 Task: Create Galaxies In Photoshop.
Action: Mouse moved to (1020, 95)
Screenshot: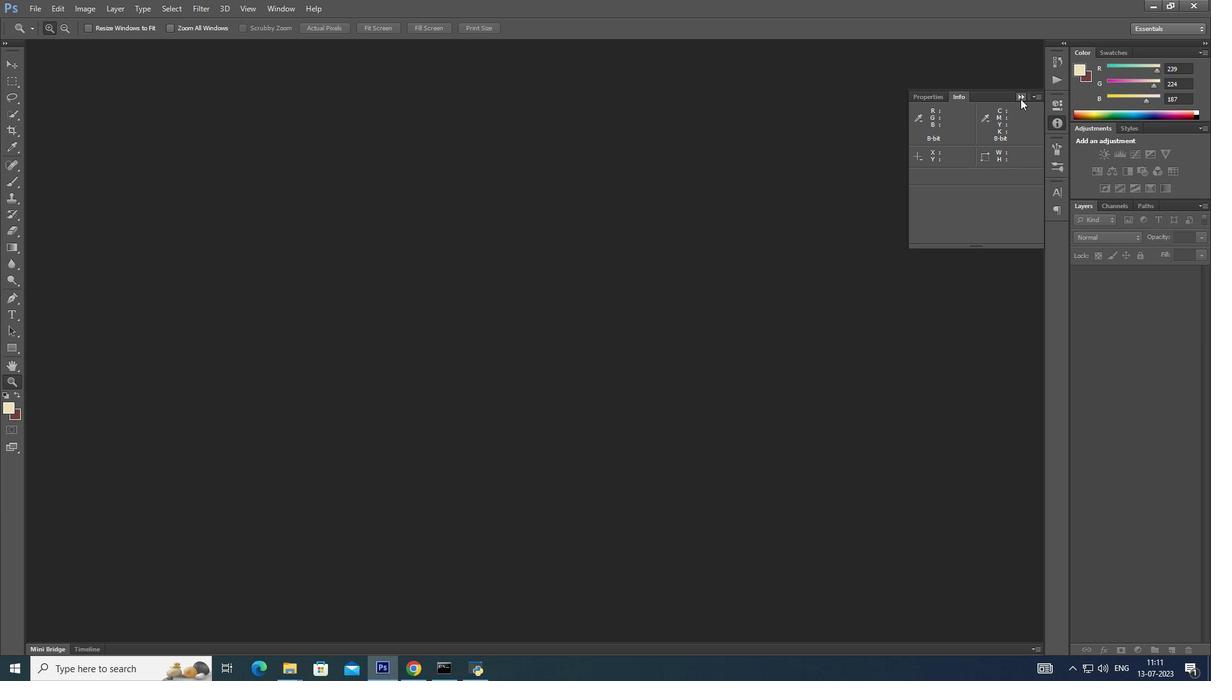 
Action: Mouse pressed left at (1020, 95)
Screenshot: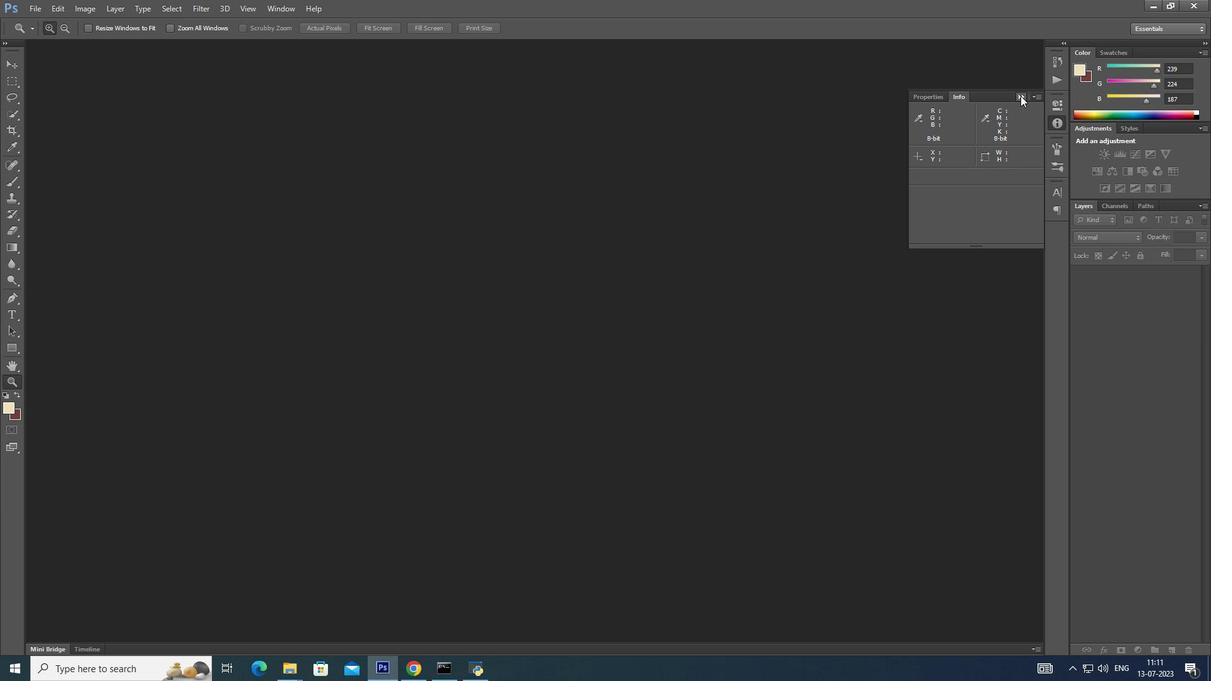 
Action: Mouse moved to (27, 5)
Screenshot: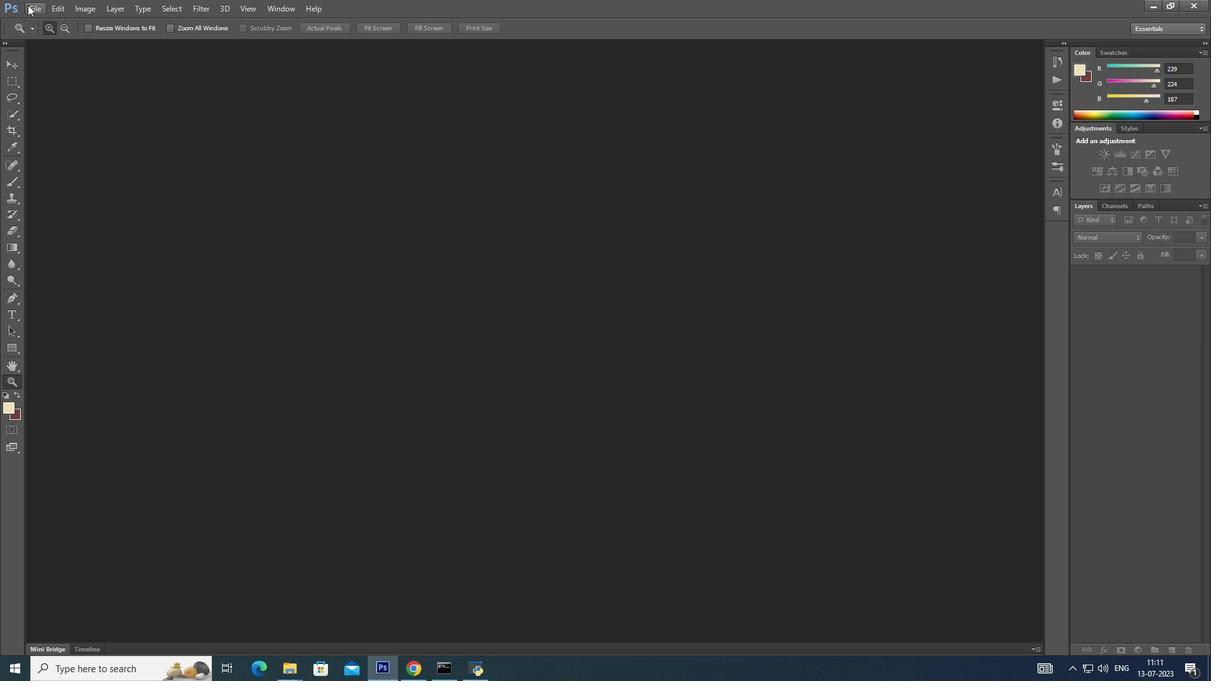 
Action: Mouse pressed left at (27, 5)
Screenshot: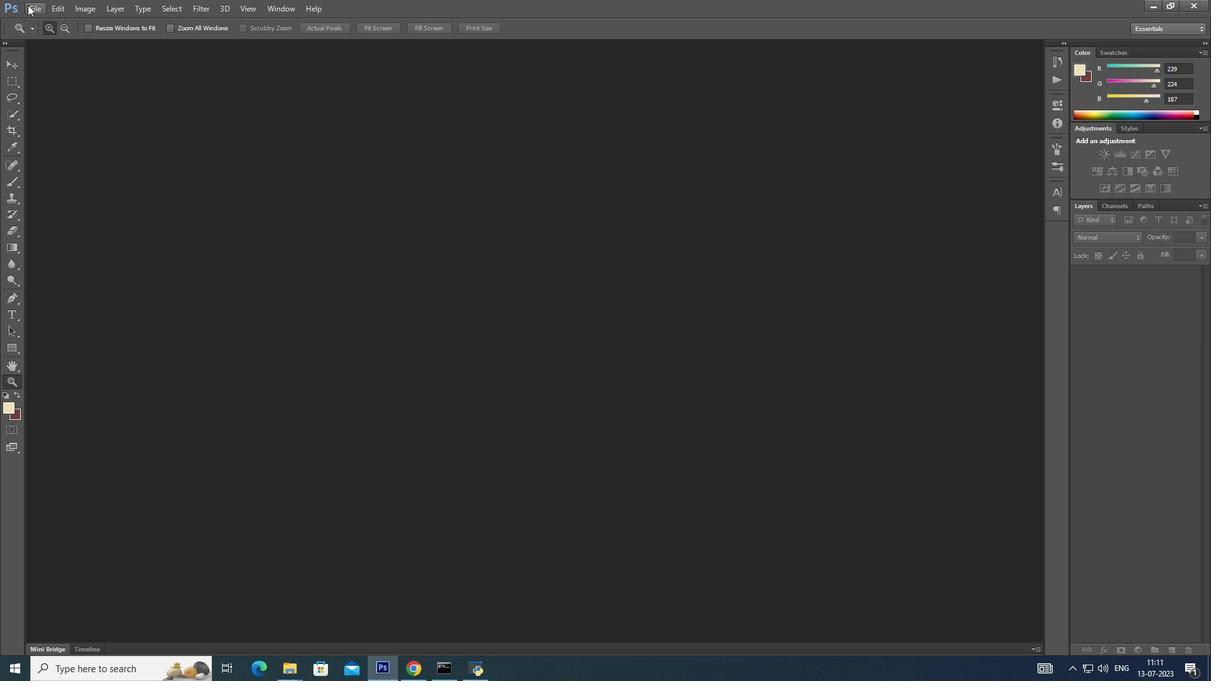 
Action: Mouse moved to (52, 21)
Screenshot: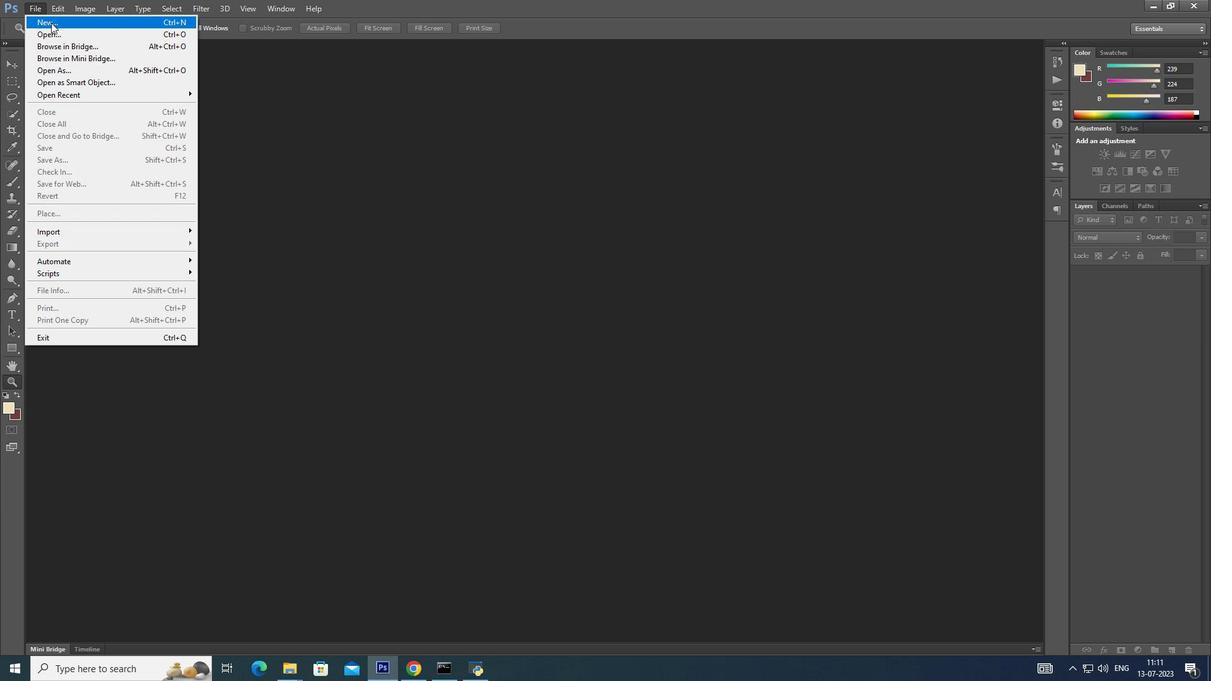 
Action: Mouse pressed left at (52, 21)
Screenshot: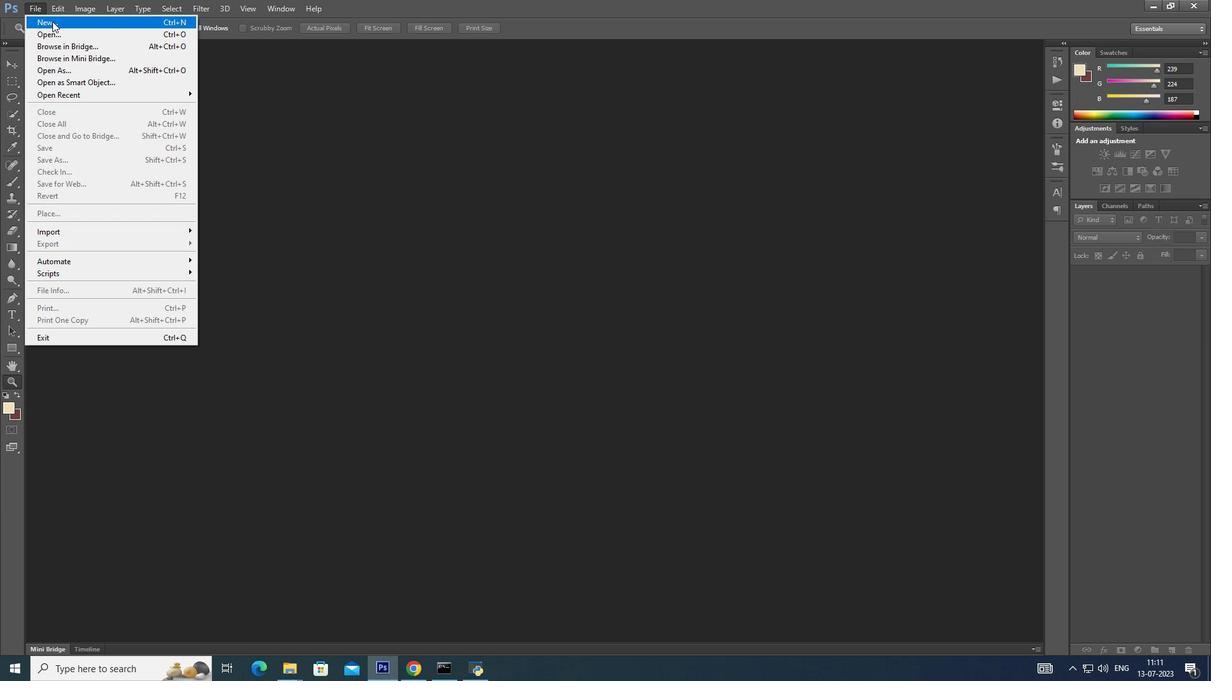 
Action: Mouse moved to (730, 161)
Screenshot: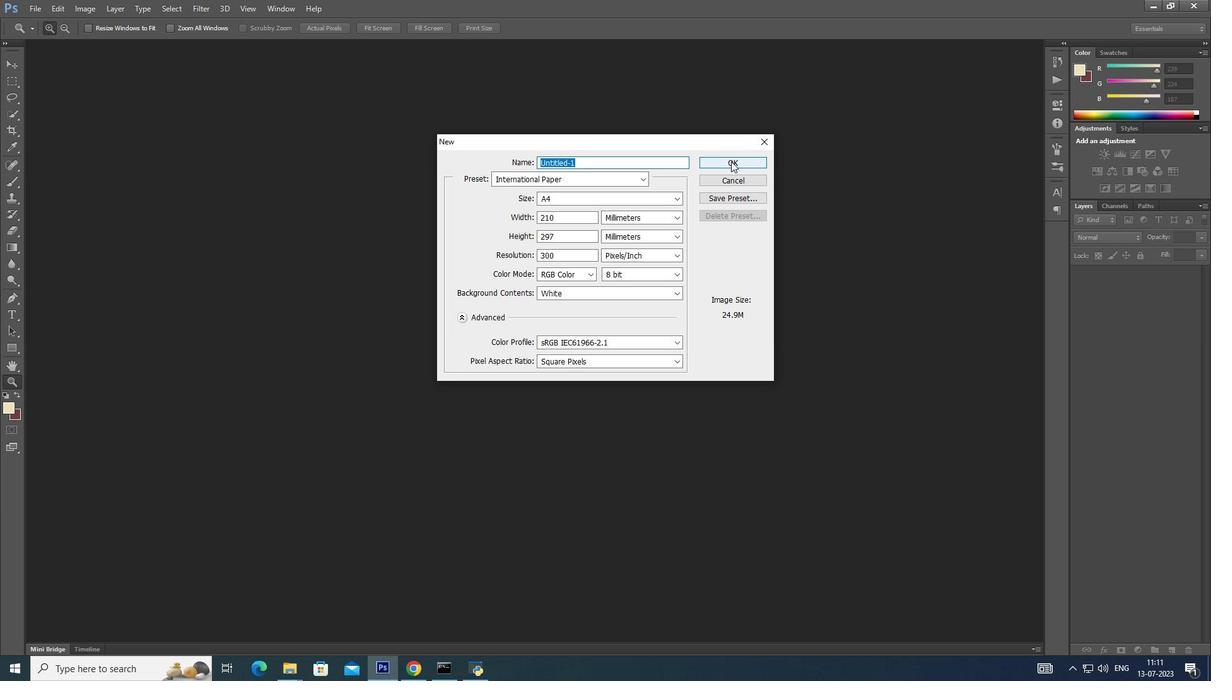 
Action: Mouse pressed left at (730, 161)
Screenshot: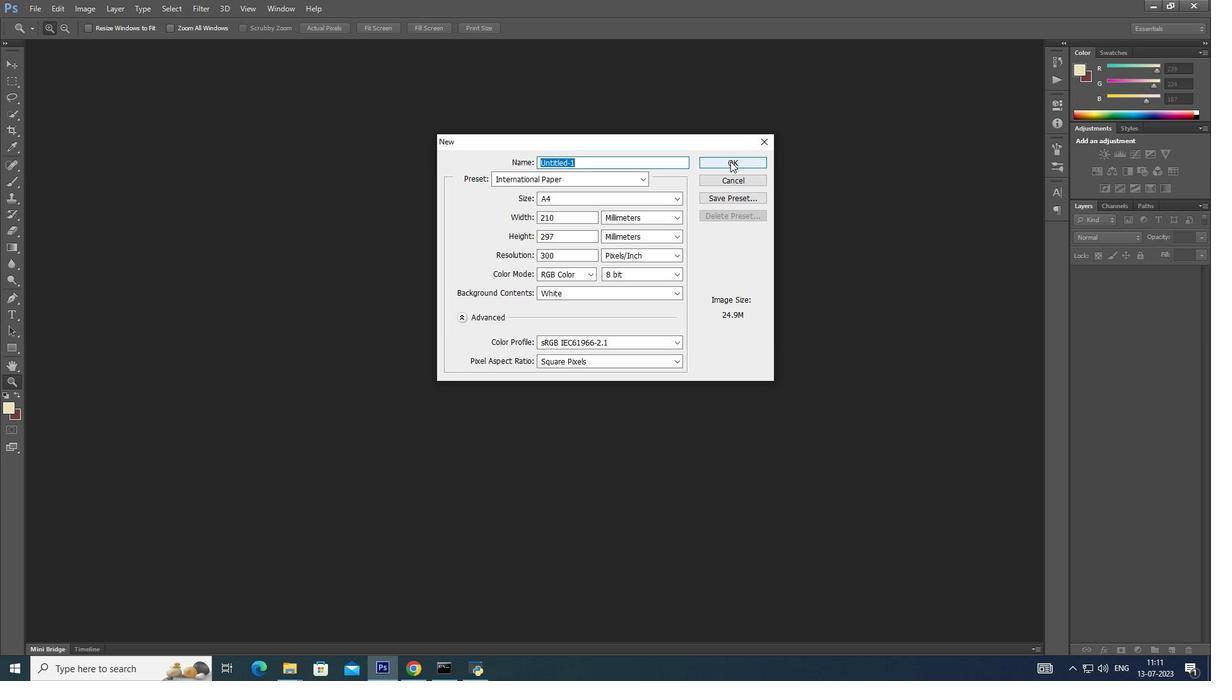 
Action: Mouse moved to (1124, 277)
Screenshot: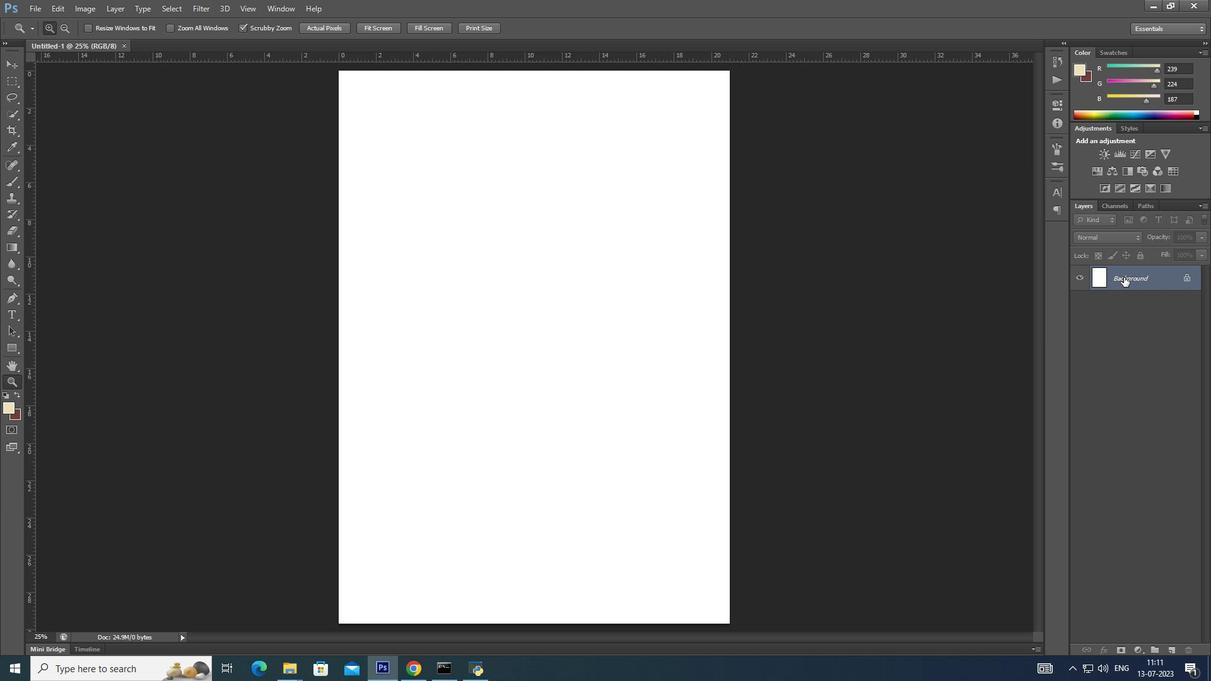 
Action: Mouse pressed left at (1124, 277)
Screenshot: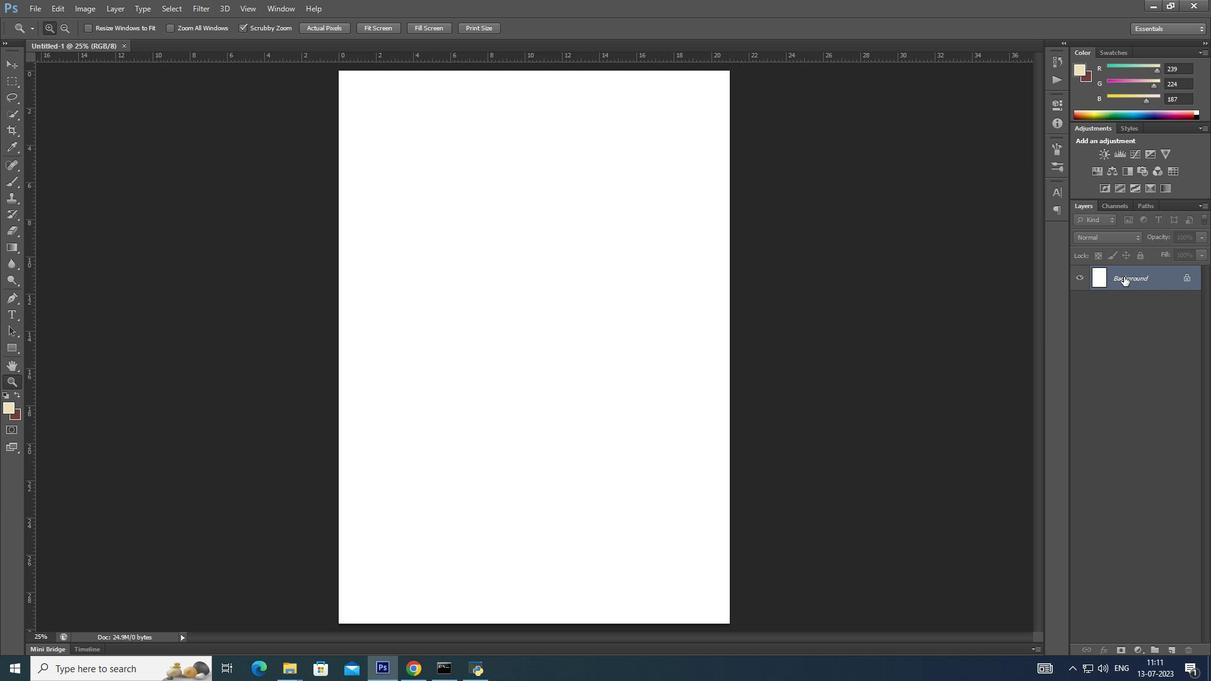 
Action: Mouse moved to (194, 6)
Screenshot: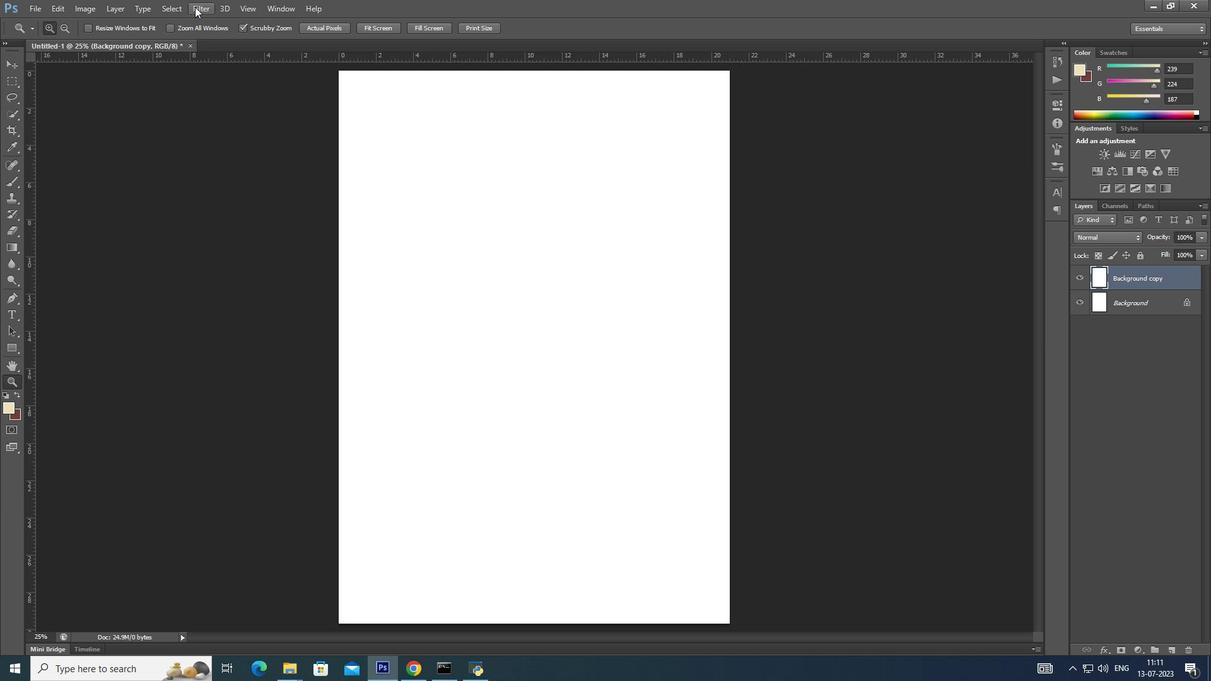
Action: Mouse pressed left at (194, 6)
Screenshot: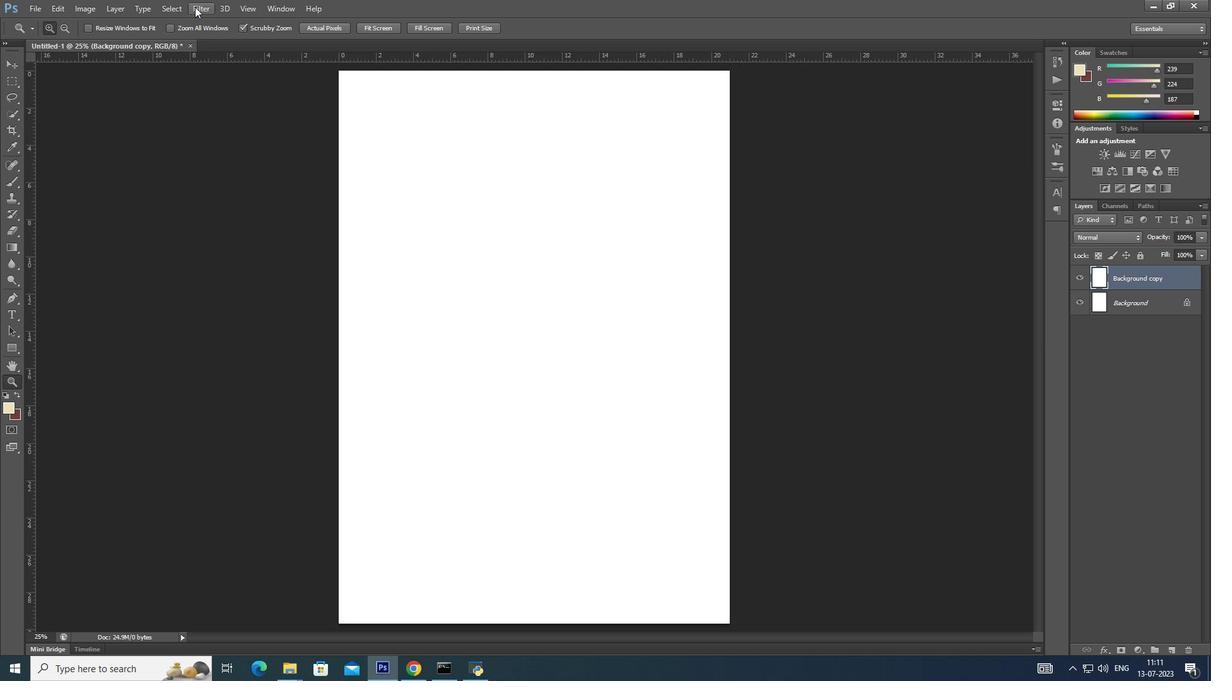 
Action: Mouse moved to (368, 182)
Screenshot: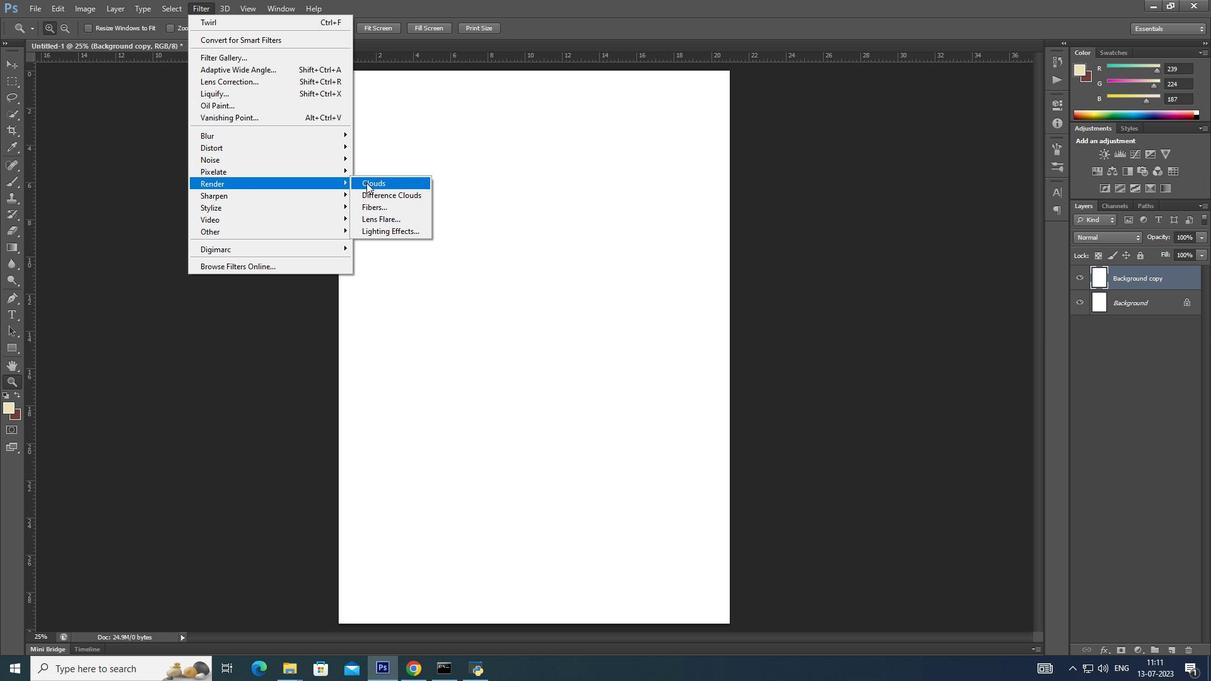 
Action: Mouse pressed left at (368, 182)
Screenshot: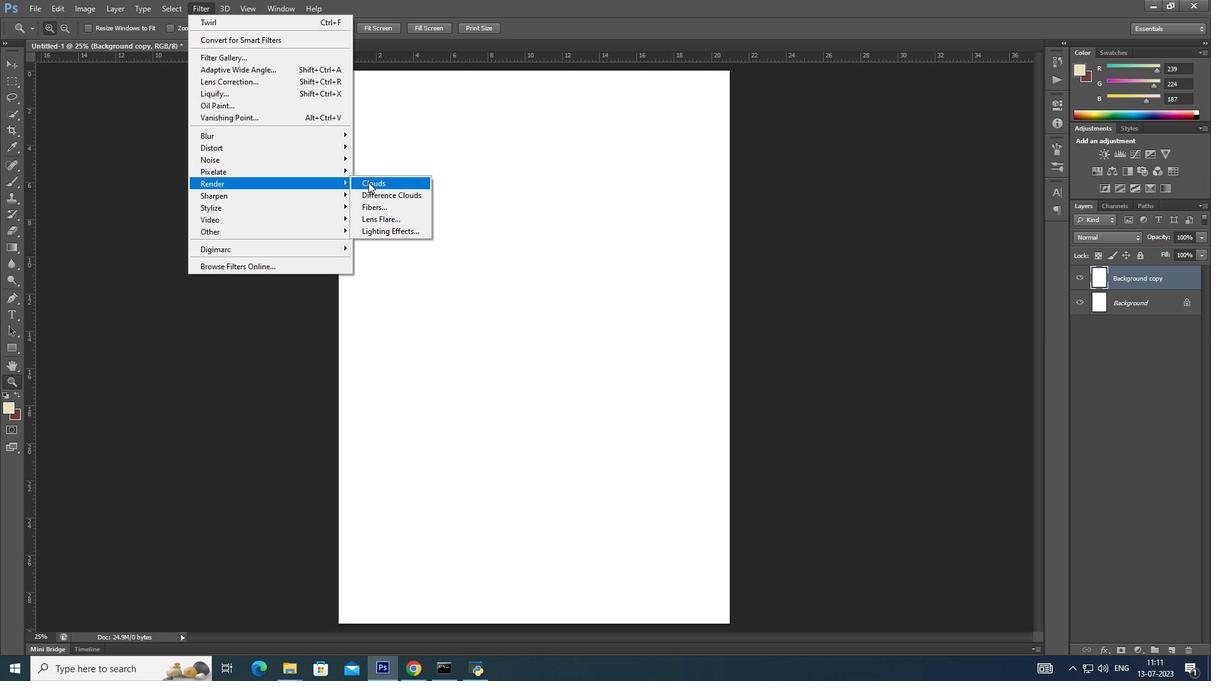 
Action: Mouse moved to (8, 407)
Screenshot: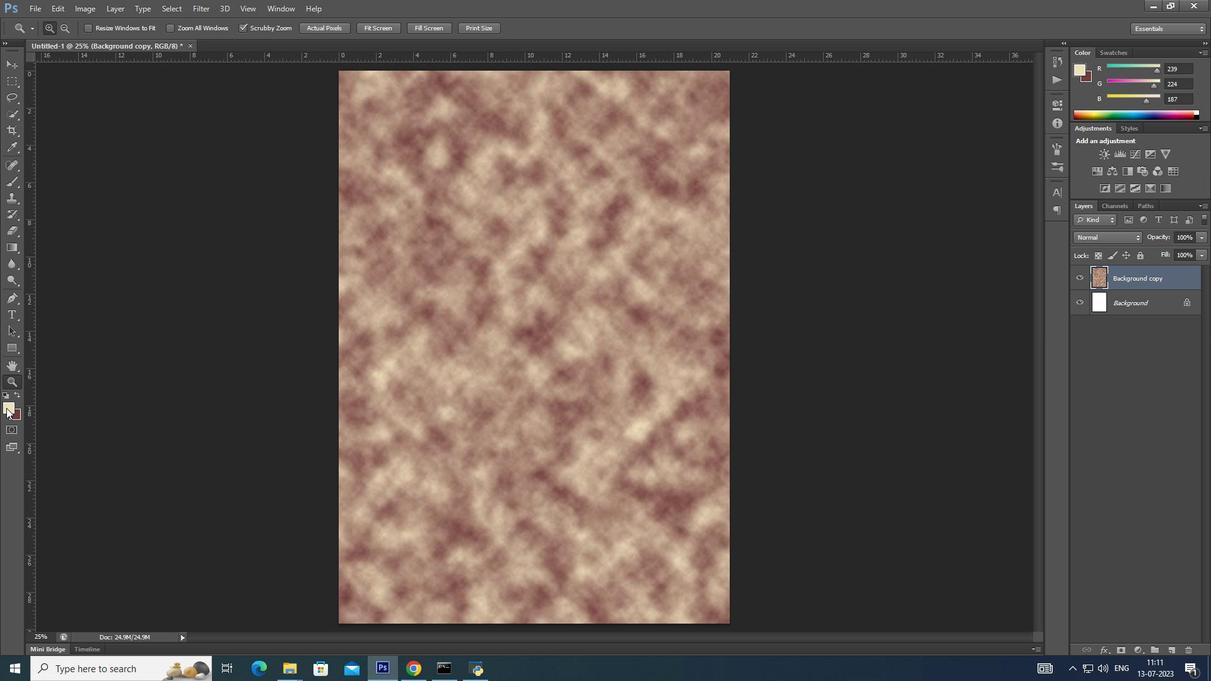 
Action: Mouse pressed left at (8, 407)
Screenshot: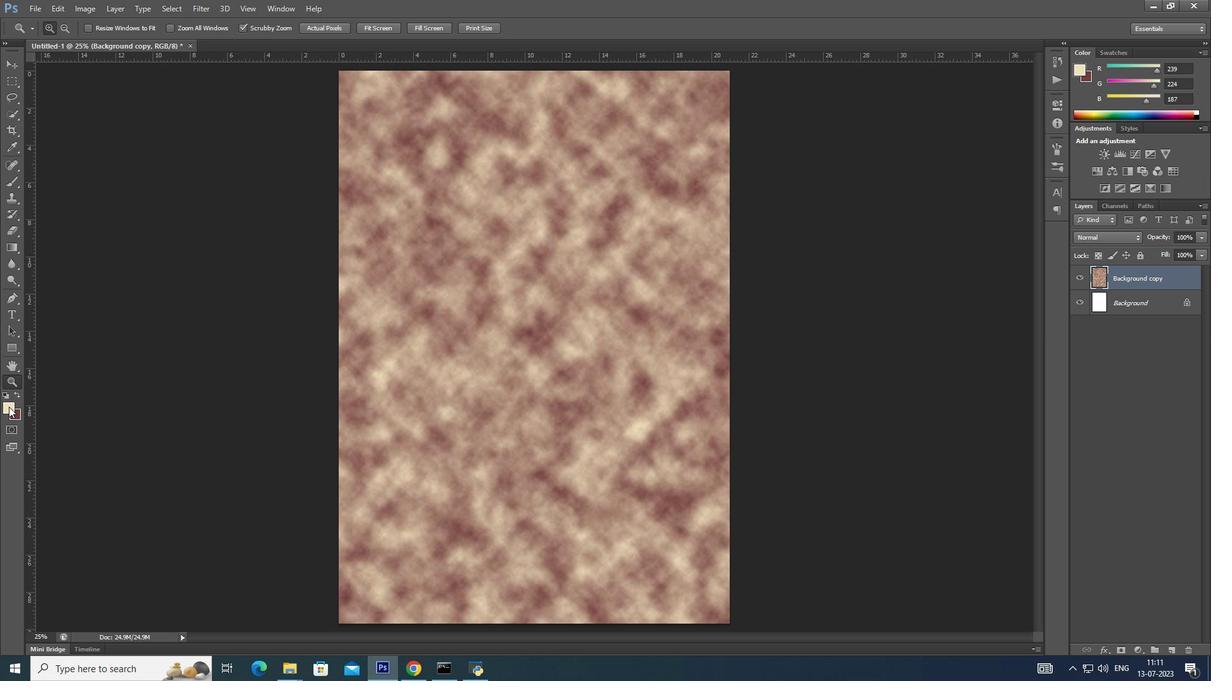
Action: Mouse moved to (557, 513)
Screenshot: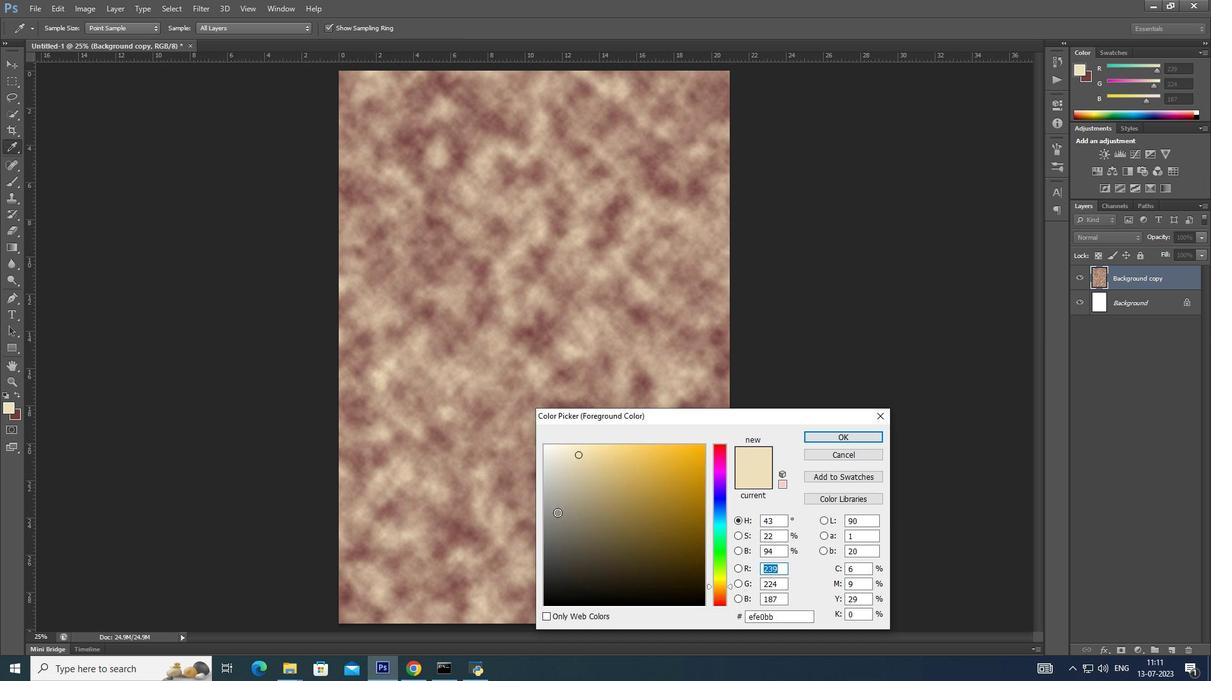 
Action: Mouse pressed left at (557, 513)
Screenshot: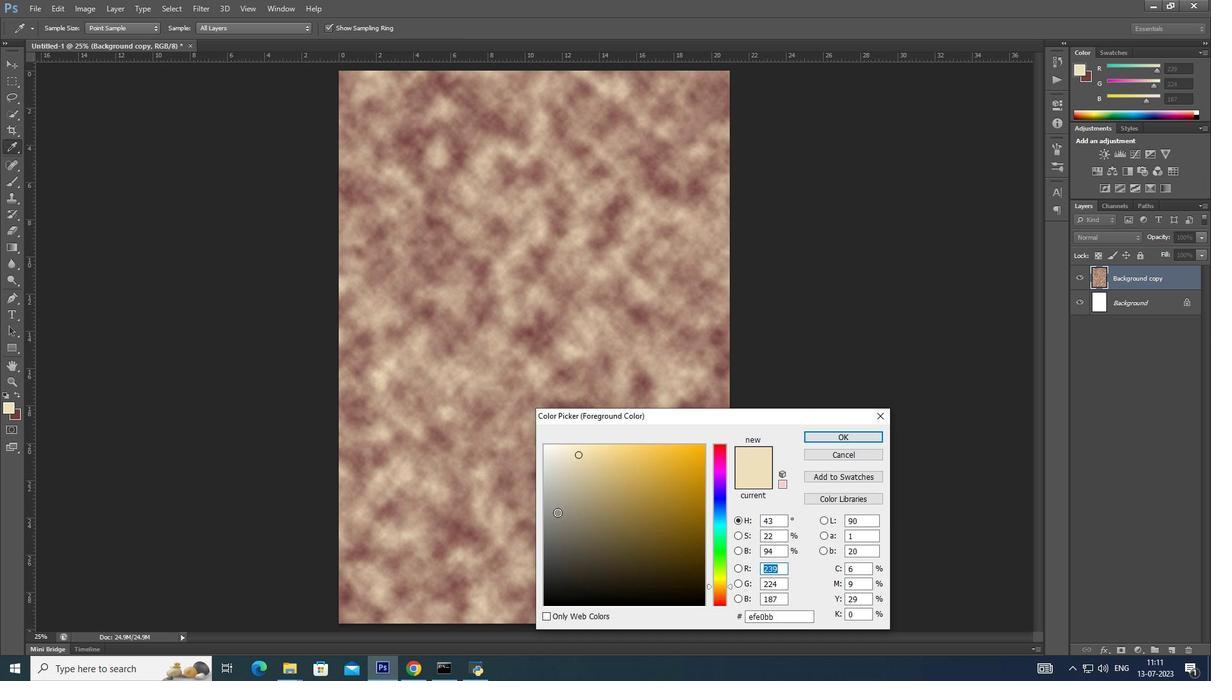 
Action: Mouse moved to (588, 552)
Screenshot: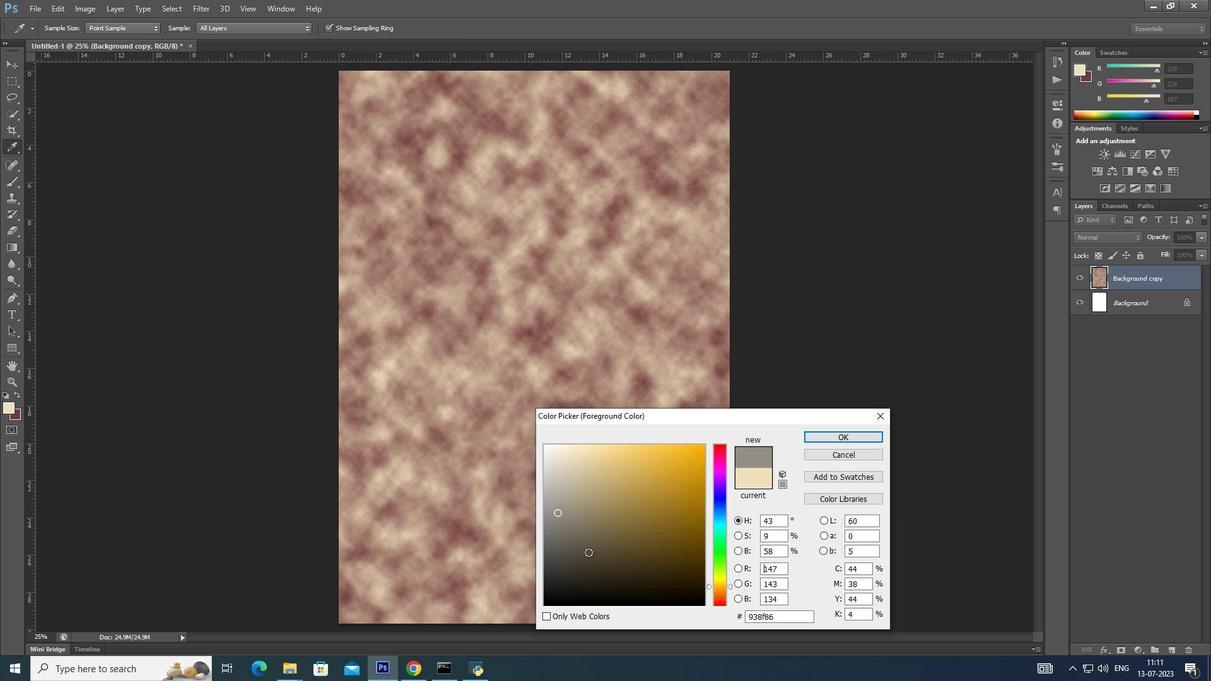 
Action: Mouse pressed left at (588, 552)
Screenshot: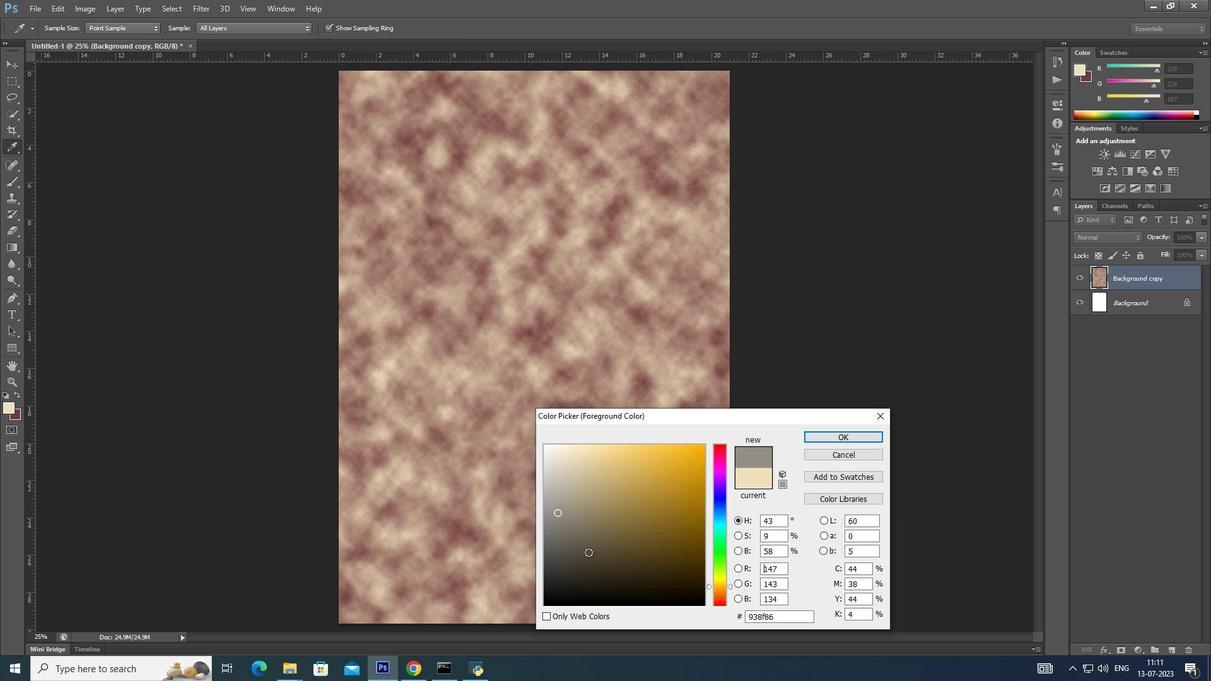 
Action: Mouse moved to (561, 523)
Screenshot: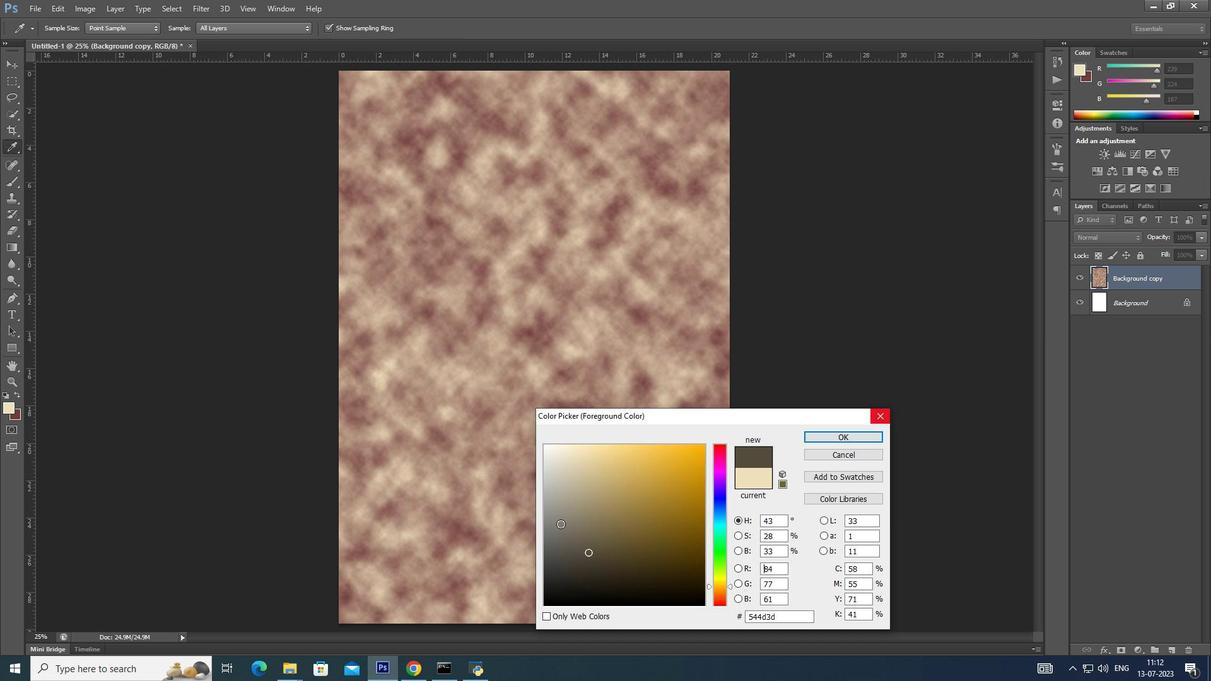 
Action: Mouse pressed left at (561, 523)
Screenshot: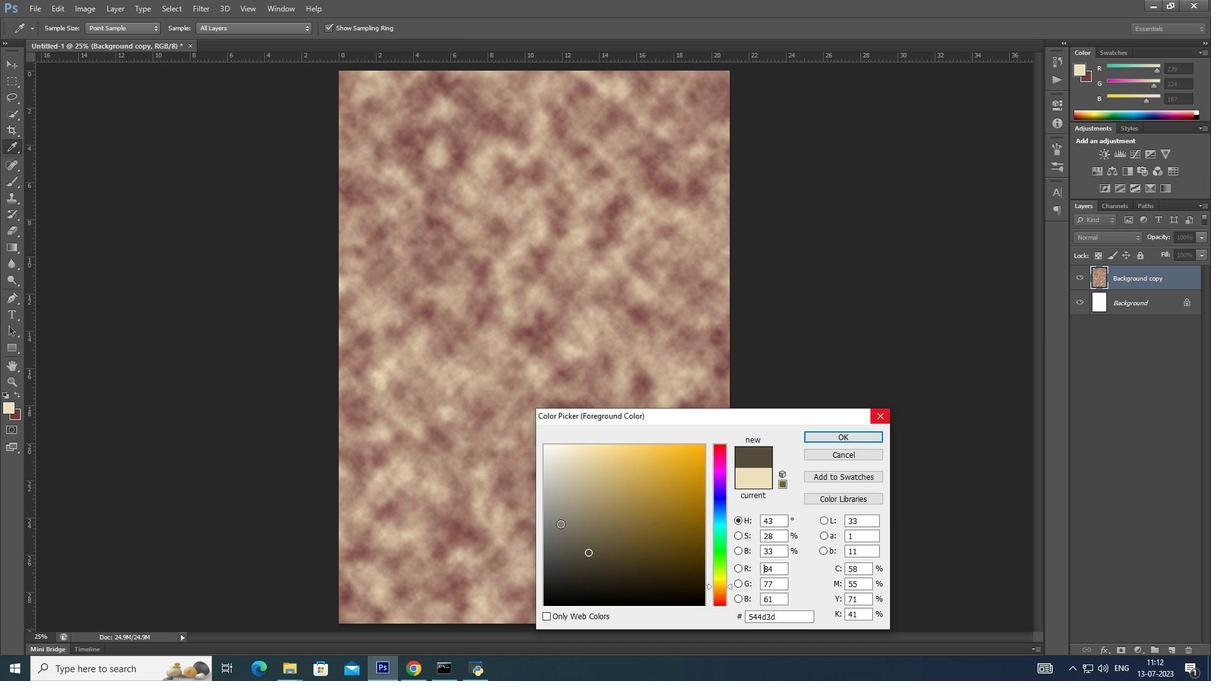 
Action: Mouse moved to (614, 568)
Screenshot: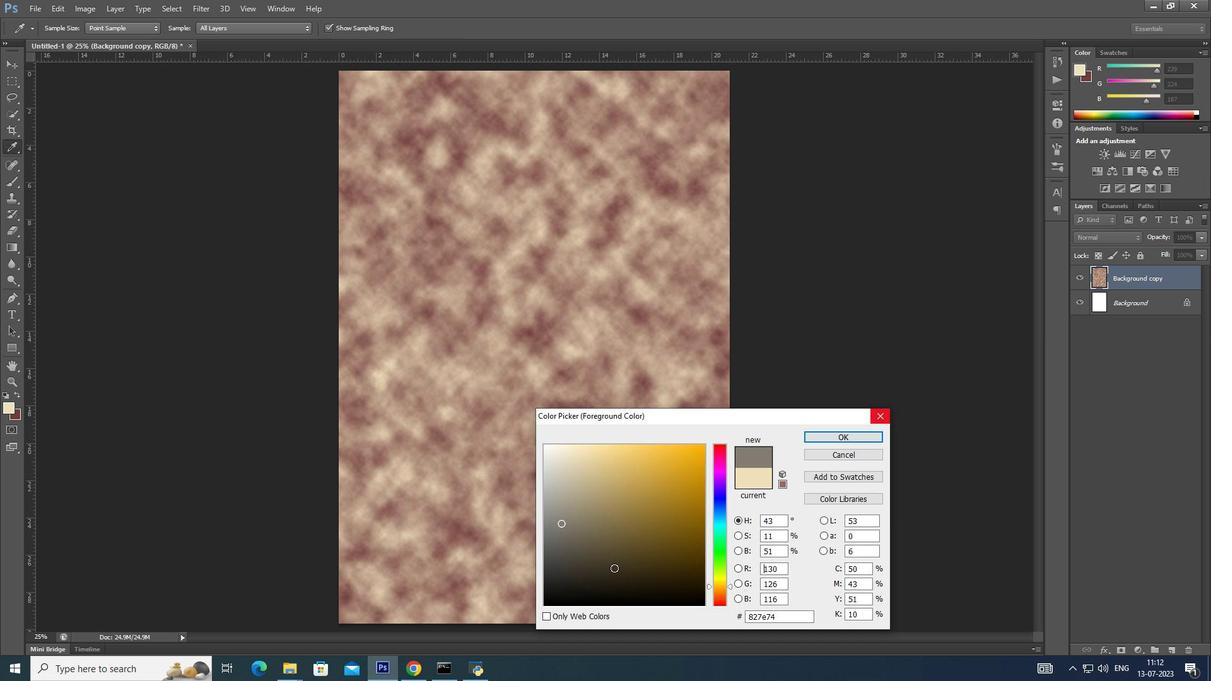 
Action: Mouse pressed left at (614, 568)
Screenshot: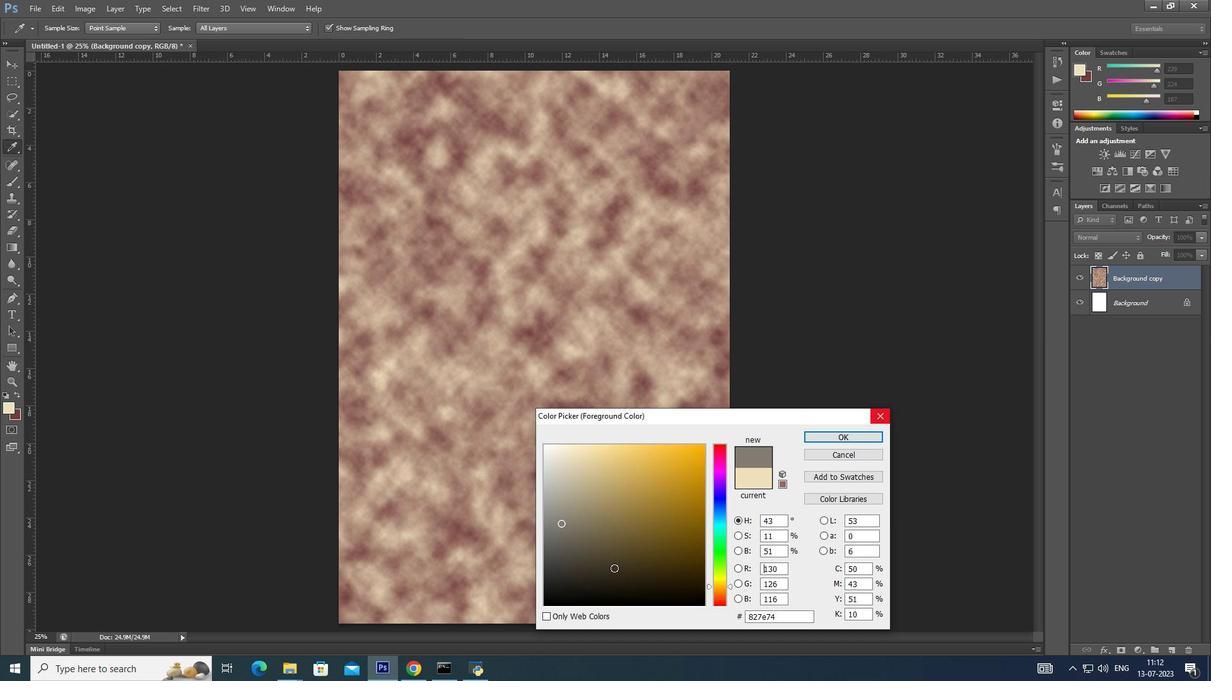 
Action: Mouse moved to (827, 435)
Screenshot: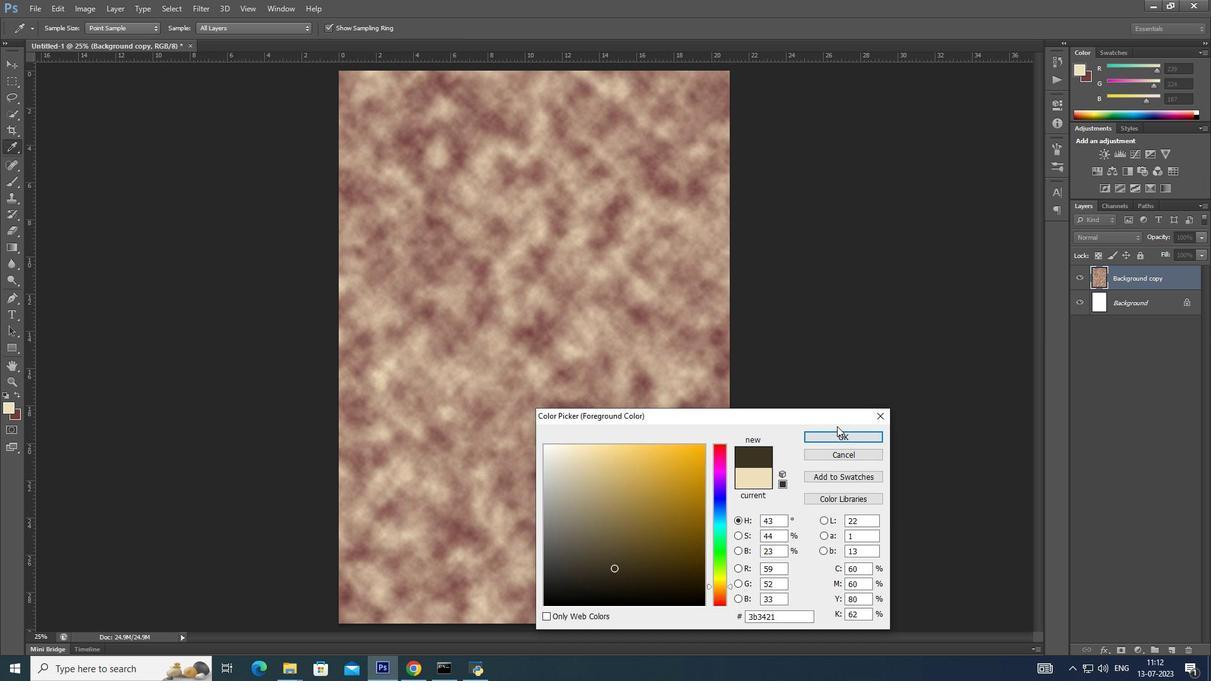 
Action: Mouse pressed left at (827, 435)
Screenshot: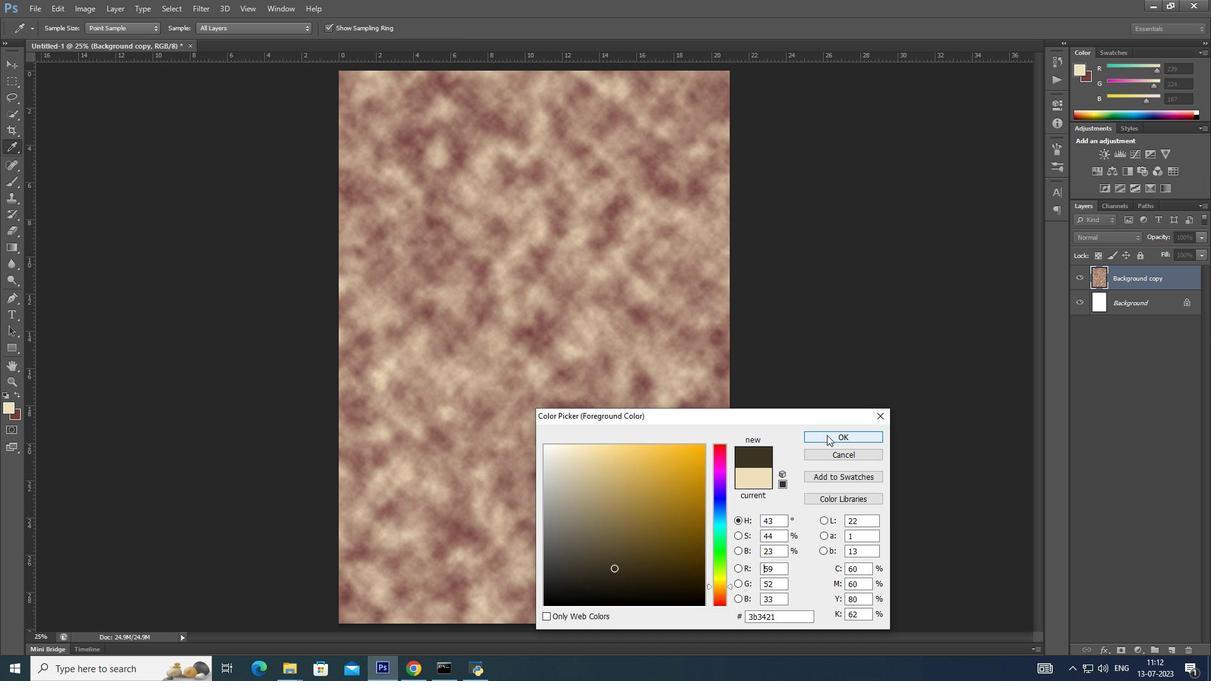 
Action: Mouse moved to (207, 7)
Screenshot: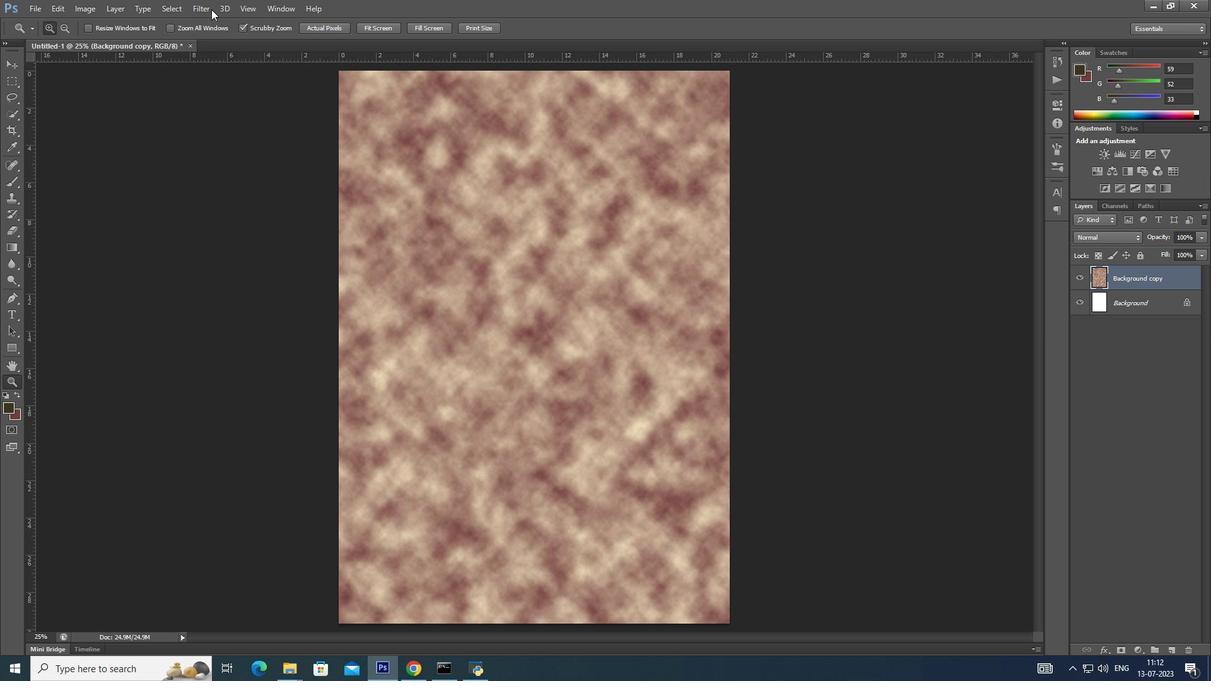 
Action: Mouse pressed left at (207, 7)
Screenshot: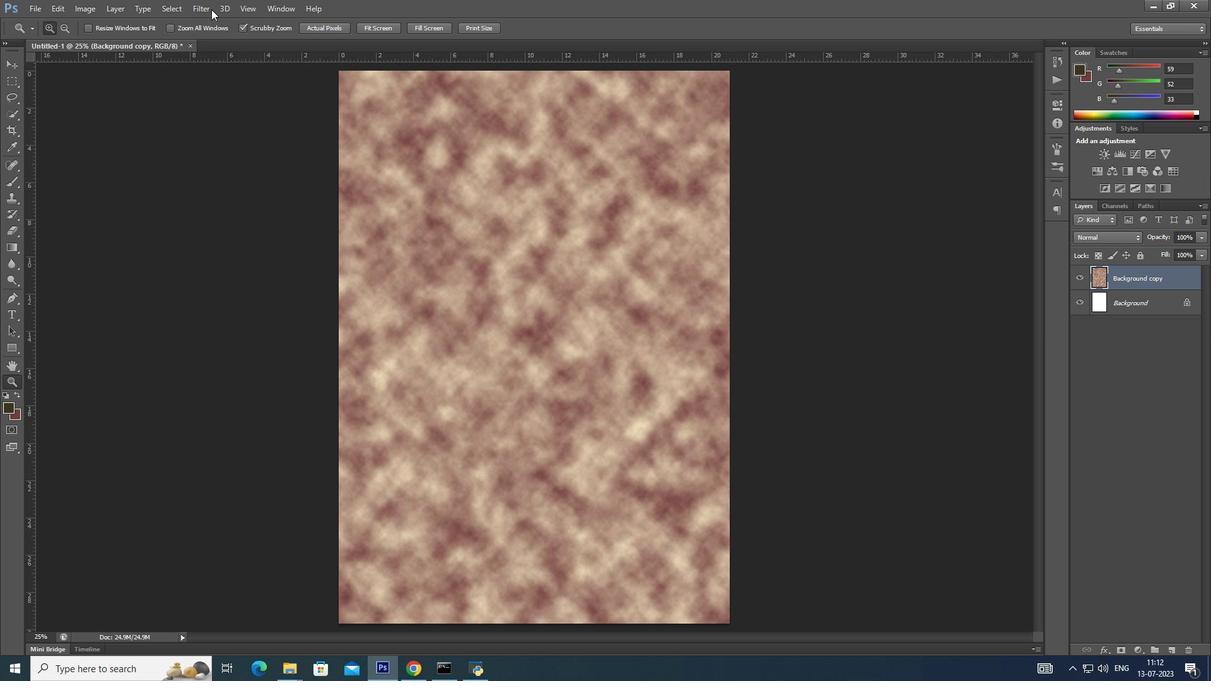 
Action: Mouse moved to (380, 181)
Screenshot: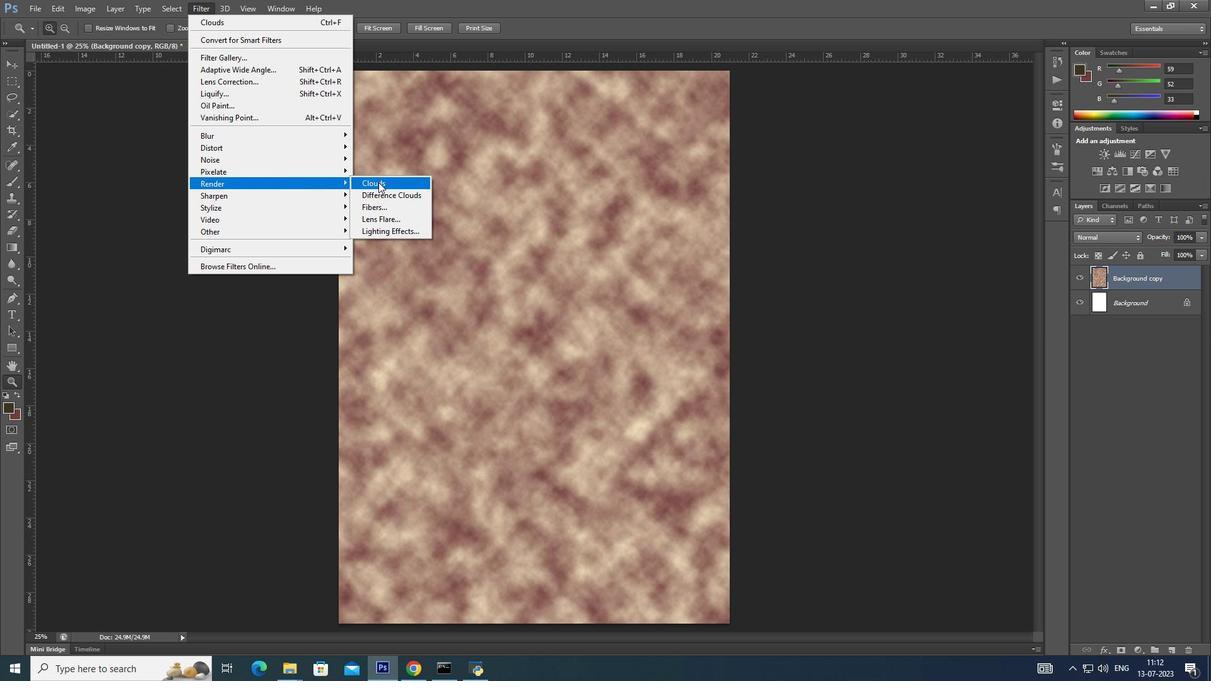 
Action: Mouse pressed left at (380, 181)
Screenshot: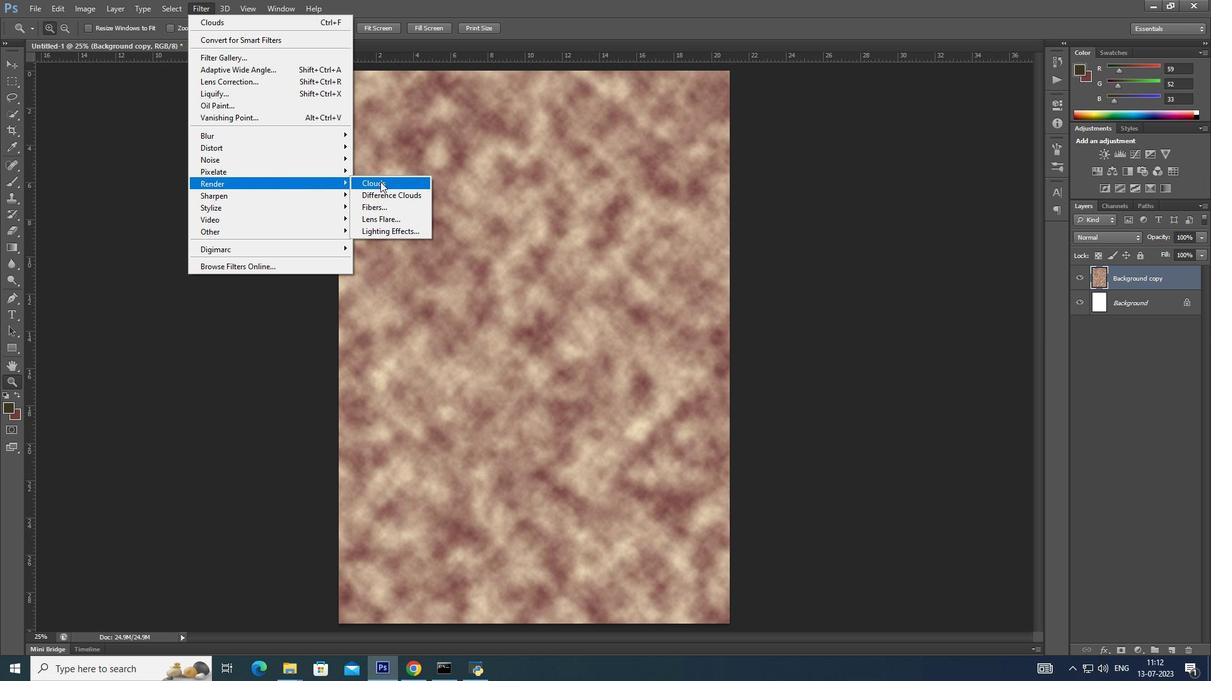 
Action: Mouse moved to (16, 415)
Screenshot: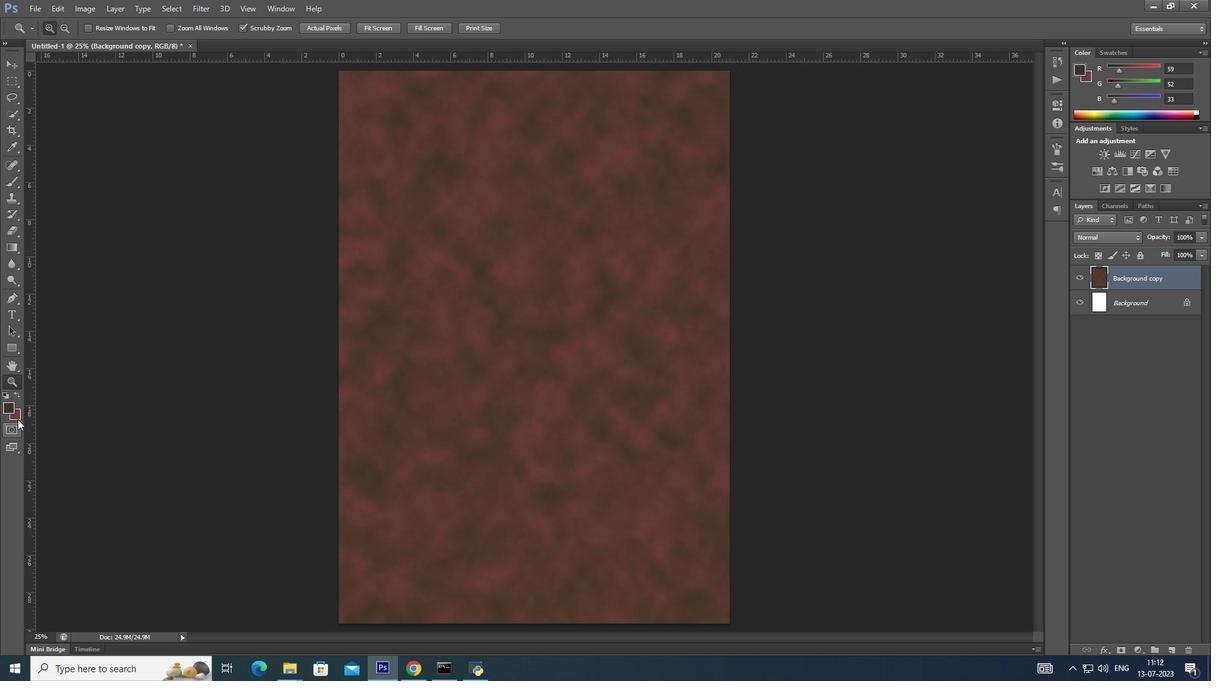 
Action: Mouse pressed left at (16, 415)
Screenshot: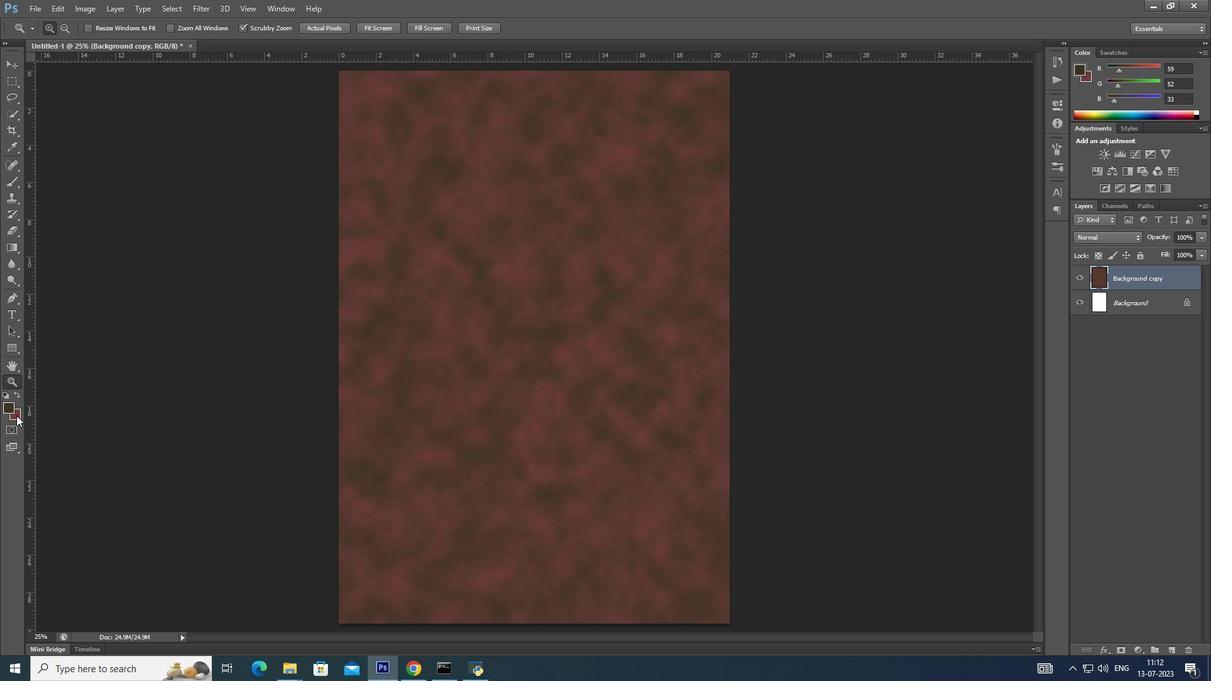 
Action: Mouse pressed left at (16, 415)
Screenshot: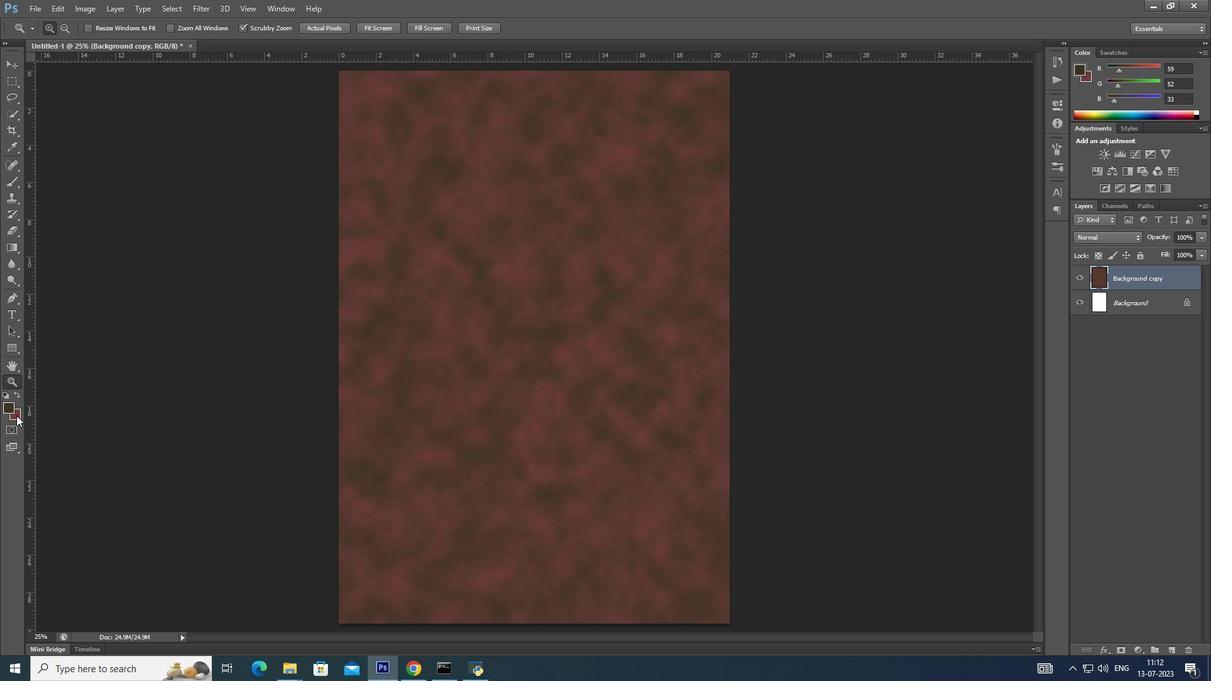 
Action: Mouse moved to (846, 431)
Screenshot: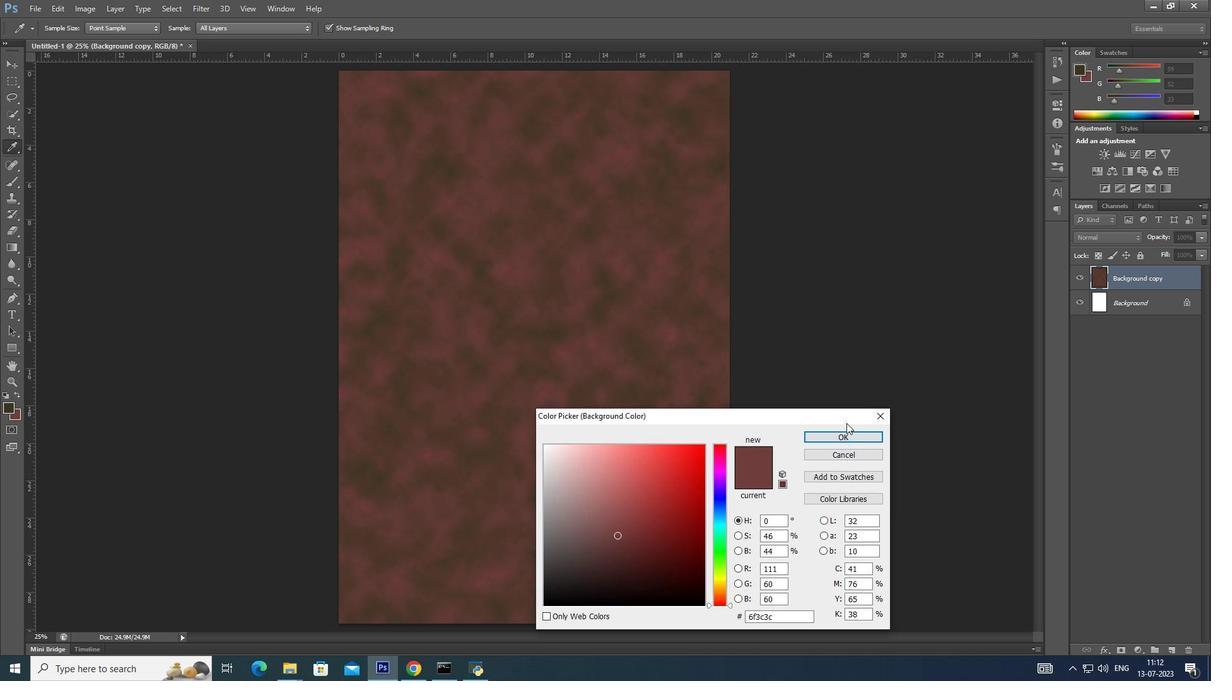 
Action: Mouse pressed left at (846, 431)
Screenshot: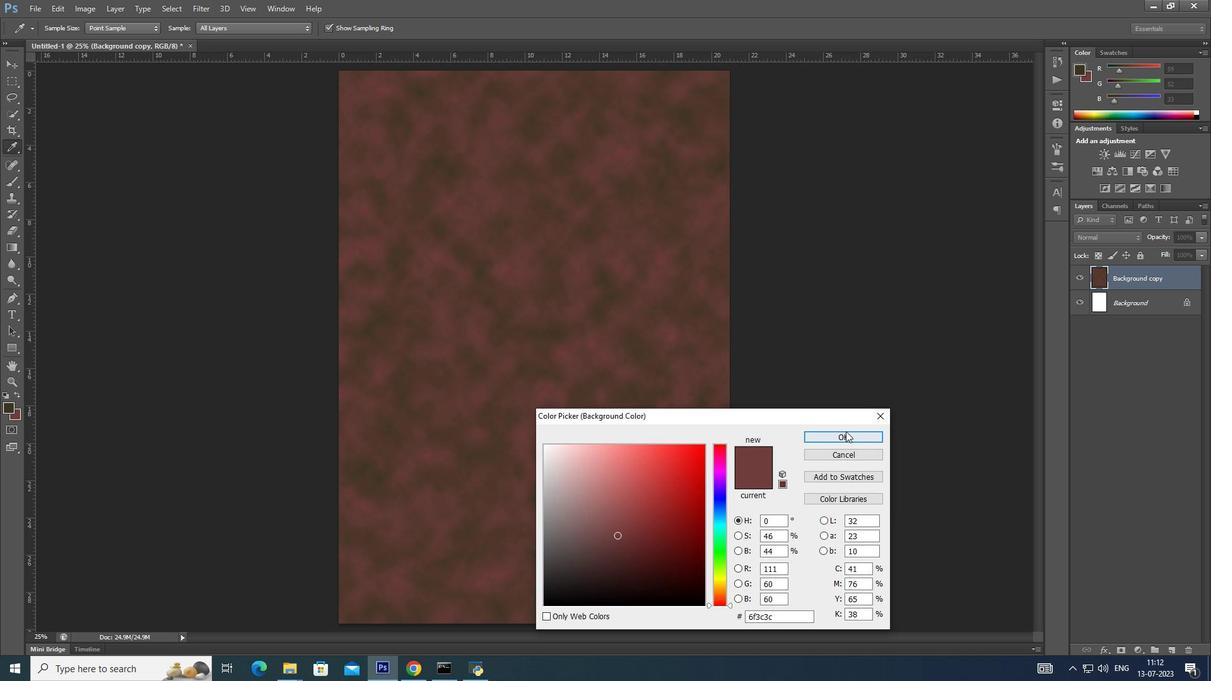 
Action: Mouse moved to (17, 391)
Screenshot: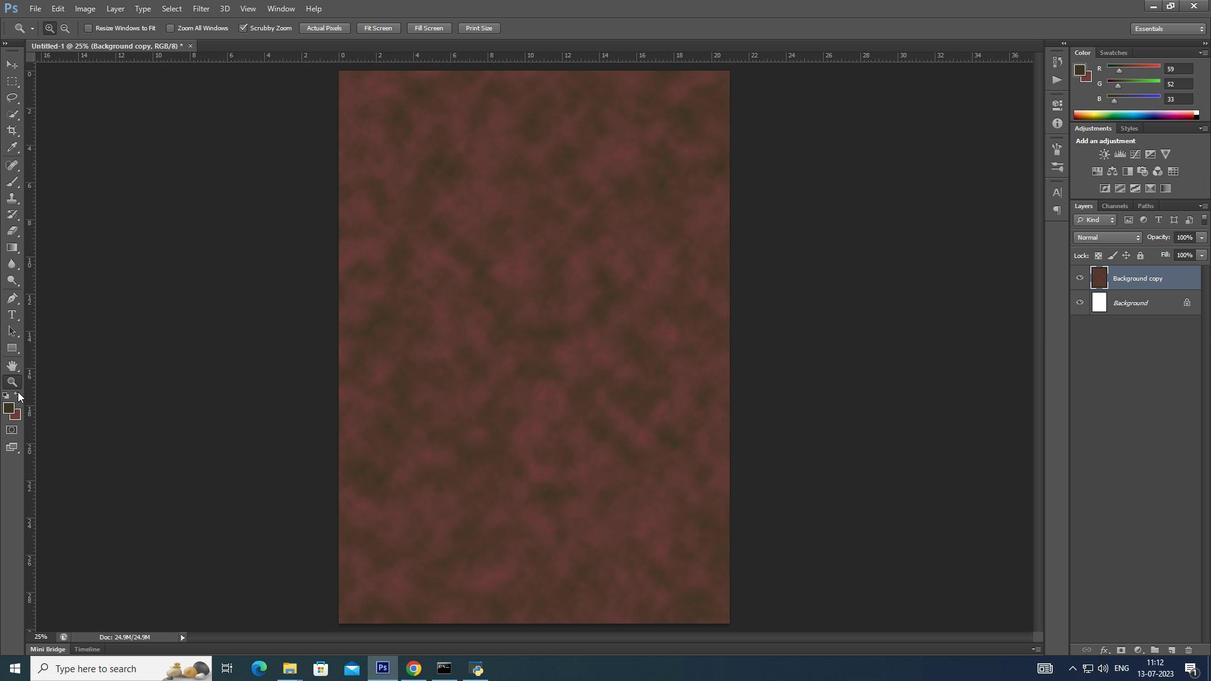 
Action: Mouse pressed left at (17, 391)
Screenshot: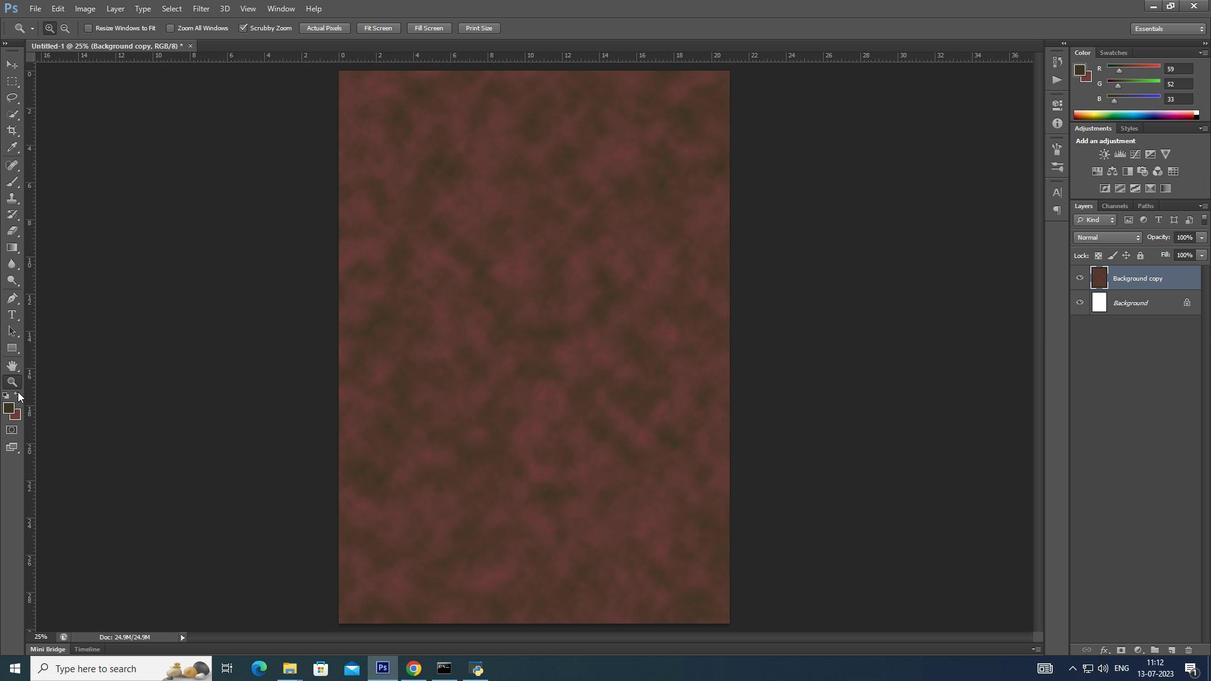 
Action: Mouse moved to (13, 407)
Screenshot: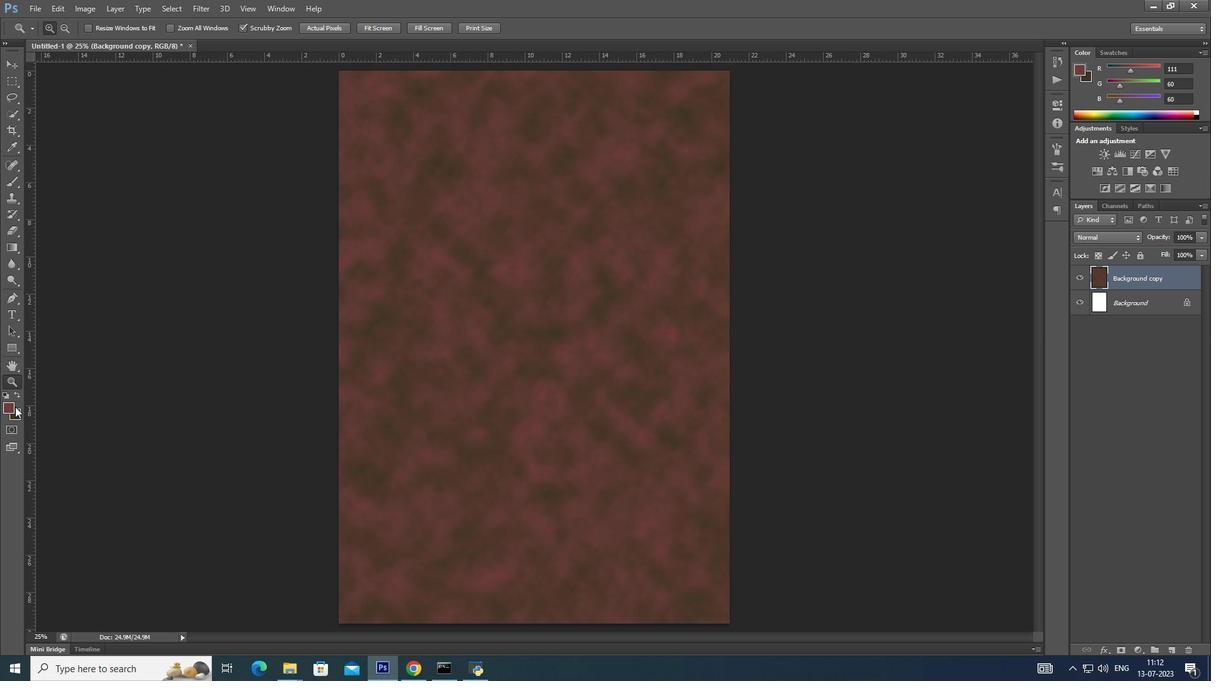 
Action: Mouse pressed left at (13, 407)
Screenshot: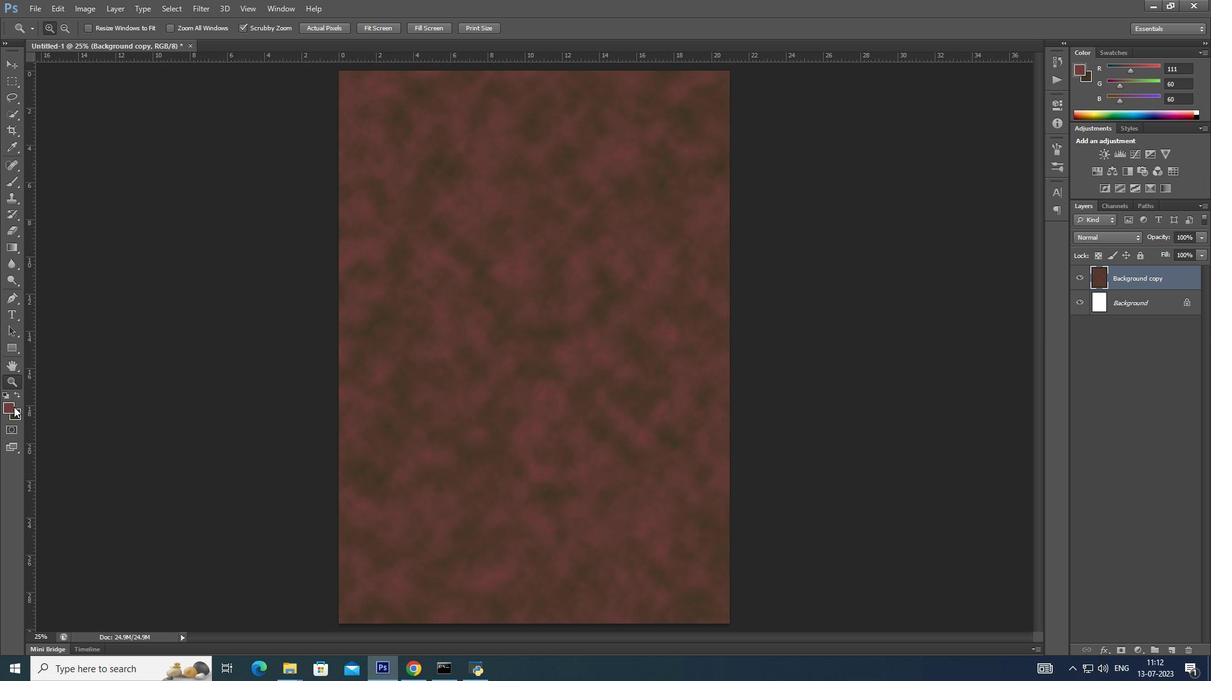 
Action: Mouse pressed left at (13, 407)
Screenshot: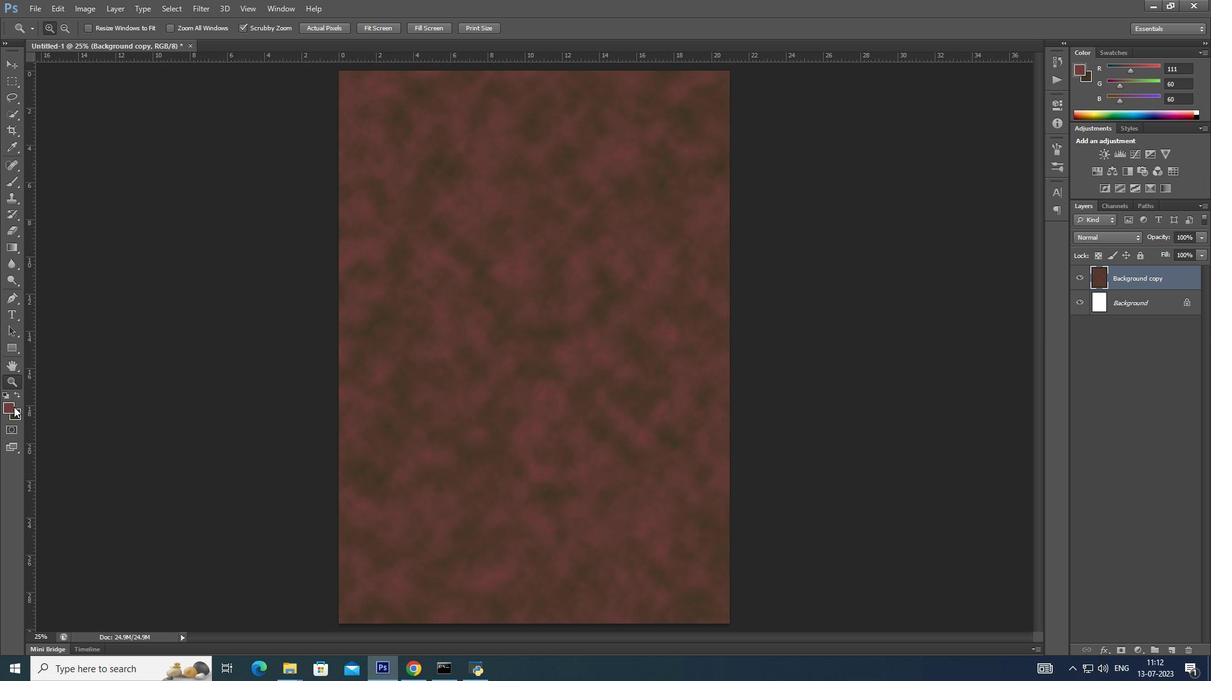 
Action: Mouse moved to (552, 493)
Screenshot: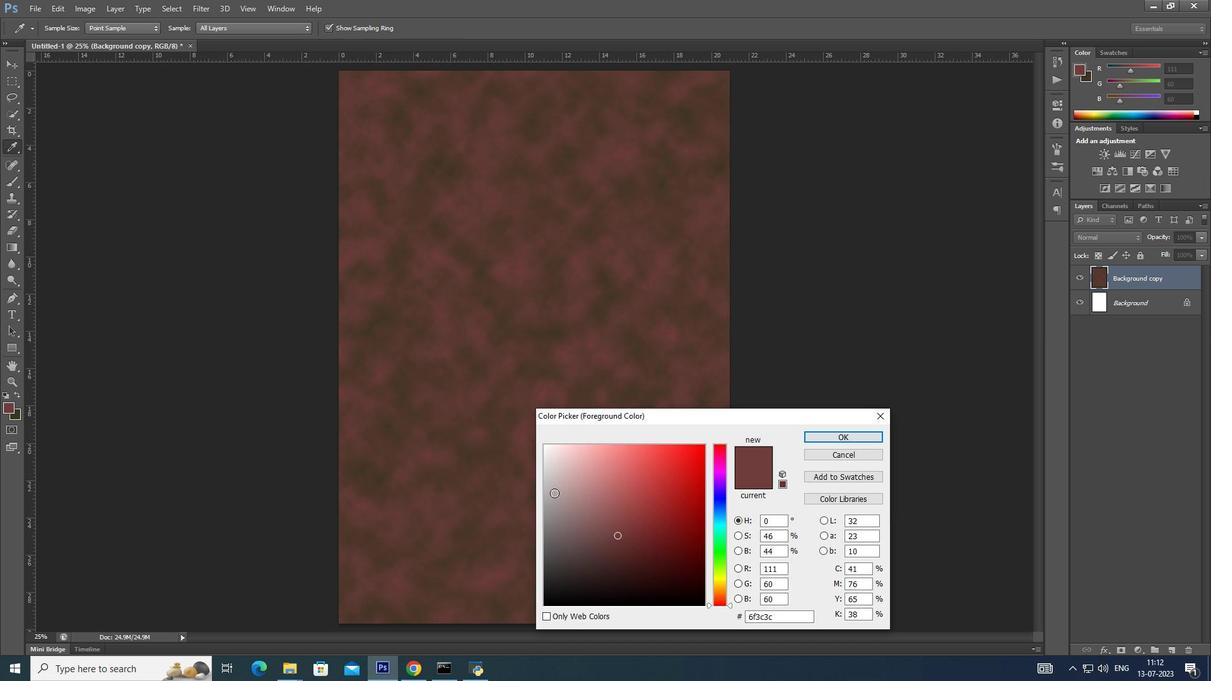 
Action: Mouse pressed left at (552, 493)
Screenshot: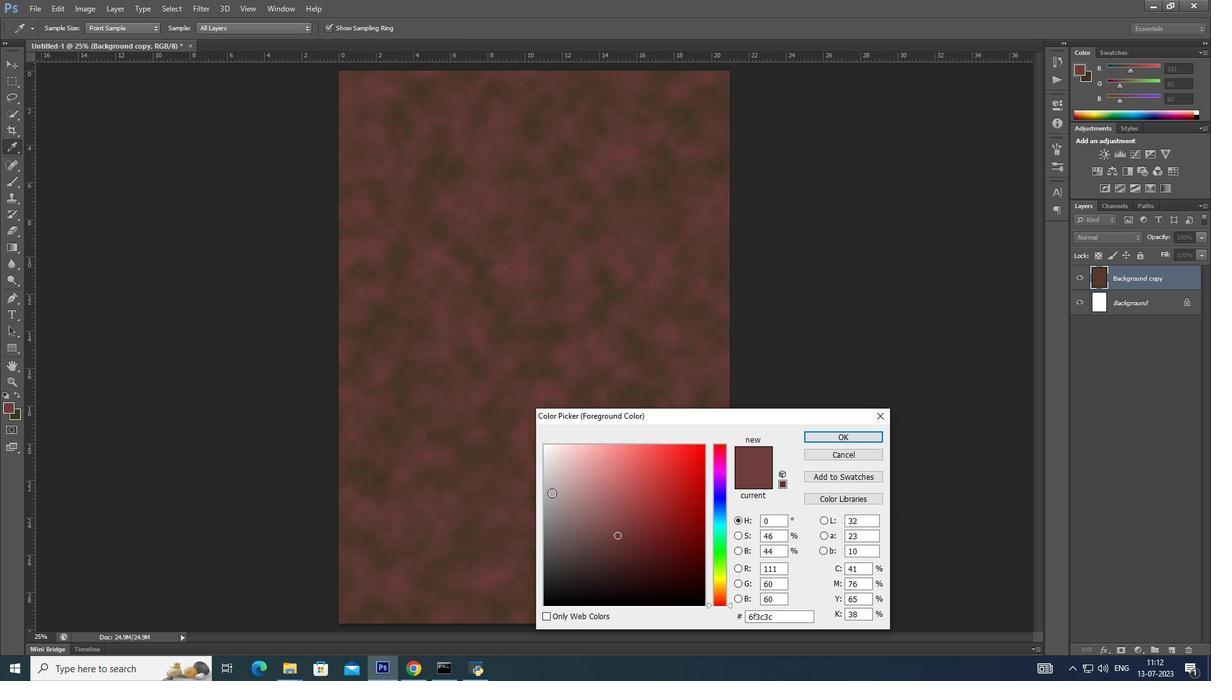 
Action: Mouse moved to (832, 439)
Screenshot: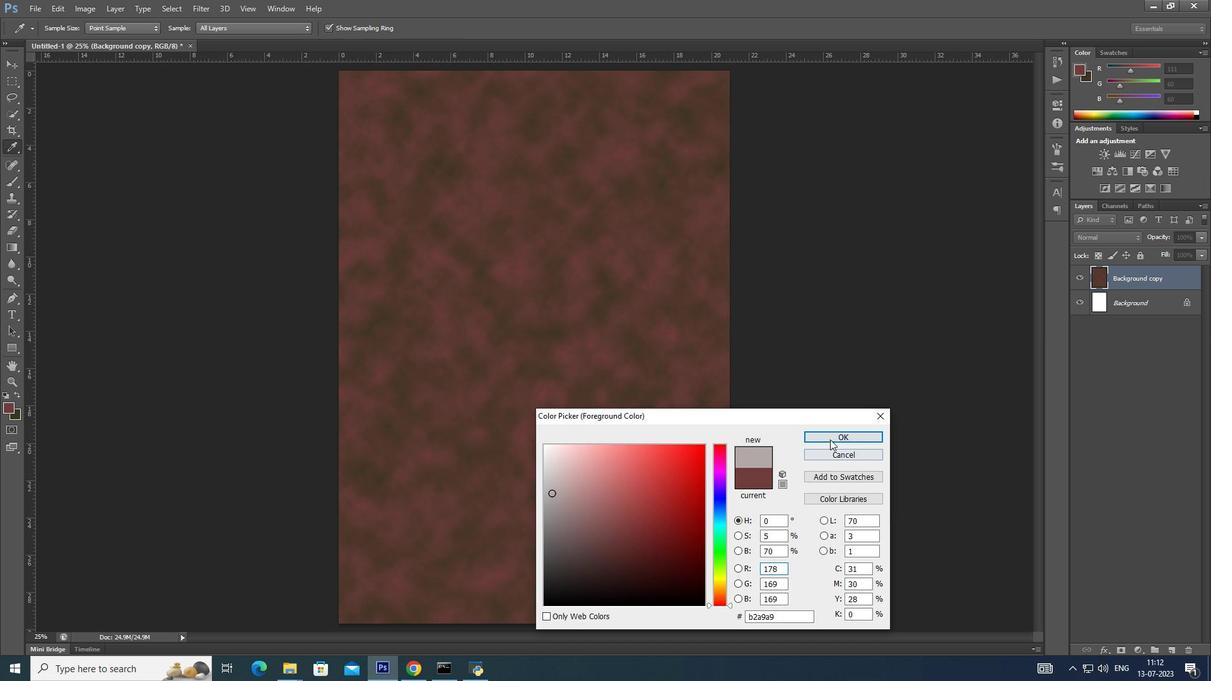 
Action: Mouse pressed left at (832, 439)
Screenshot: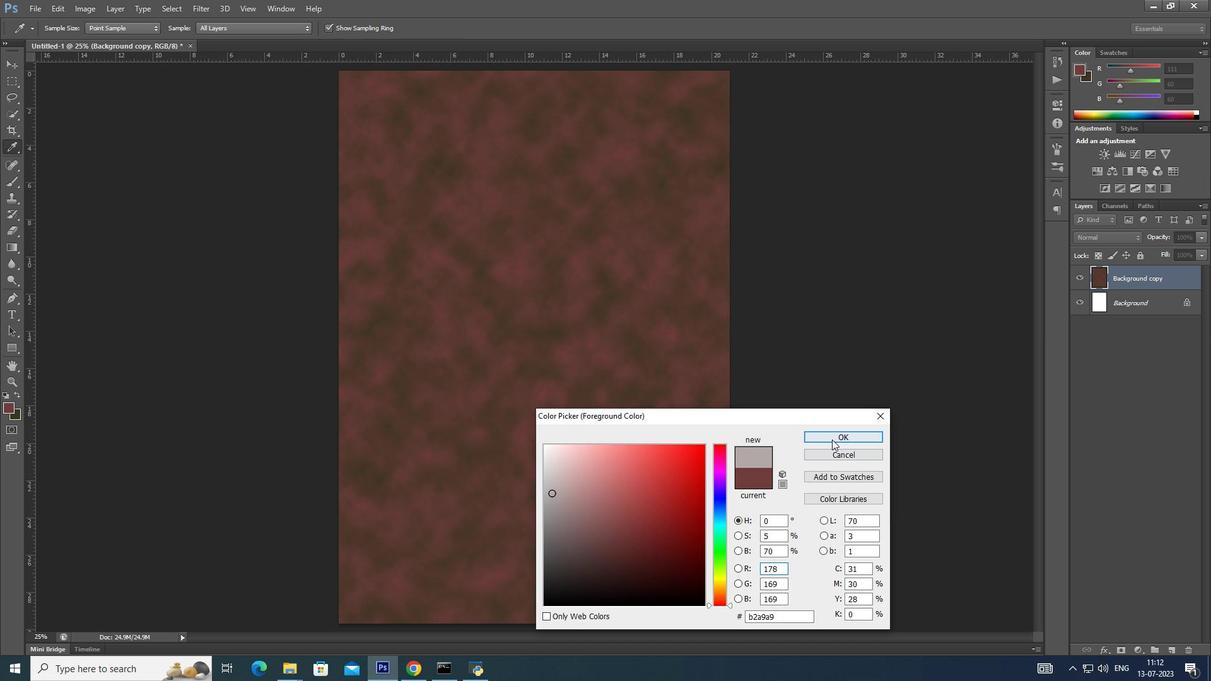 
Action: Mouse moved to (195, 5)
Screenshot: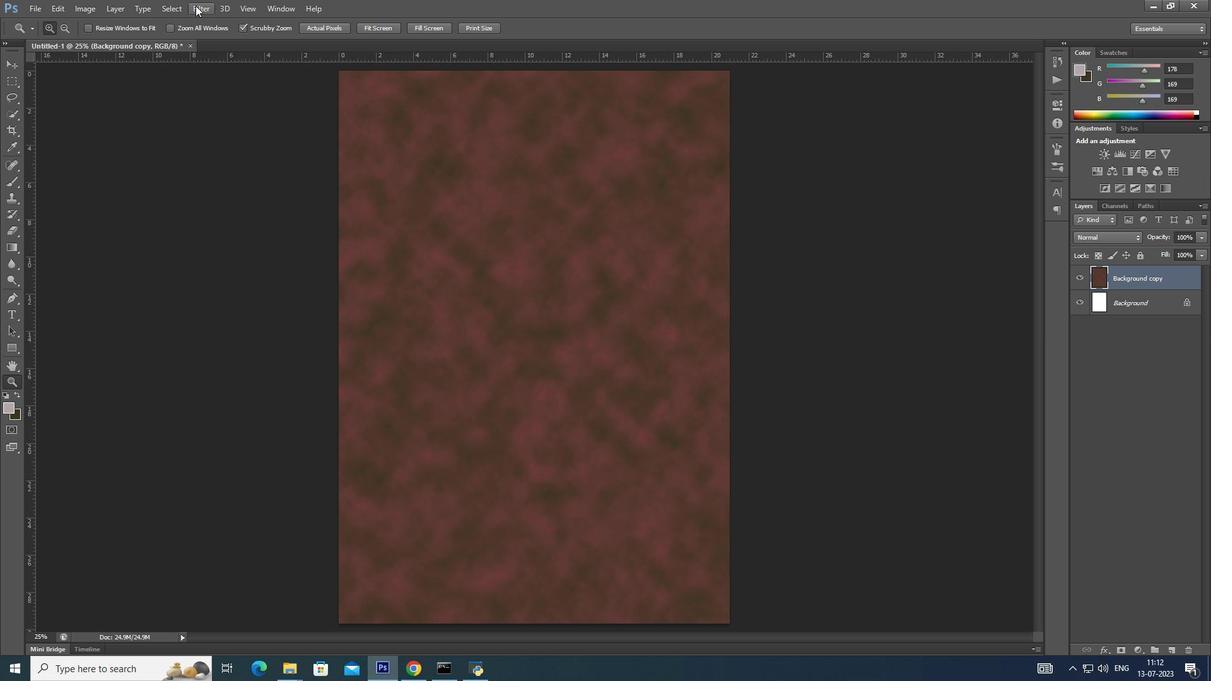 
Action: Mouse pressed left at (195, 5)
Screenshot: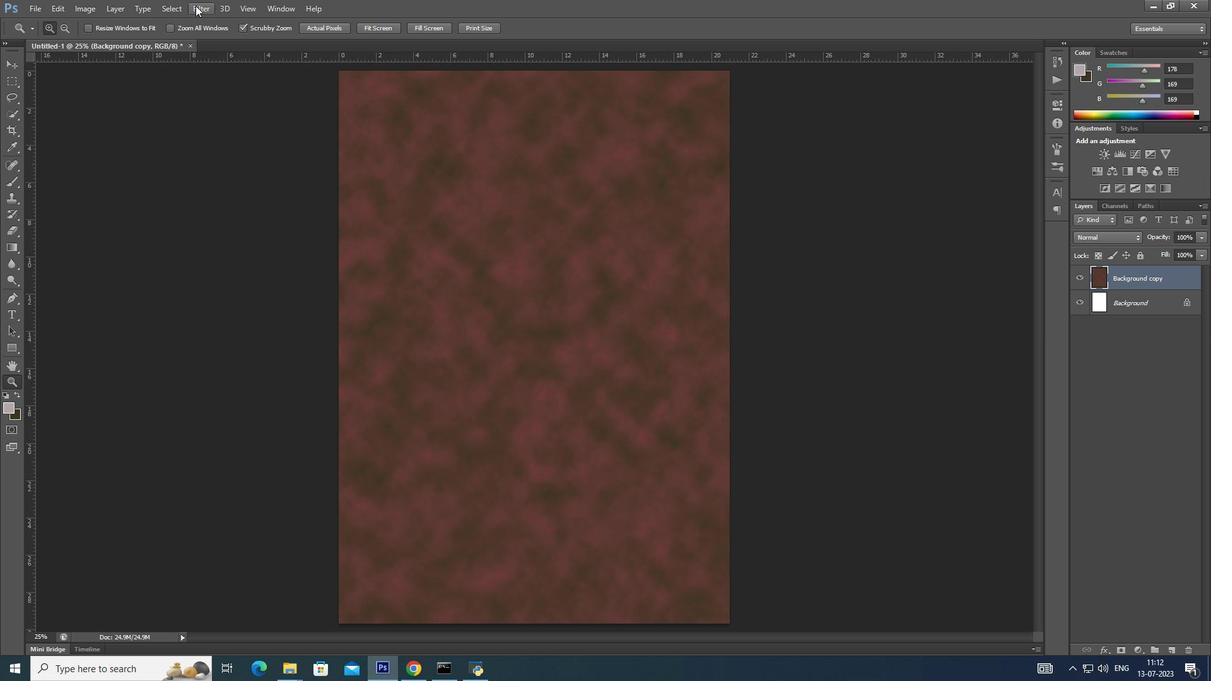 
Action: Mouse moved to (372, 180)
Screenshot: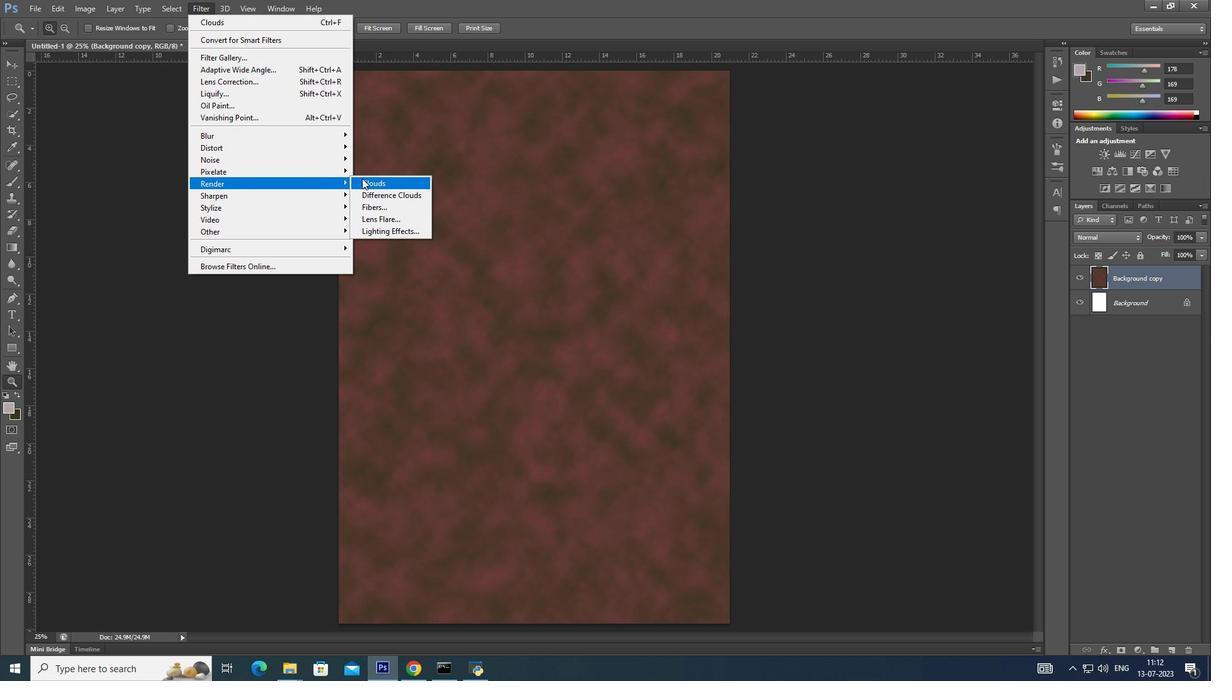 
Action: Mouse pressed left at (372, 180)
Screenshot: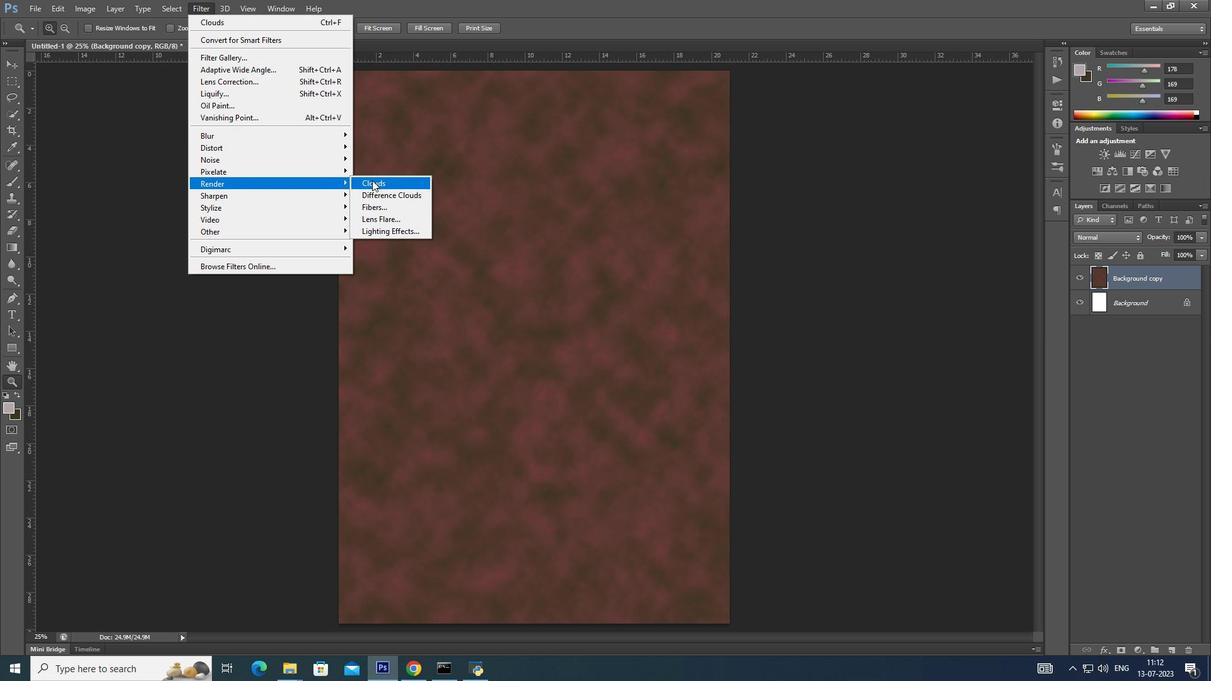 
Action: Mouse moved to (325, 29)
Screenshot: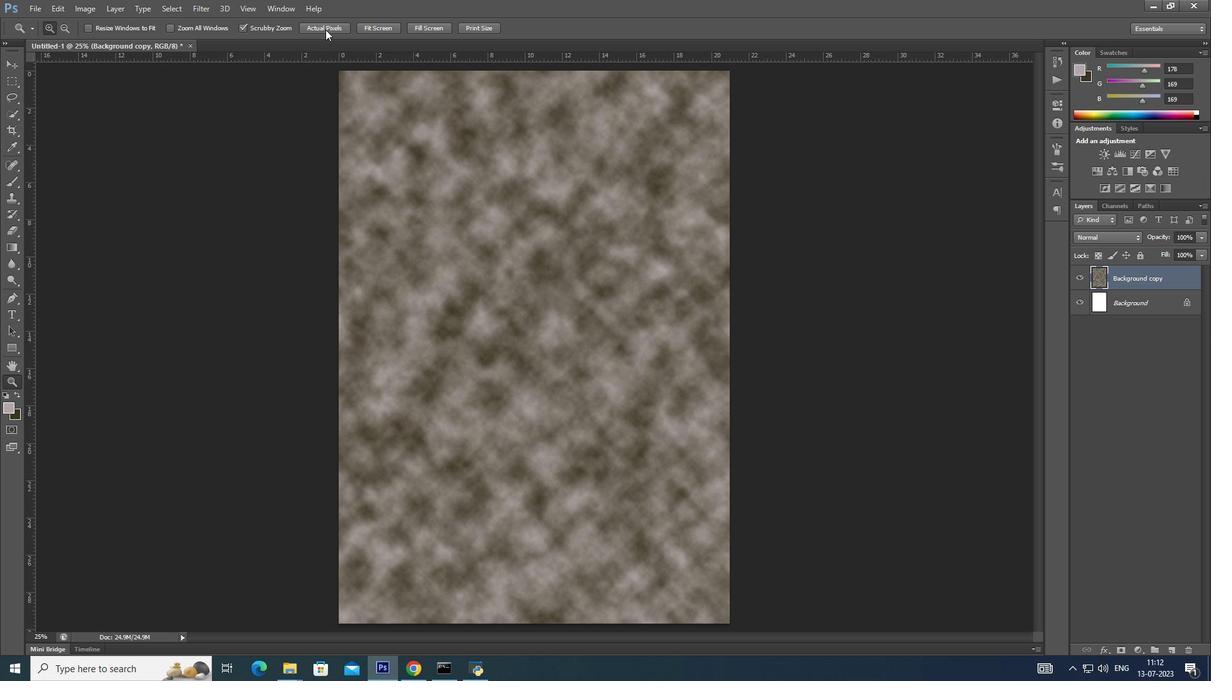 
Action: Mouse pressed left at (325, 29)
Screenshot: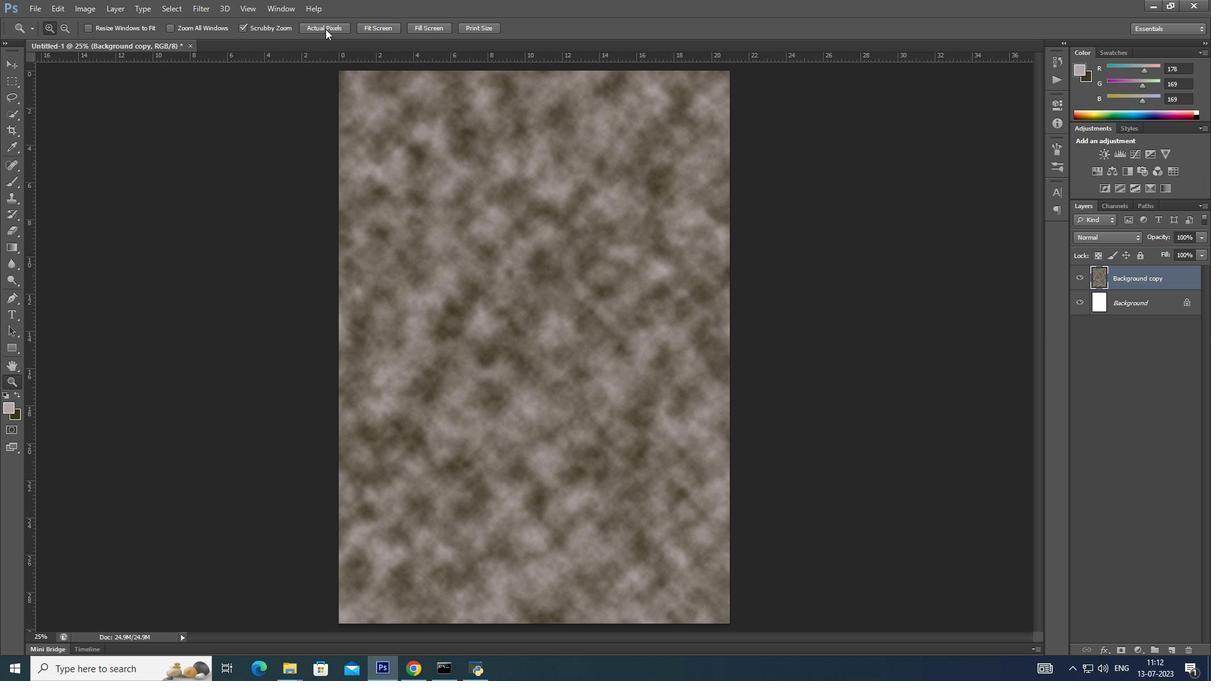 
Action: Mouse pressed left at (325, 29)
Screenshot: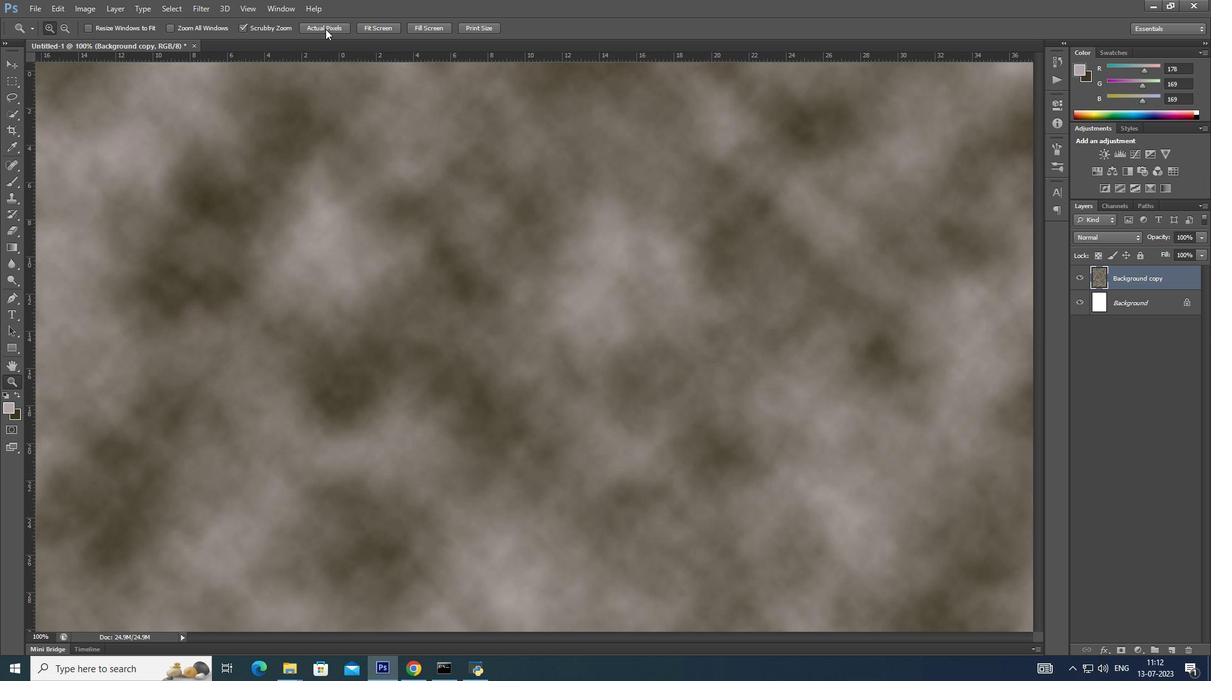 
Action: Mouse moved to (365, 24)
Screenshot: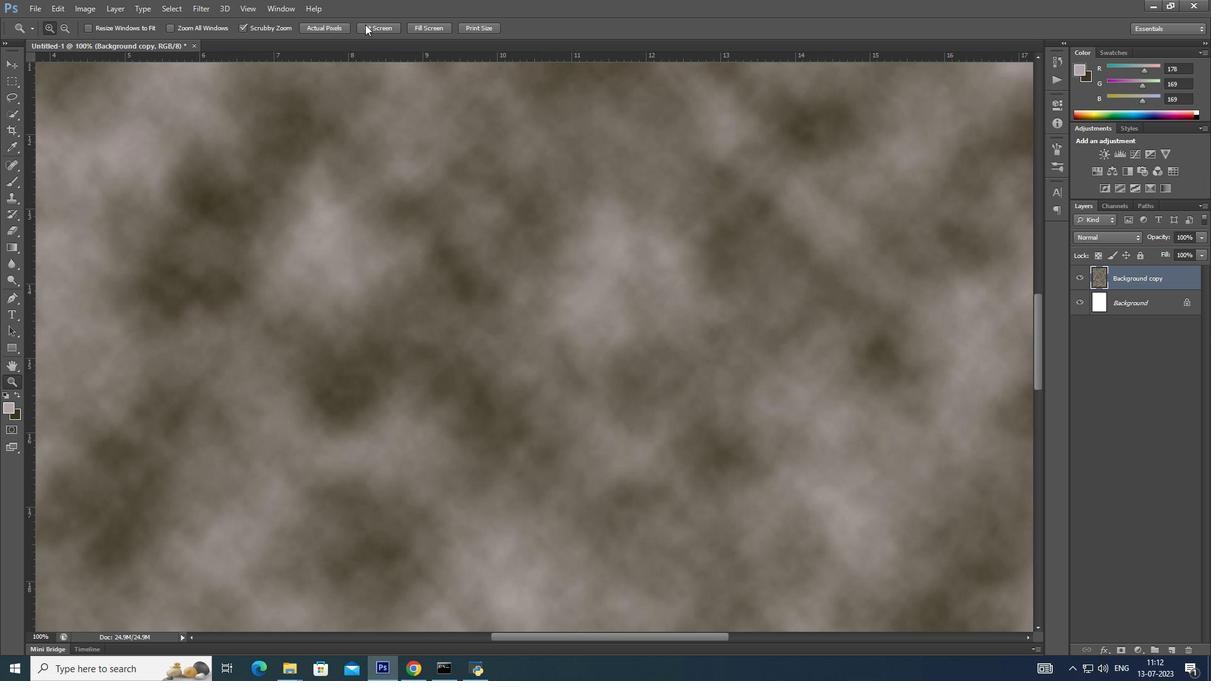 
Action: Mouse pressed left at (365, 24)
Screenshot: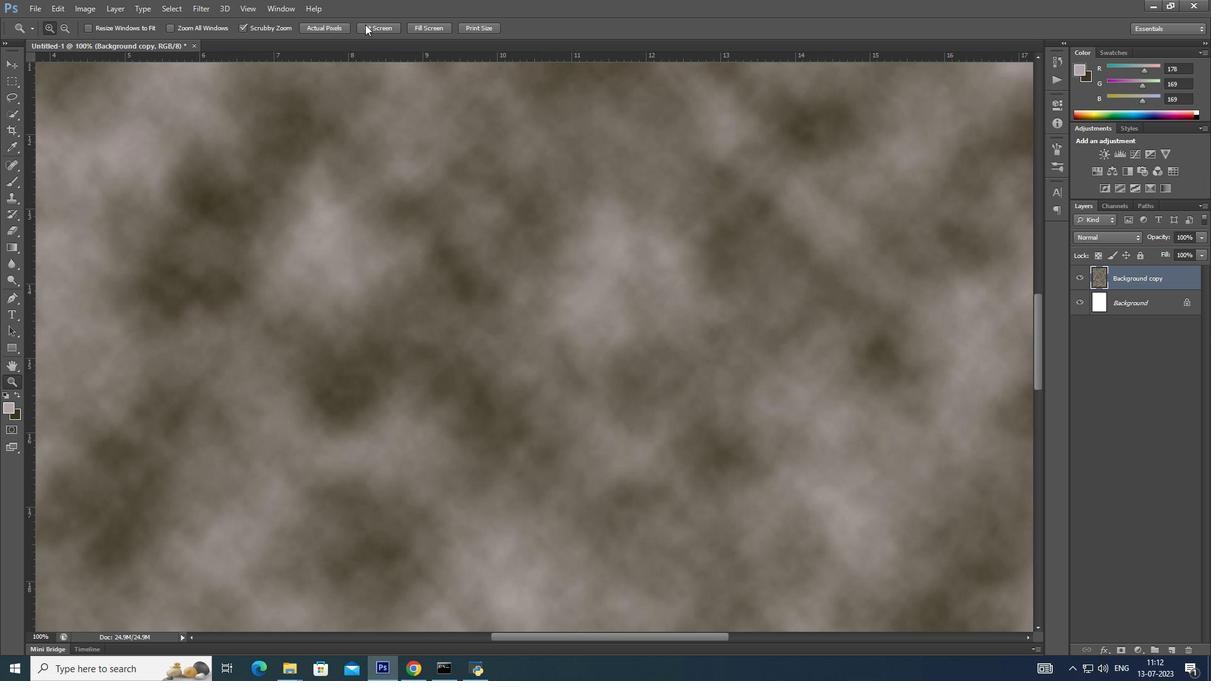 
Action: Mouse moved to (213, 10)
Screenshot: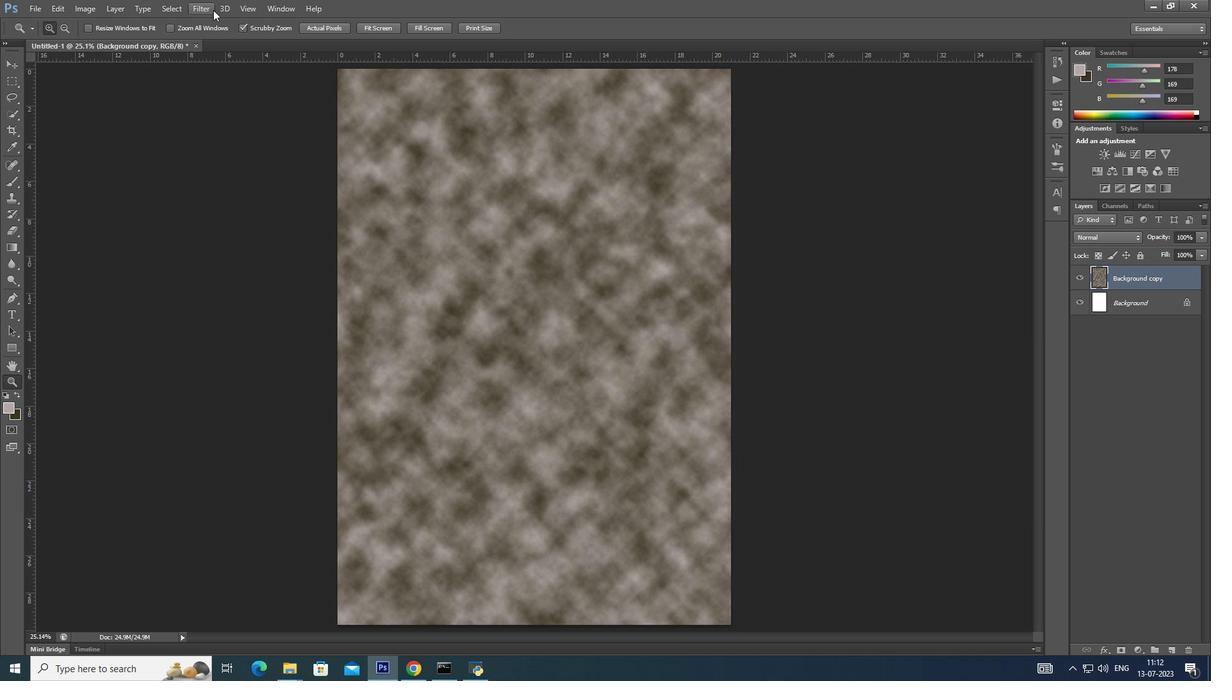
Action: Mouse pressed left at (213, 10)
Screenshot: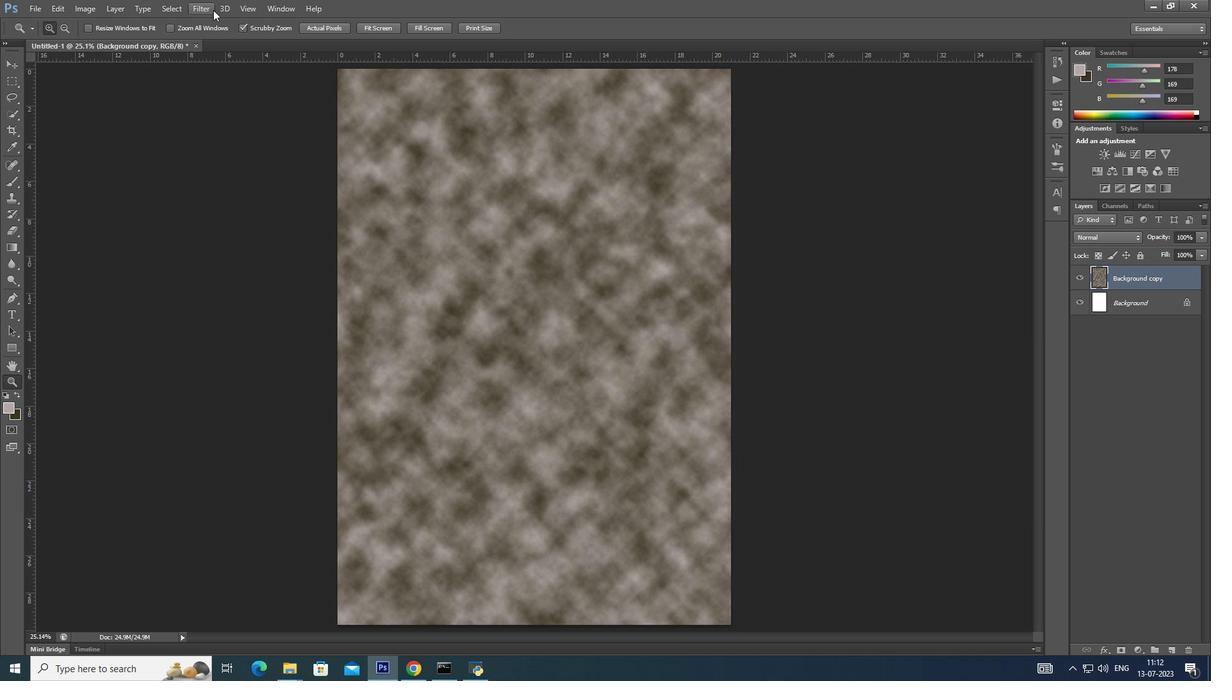 
Action: Mouse moved to (381, 216)
Screenshot: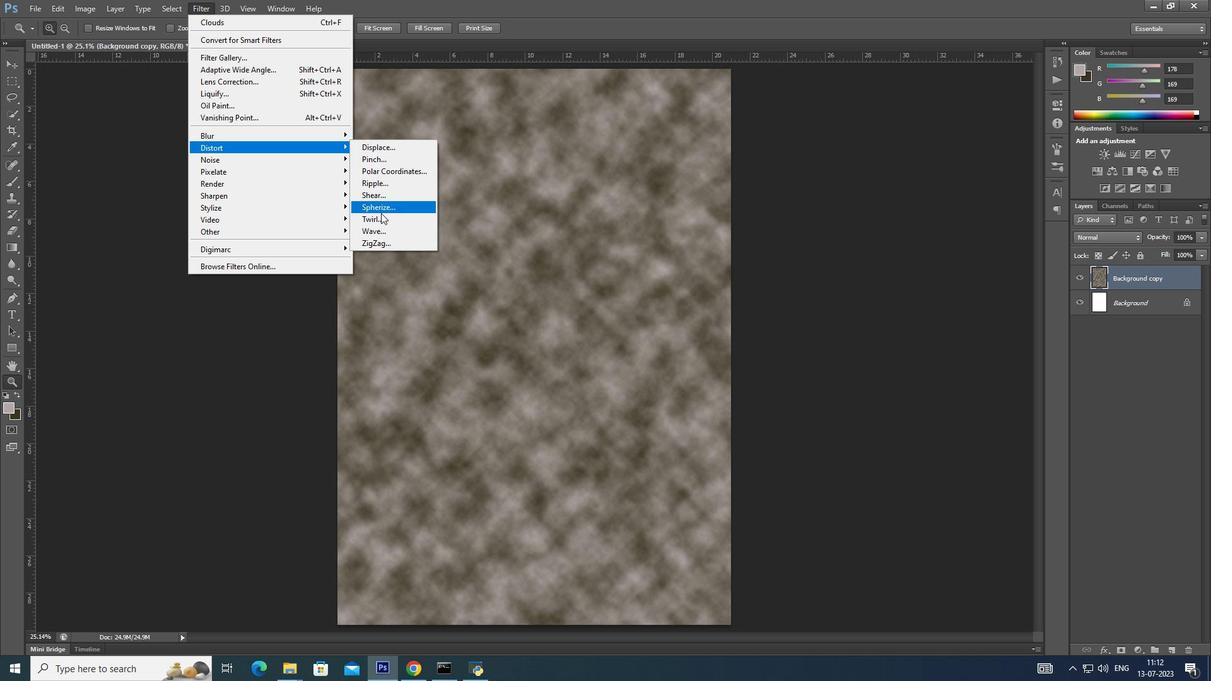 
Action: Mouse pressed left at (381, 216)
Screenshot: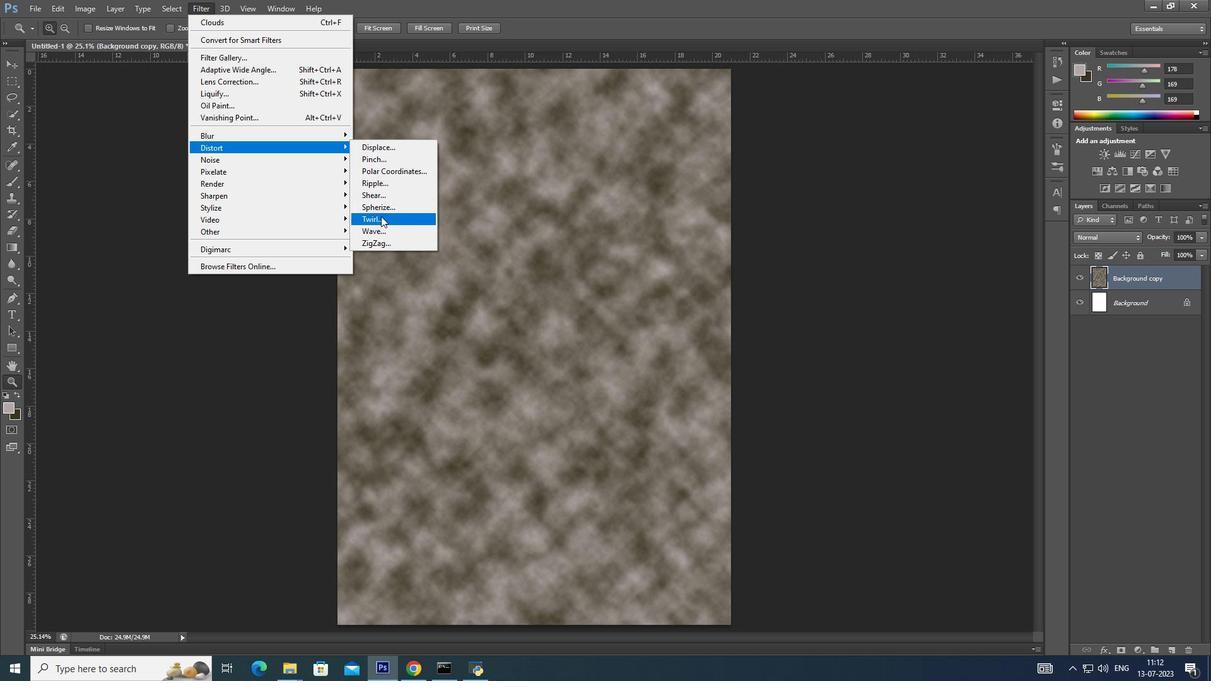 
Action: Mouse moved to (629, 360)
Screenshot: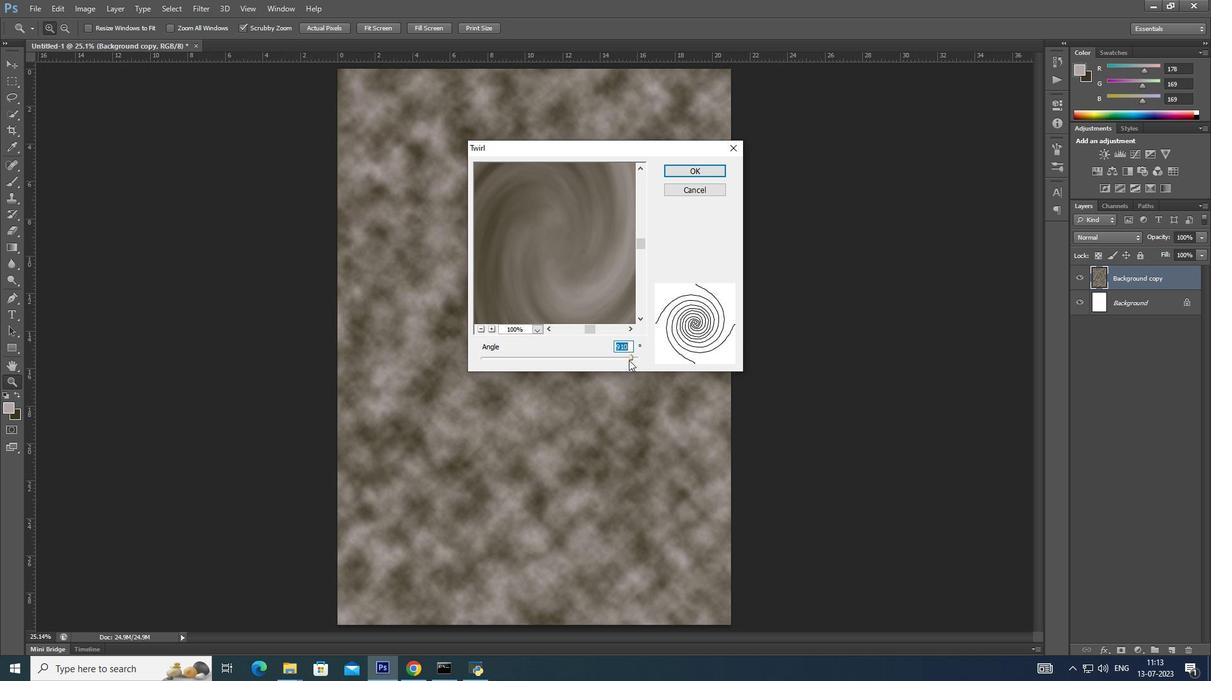 
Action: Mouse pressed left at (629, 360)
Screenshot: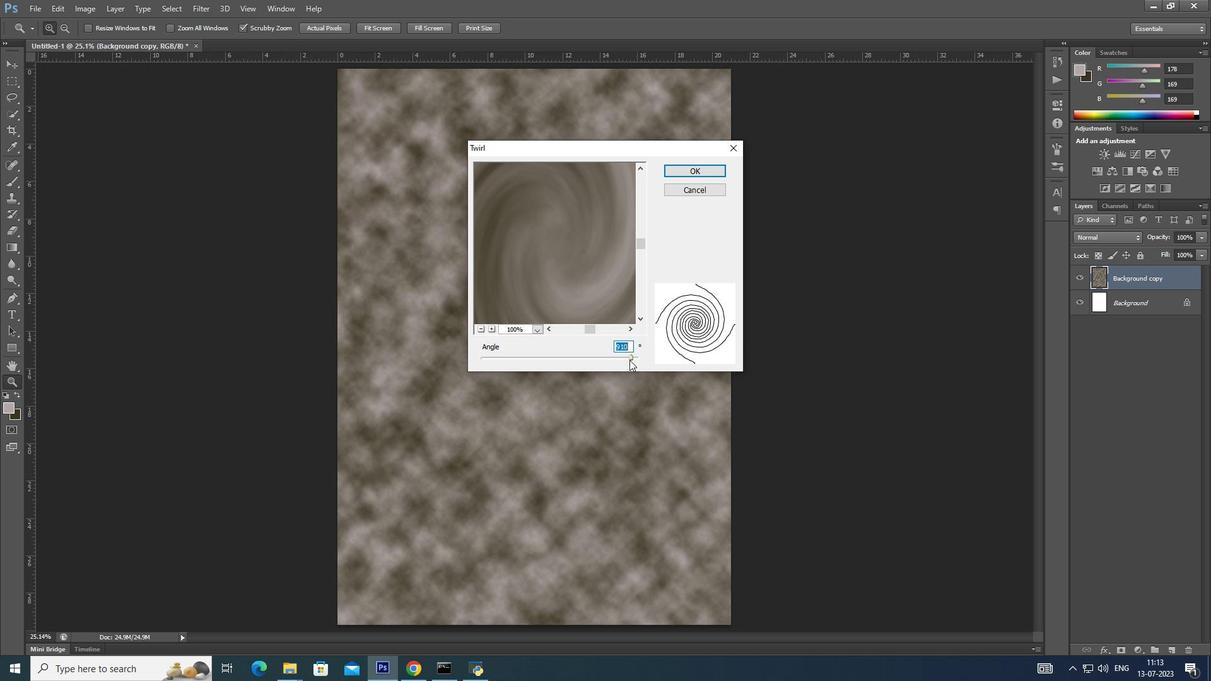 
Action: Mouse moved to (698, 167)
Screenshot: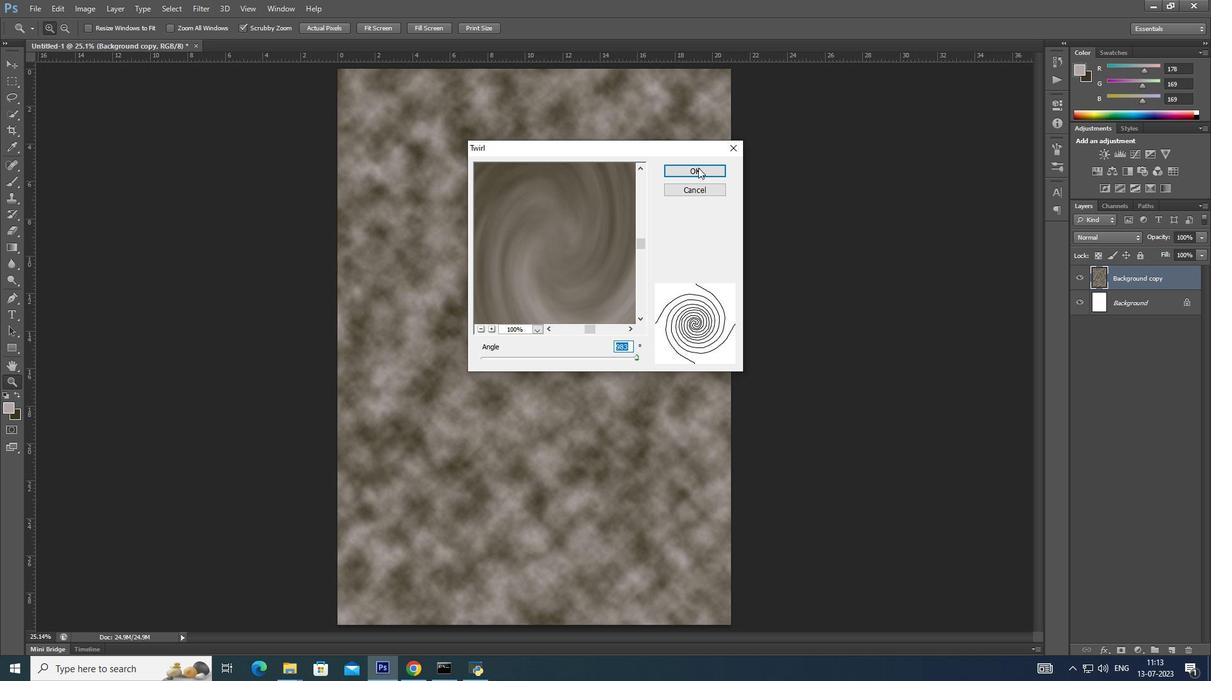 
Action: Mouse pressed left at (698, 167)
Screenshot: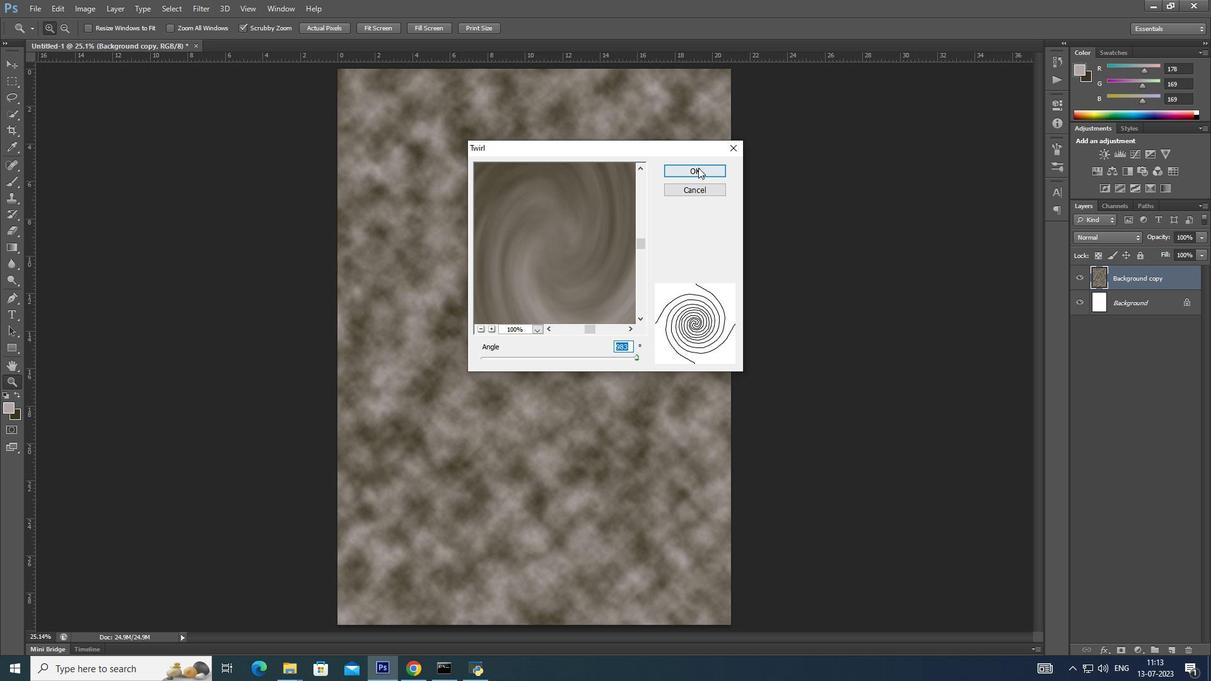 
Action: Mouse moved to (203, 9)
Screenshot: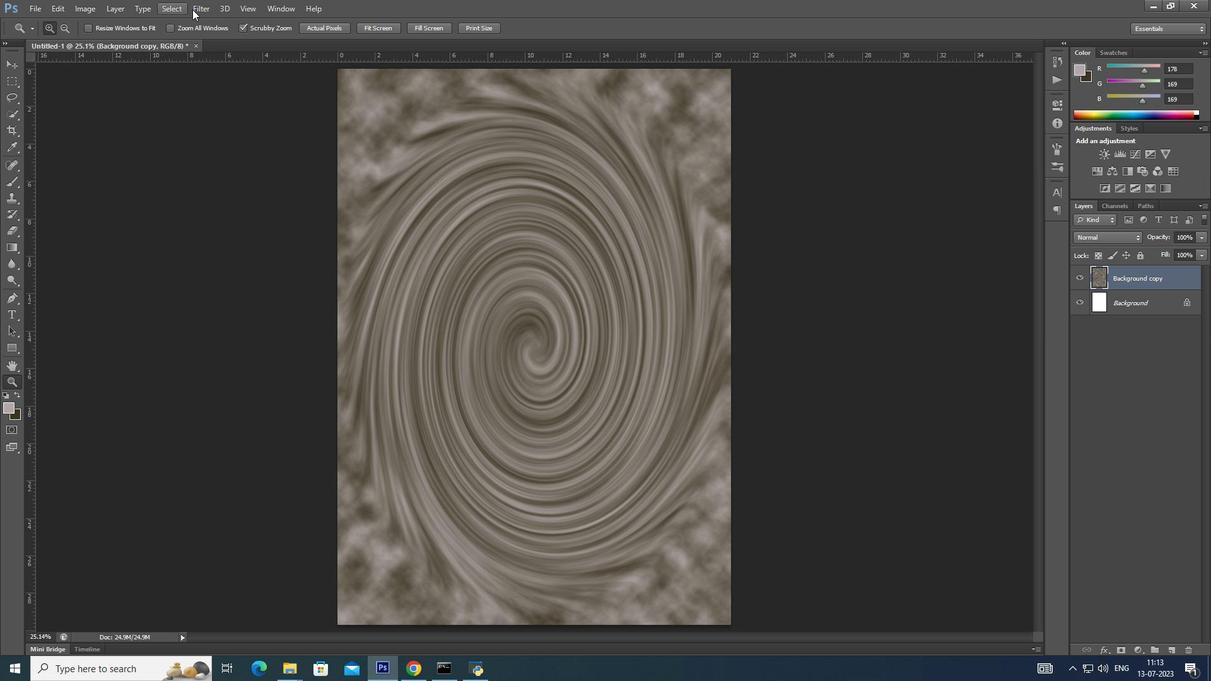 
Action: Mouse pressed left at (203, 9)
Screenshot: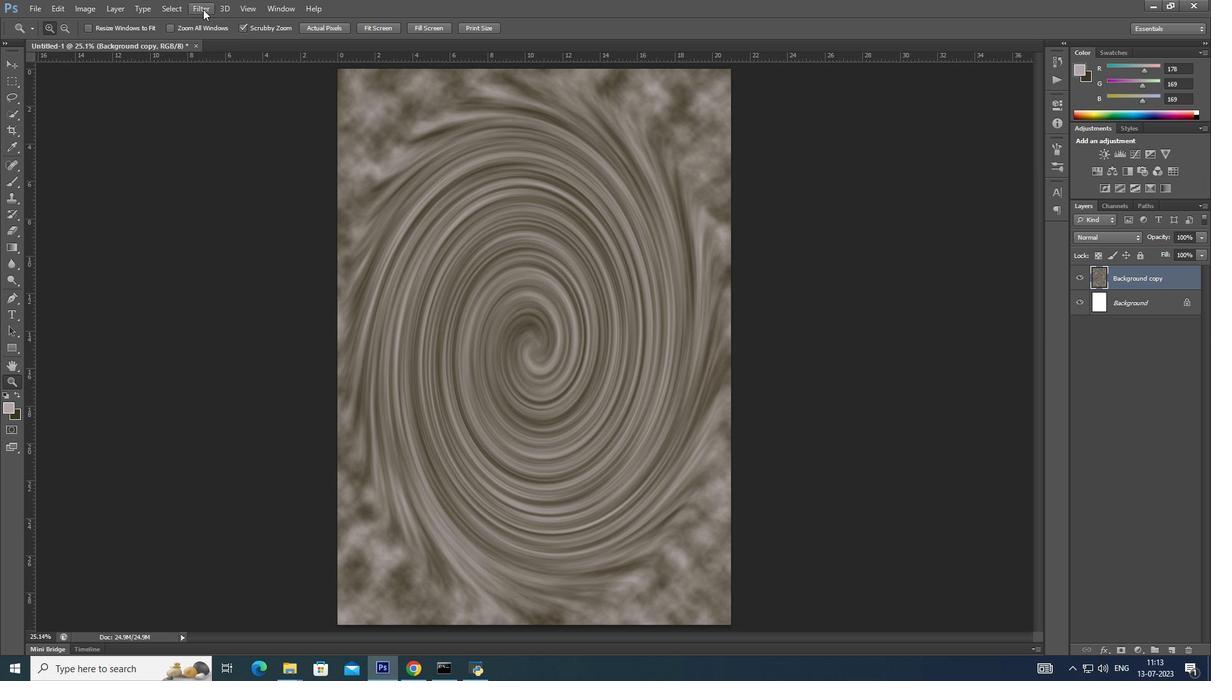 
Action: Mouse moved to (396, 222)
Screenshot: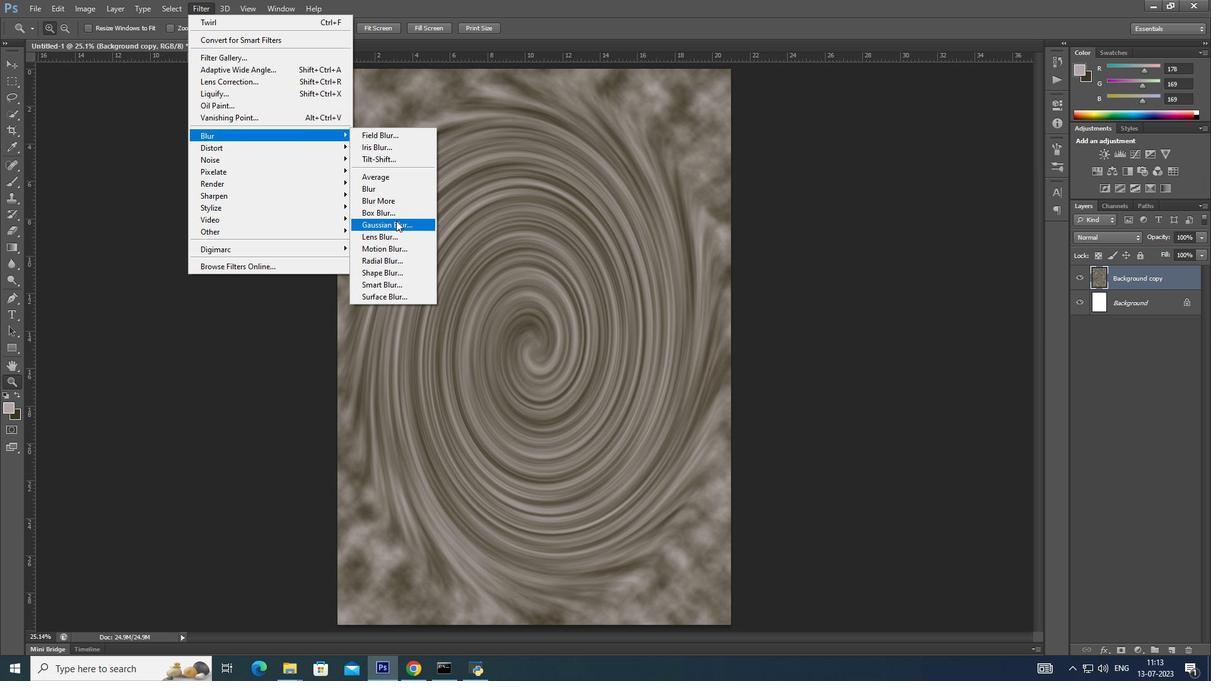
Action: Mouse pressed left at (396, 222)
Screenshot: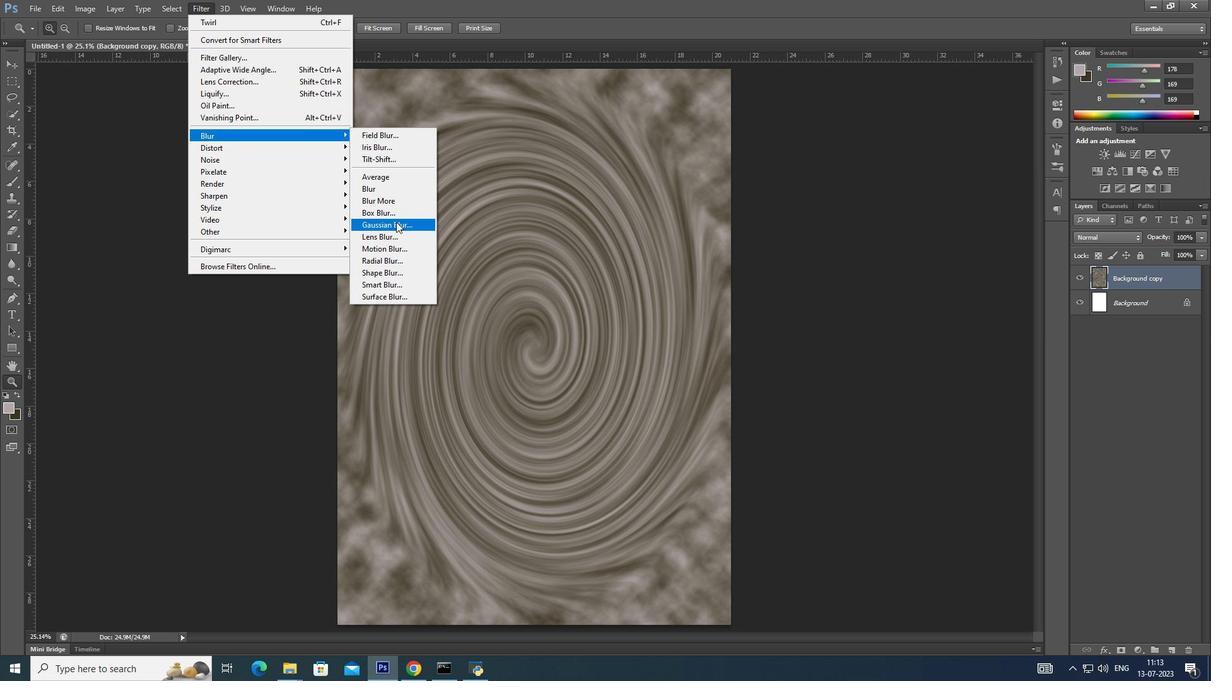 
Action: Mouse moved to (519, 342)
Screenshot: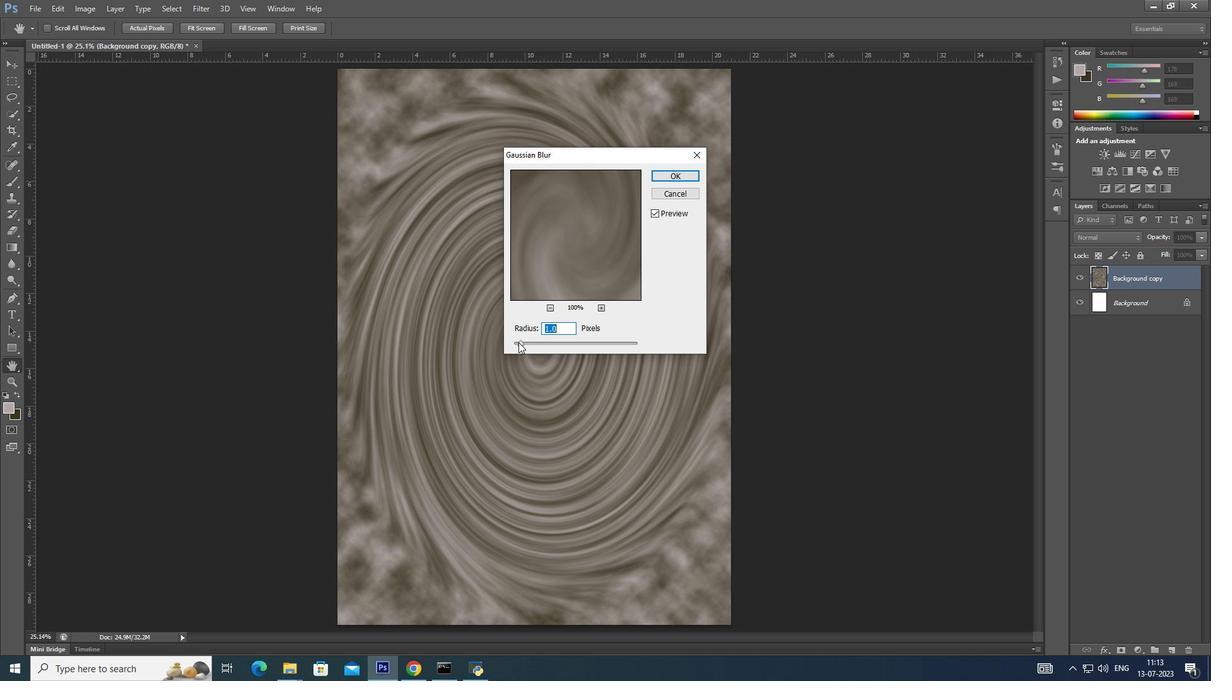 
Action: Mouse pressed left at (519, 342)
Screenshot: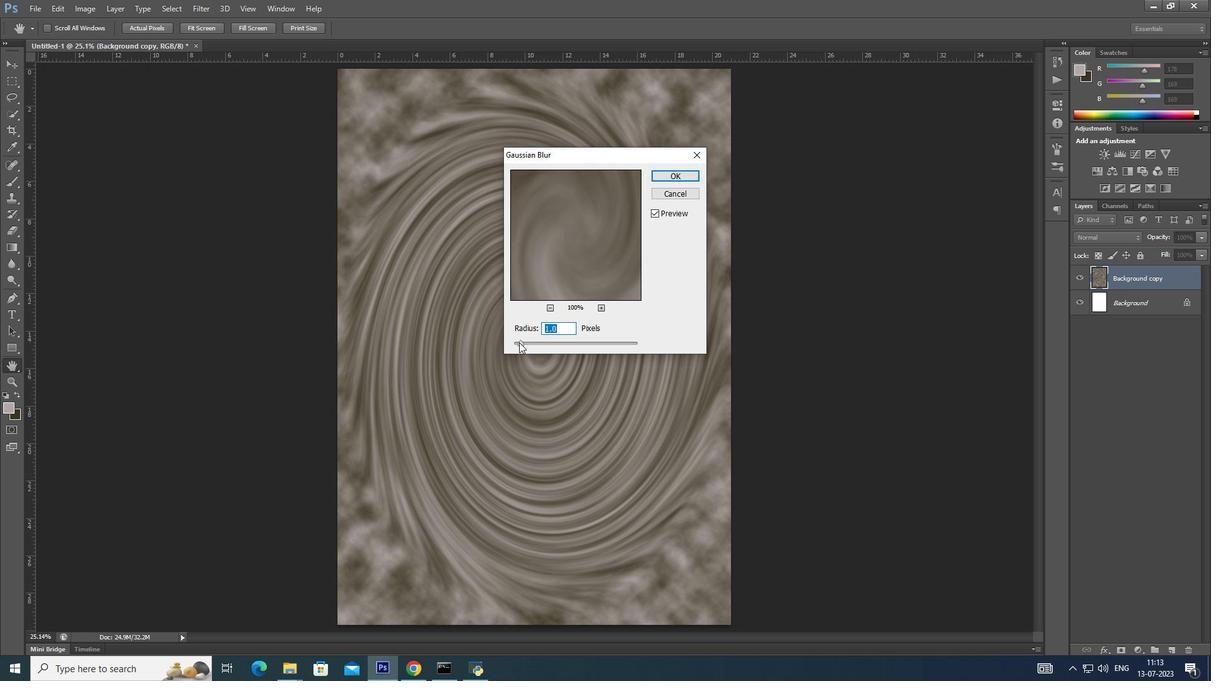 
Action: Mouse moved to (677, 175)
Screenshot: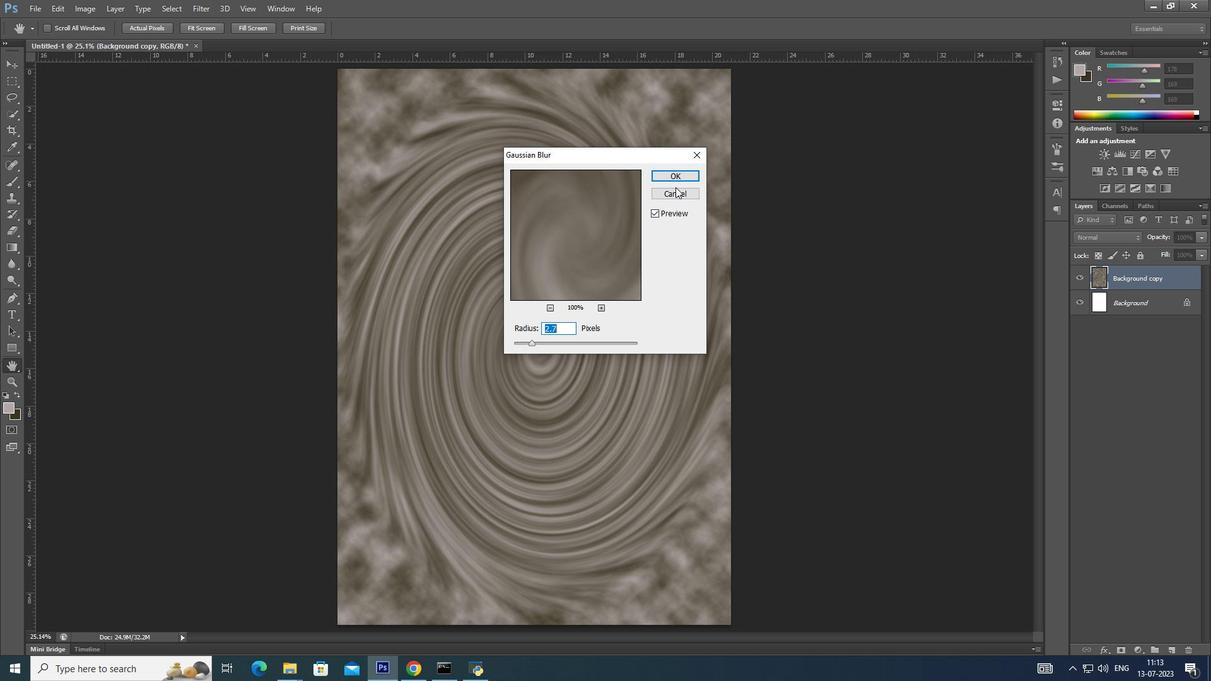
Action: Mouse pressed left at (677, 175)
Screenshot: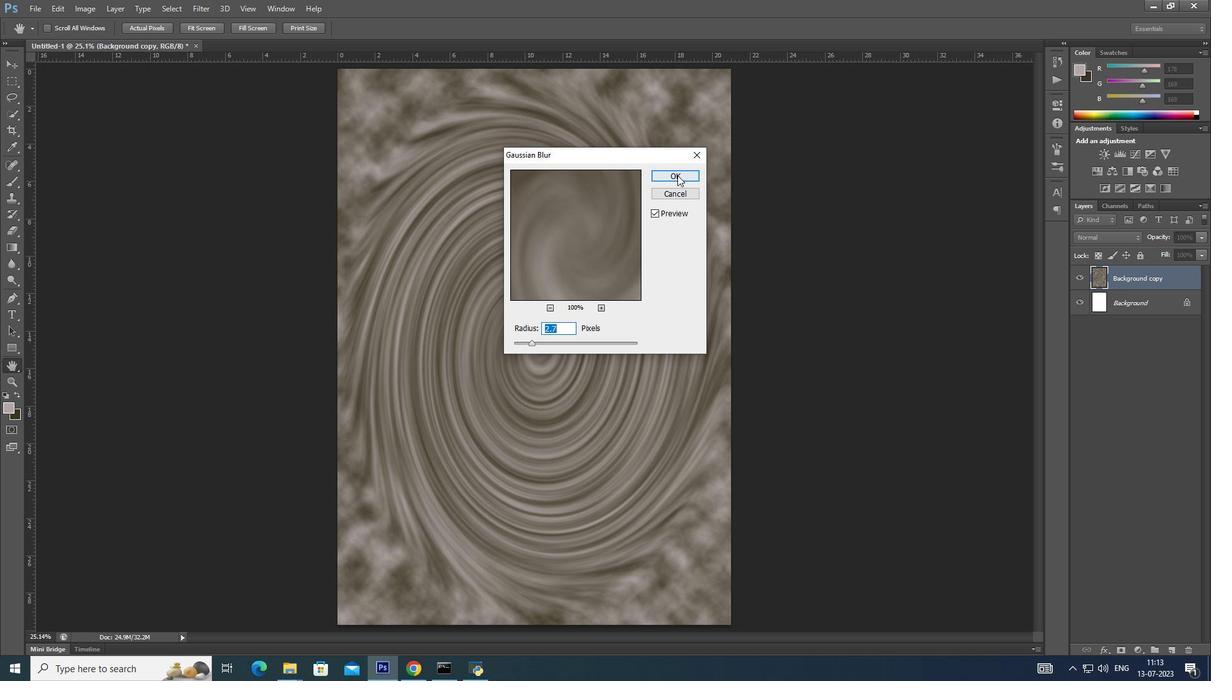 
Action: Mouse moved to (1178, 647)
Screenshot: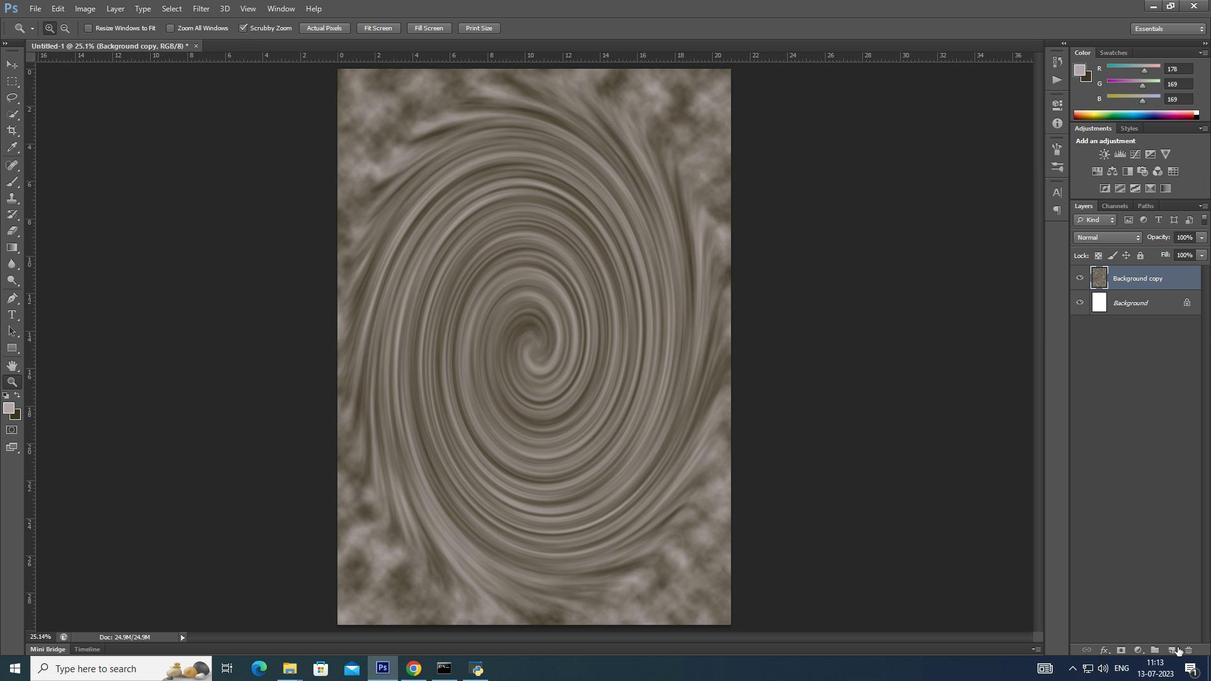 
Action: Mouse pressed left at (1178, 647)
Screenshot: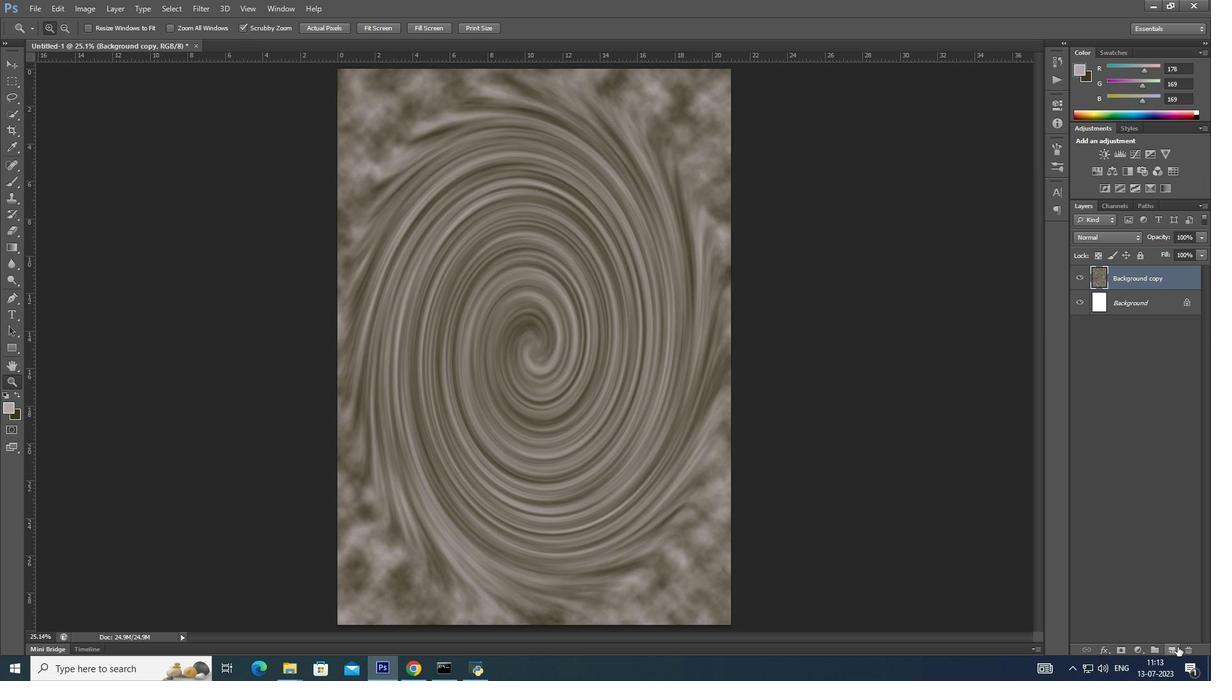 
Action: Mouse moved to (1144, 277)
Screenshot: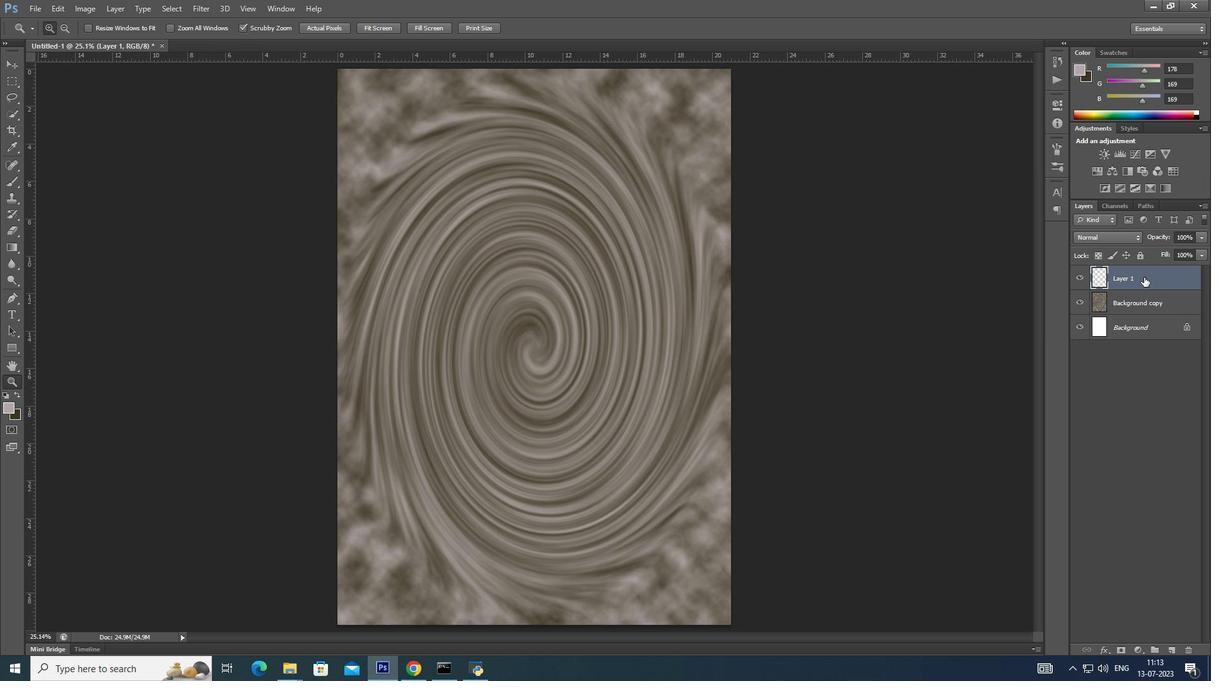 
Action: Mouse pressed left at (1144, 277)
Screenshot: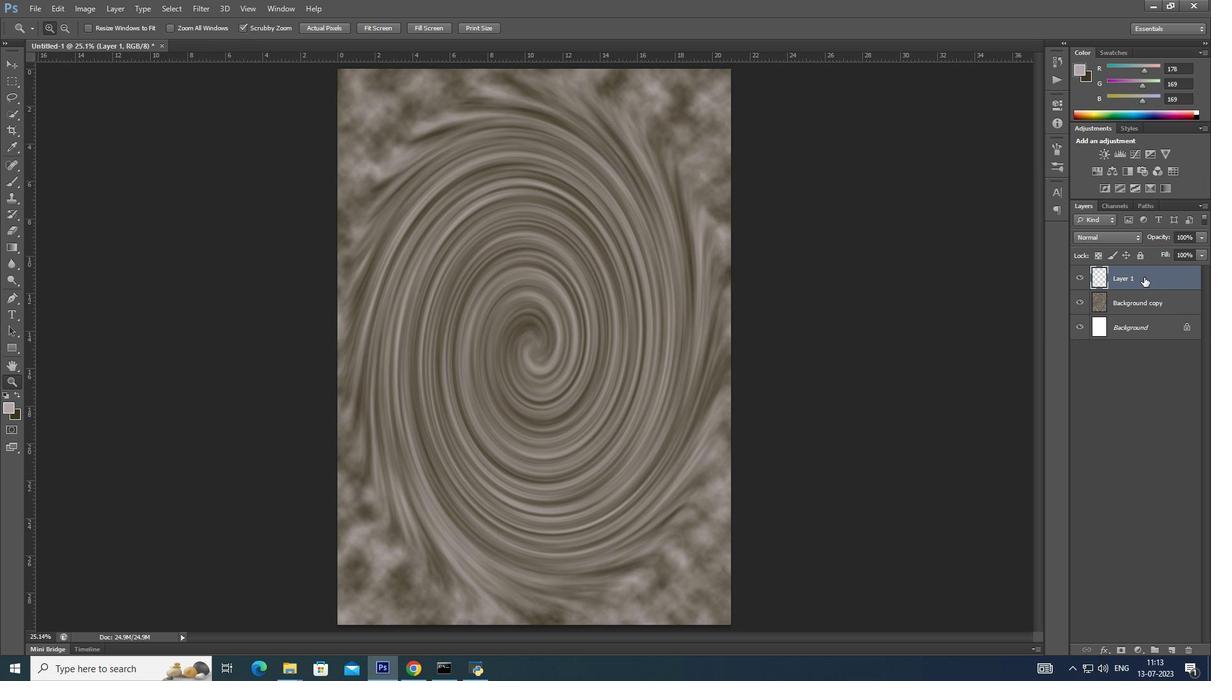 
Action: Mouse moved to (1147, 302)
Screenshot: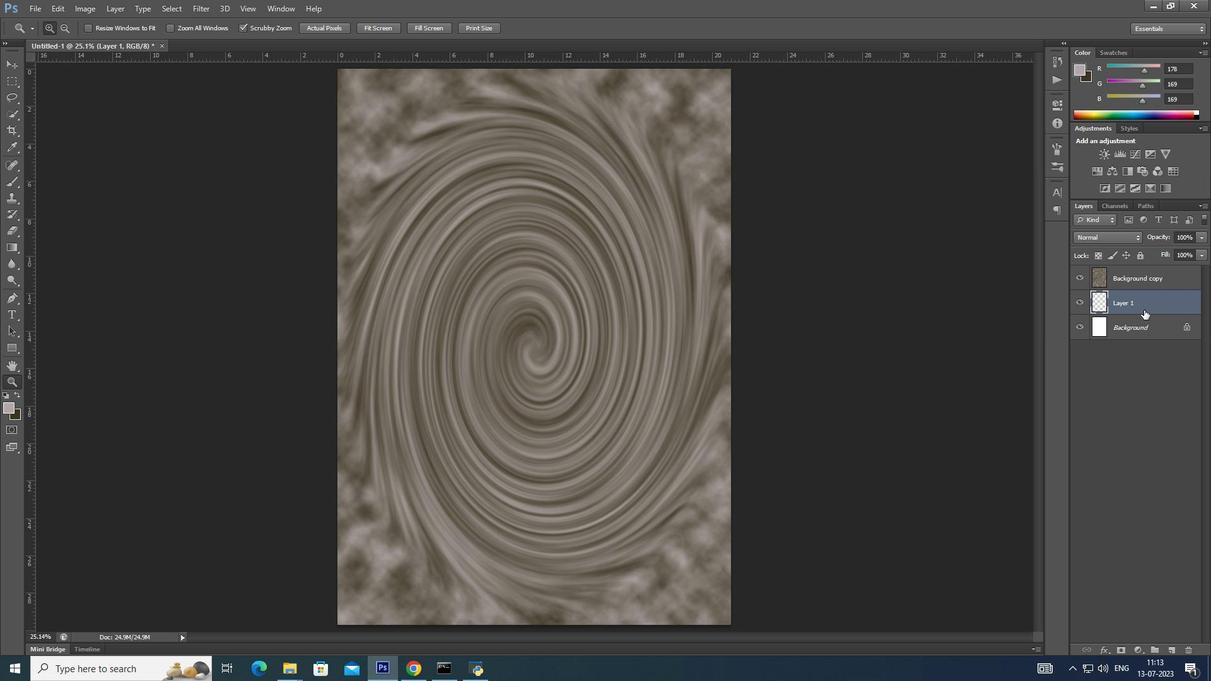 
Action: Mouse pressed left at (1147, 302)
Screenshot: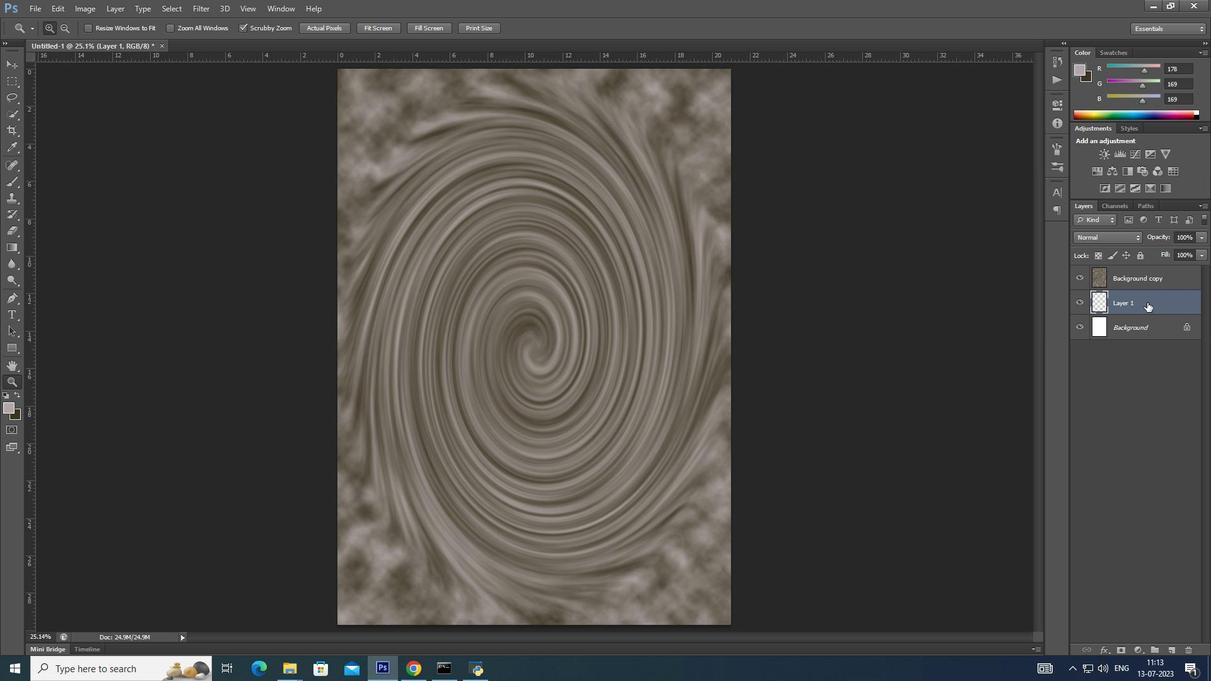 
Action: Mouse moved to (10, 404)
Screenshot: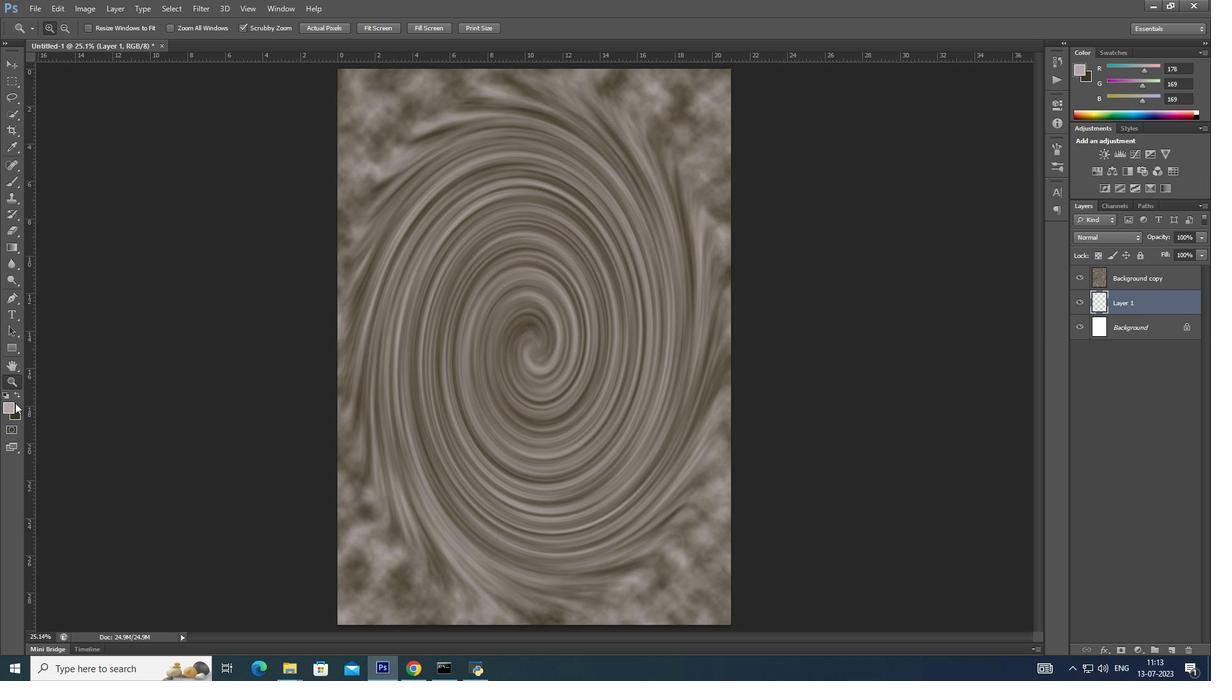 
Action: Mouse pressed left at (10, 404)
Screenshot: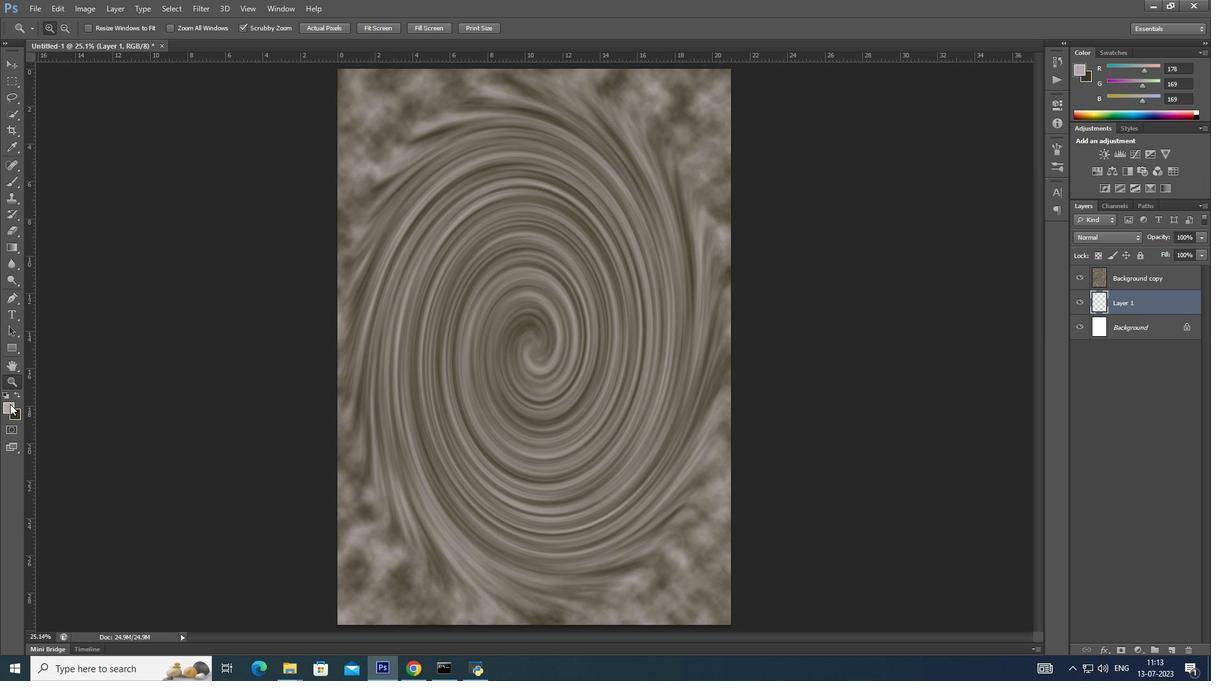 
Action: Mouse moved to (569, 581)
Screenshot: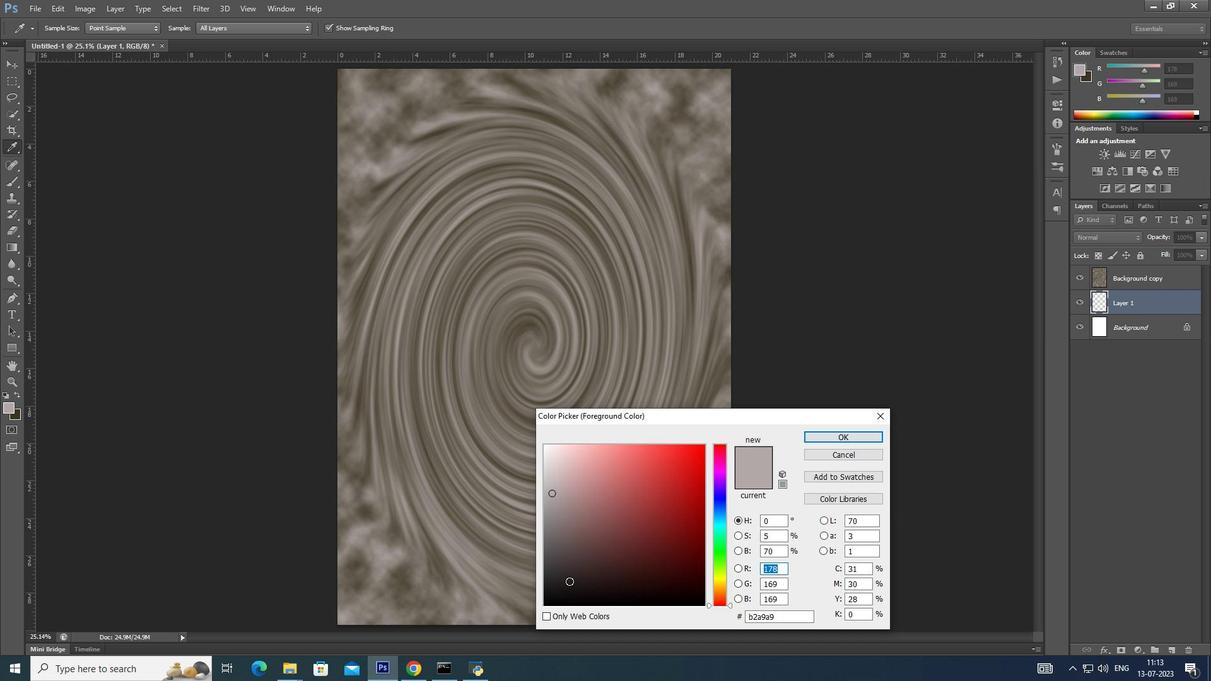 
Action: Mouse pressed left at (569, 581)
Screenshot: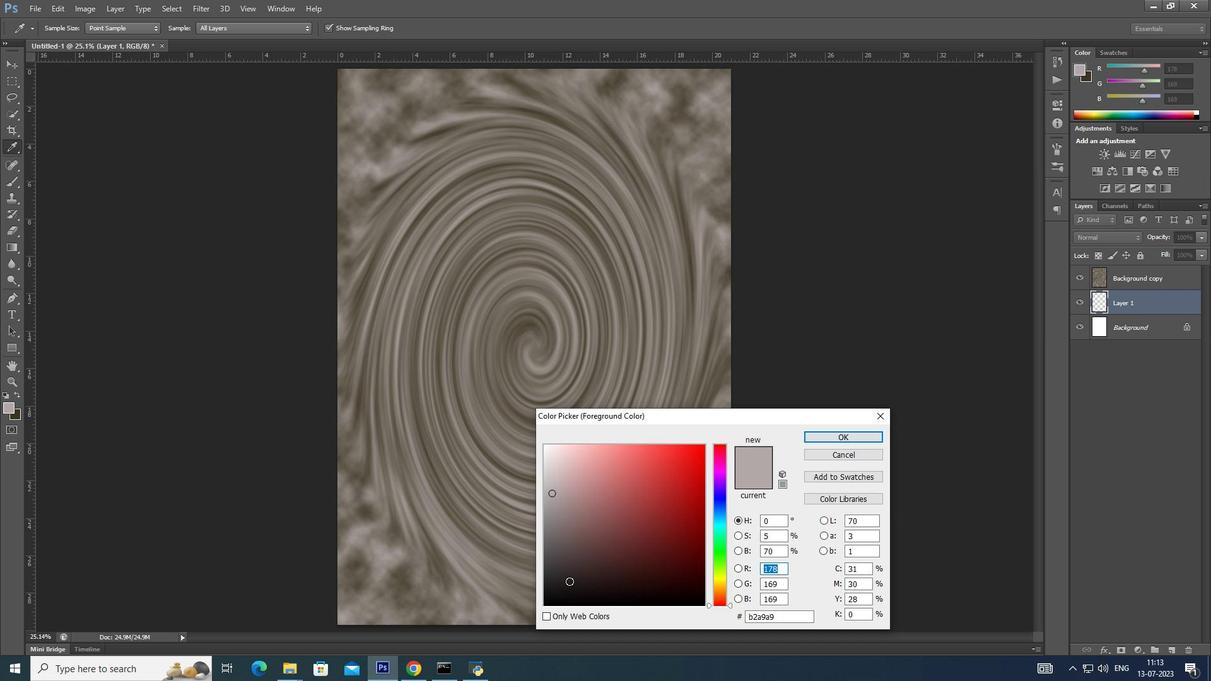 
Action: Mouse moved to (560, 588)
Screenshot: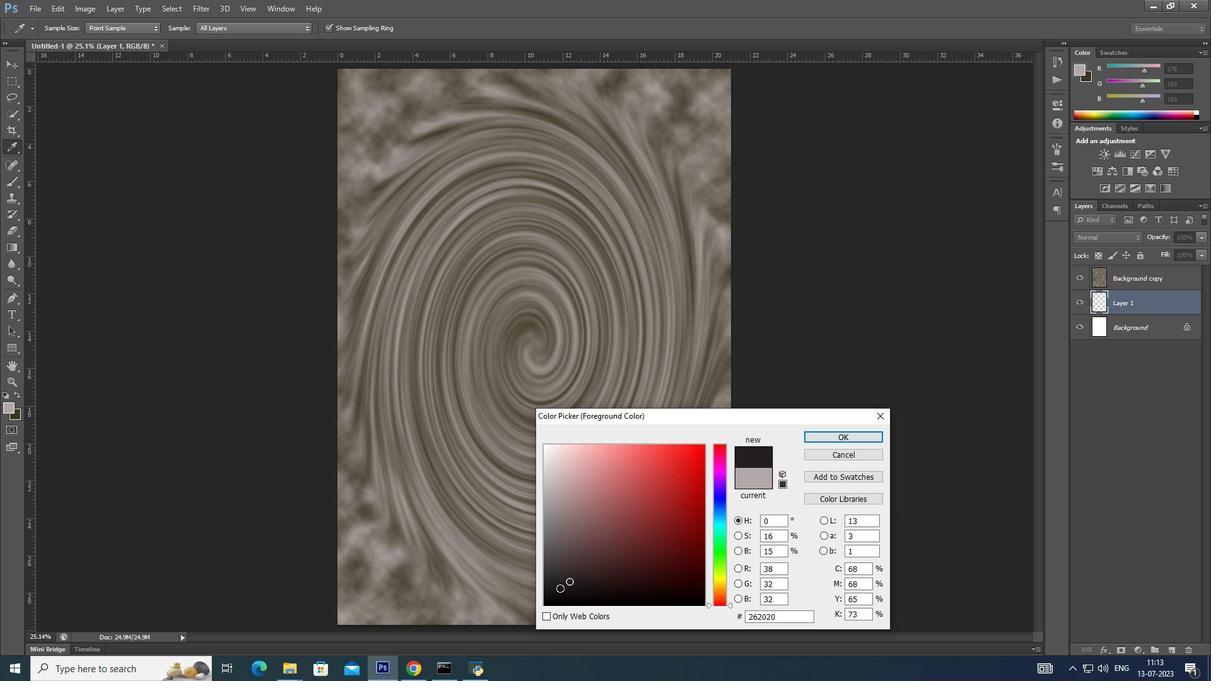 
Action: Mouse pressed left at (560, 588)
Screenshot: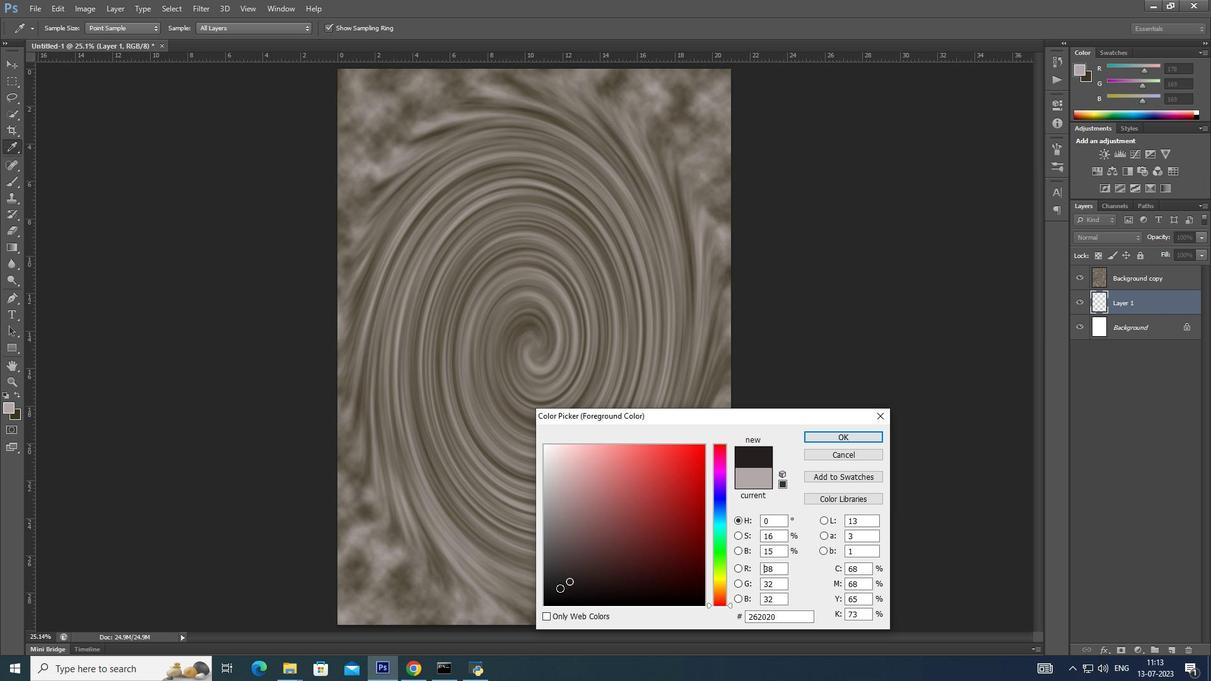 
Action: Mouse moved to (853, 436)
Screenshot: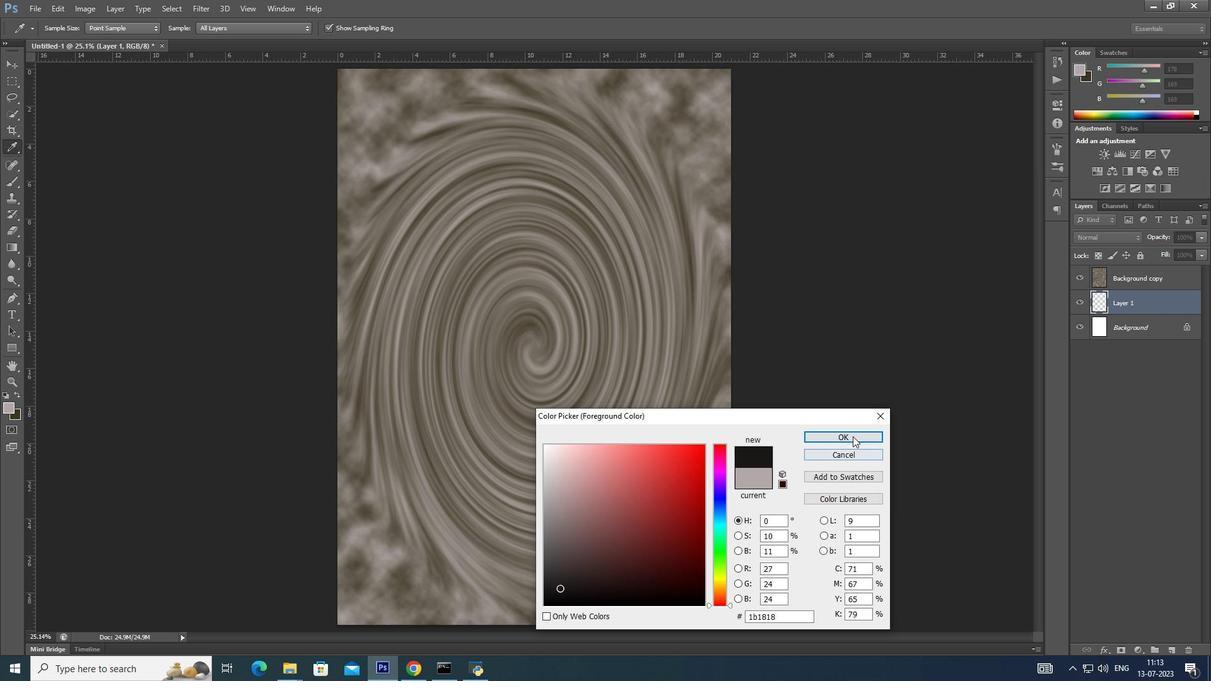 
Action: Mouse pressed left at (853, 436)
Screenshot: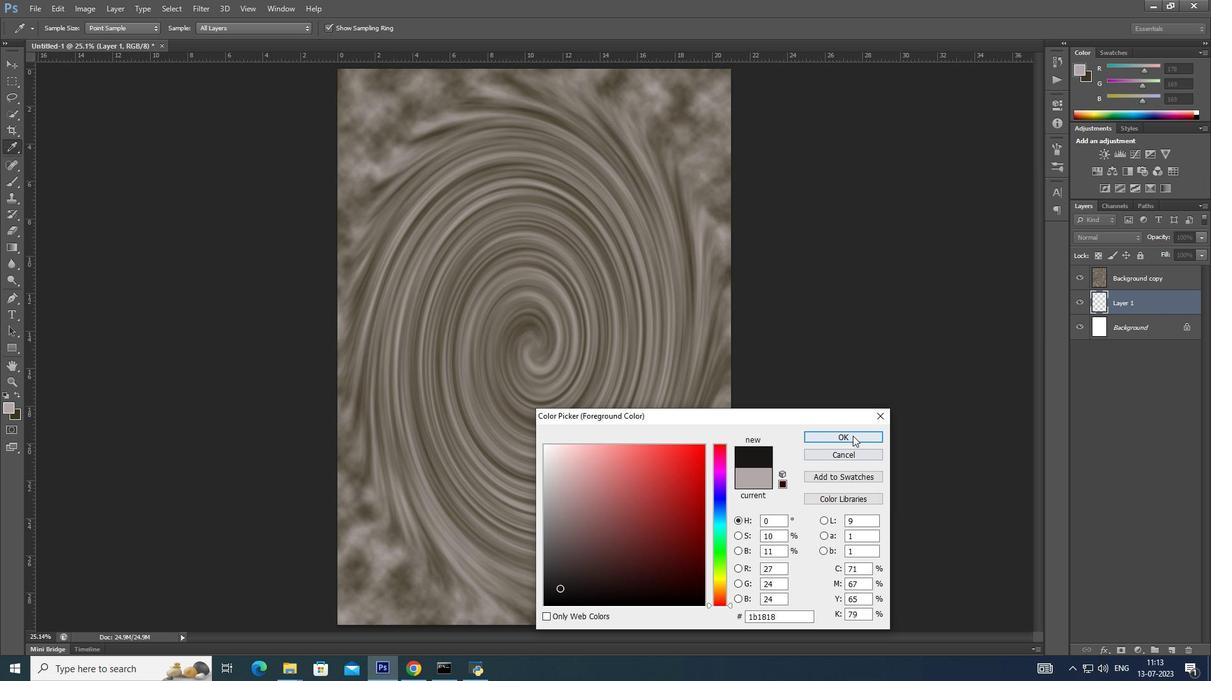 
Action: Mouse moved to (860, 388)
Screenshot: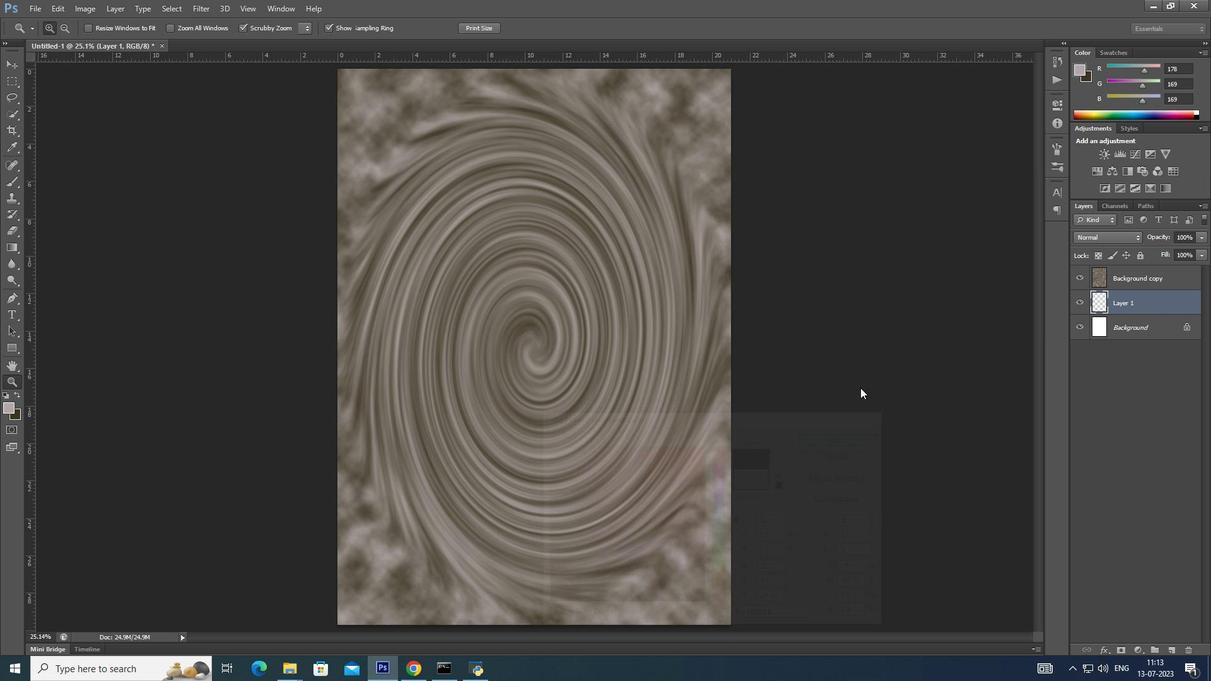 
Action: Key pressed <Key.alt_l><Key.backspace>
Screenshot: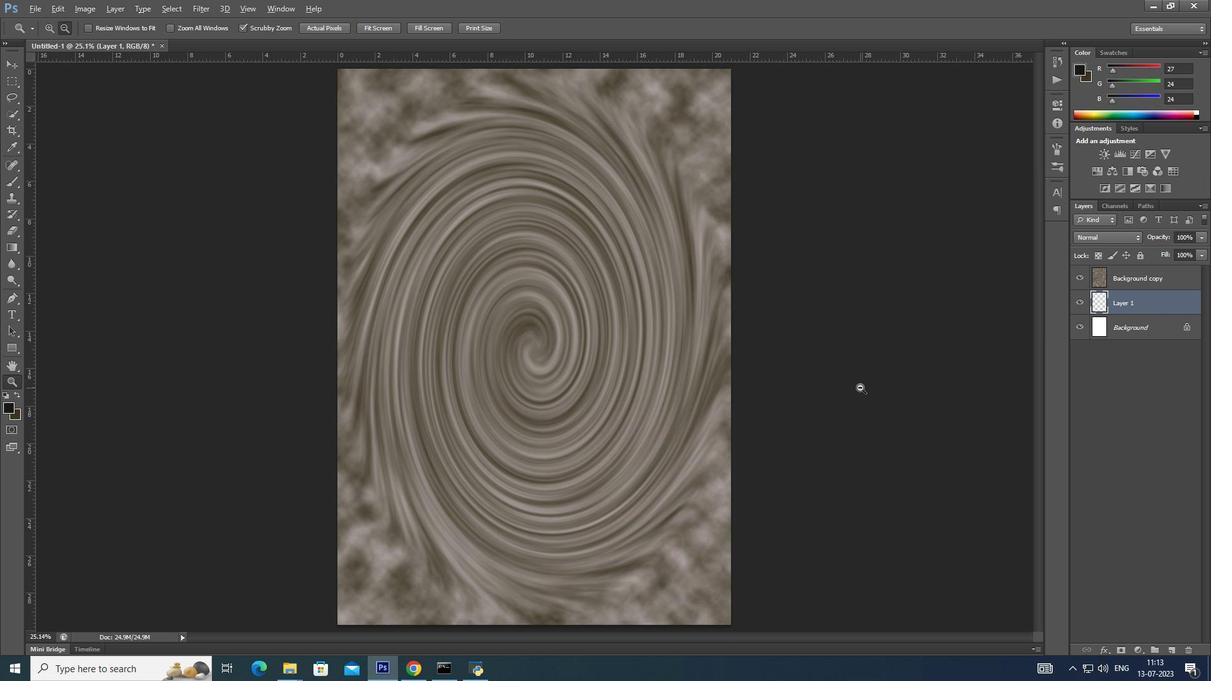 
Action: Mouse moved to (1147, 278)
Screenshot: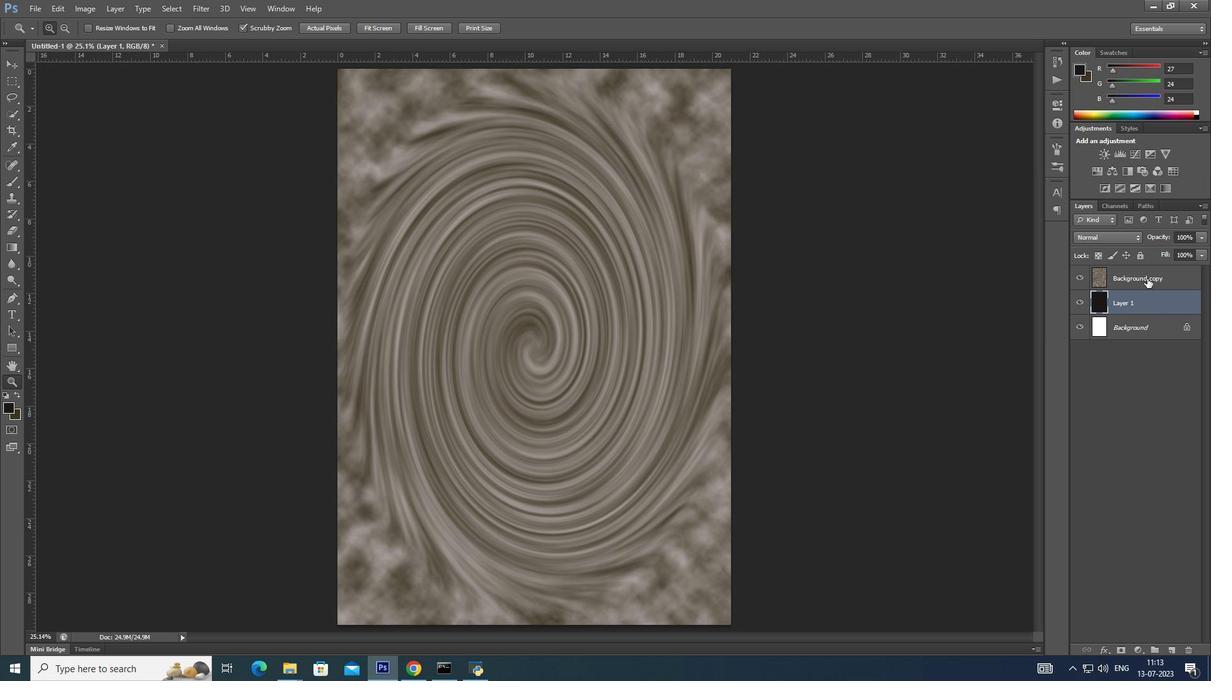 
Action: Mouse pressed left at (1147, 278)
Screenshot: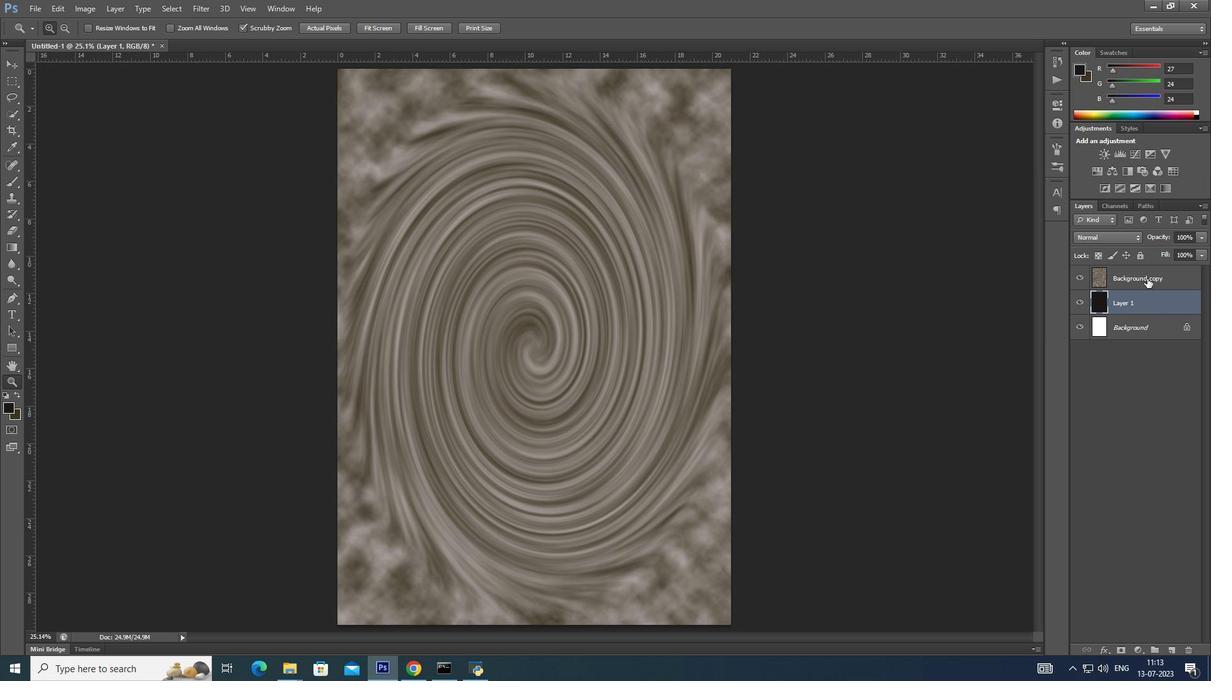 
Action: Mouse moved to (1203, 234)
Screenshot: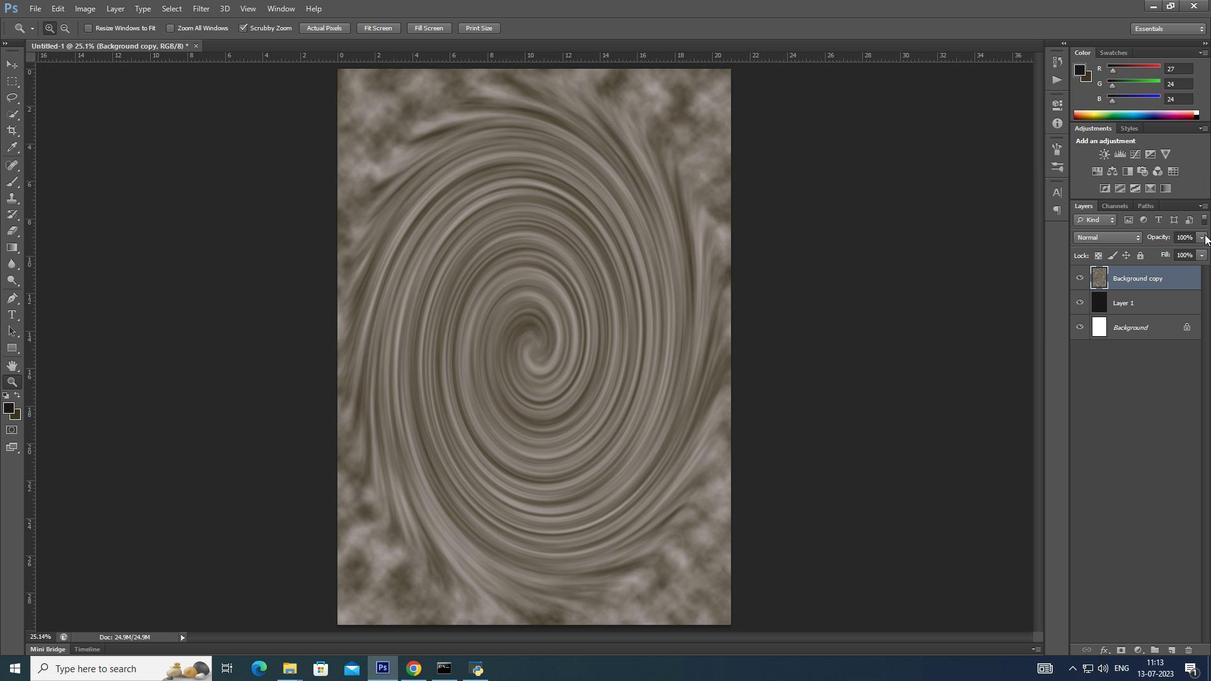 
Action: Mouse pressed left at (1203, 234)
Screenshot: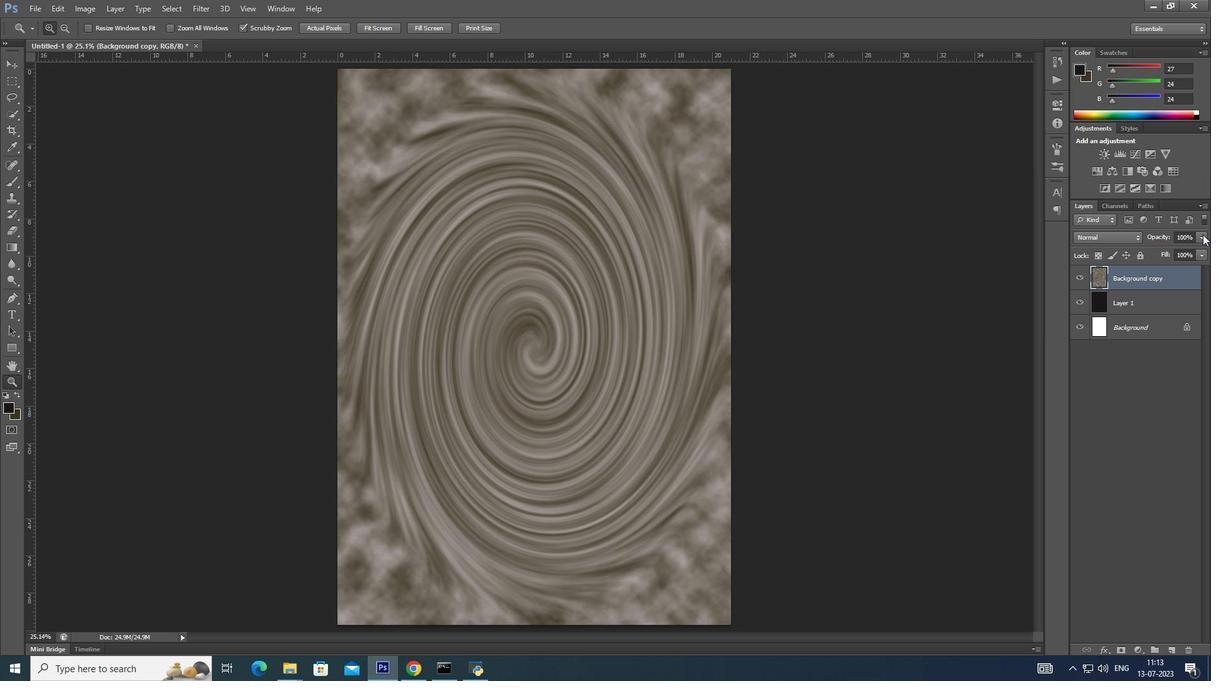 
Action: Mouse moved to (1204, 249)
Screenshot: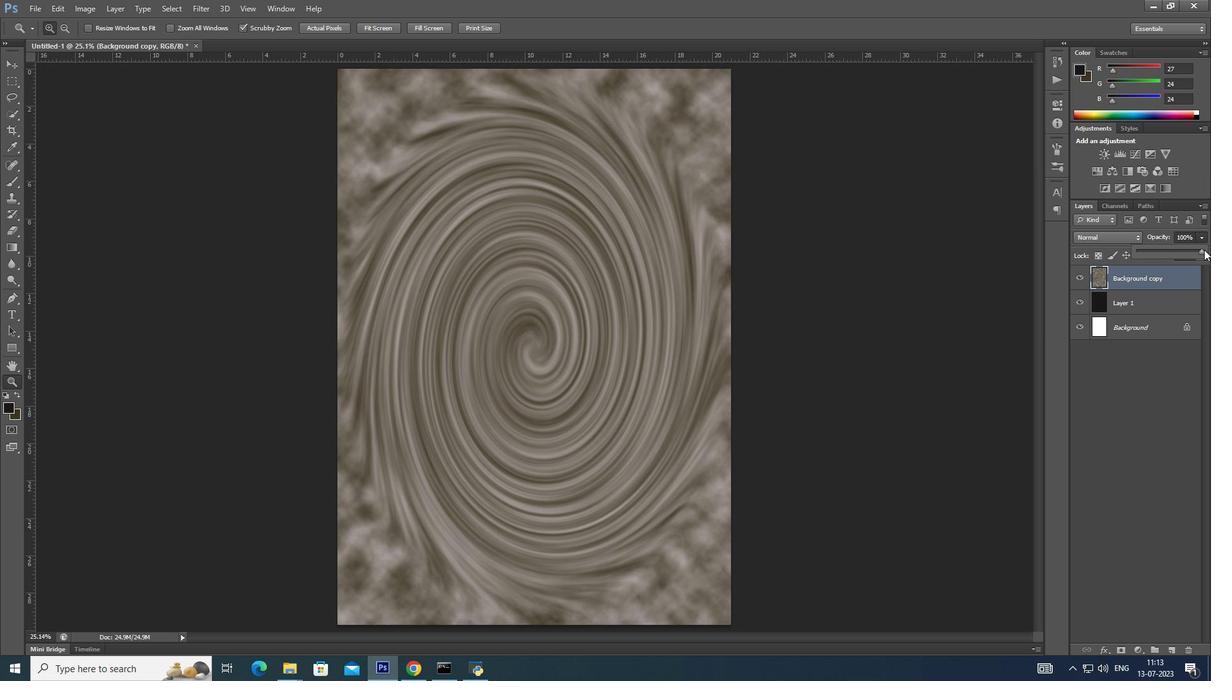 
Action: Mouse pressed left at (1204, 249)
Screenshot: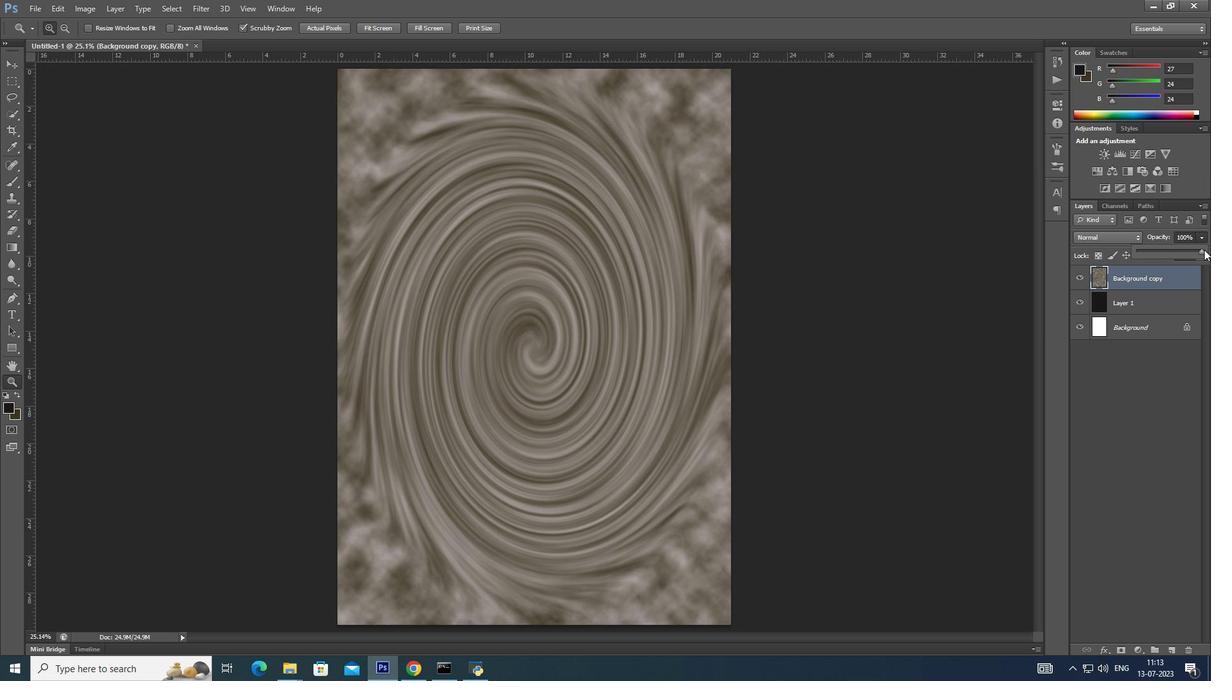 
Action: Mouse moved to (1205, 235)
Screenshot: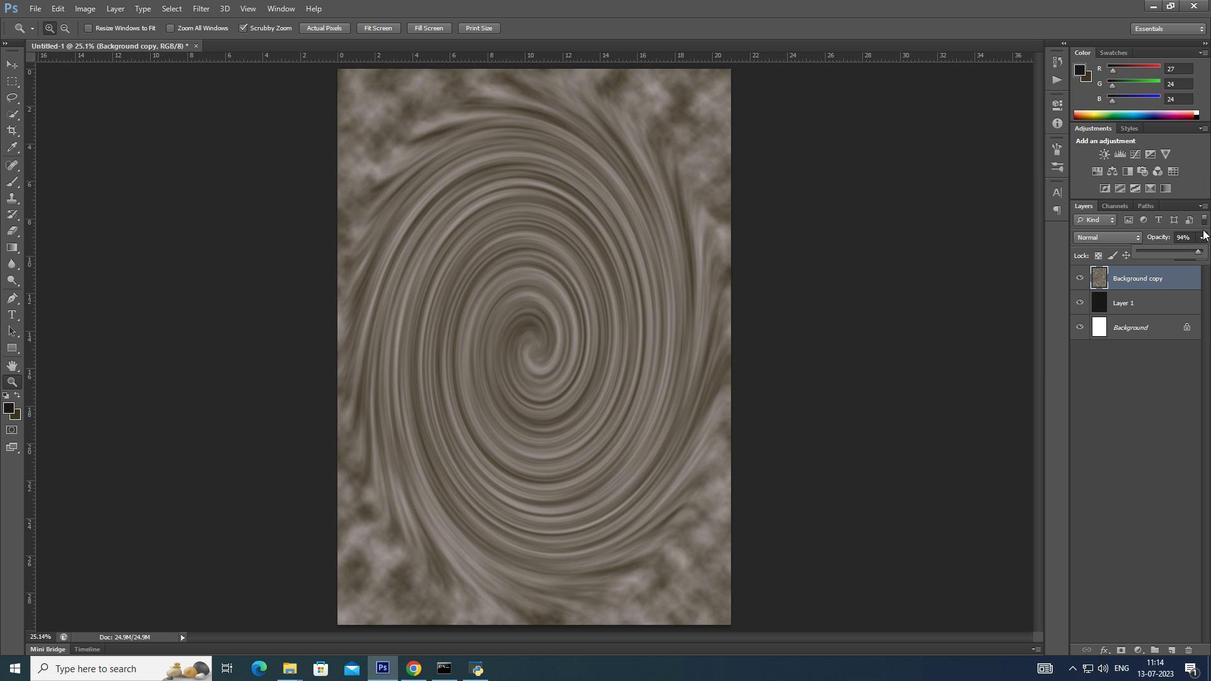 
Action: Mouse pressed left at (1205, 235)
Screenshot: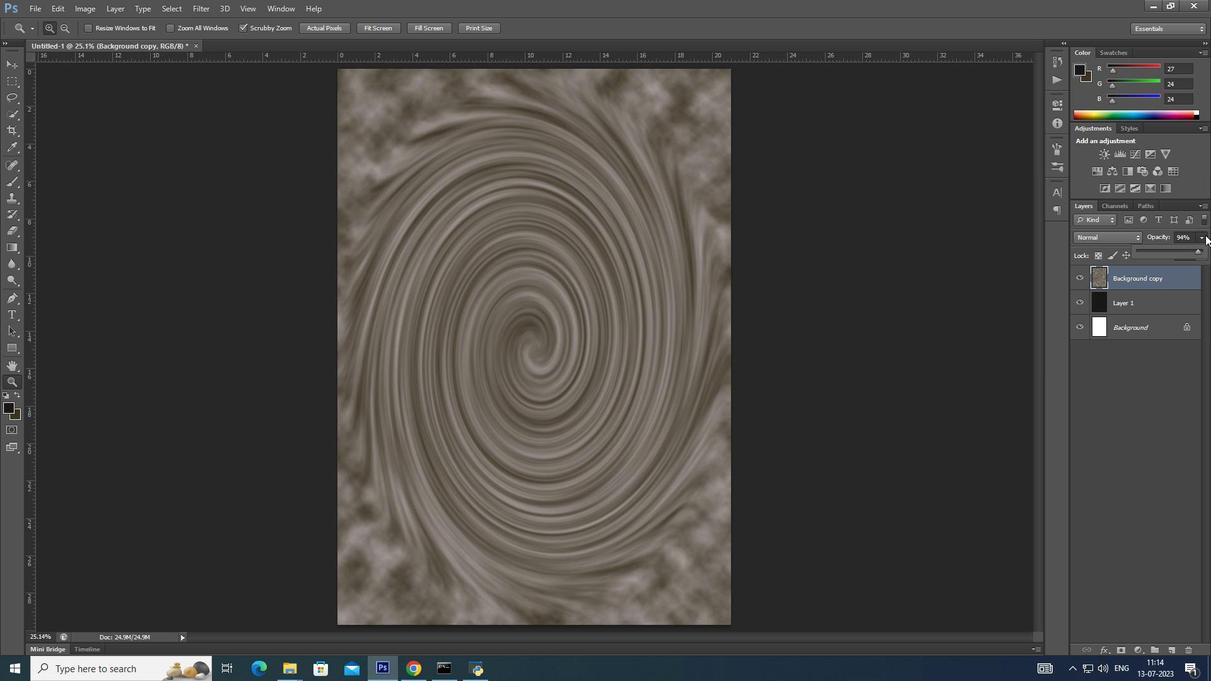 
Action: Mouse moved to (1173, 644)
Screenshot: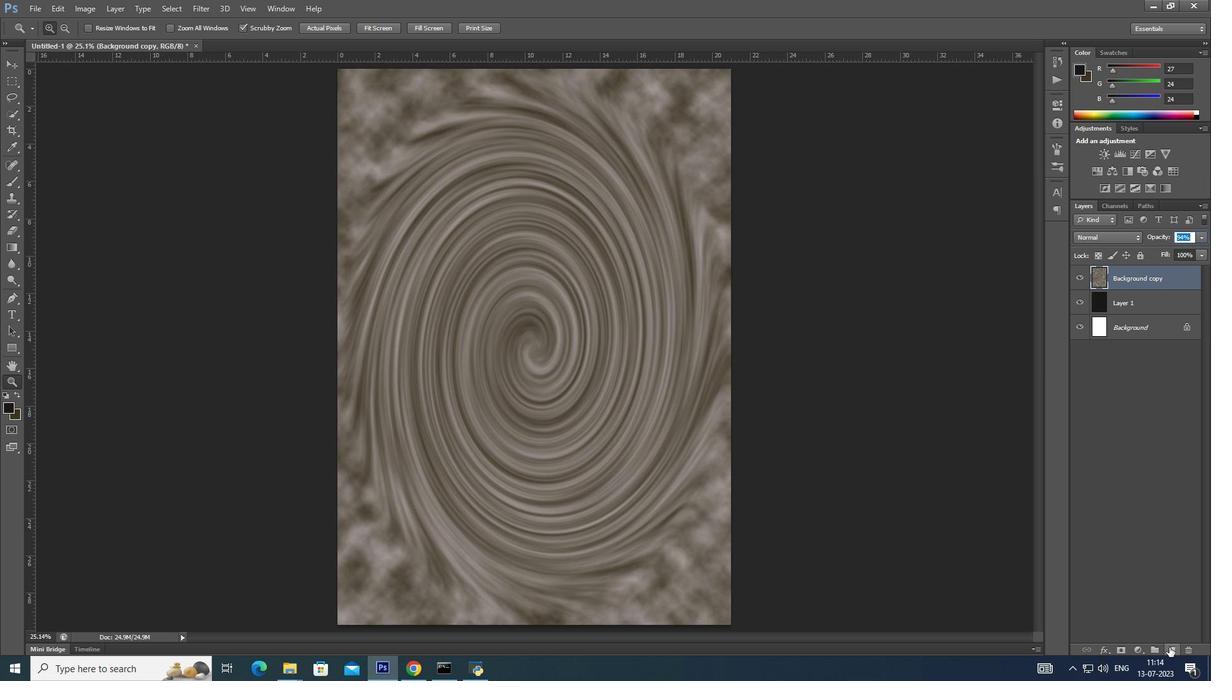 
Action: Mouse pressed left at (1173, 644)
Screenshot: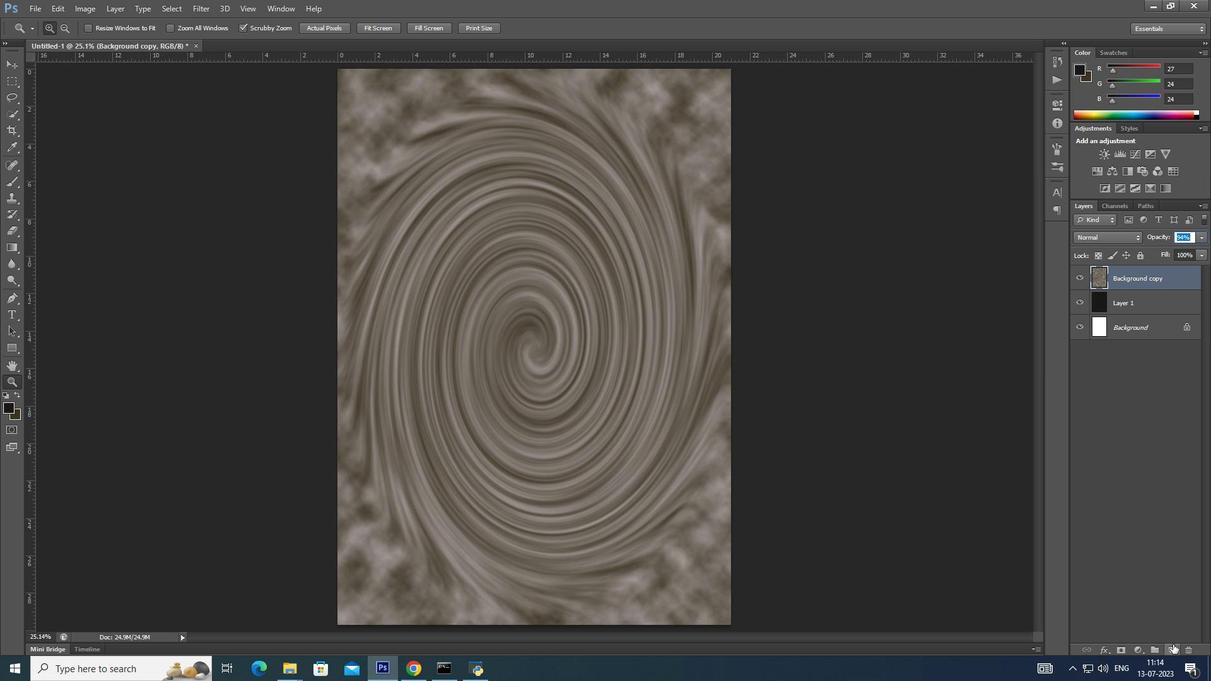 
Action: Mouse moved to (1128, 278)
Screenshot: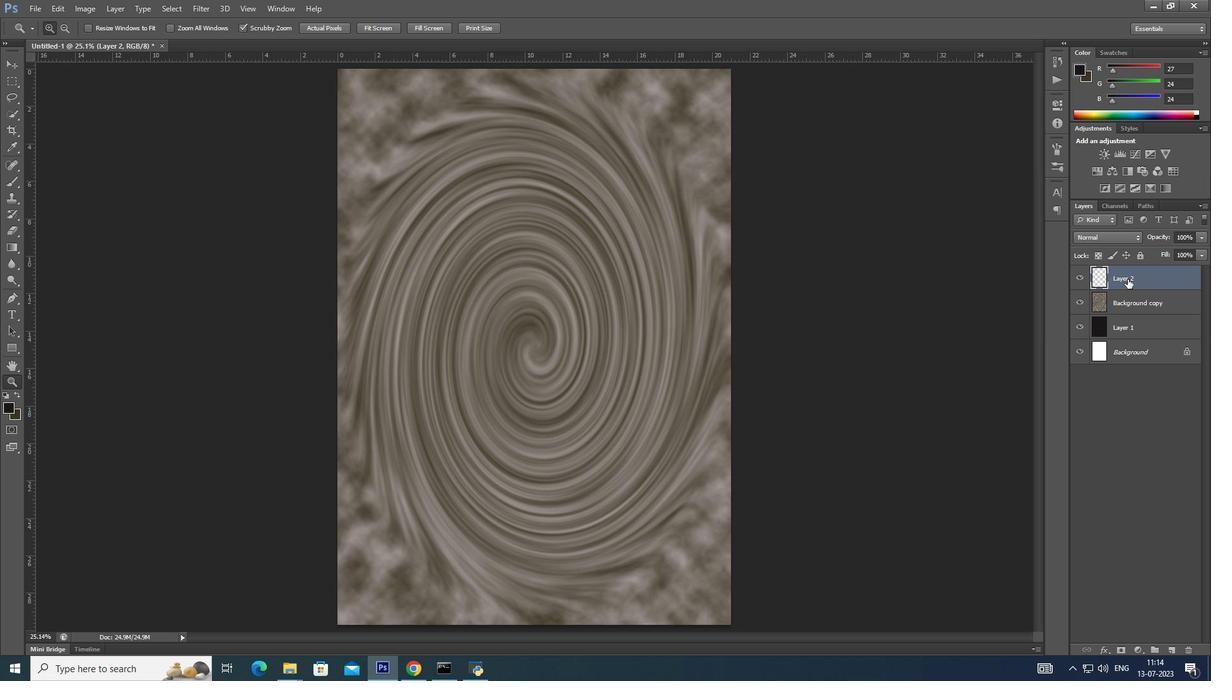 
Action: Mouse pressed right at (1128, 278)
Screenshot: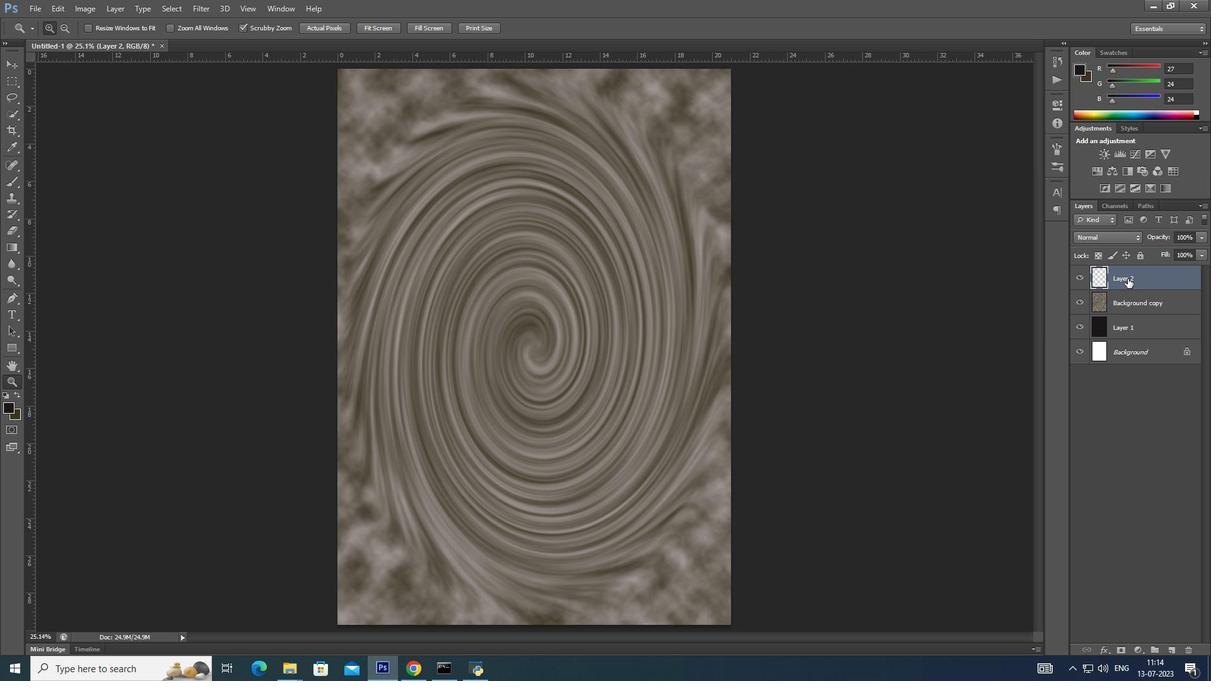 
Action: Mouse moved to (1141, 455)
Screenshot: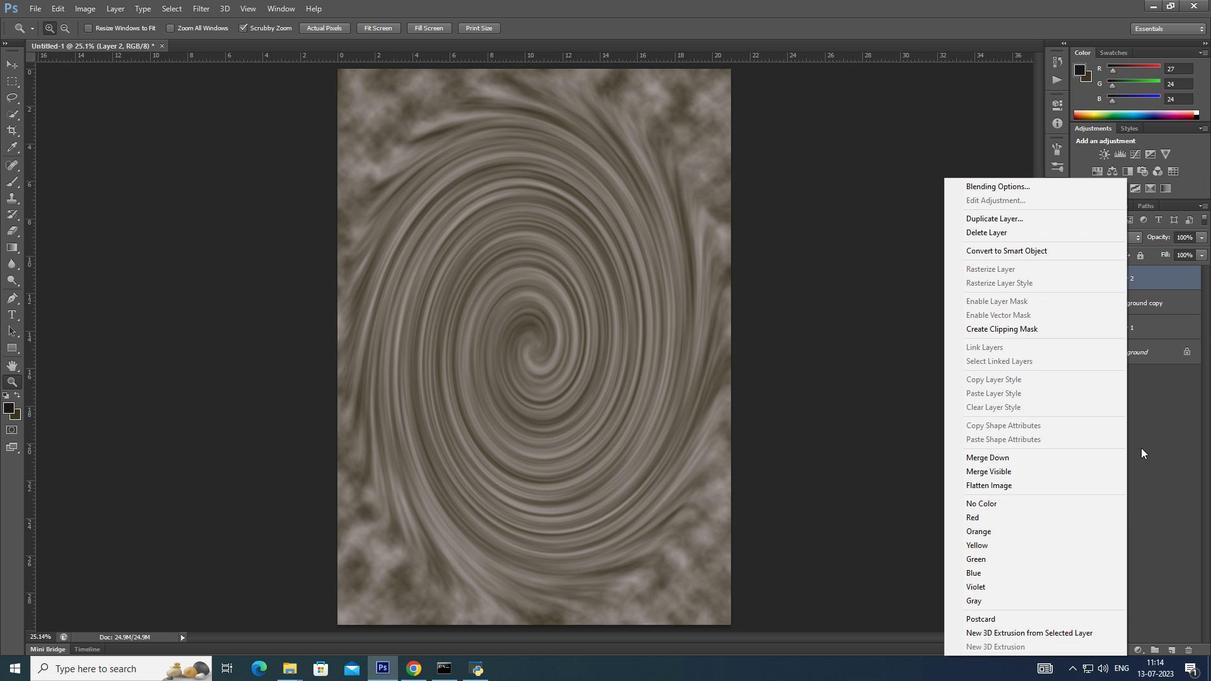 
Action: Mouse pressed left at (1141, 455)
Screenshot: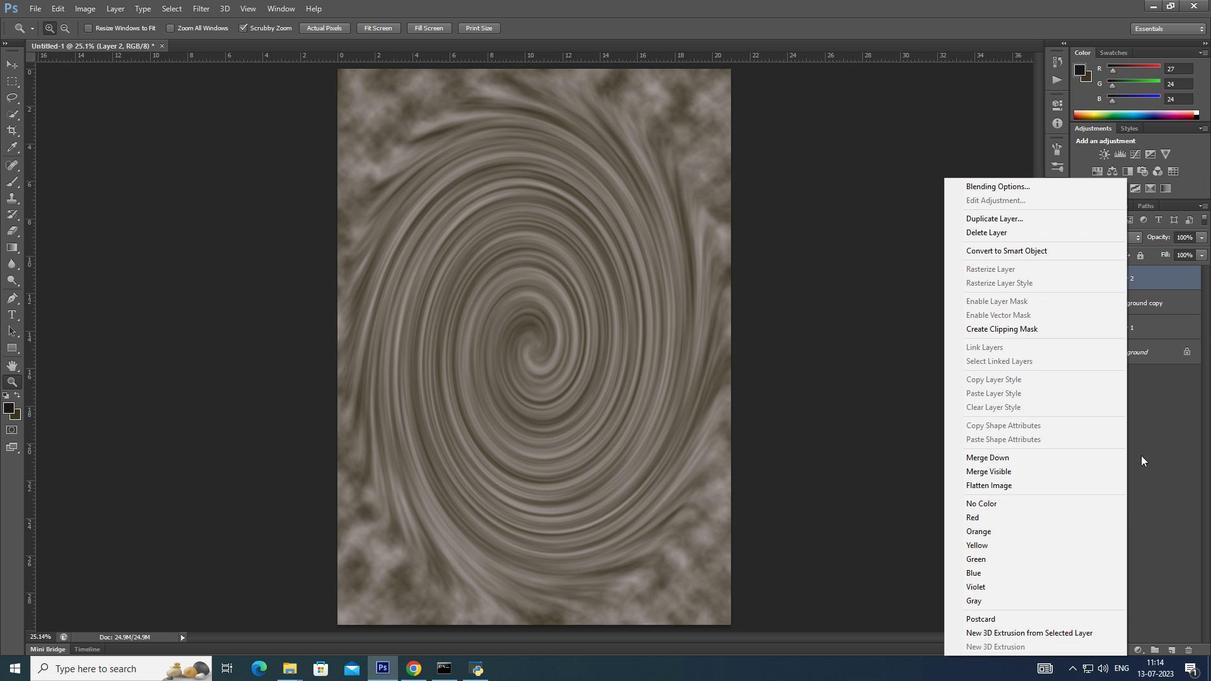 
Action: Mouse moved to (1137, 650)
Screenshot: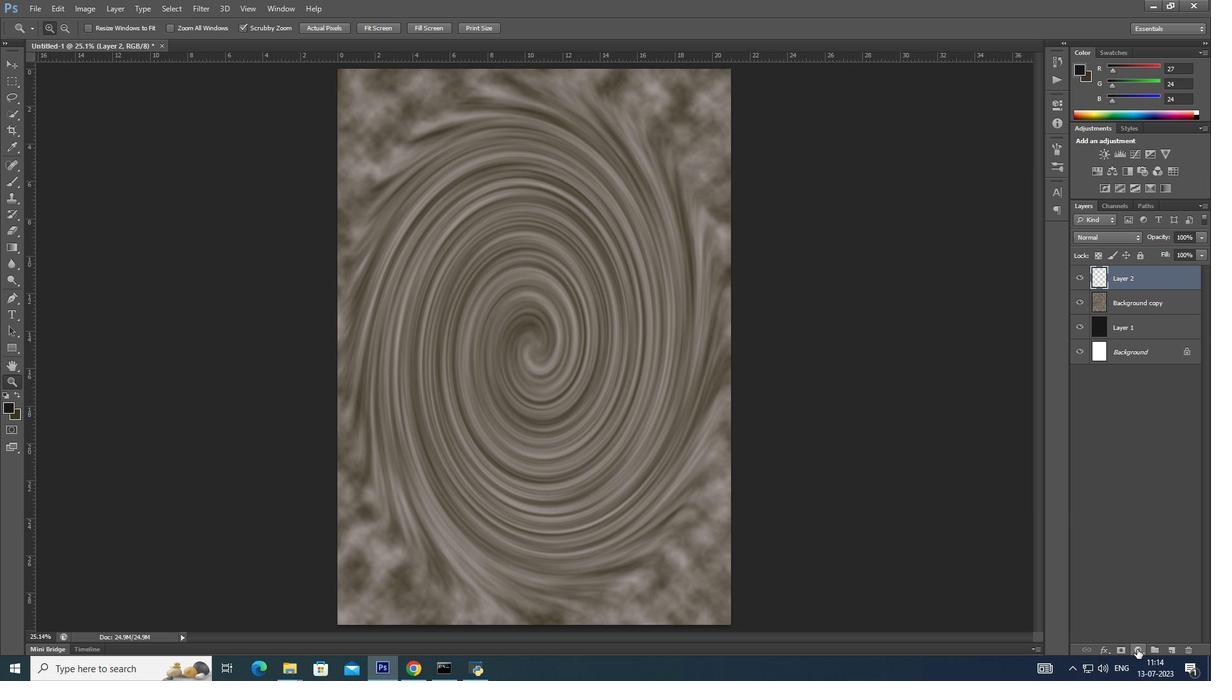 
Action: Mouse pressed left at (1137, 650)
Screenshot: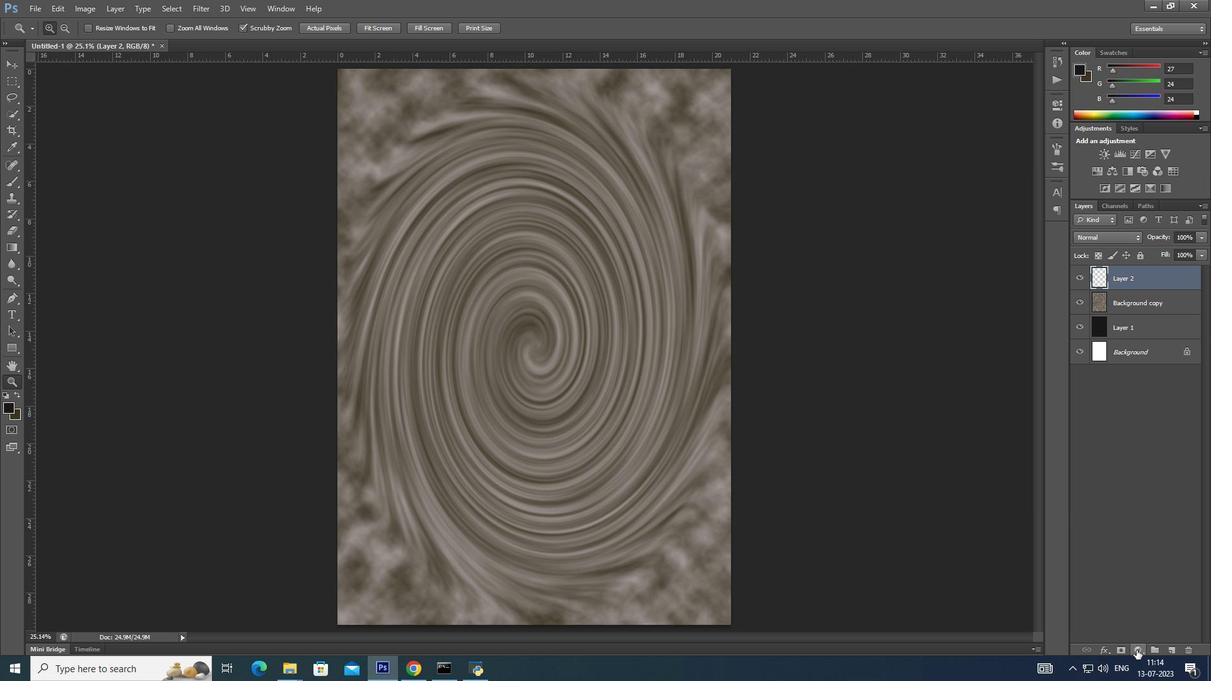 
Action: Mouse moved to (967, 393)
Screenshot: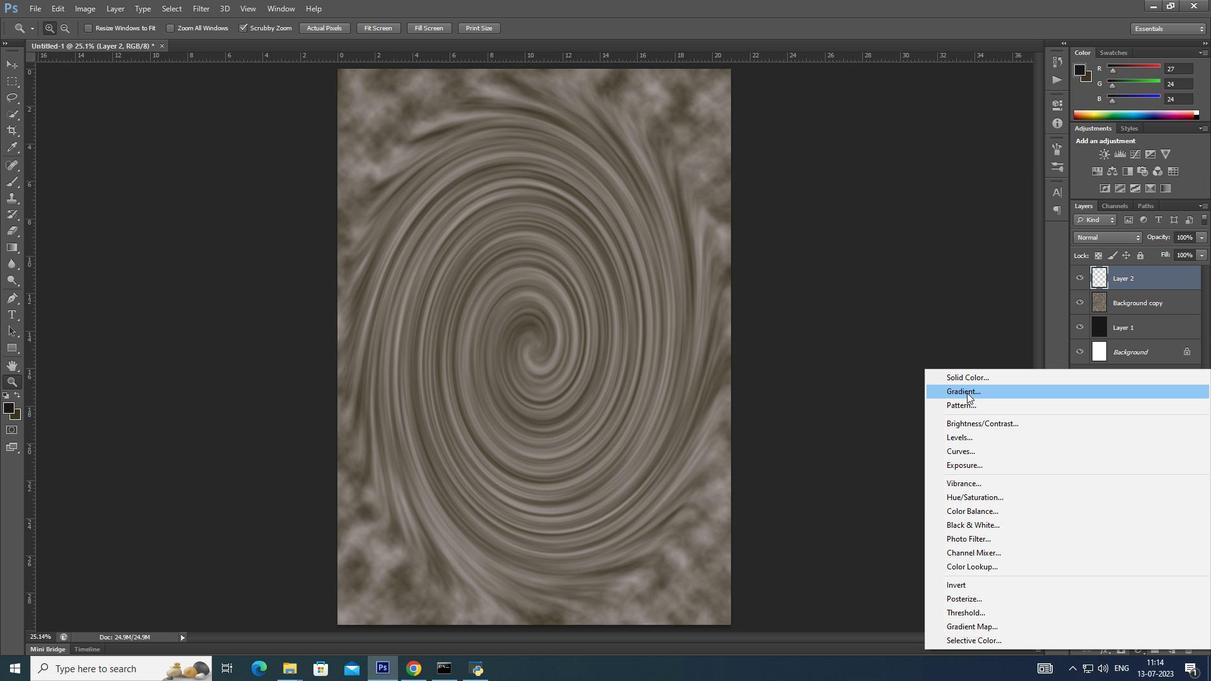 
Action: Mouse pressed left at (967, 393)
Screenshot: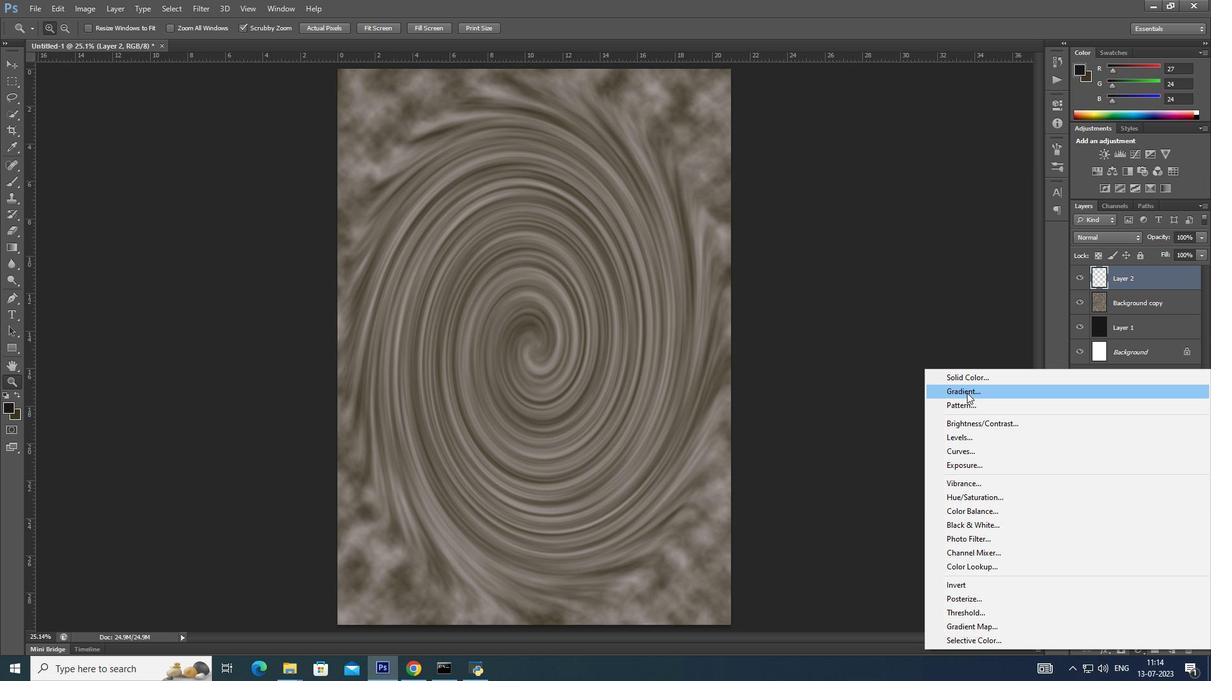 
Action: Mouse moved to (555, 193)
Screenshot: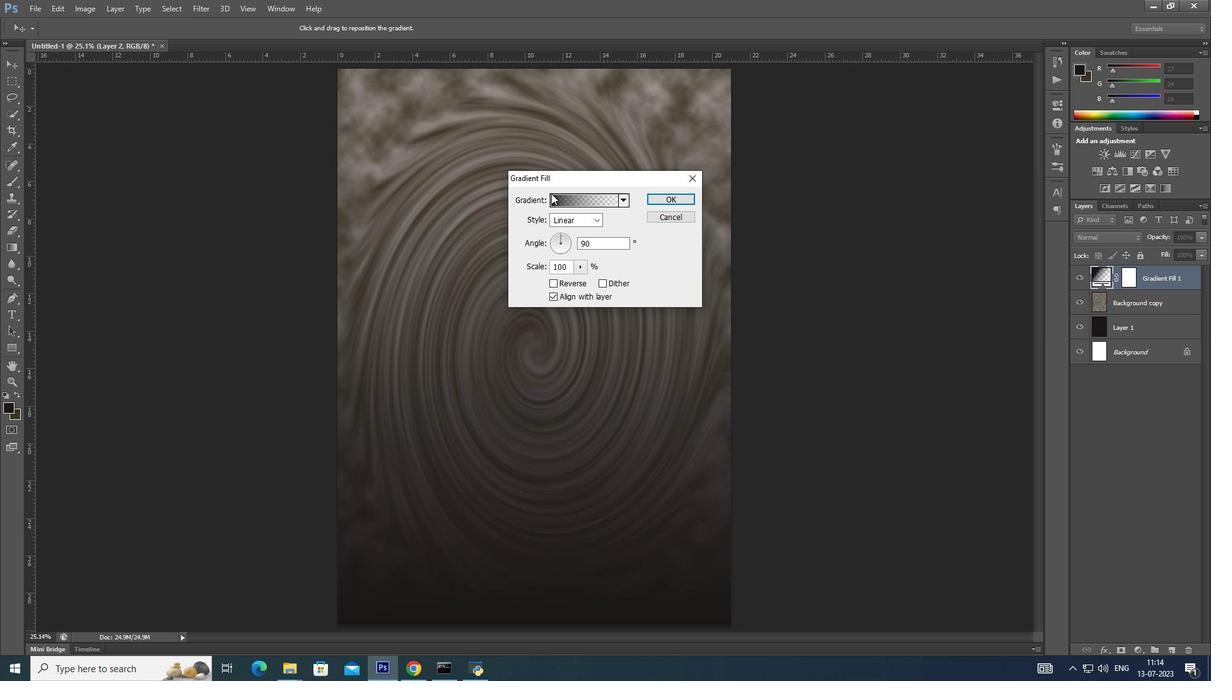 
Action: Mouse pressed left at (555, 193)
Screenshot: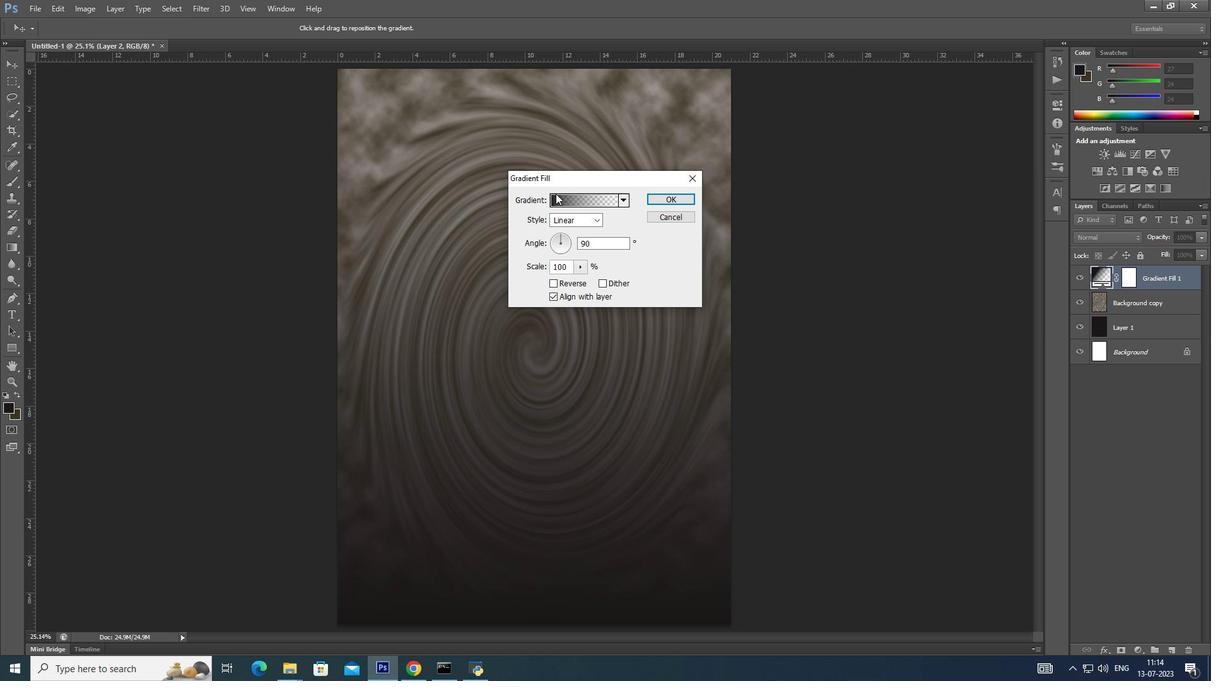 
Action: Mouse pressed left at (555, 193)
Screenshot: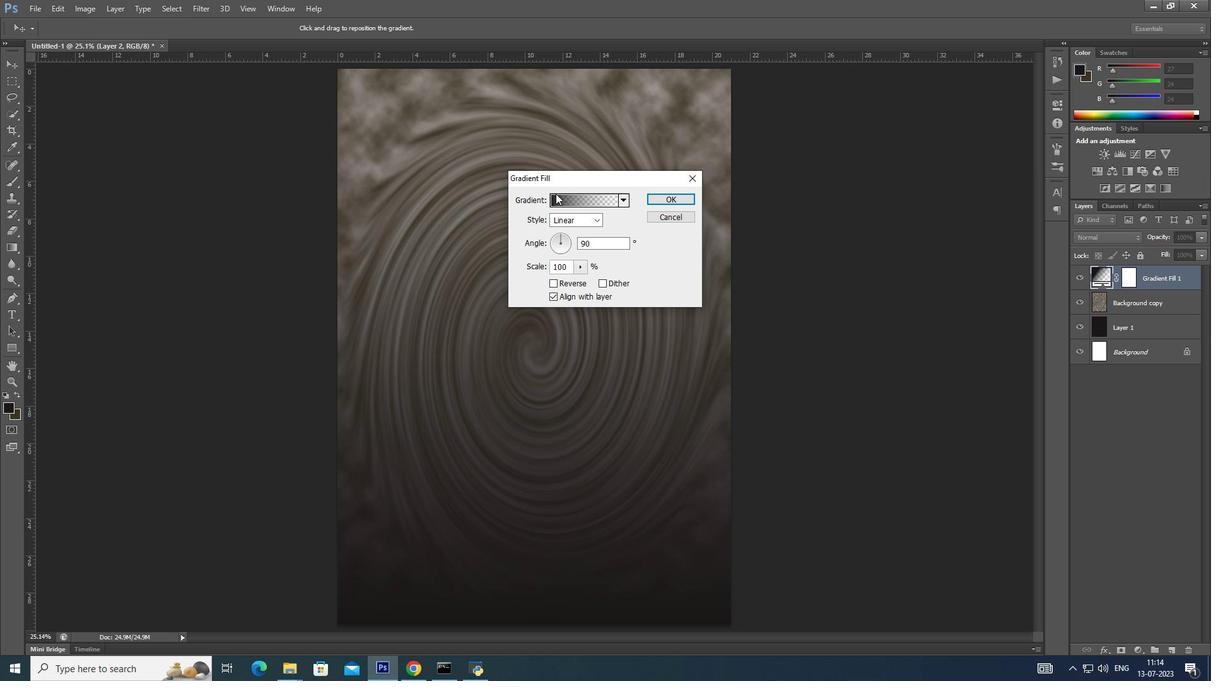 
Action: Mouse moved to (757, 446)
Screenshot: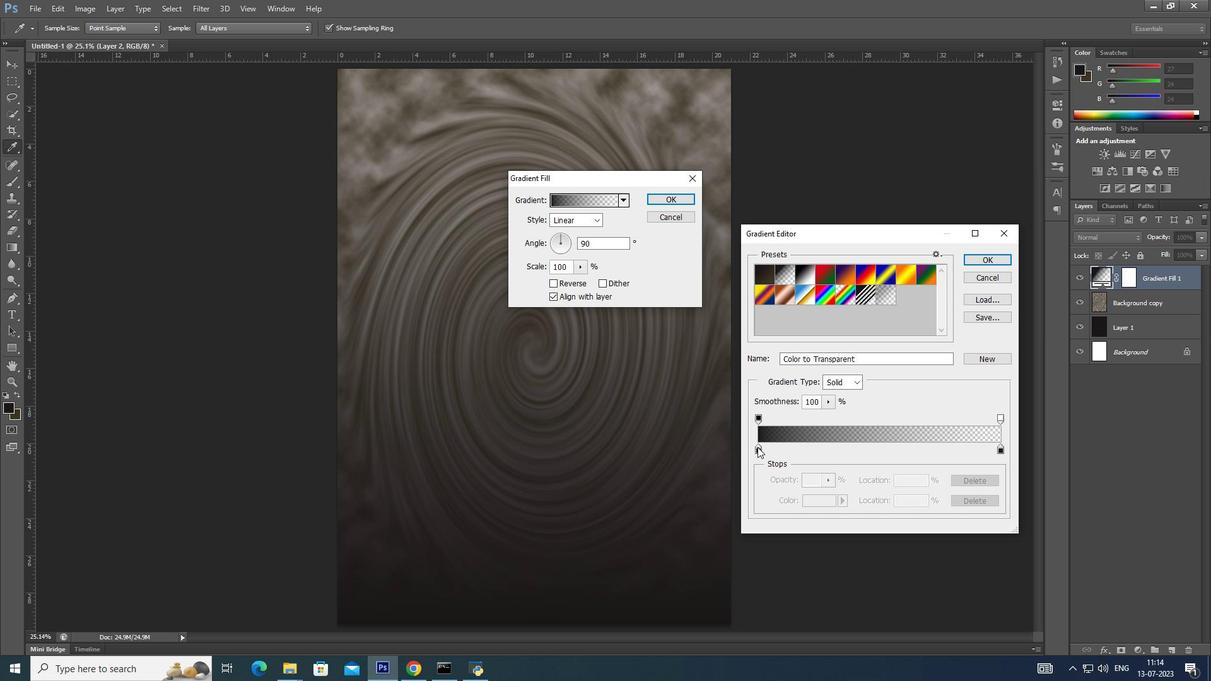 
Action: Mouse pressed left at (757, 446)
Screenshot: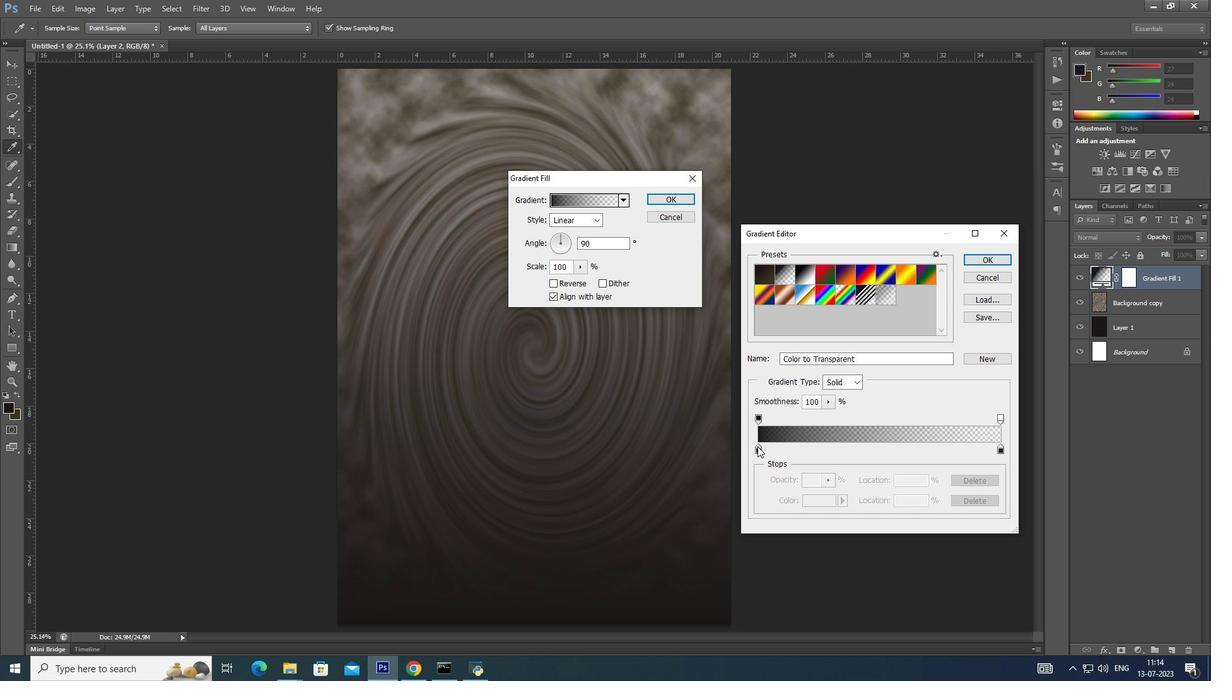 
Action: Mouse pressed left at (757, 446)
Screenshot: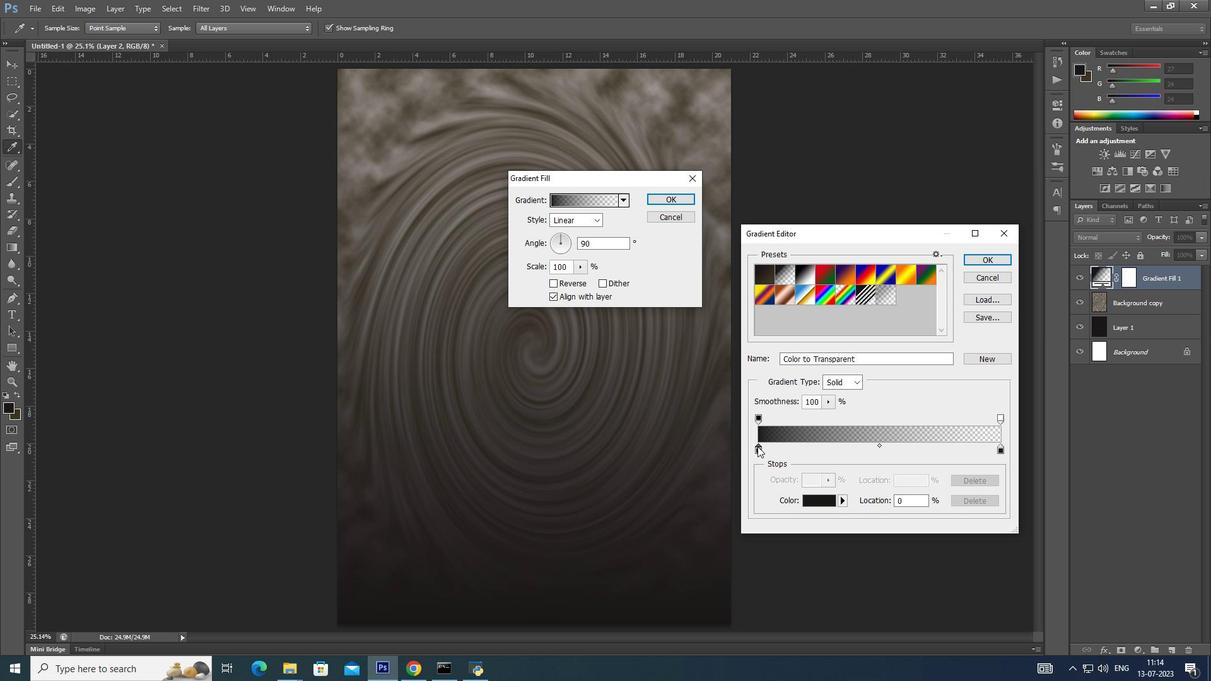 
Action: Mouse moved to (560, 530)
Screenshot: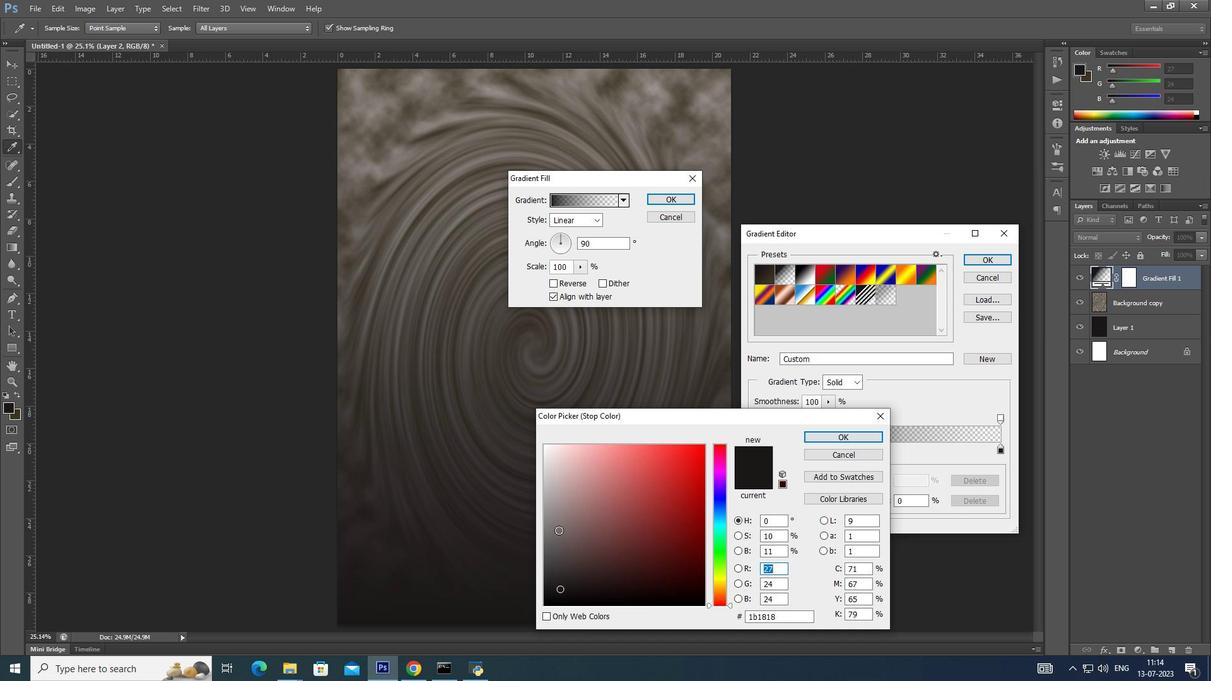 
Action: Mouse pressed left at (560, 530)
Screenshot: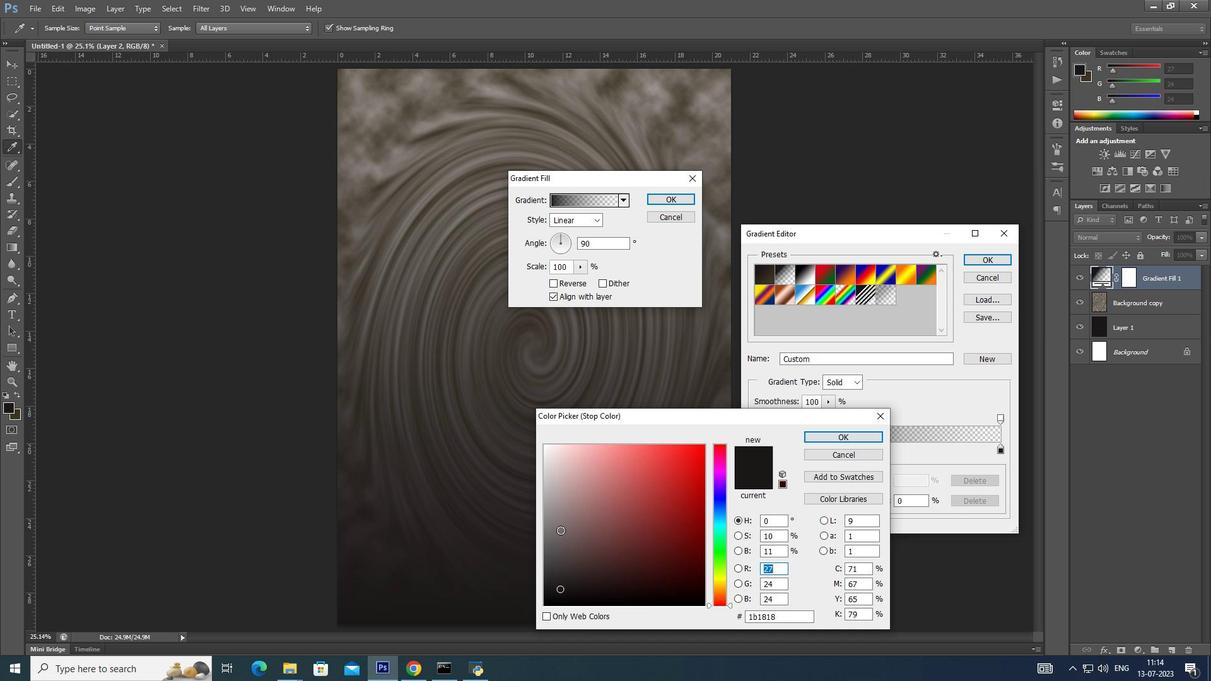 
Action: Mouse moved to (547, 511)
Screenshot: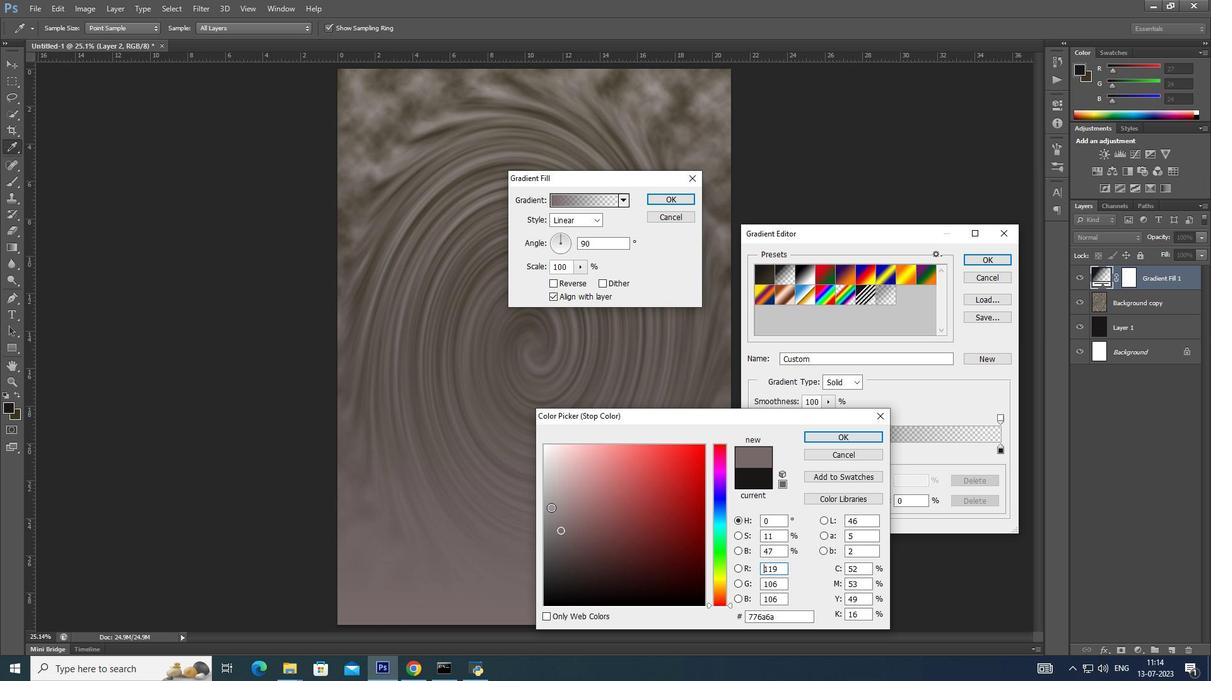 
Action: Mouse pressed left at (547, 511)
Screenshot: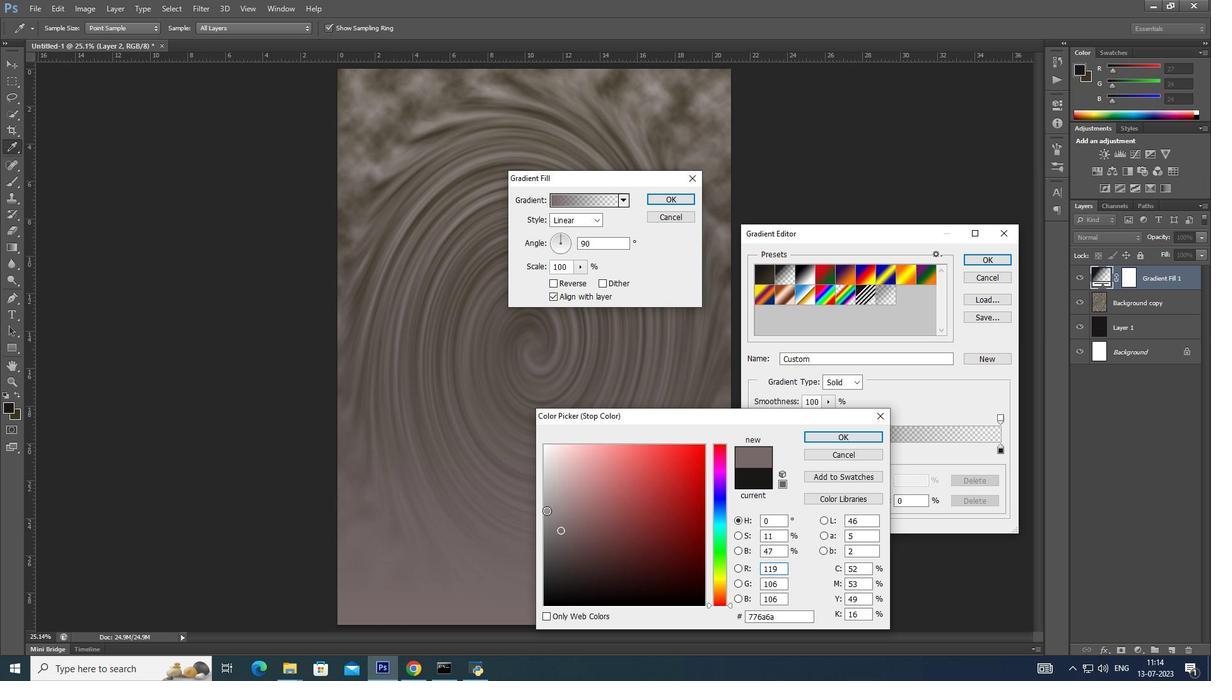
Action: Mouse moved to (556, 505)
Screenshot: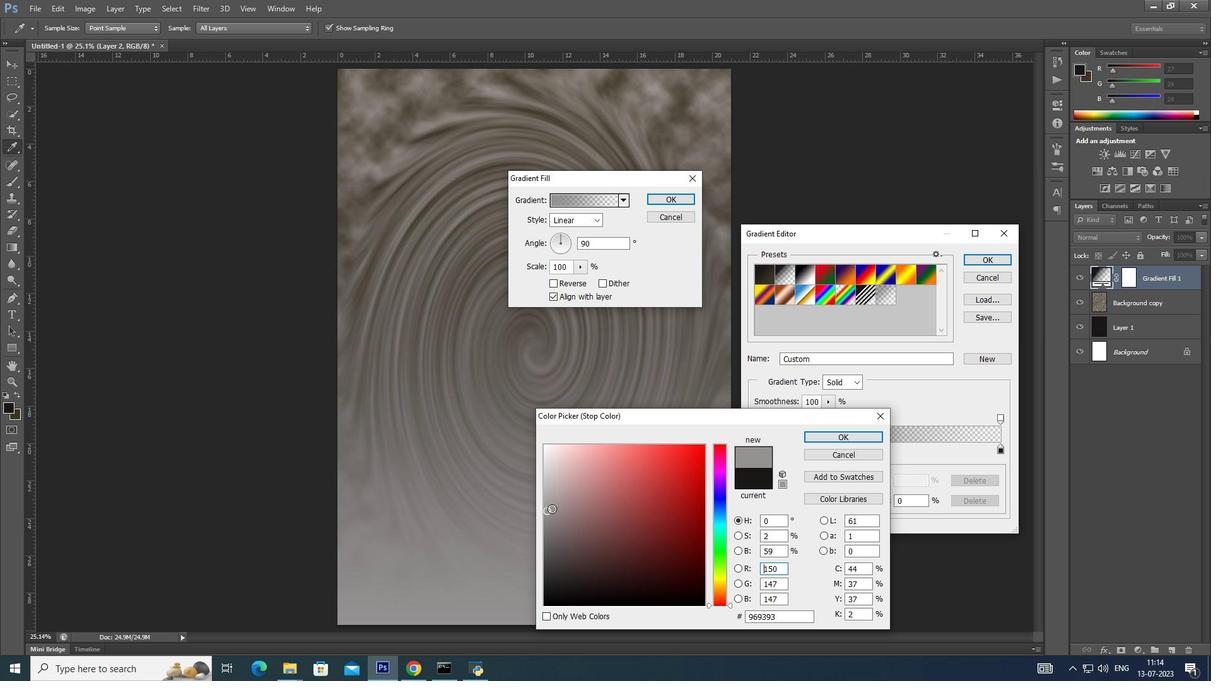
Action: Mouse pressed left at (556, 505)
Screenshot: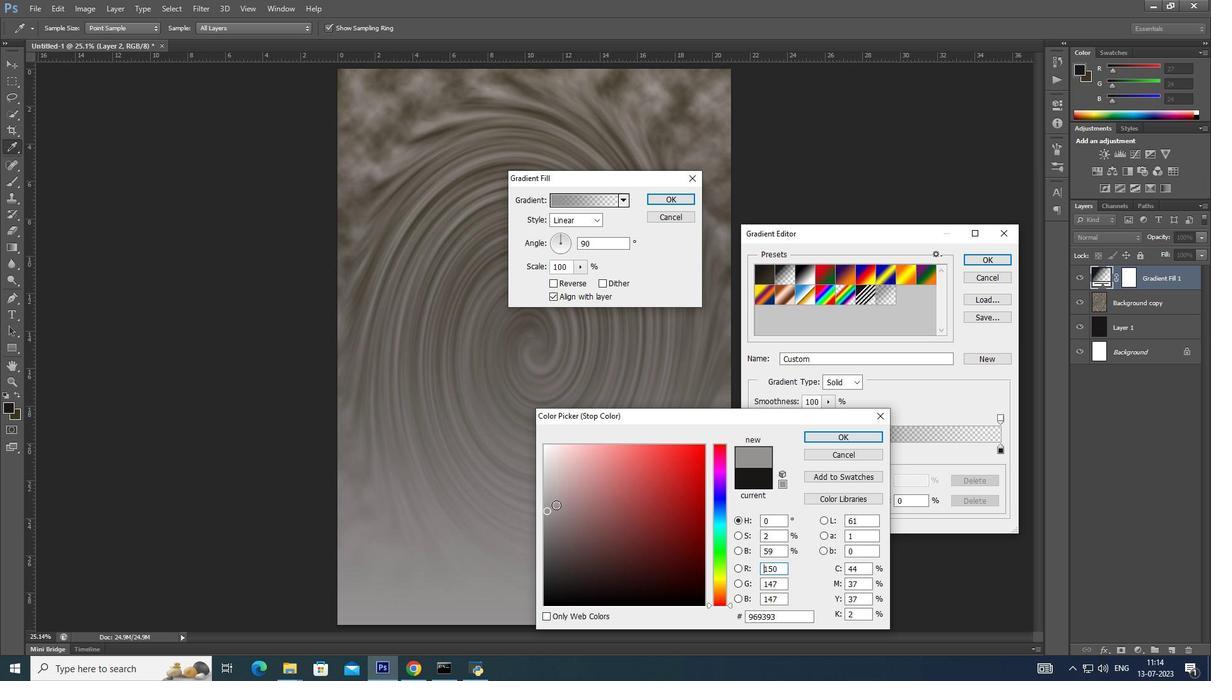 
Action: Mouse moved to (549, 513)
Screenshot: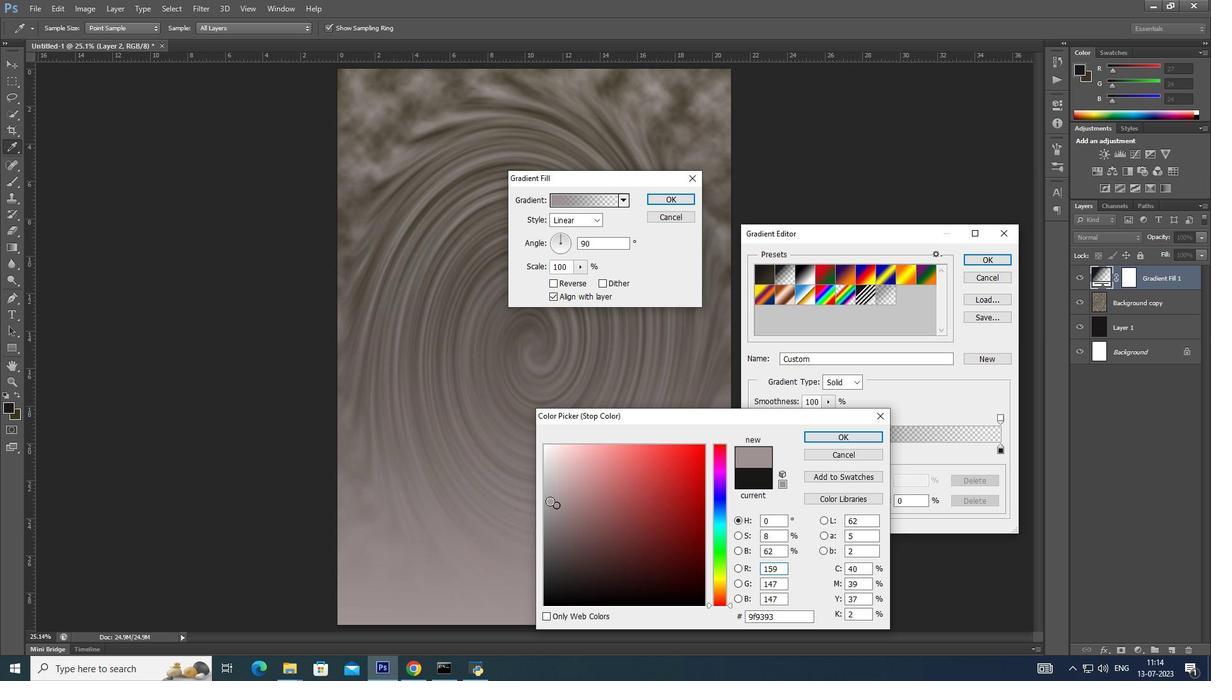 
Action: Mouse pressed left at (549, 513)
Screenshot: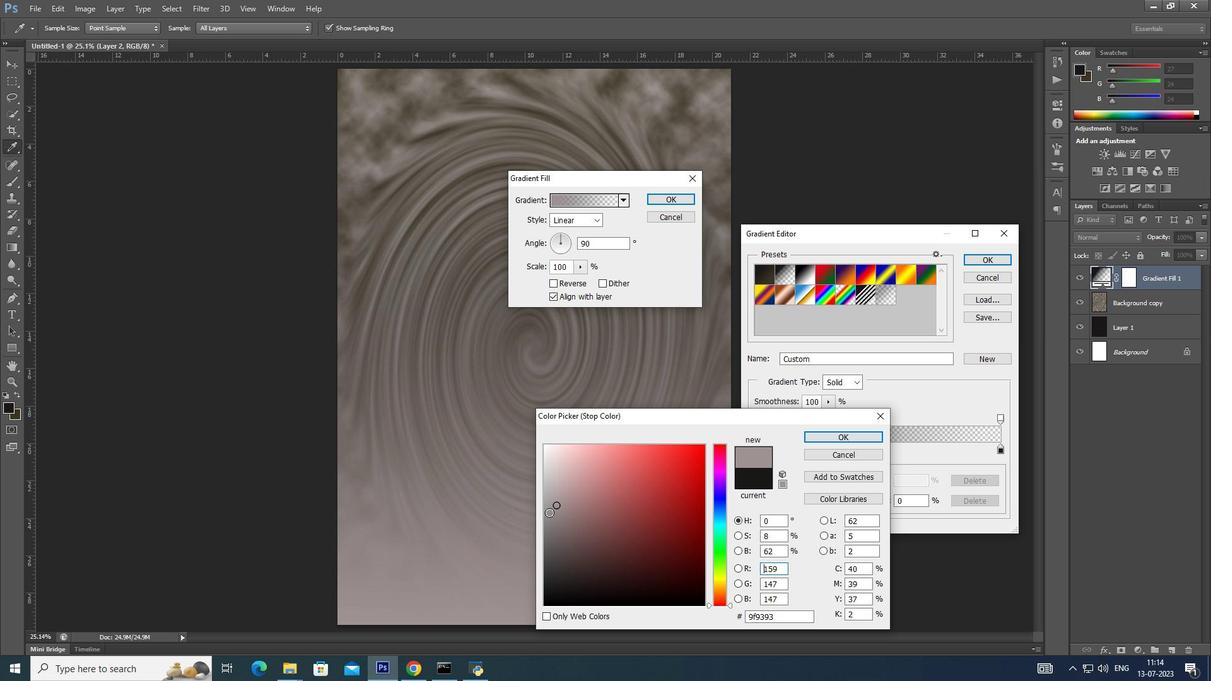 
Action: Mouse moved to (826, 436)
Screenshot: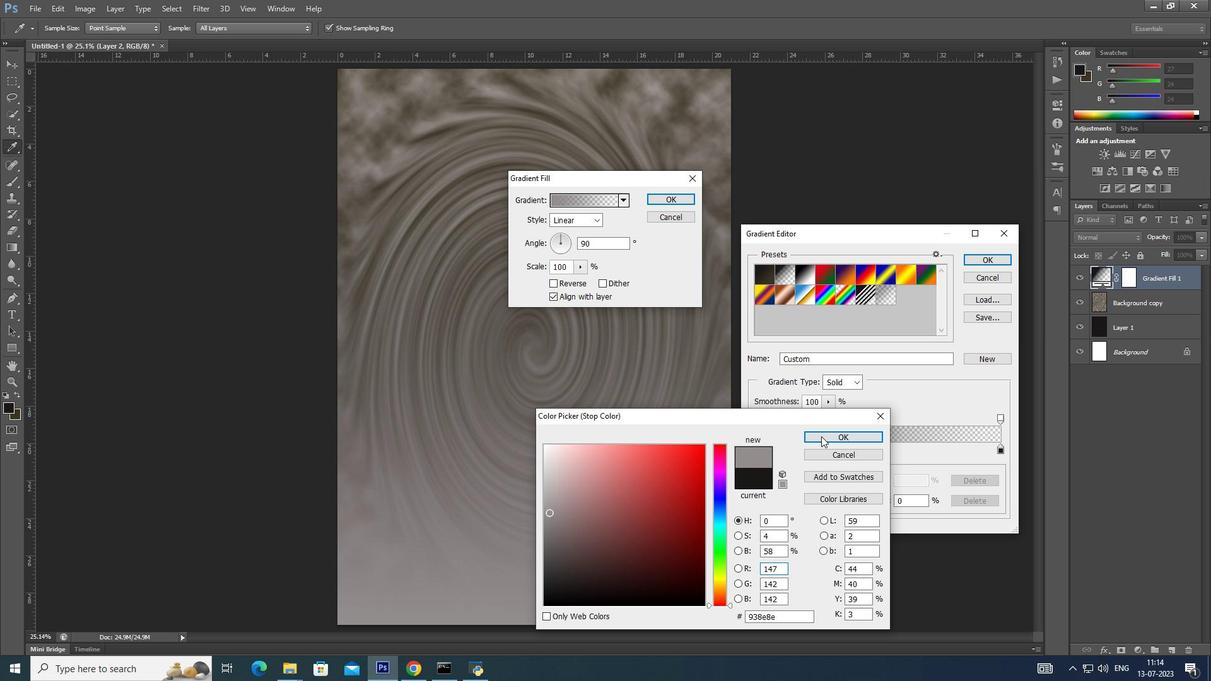 
Action: Mouse pressed left at (826, 436)
Screenshot: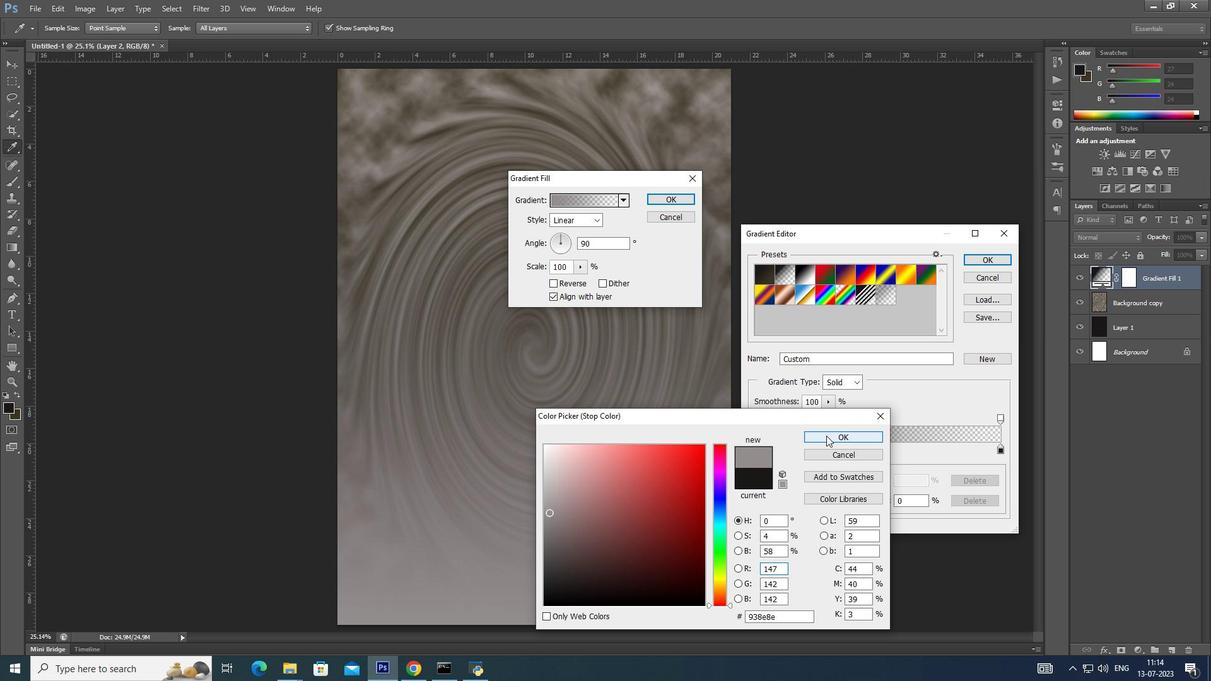 
Action: Mouse moved to (759, 449)
Screenshot: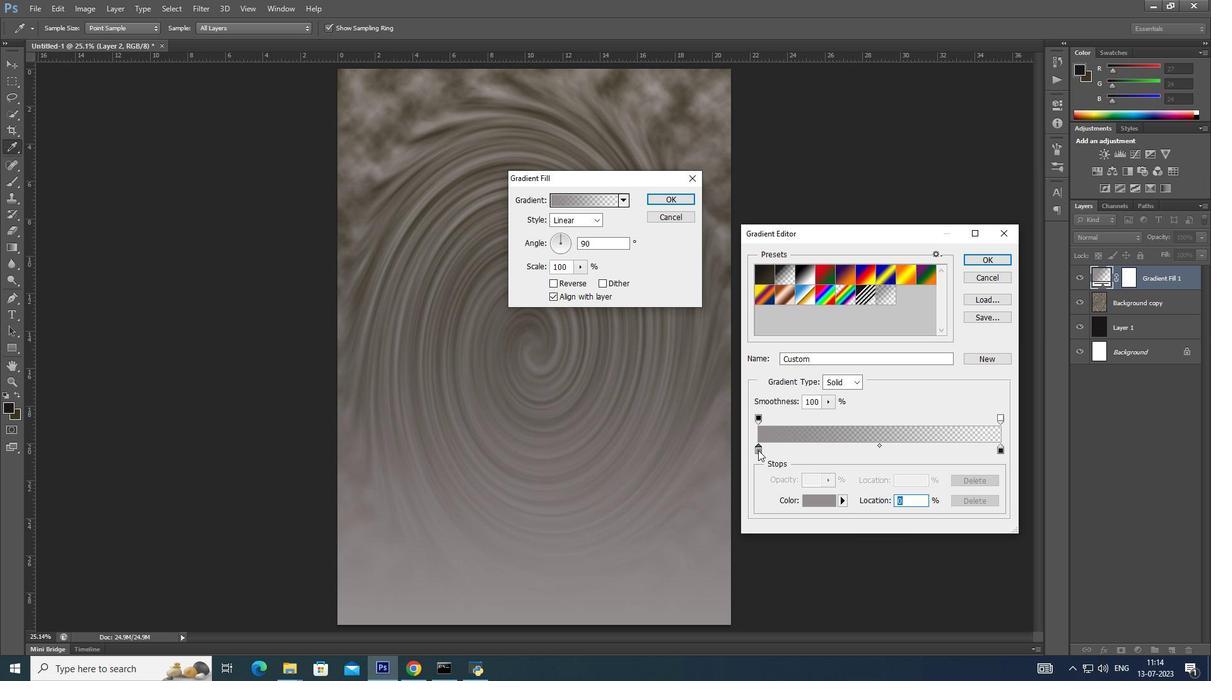 
Action: Mouse pressed left at (759, 449)
Screenshot: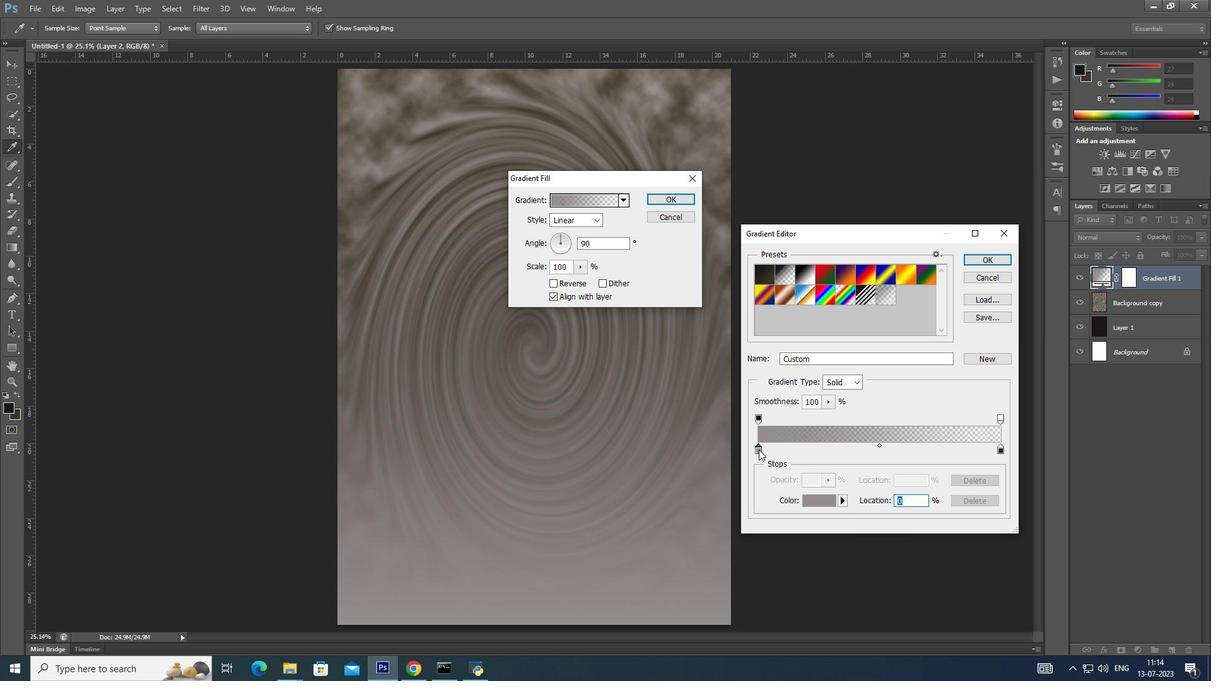 
Action: Key pressed <Key.alt_l>
Screenshot: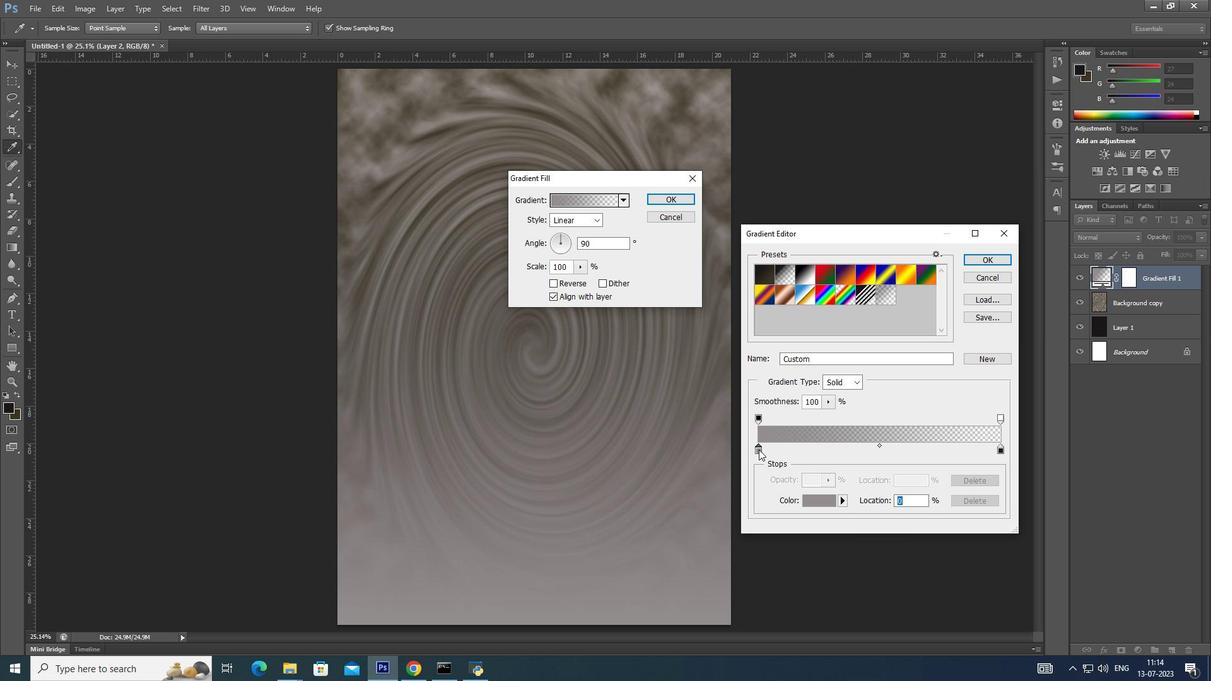 
Action: Mouse pressed left at (759, 449)
Screenshot: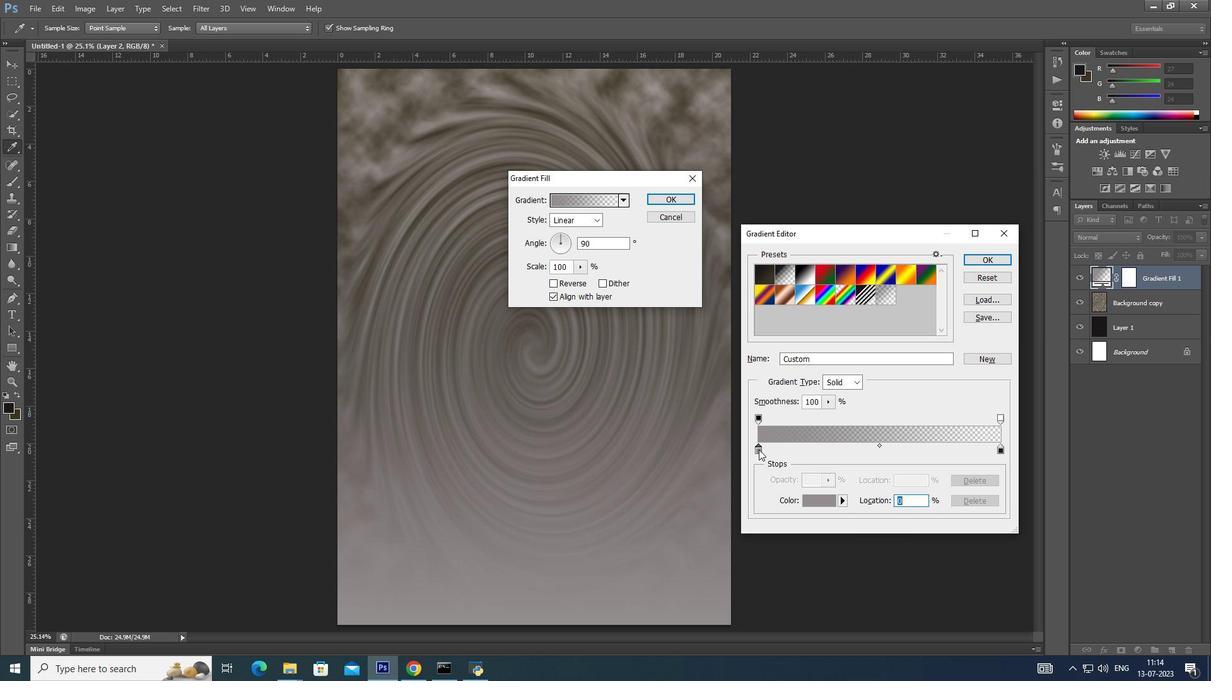 
Action: Mouse moved to (766, 449)
Screenshot: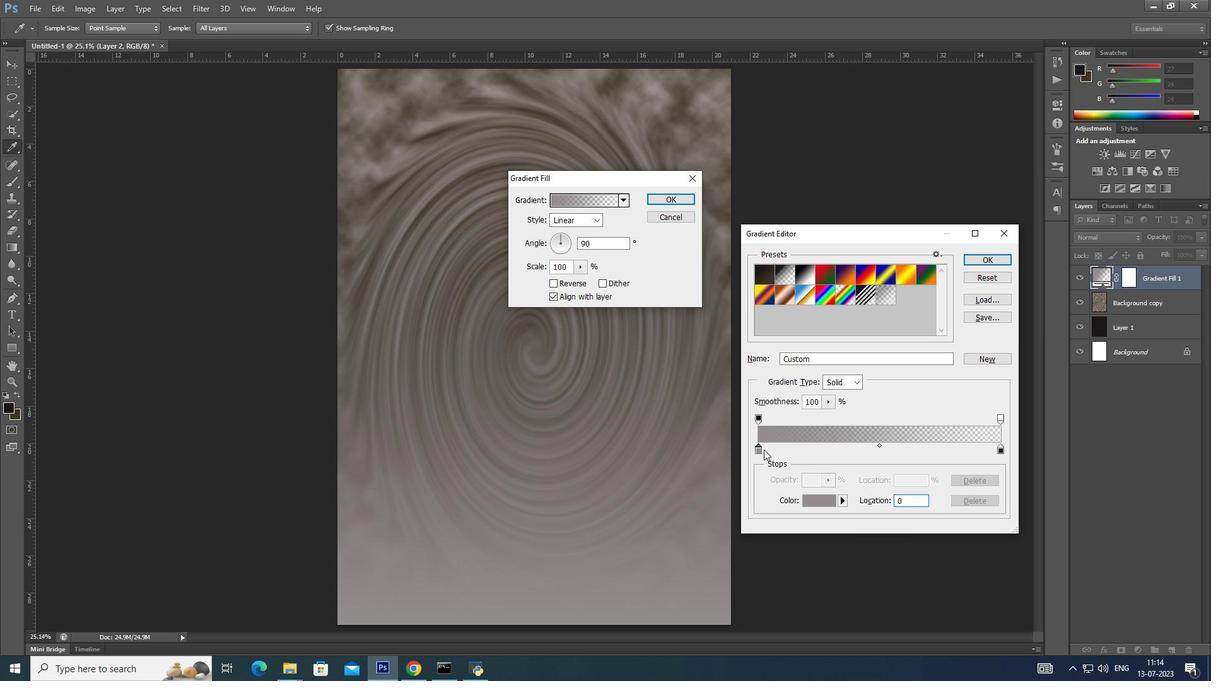 
Action: Key pressed <Key.alt_l>
Screenshot: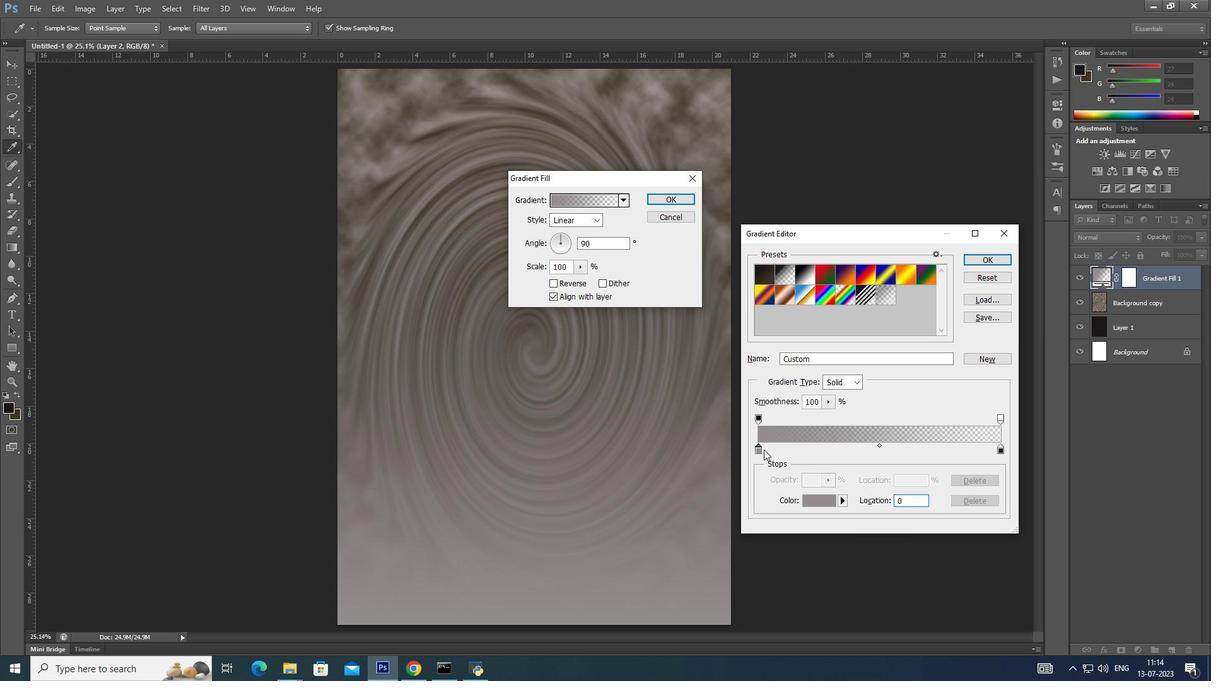 
Action: Mouse moved to (766, 449)
Screenshot: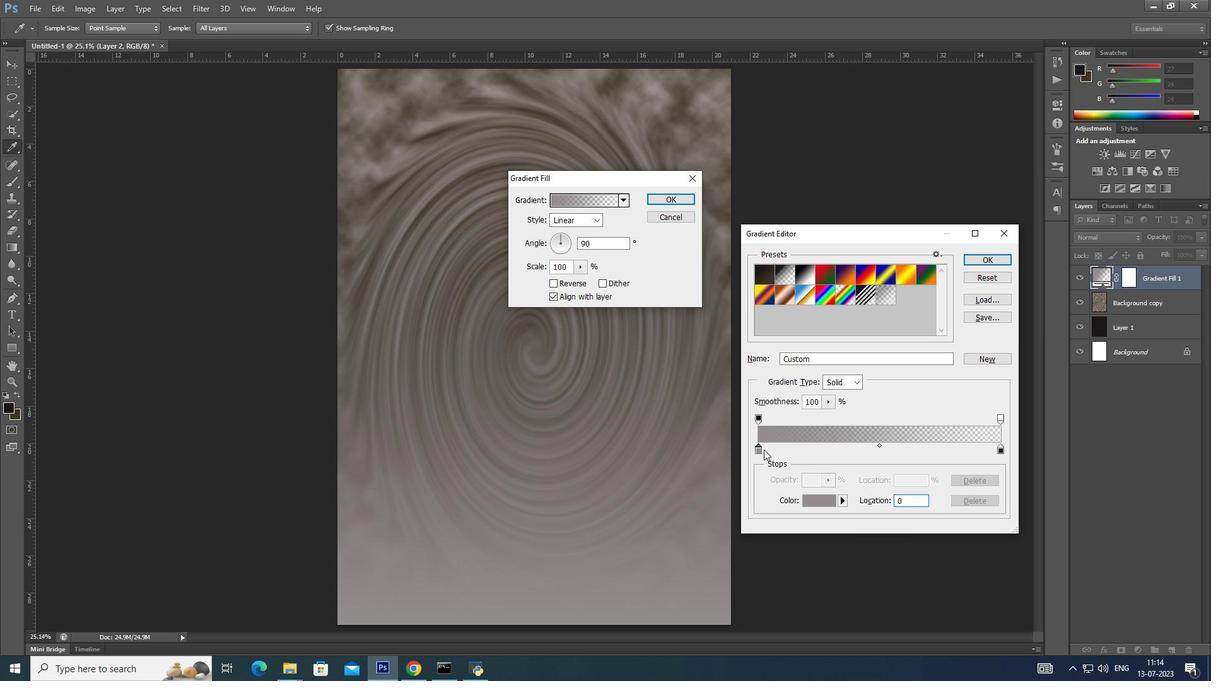 
Action: Key pressed <Key.alt_l><Key.alt_l>
Screenshot: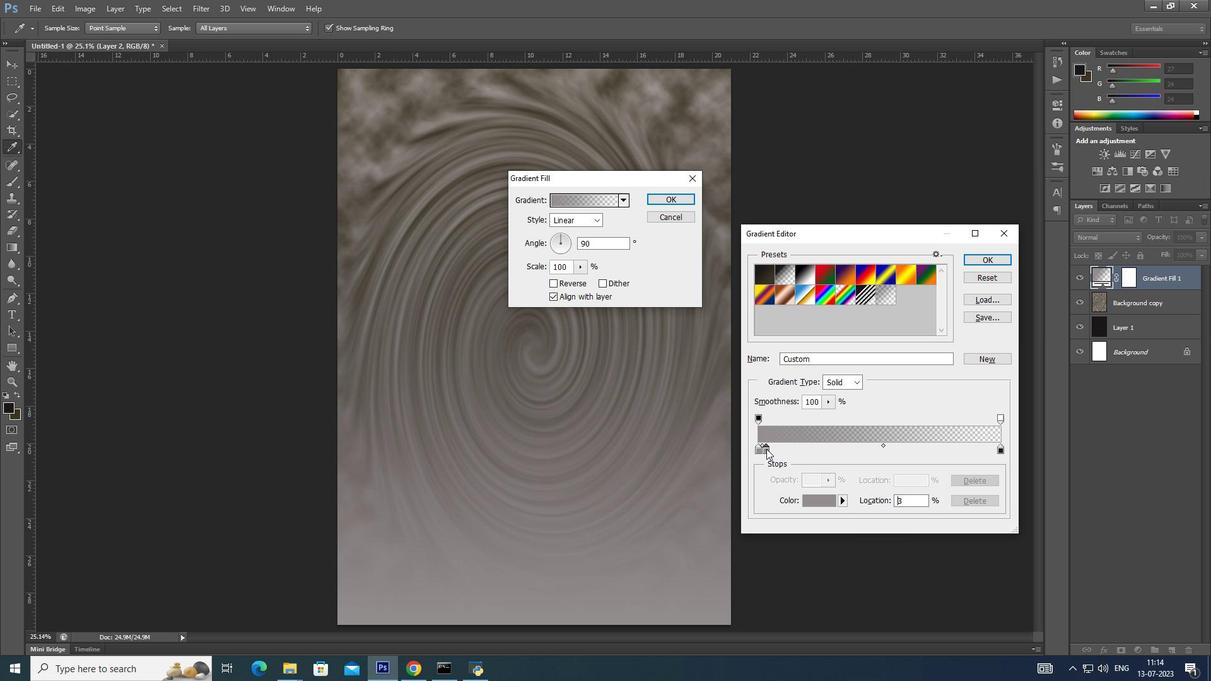 
Action: Mouse moved to (778, 449)
Screenshot: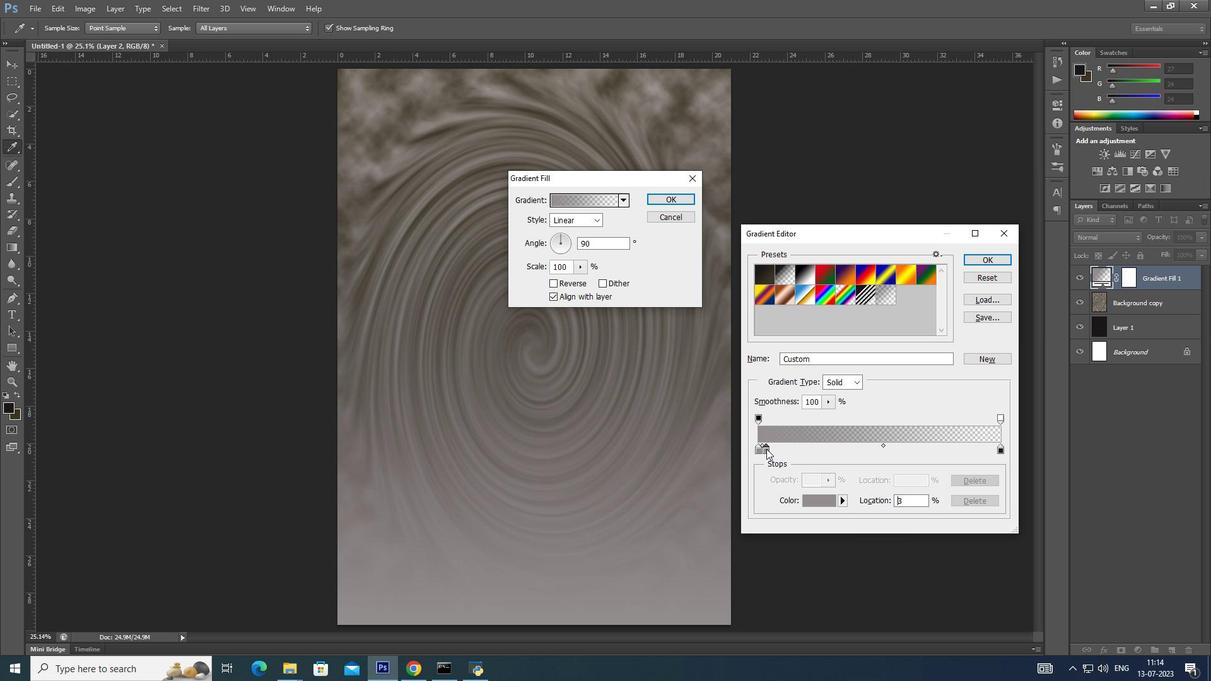 
Action: Key pressed <Key.alt_l>
Screenshot: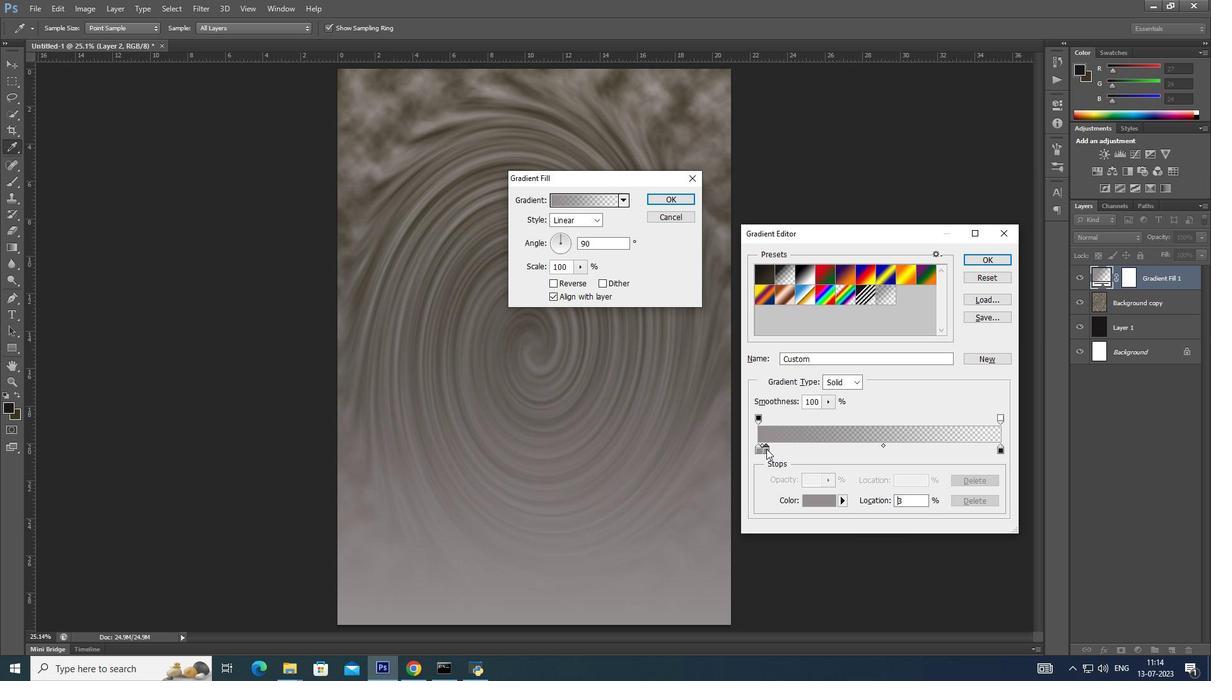 
Action: Mouse moved to (786, 449)
Screenshot: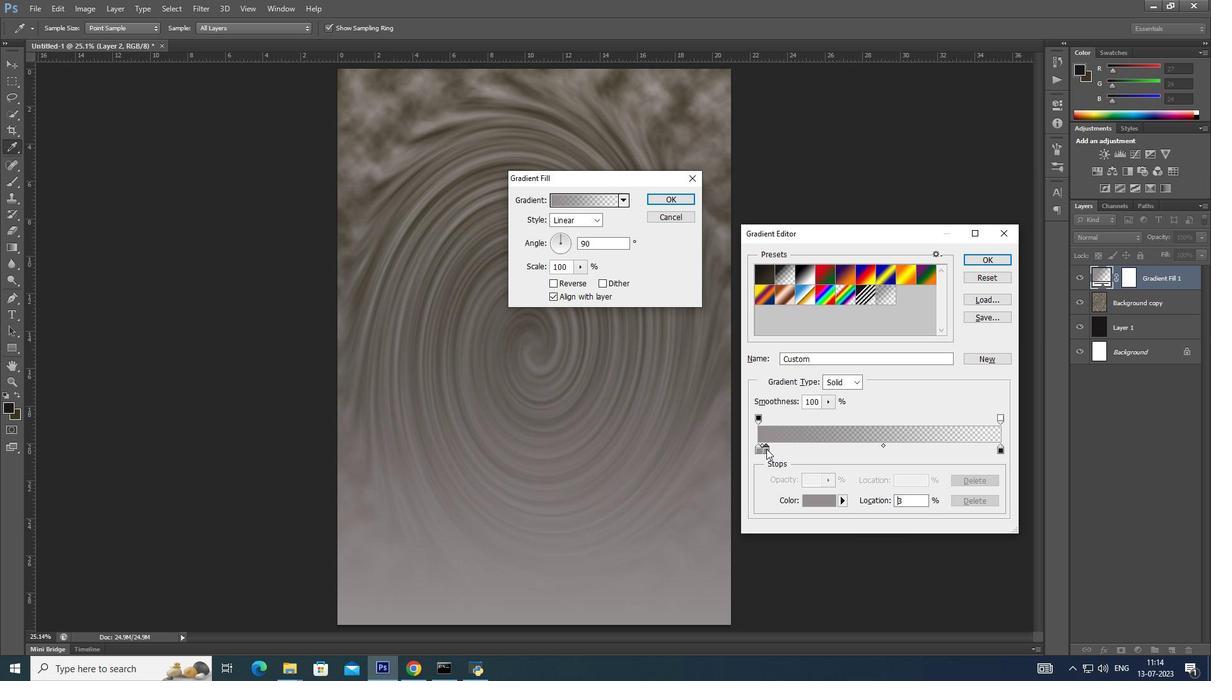 
Action: Key pressed <Key.alt_l><Key.alt_l><Key.alt_l>
Screenshot: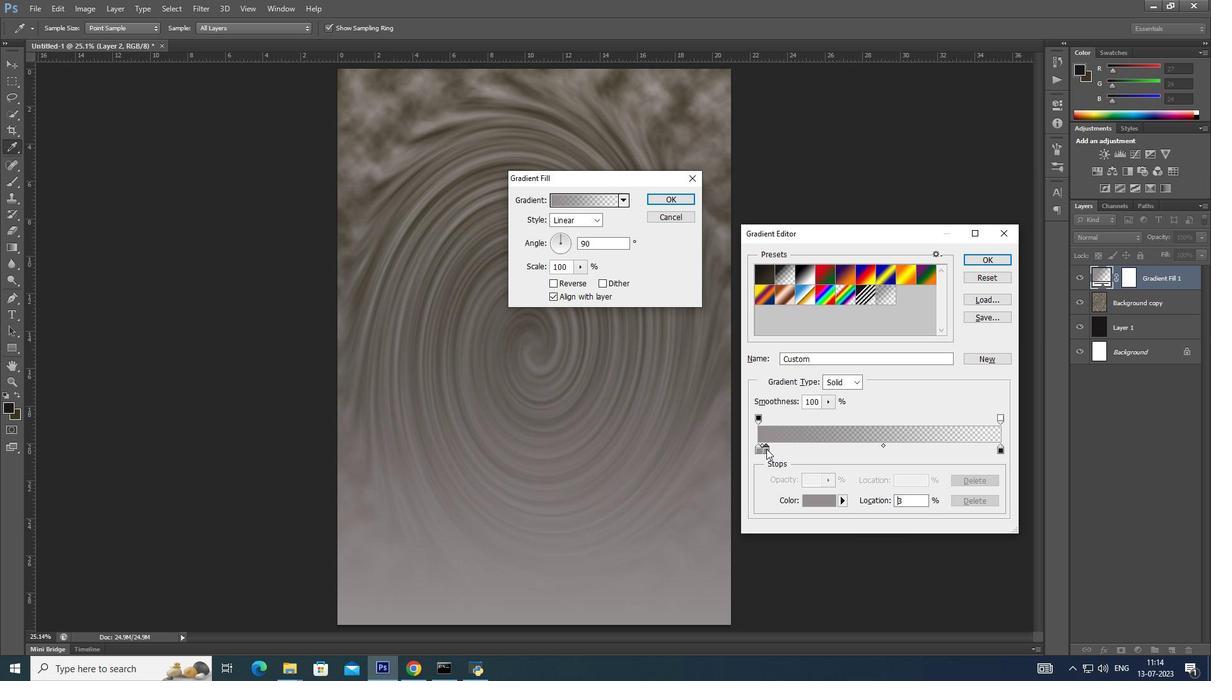
Action: Mouse moved to (811, 451)
Screenshot: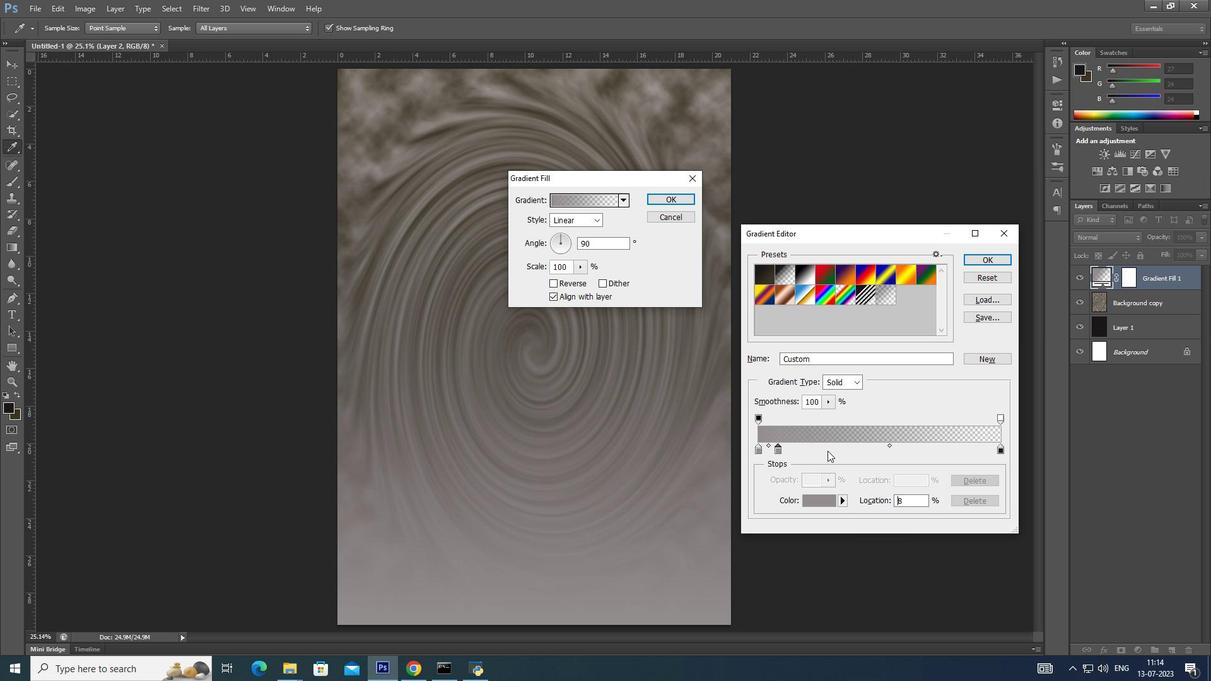 
Action: Key pressed <Key.alt_l>
Screenshot: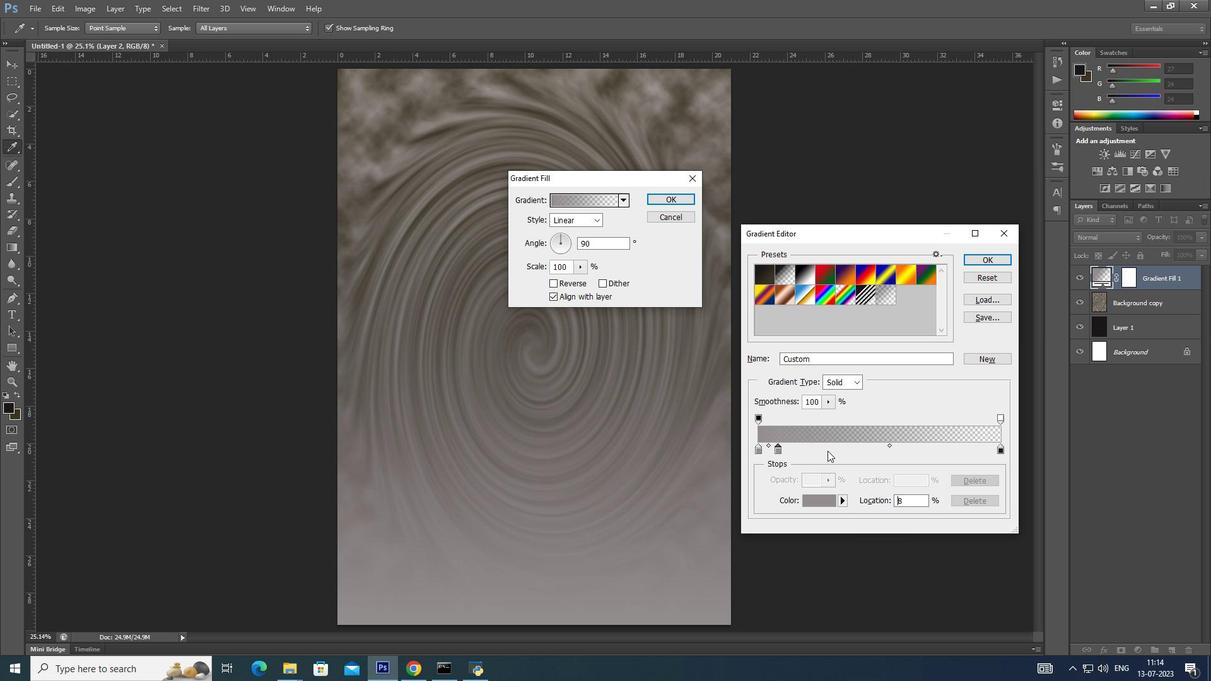 
Action: Mouse moved to (826, 451)
Screenshot: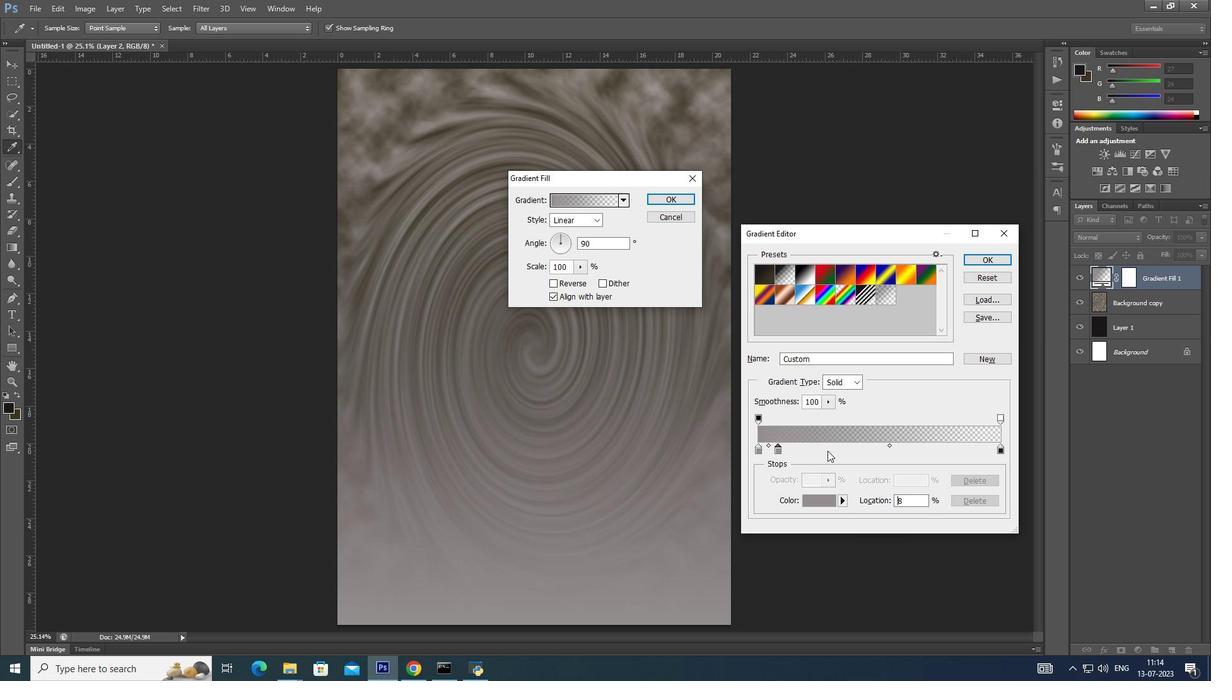 
Action: Key pressed <Key.alt_l>
Screenshot: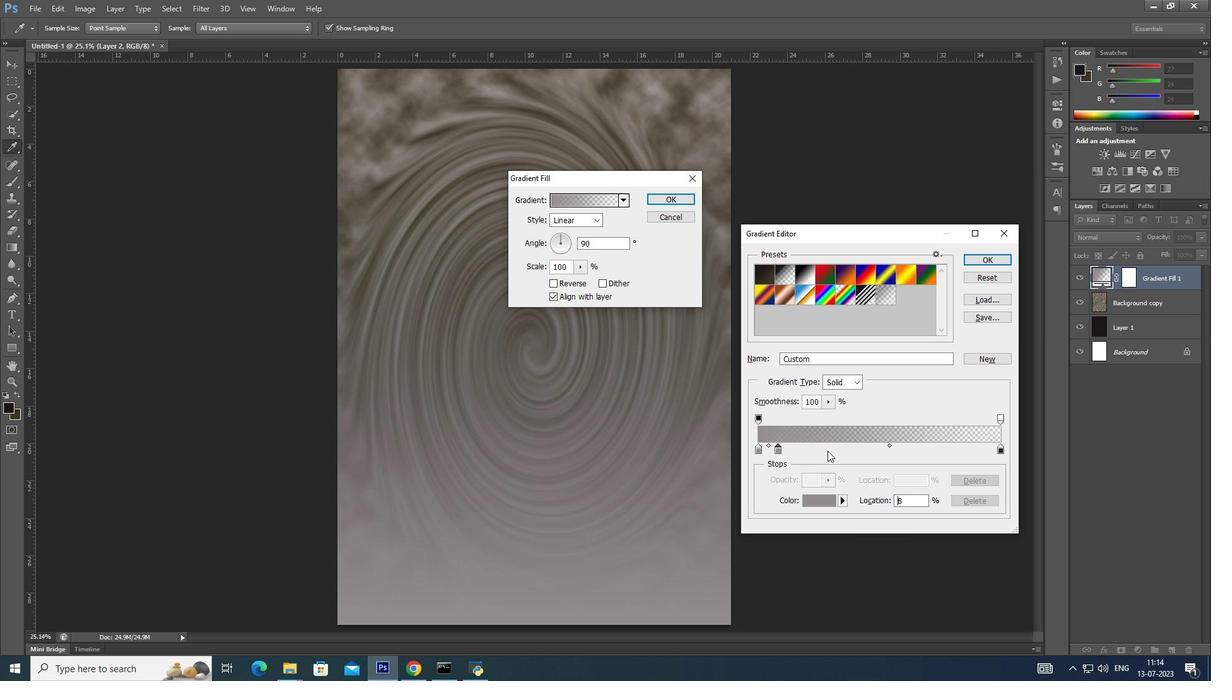 
Action: Mouse moved to (827, 451)
Screenshot: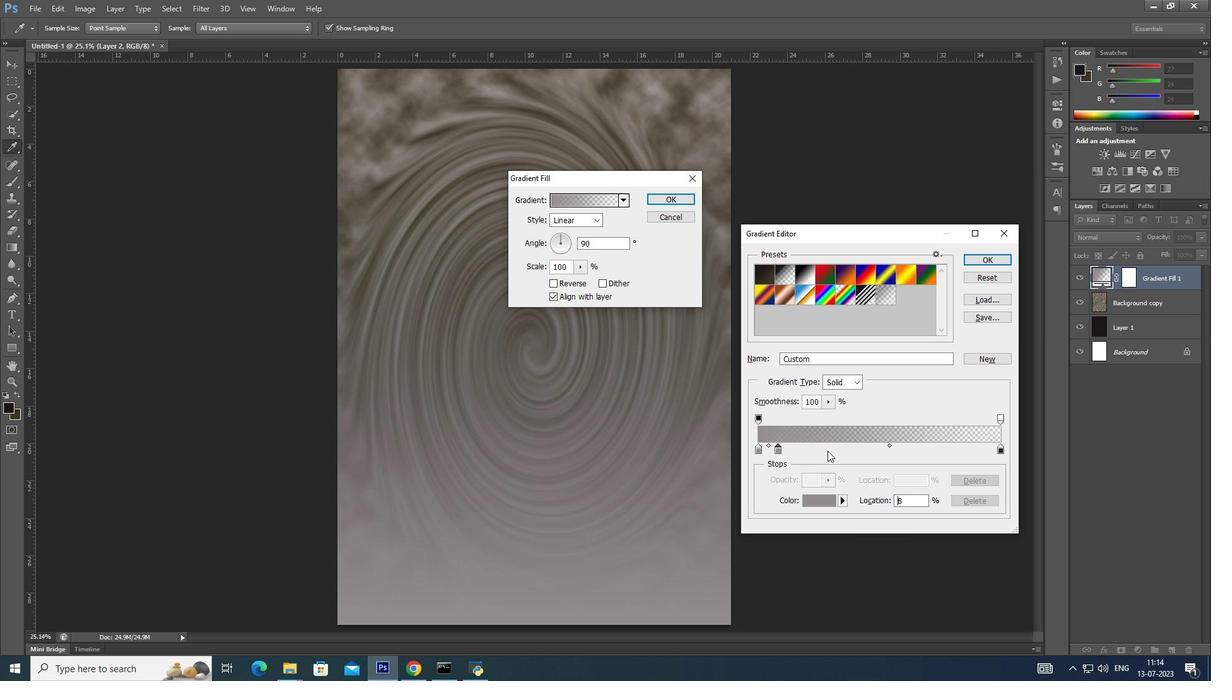 
Action: Key pressed <Key.alt_l>
Screenshot: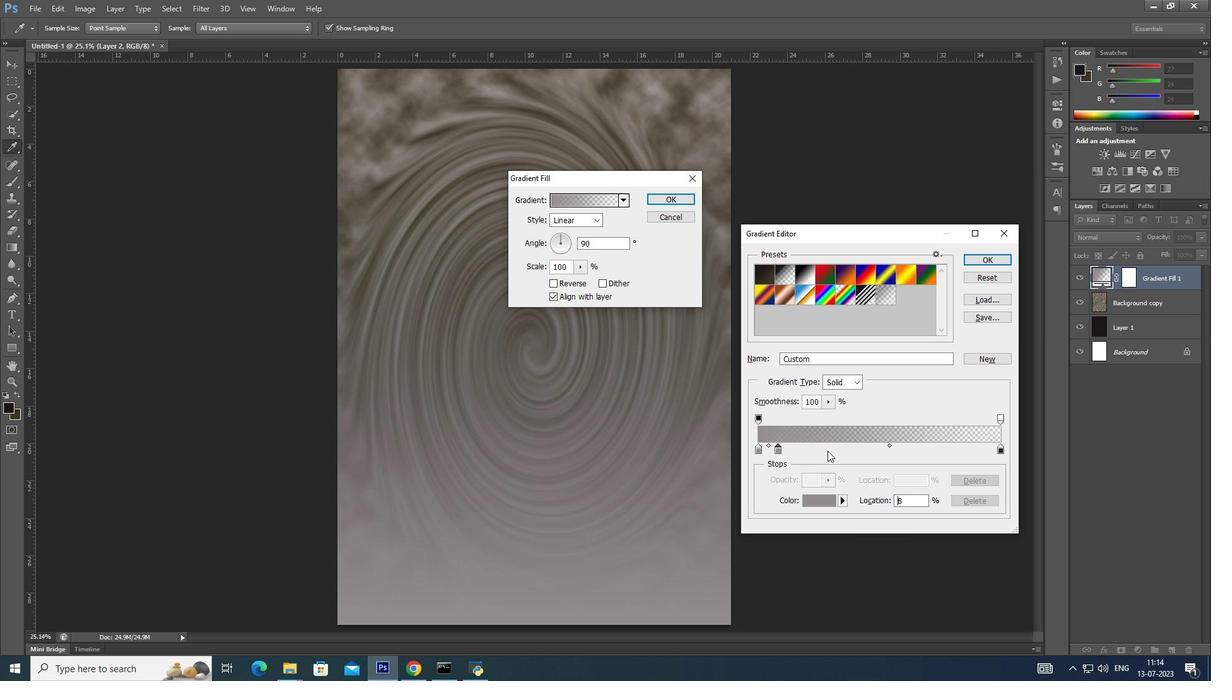 
Action: Mouse moved to (828, 451)
Screenshot: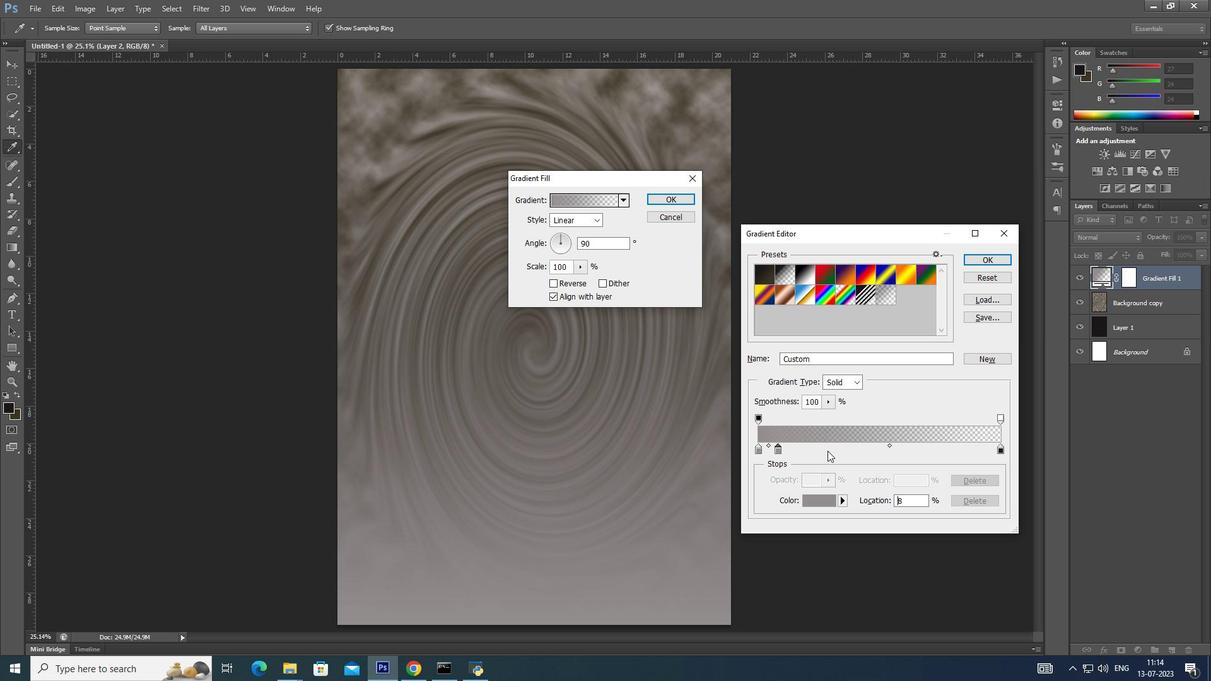 
Action: Key pressed <Key.alt_l><Key.alt_l><Key.alt_l><Key.alt_l><Key.alt_l><Key.alt_l><Key.alt_l><Key.alt_l><Key.alt_l><Key.alt_l><Key.alt_l>
Screenshot: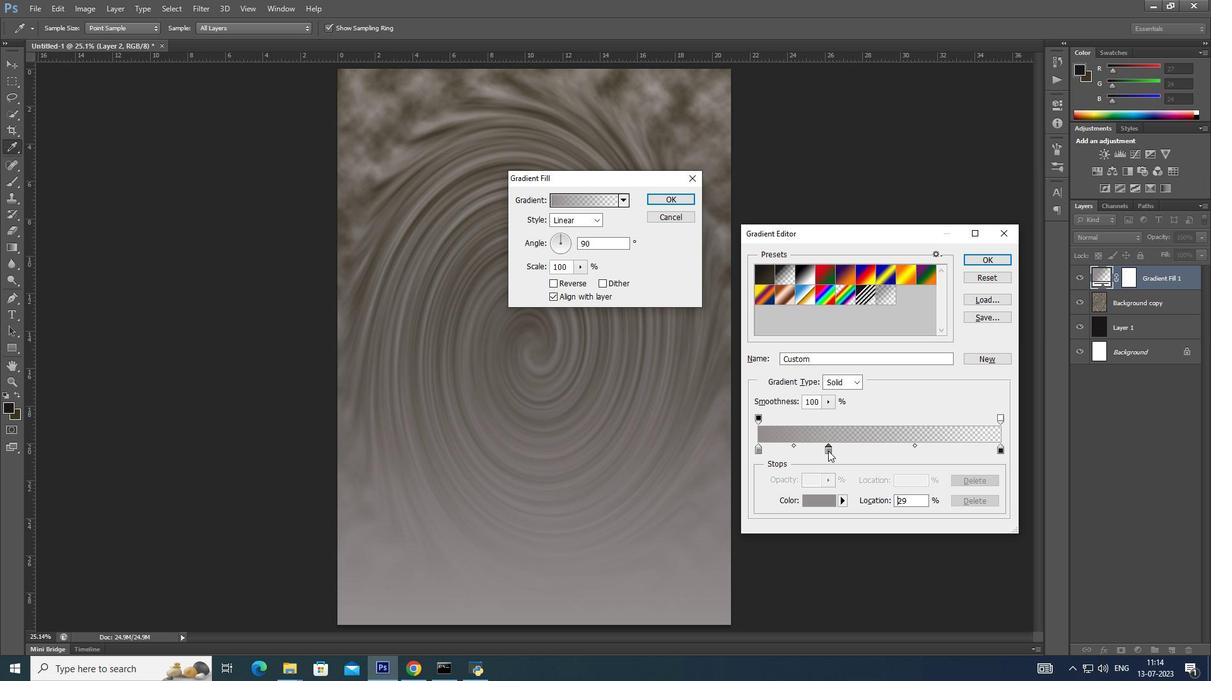 
Action: Mouse moved to (829, 451)
Screenshot: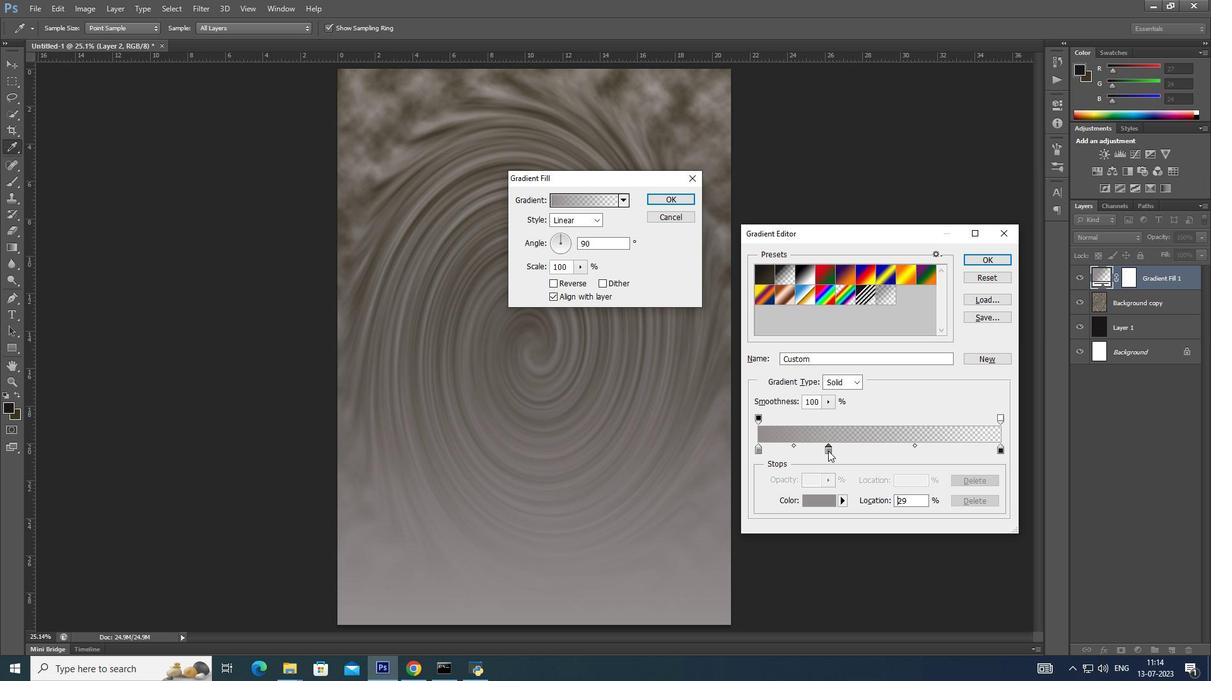 
Action: Key pressed <Key.alt_l>
Screenshot: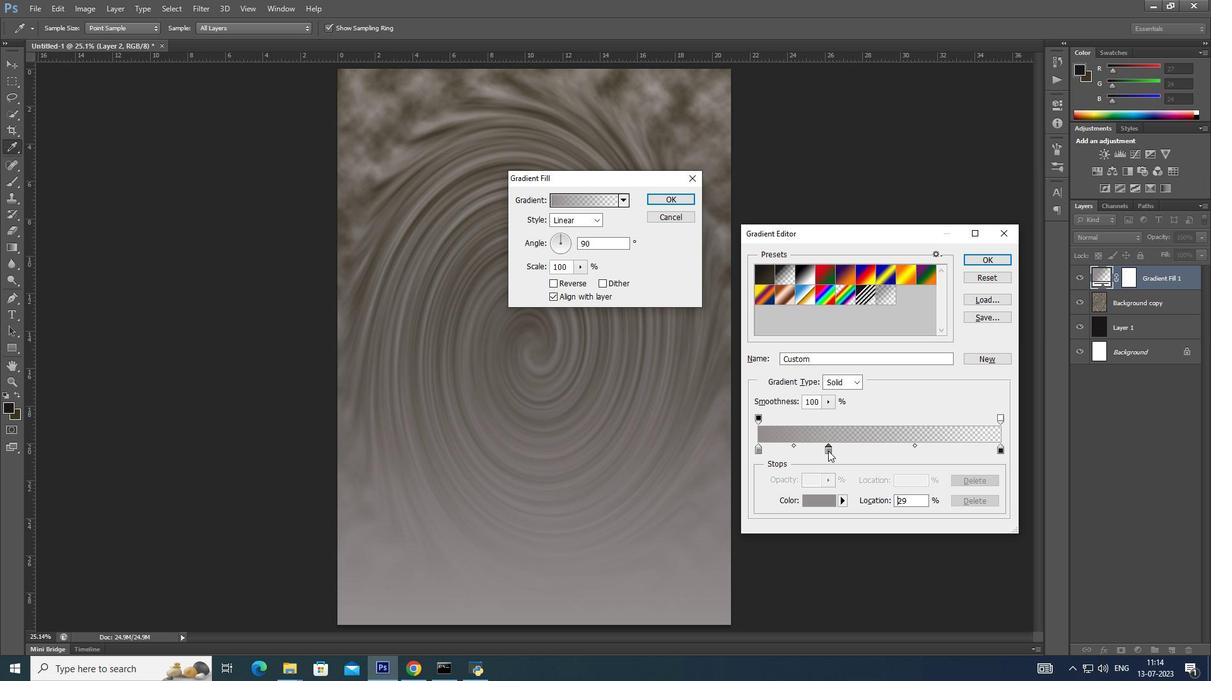 
Action: Mouse moved to (826, 441)
Screenshot: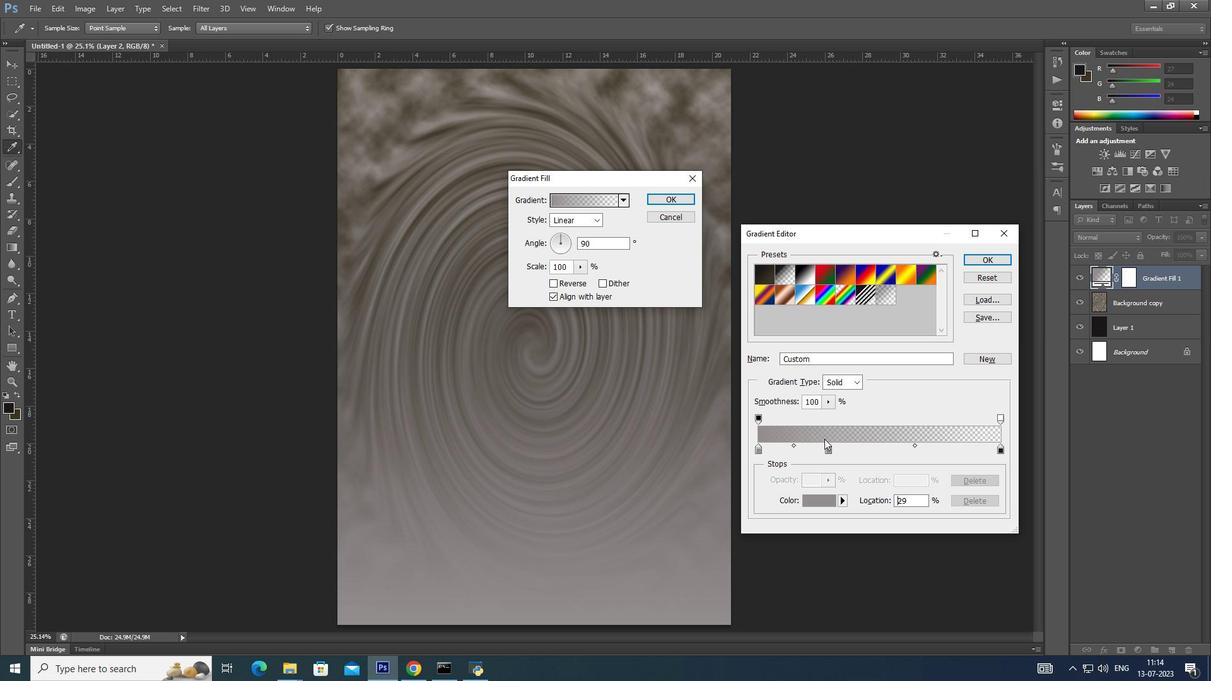 
Action: Key pressed <Key.alt_l>
Screenshot: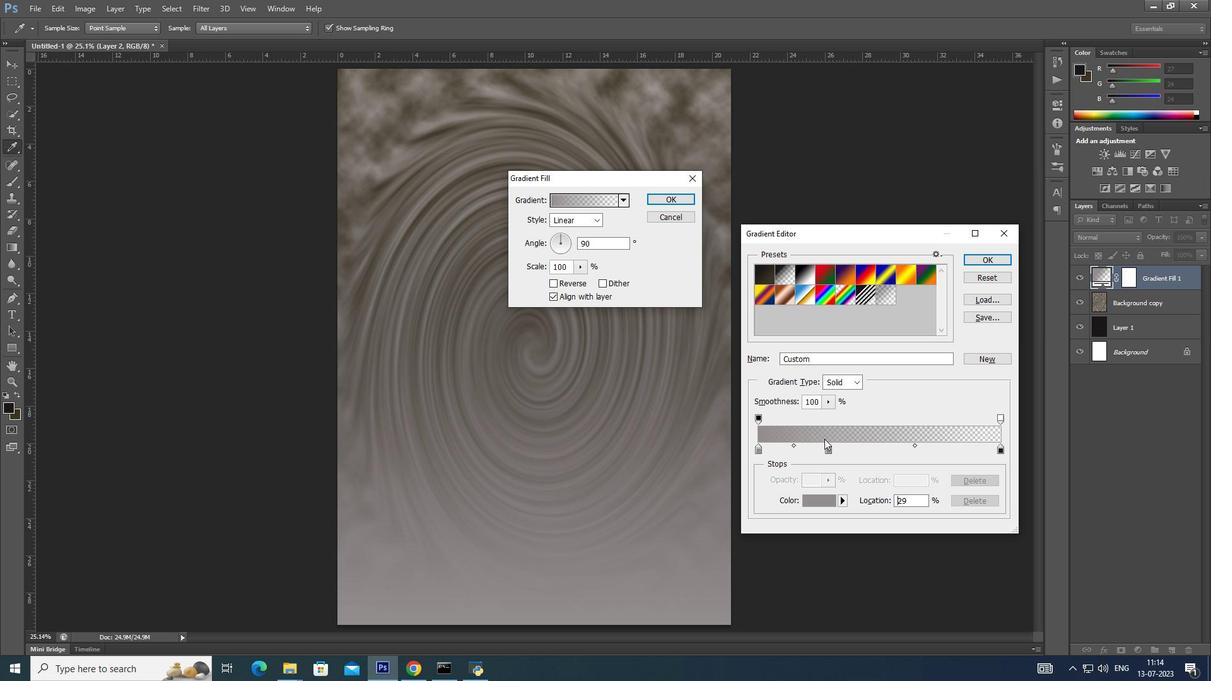 
Action: Mouse moved to (824, 439)
Screenshot: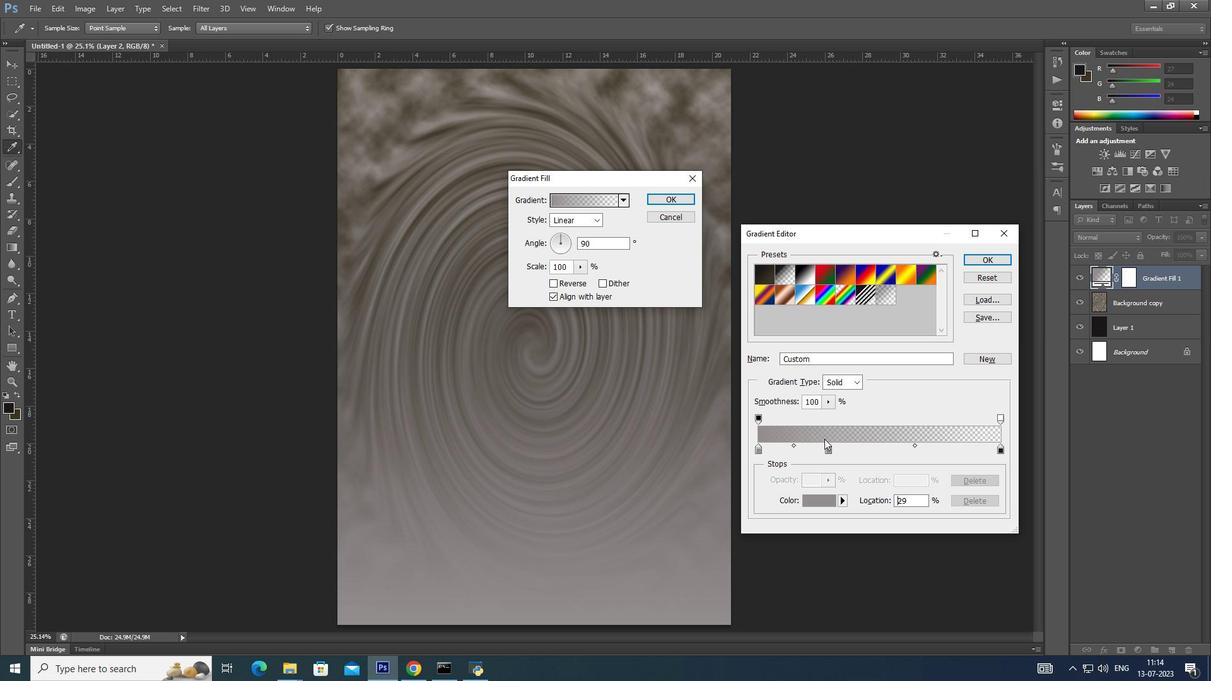 
Action: Key pressed <Key.alt_l><Key.alt_l><Key.alt_l><Key.alt_l><Key.alt_l><Key.alt_l><Key.alt_l><Key.alt_l><Key.alt_l><Key.alt_l><Key.alt_l><Key.alt_l><Key.alt_l><Key.alt_l><Key.alt_l><Key.alt_l><Key.alt_l><Key.alt_l><Key.alt_l><Key.alt_l><Key.alt_l><Key.alt_l><Key.alt_l><Key.alt_l><Key.alt_l>
Screenshot: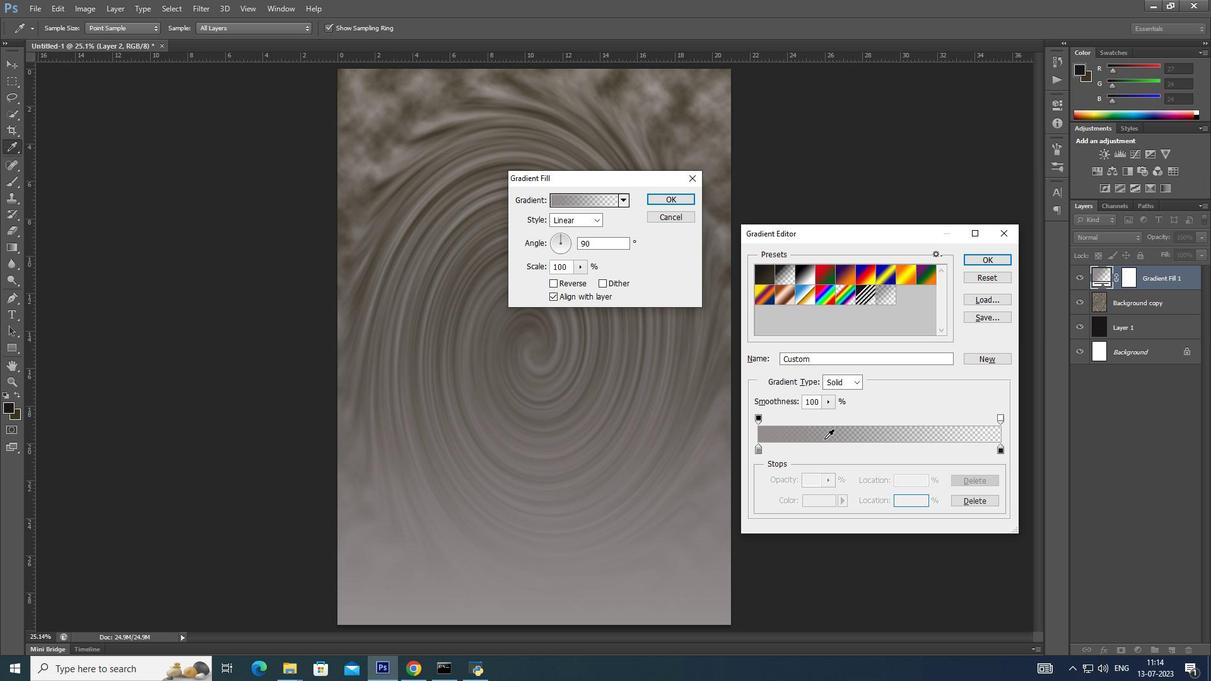 
Action: Mouse moved to (824, 439)
Screenshot: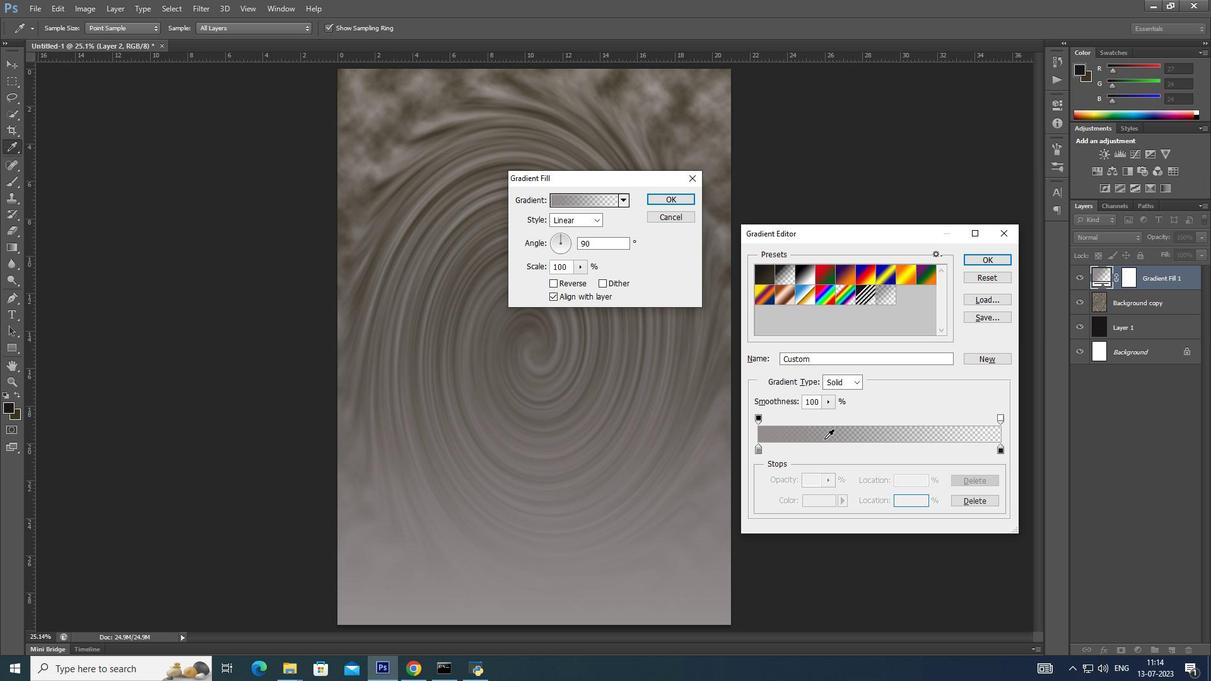 
Action: Key pressed <Key.alt_l><Key.alt_l>
Screenshot: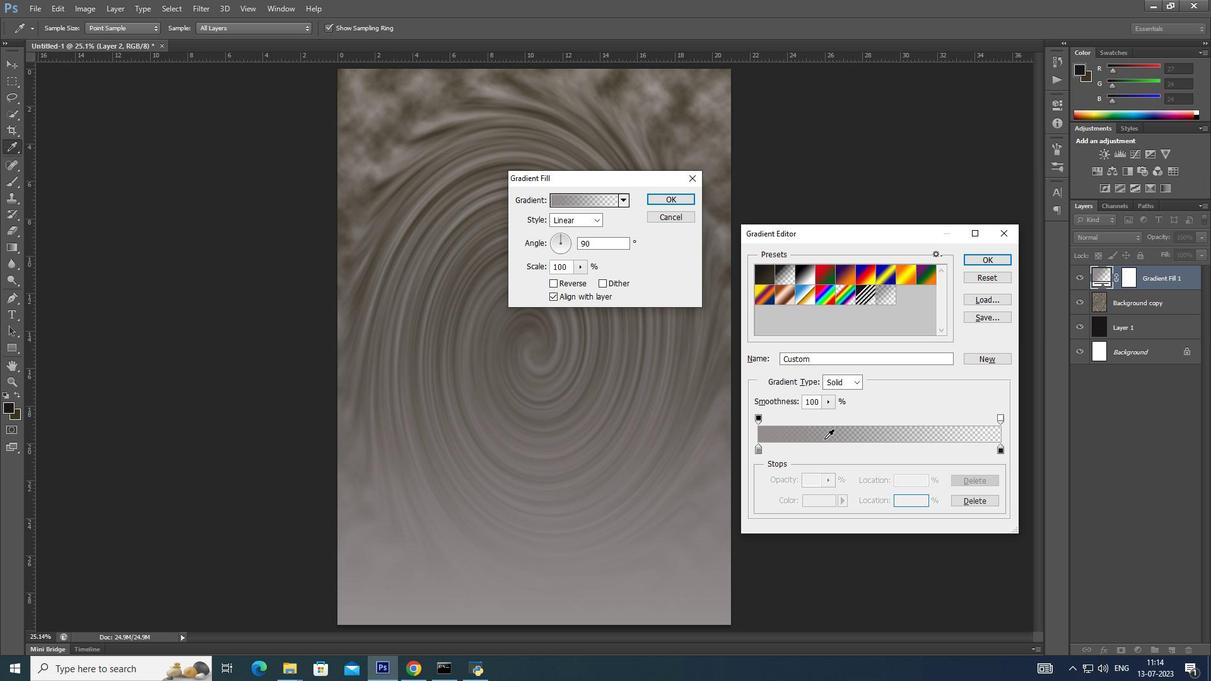 
Action: Mouse moved to (762, 458)
Screenshot: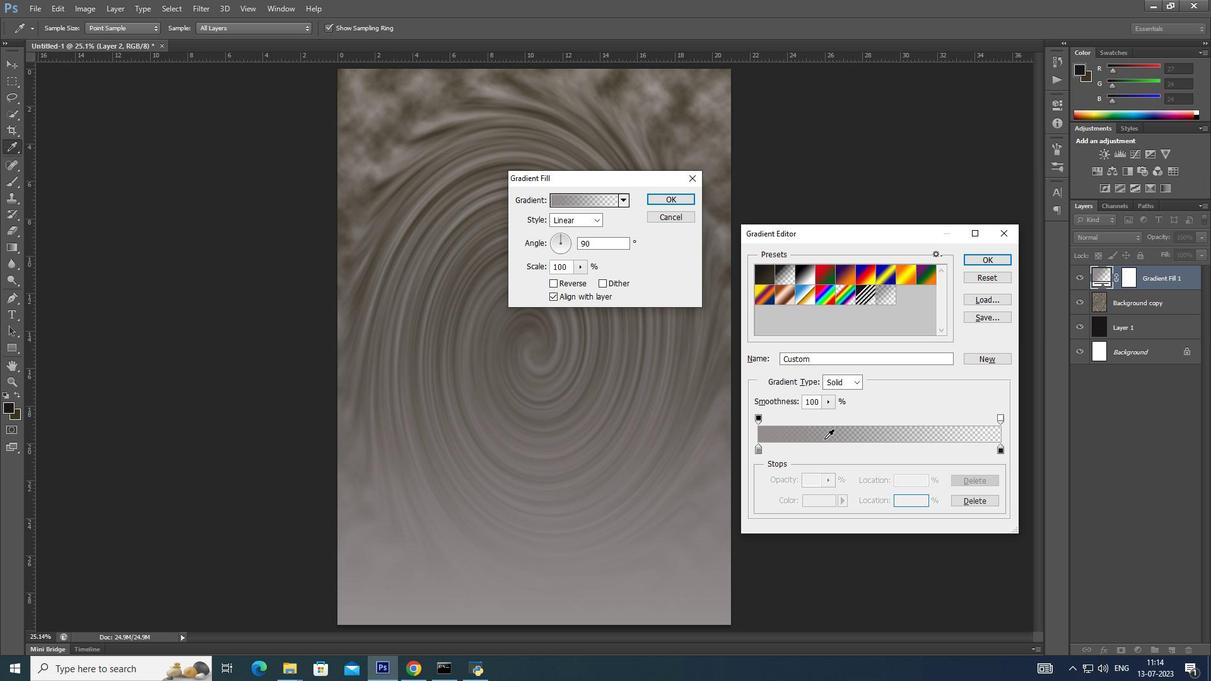 
Action: Key pressed <Key.alt_l>
Screenshot: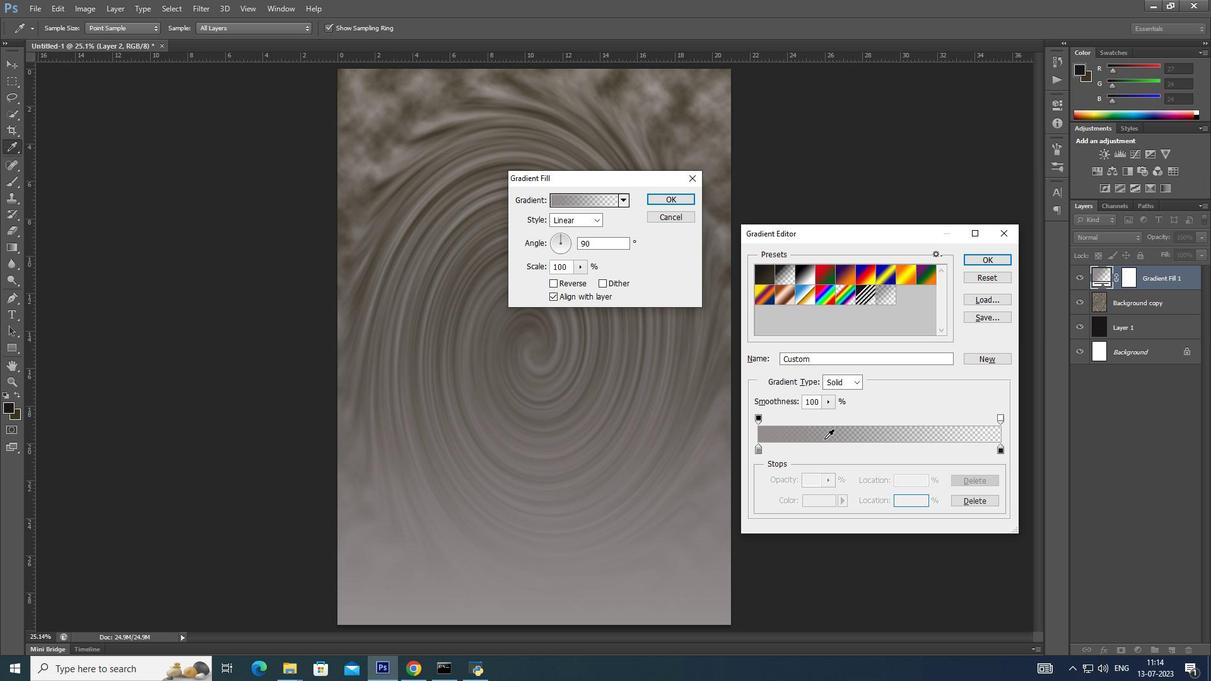 
Action: Mouse moved to (762, 459)
Screenshot: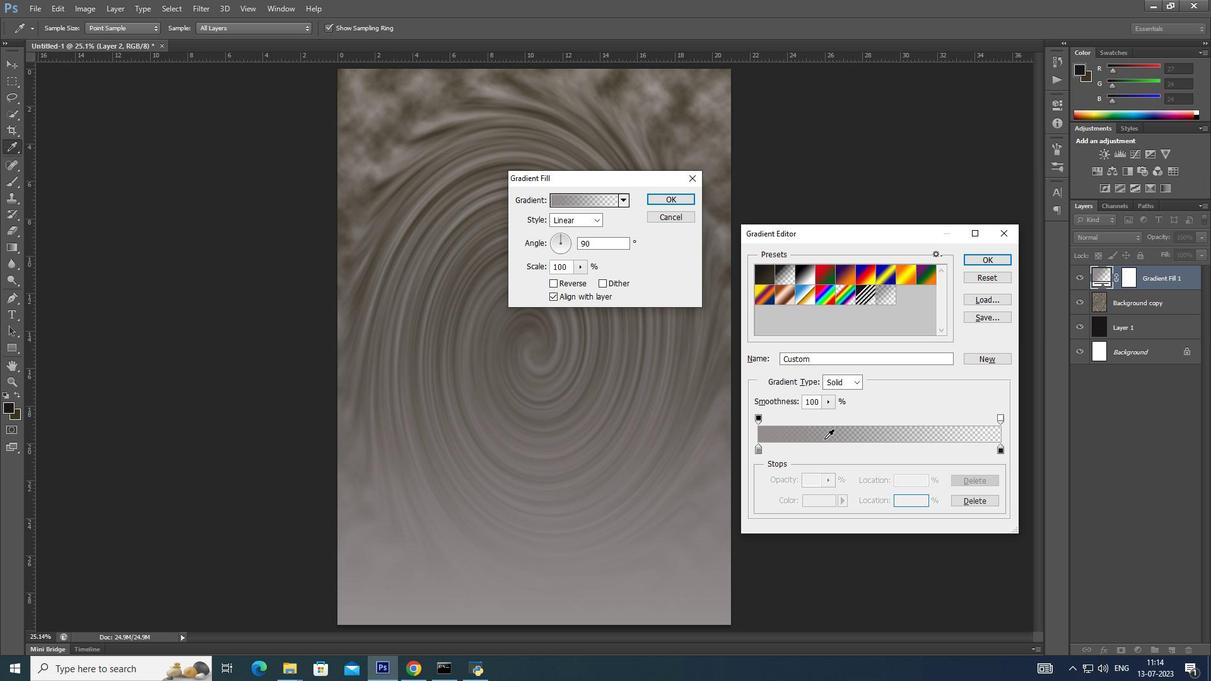 
Action: Key pressed <Key.alt_l>
Screenshot: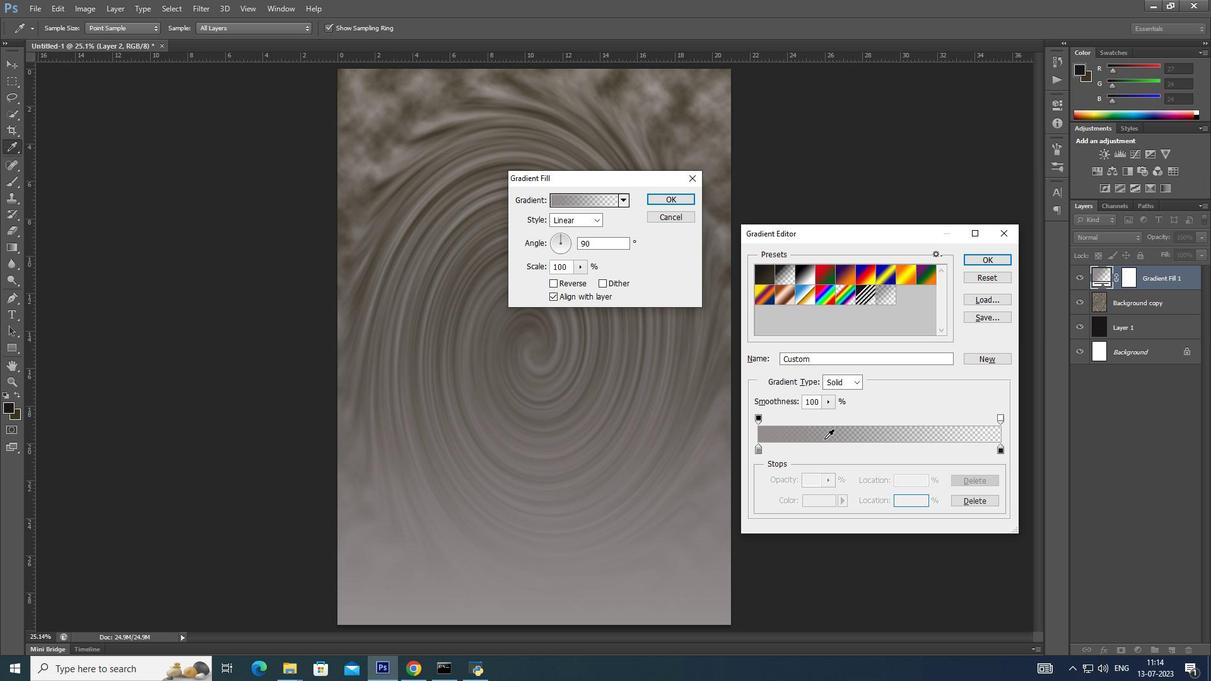 
Action: Mouse moved to (762, 460)
Screenshot: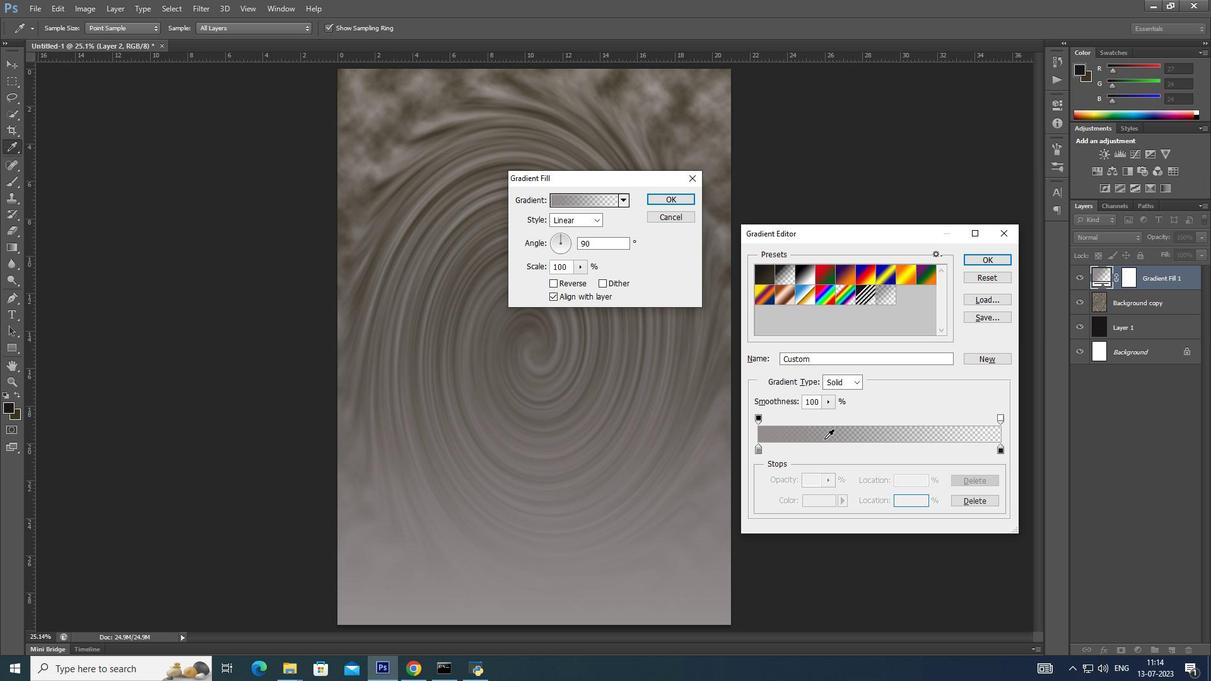 
Action: Key pressed <Key.alt_l><Key.alt_l><Key.alt_l><Key.alt_l><Key.alt_l><Key.alt_l><Key.alt_l><Key.alt_l>
Screenshot: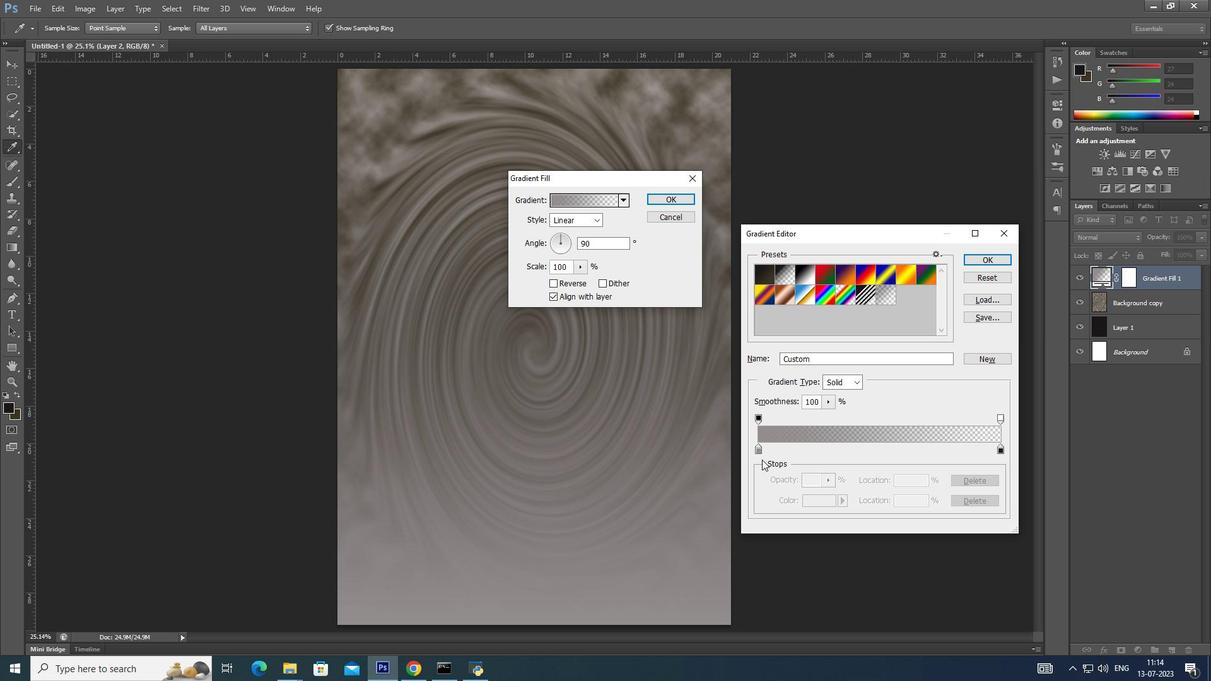 
Action: Mouse moved to (762, 460)
Screenshot: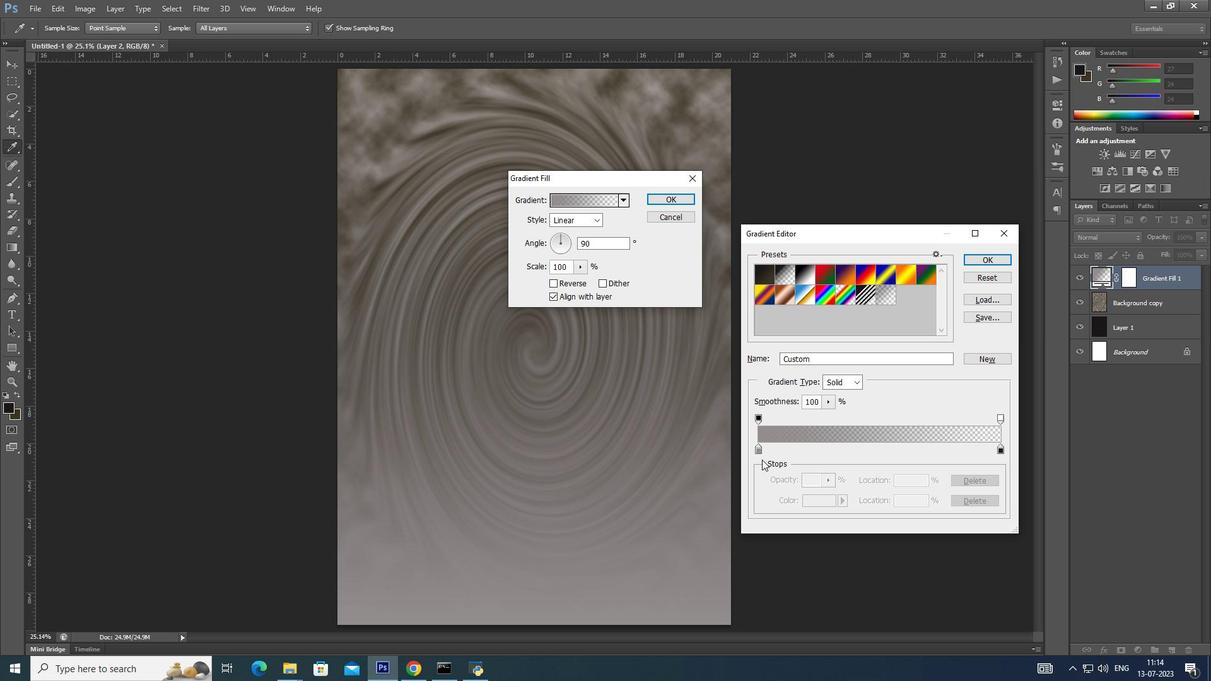 
Action: Key pressed <Key.alt_l>
Screenshot: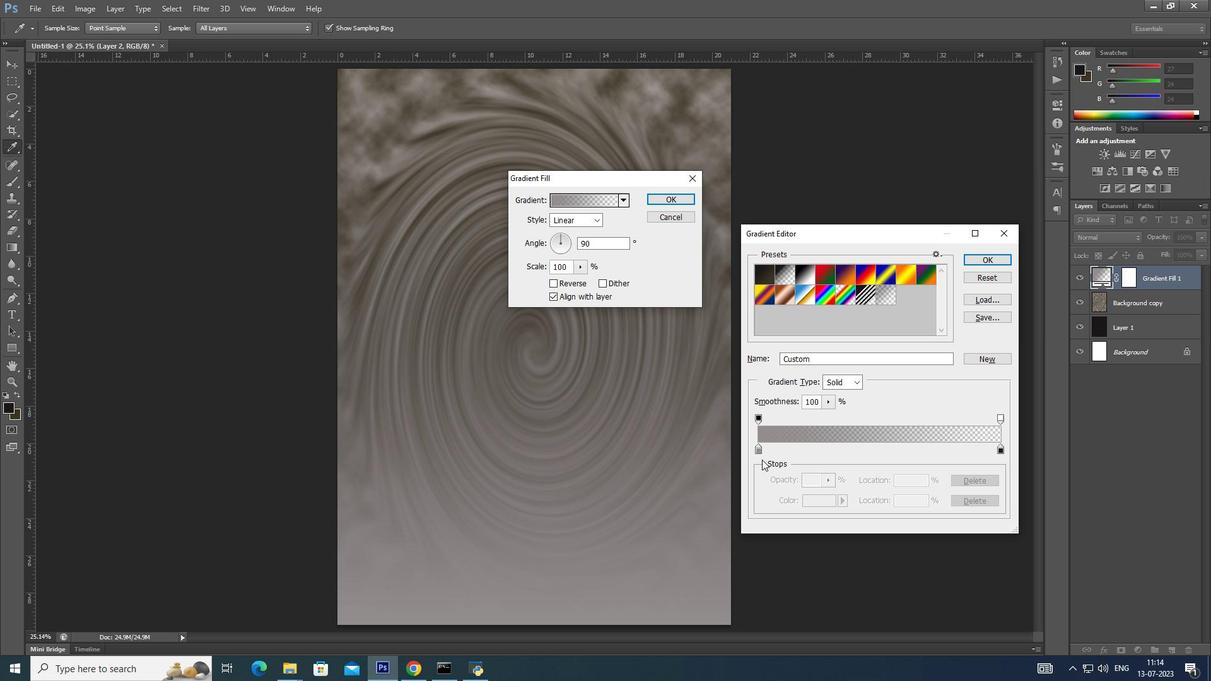 
Action: Mouse moved to (761, 460)
Screenshot: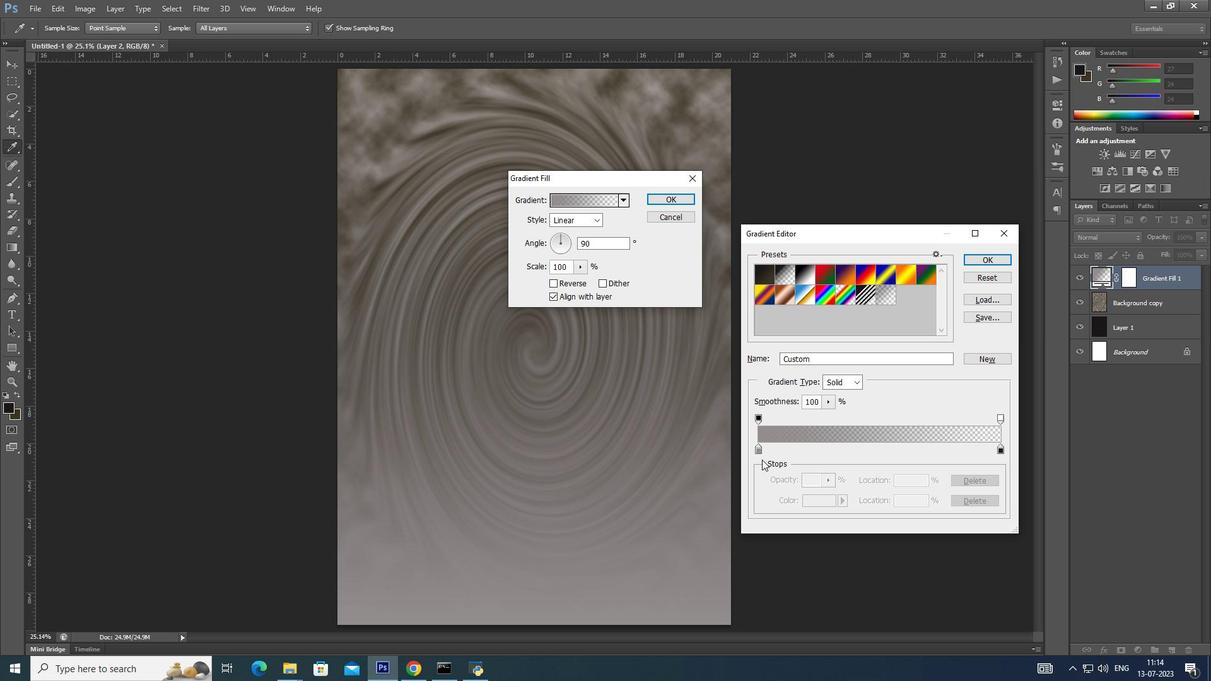 
Action: Key pressed <Key.alt_l>
Screenshot: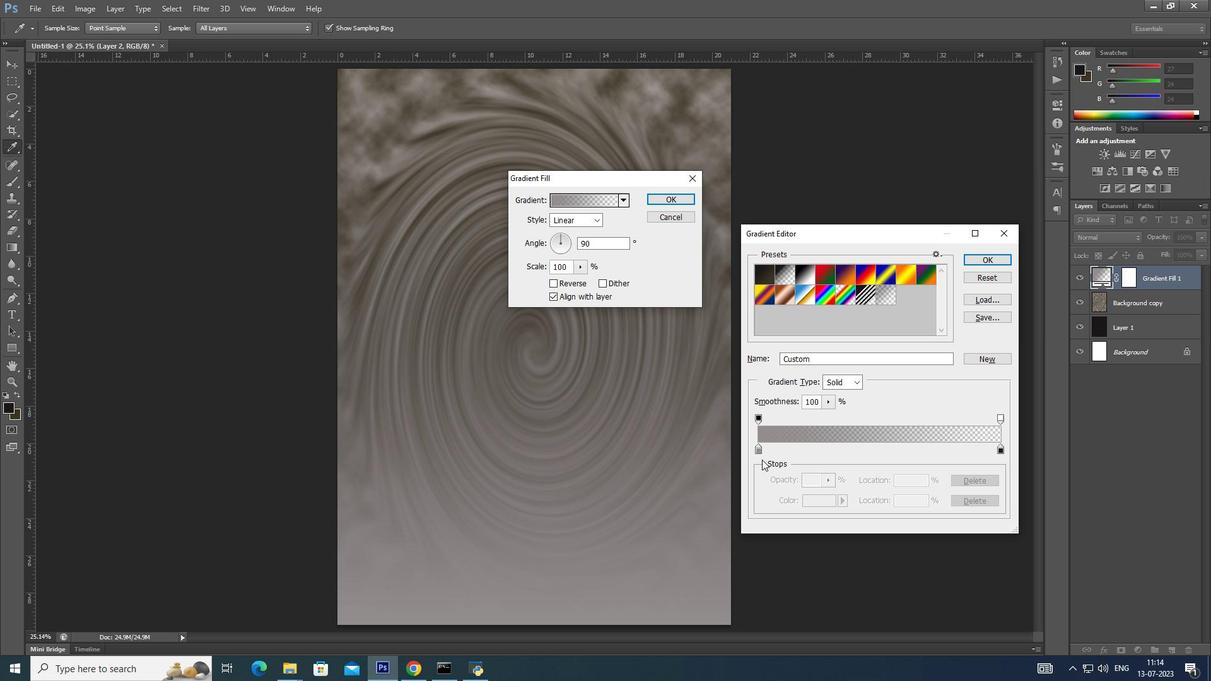 
Action: Mouse moved to (761, 460)
Screenshot: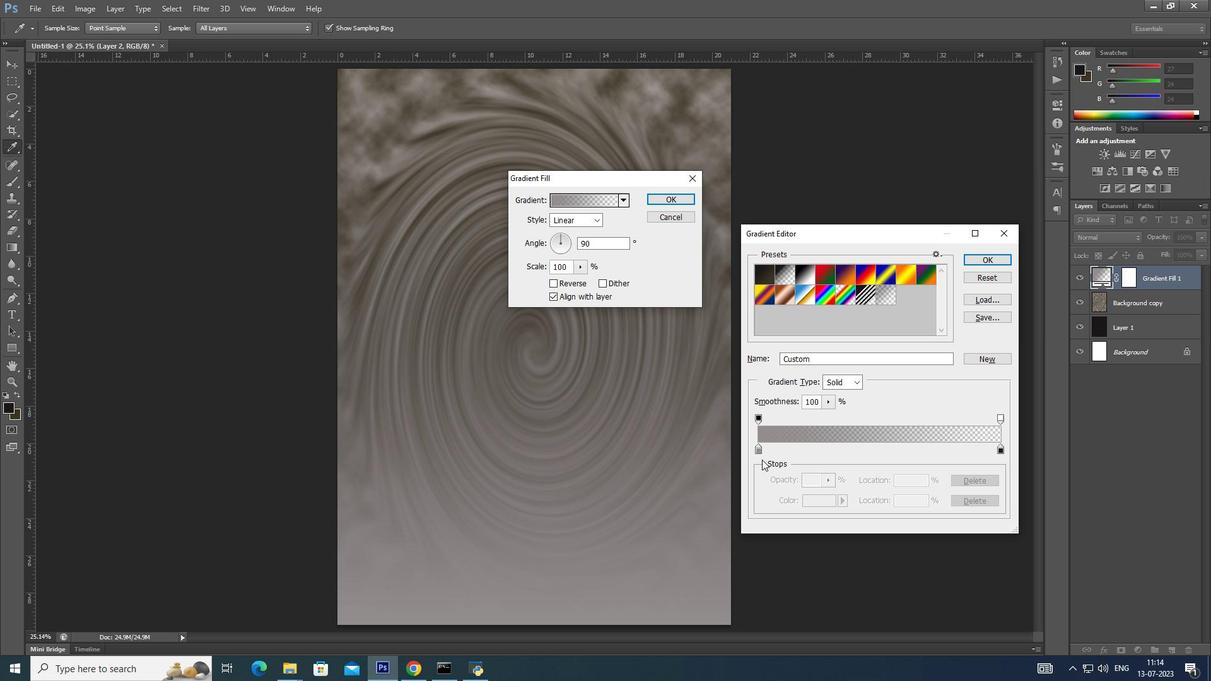 
Action: Key pressed <Key.alt_l>
Screenshot: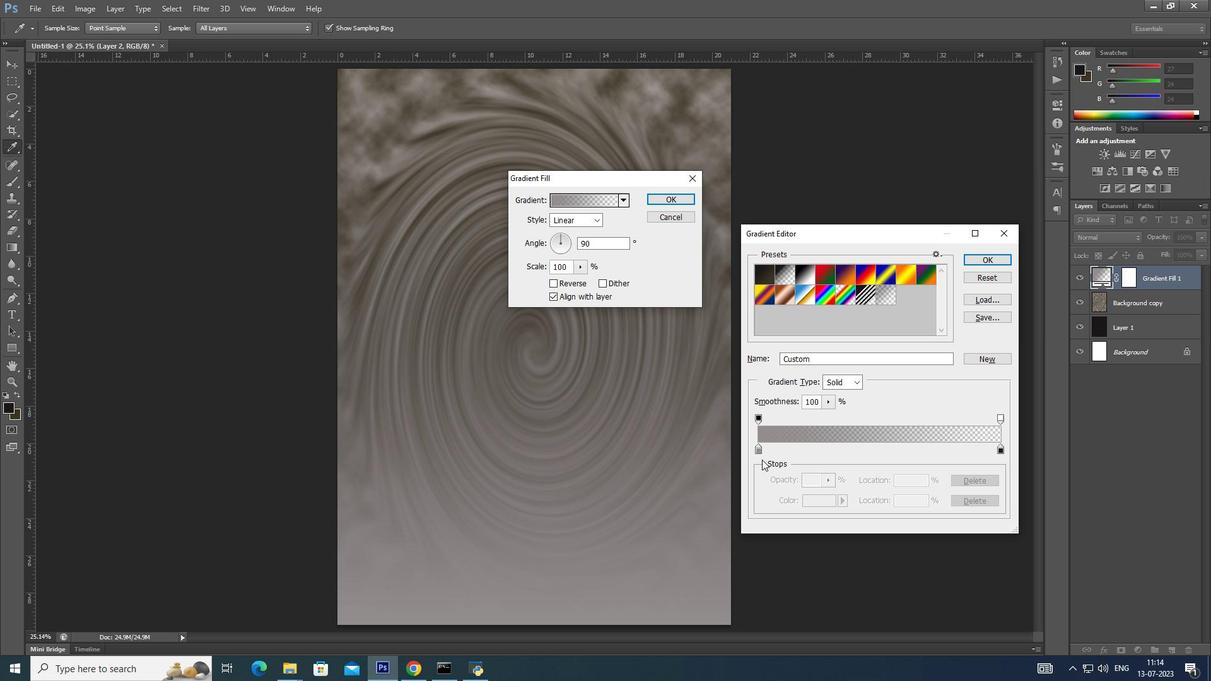 
Action: Mouse moved to (761, 460)
Screenshot: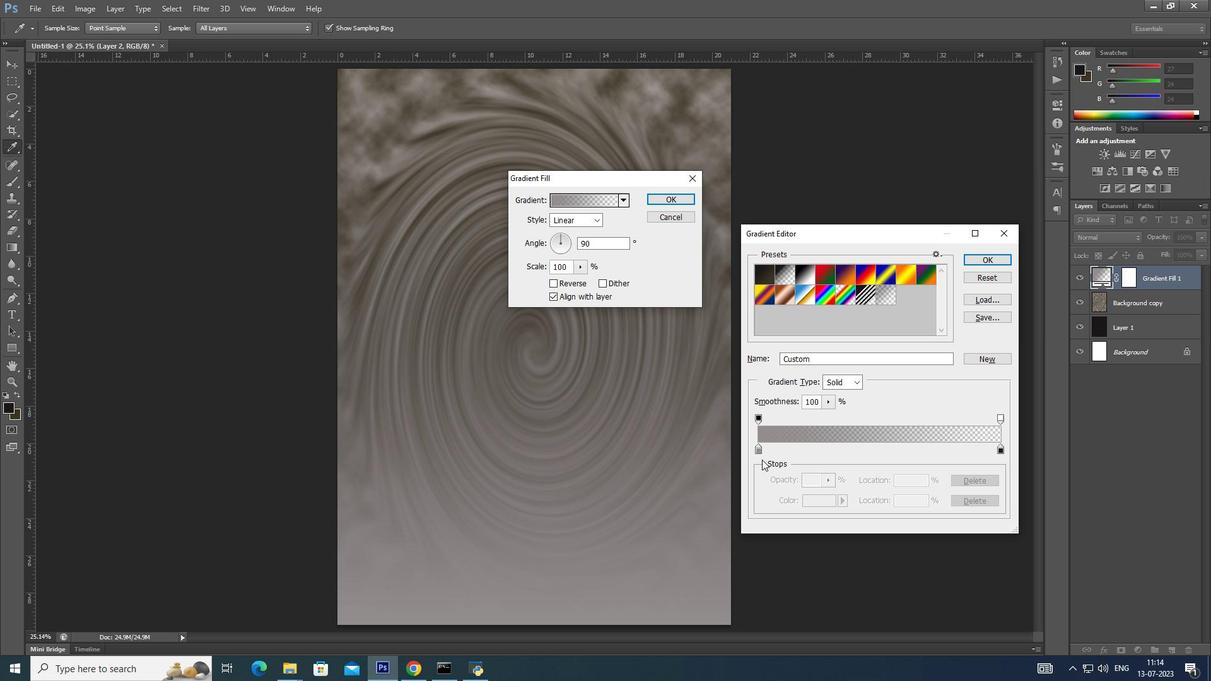 
Action: Key pressed <Key.alt_l>
Screenshot: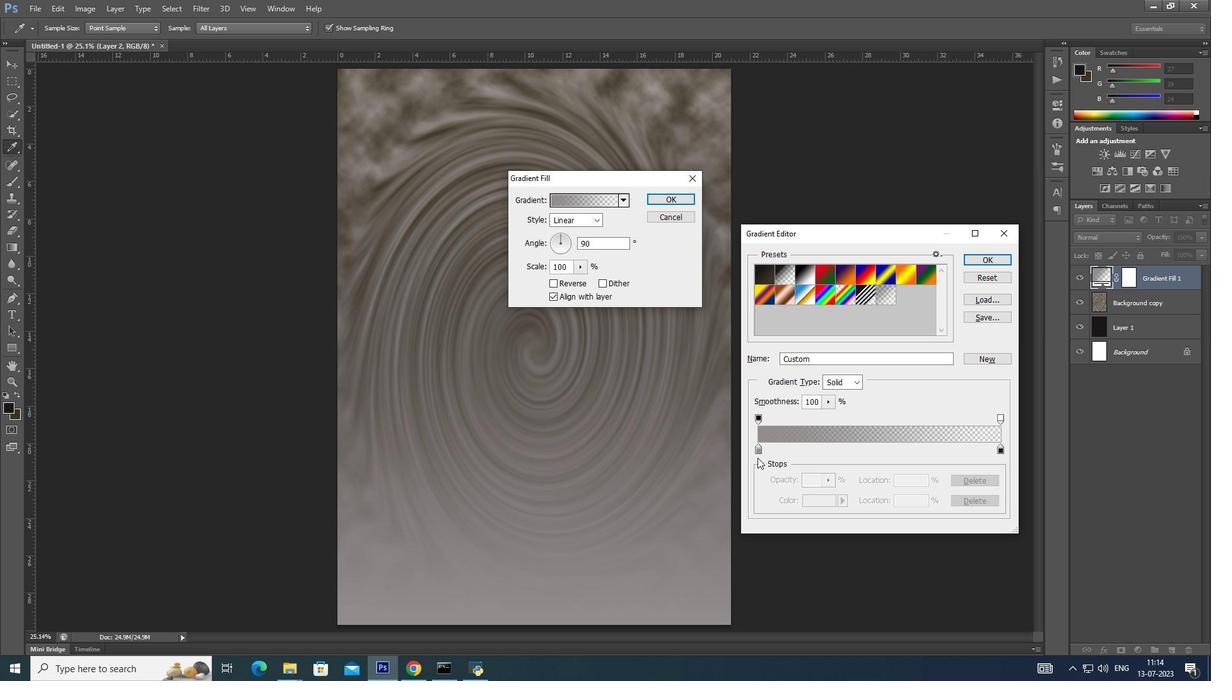 
Action: Mouse moved to (760, 460)
Screenshot: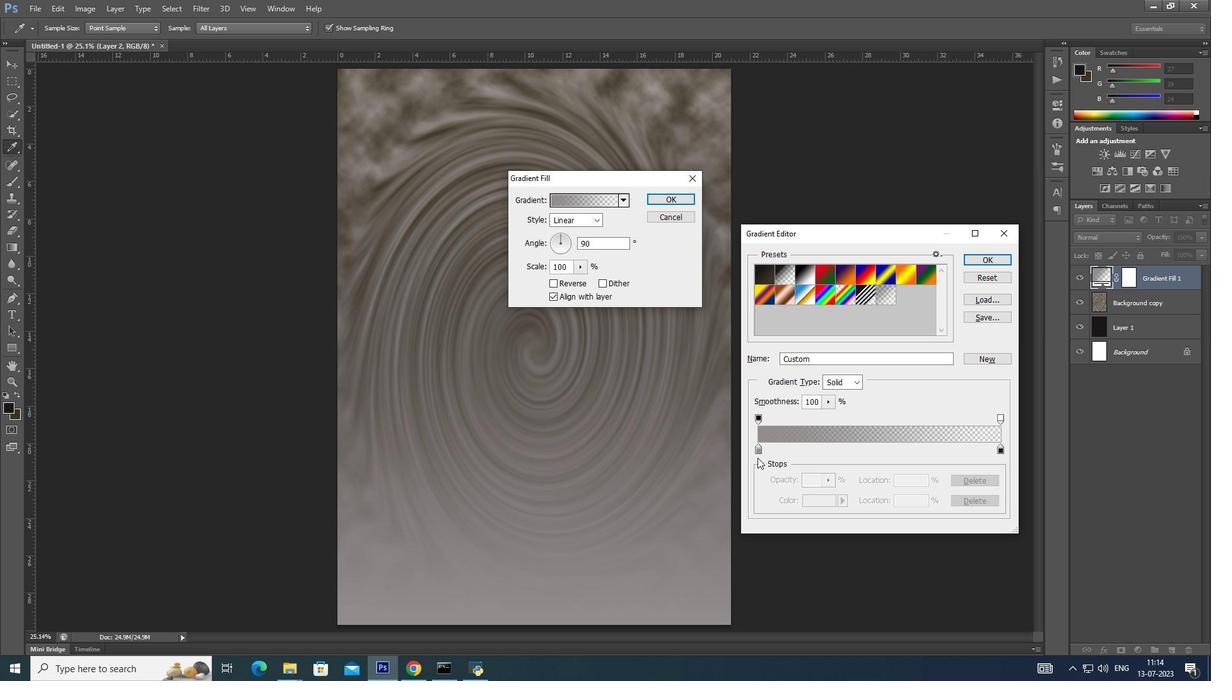 
Action: Key pressed <Key.alt_l>
Screenshot: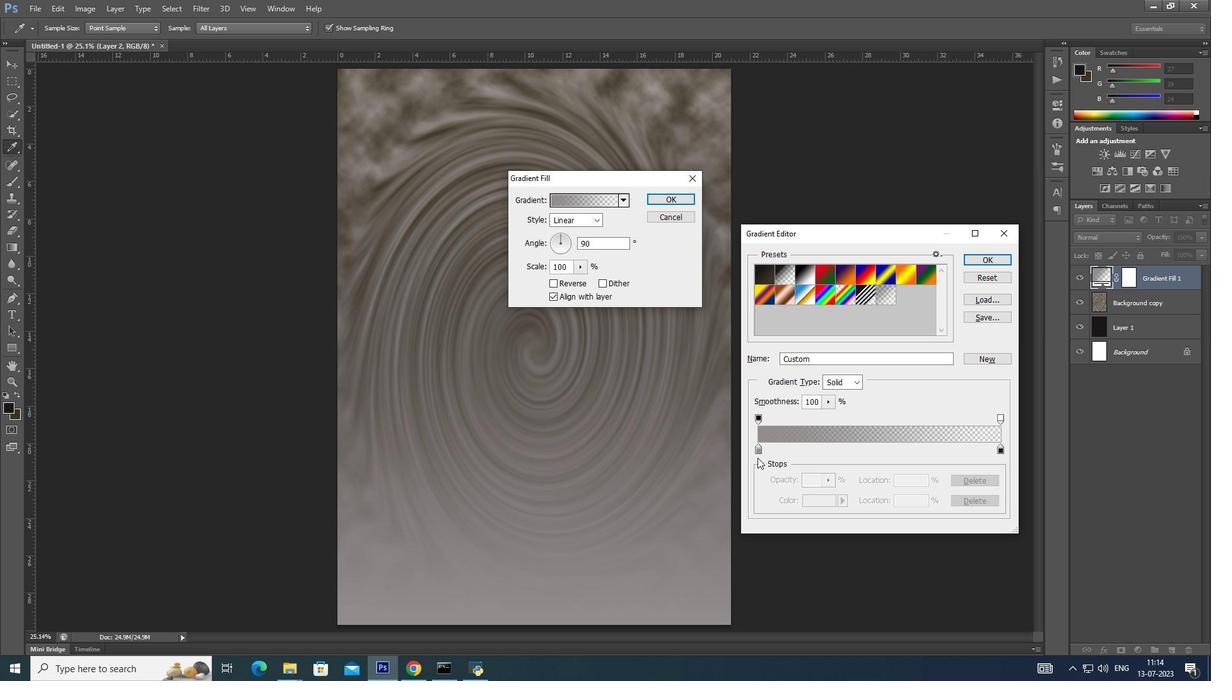
Action: Mouse moved to (759, 459)
Screenshot: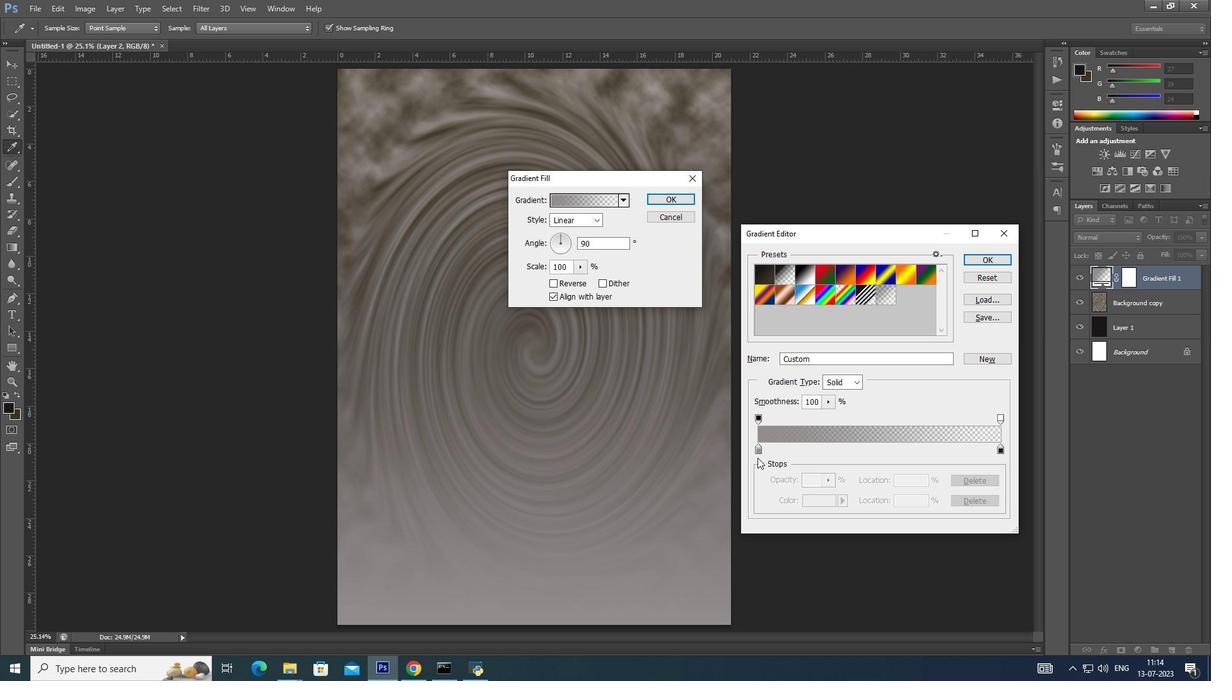 
Action: Key pressed <Key.alt_l><Key.alt_l>
Screenshot: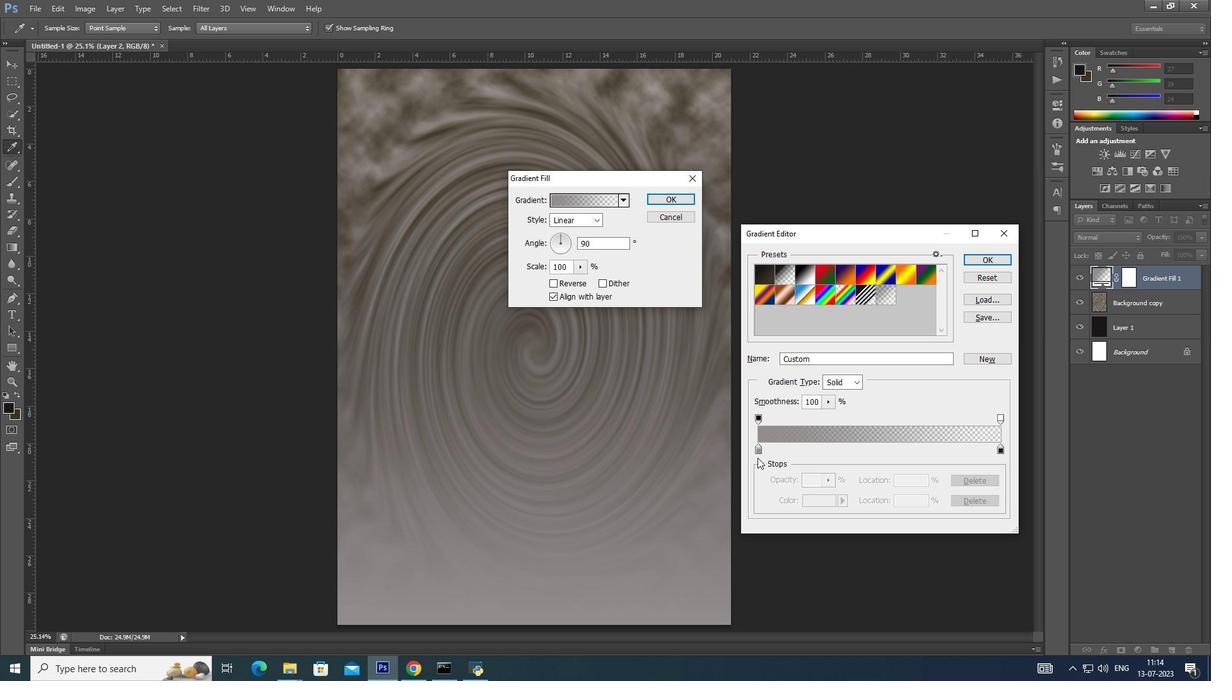 
Action: Mouse moved to (759, 451)
Screenshot: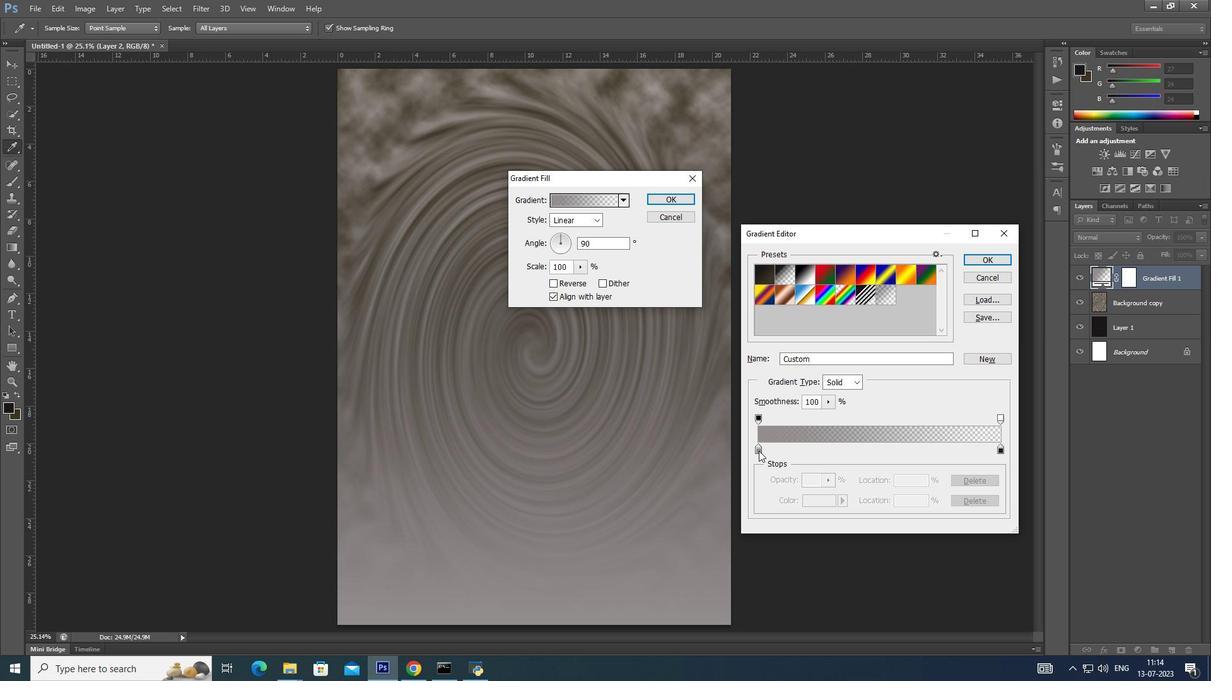 
Action: Mouse pressed left at (759, 451)
Screenshot: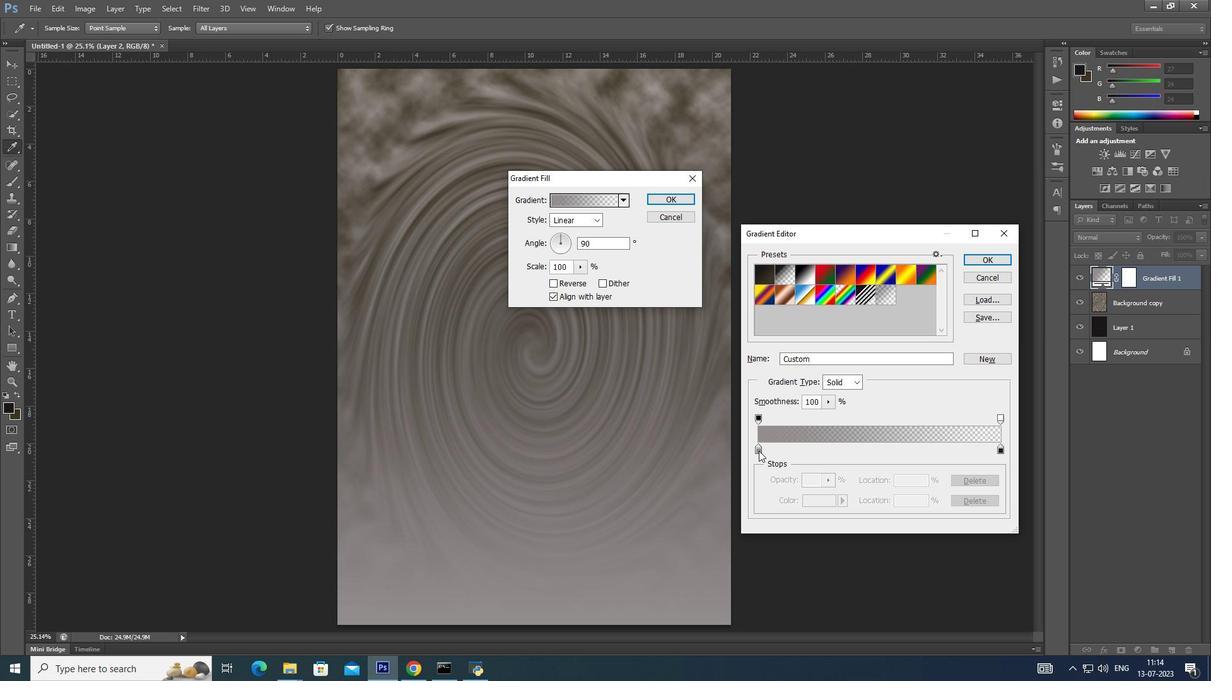 
Action: Key pressed <Key.alt_l>
Screenshot: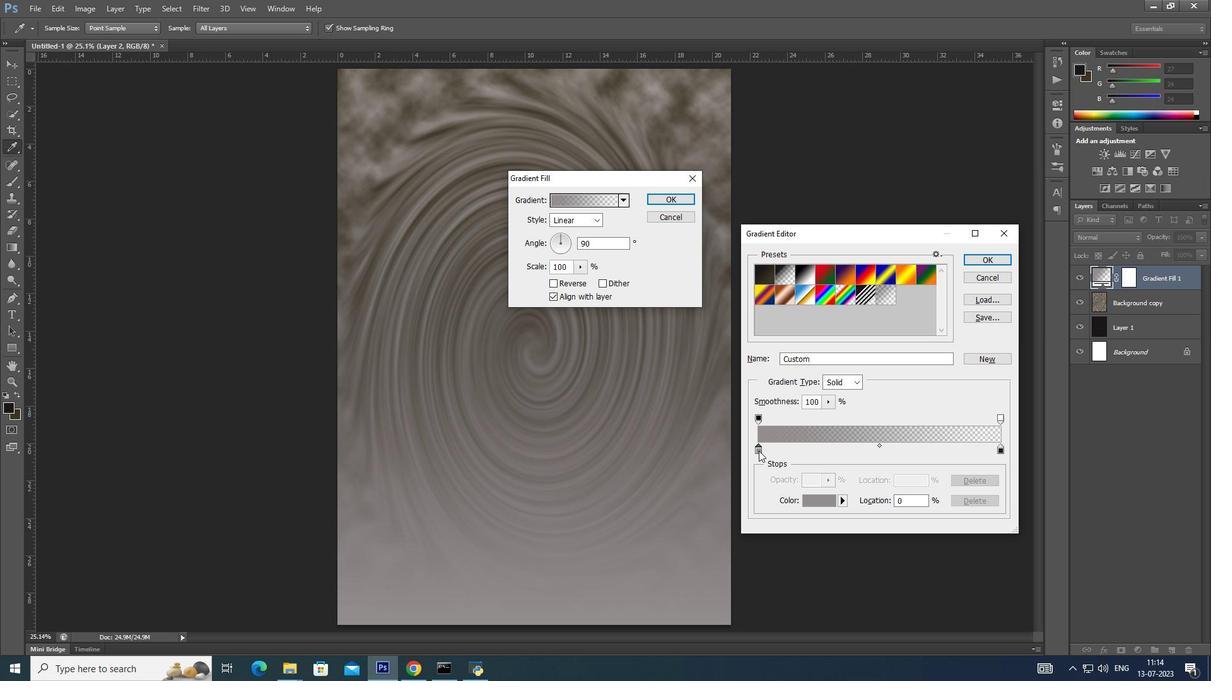 
Action: Mouse moved to (793, 453)
Screenshot: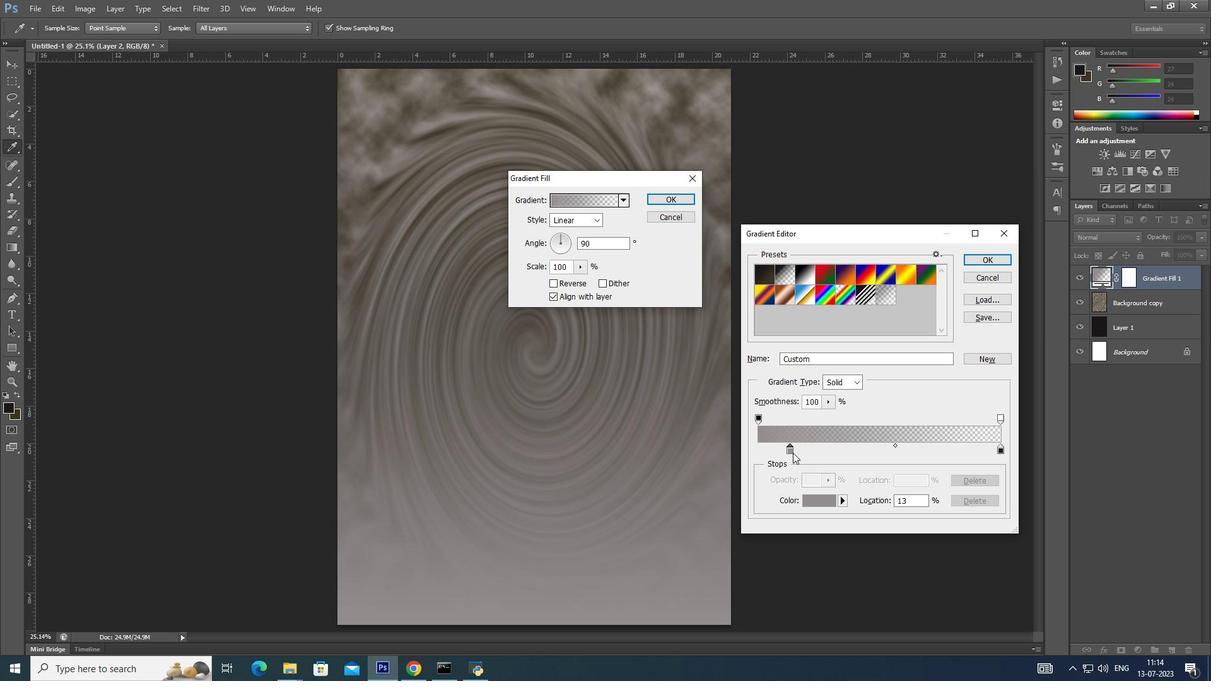 
Action: Key pressed <Key.alt_l><Key.alt_l><Key.alt_l><Key.alt_l><Key.alt_l><Key.alt_l><Key.alt_l><Key.alt_l><Key.alt_l><Key.alt_l><Key.alt_l>
Screenshot: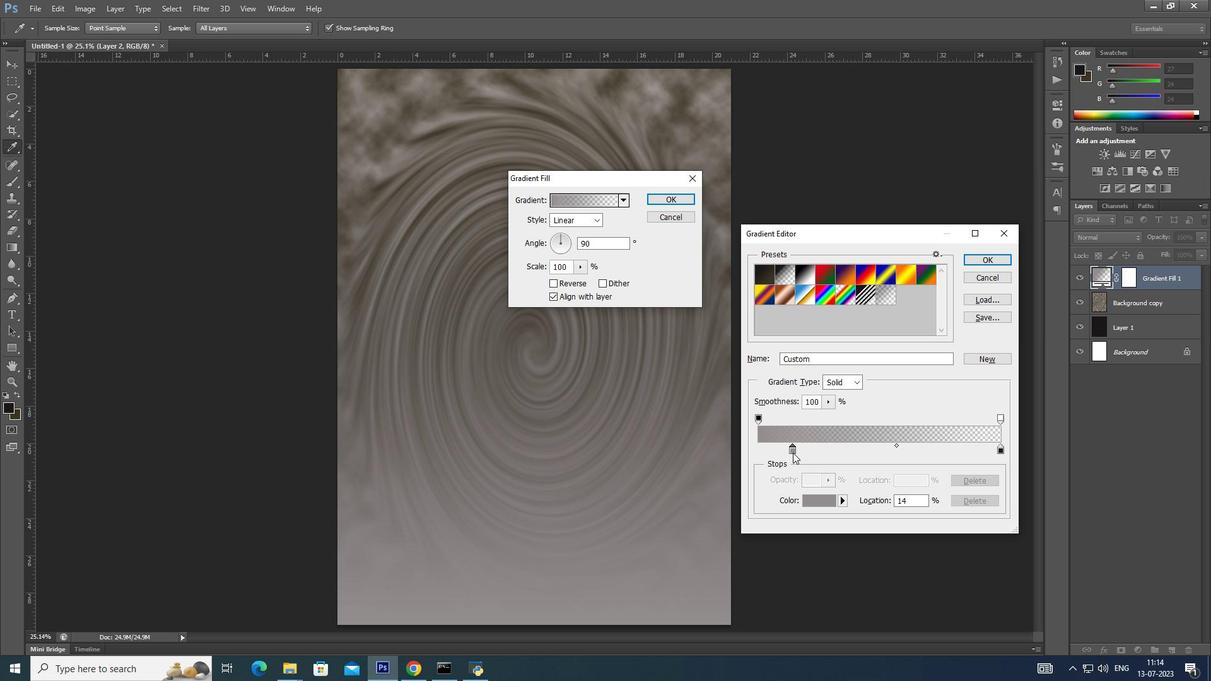 
Action: Mouse moved to (793, 452)
Screenshot: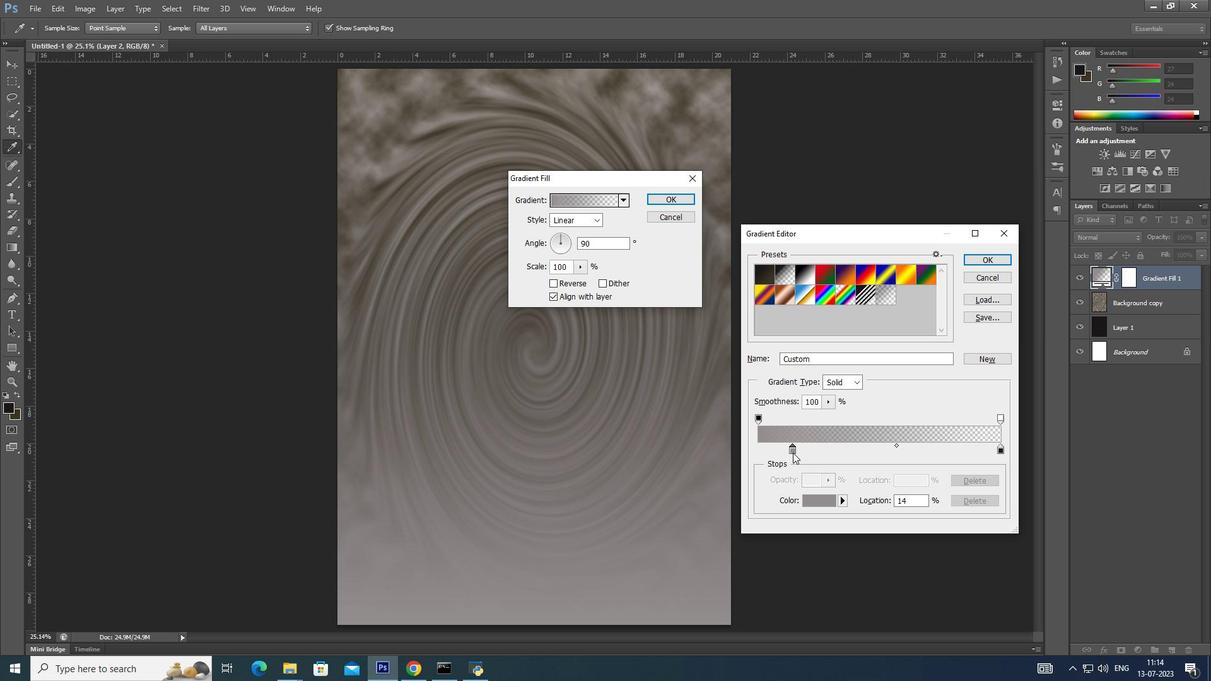 
Action: Key pressed <Key.alt_l>
Screenshot: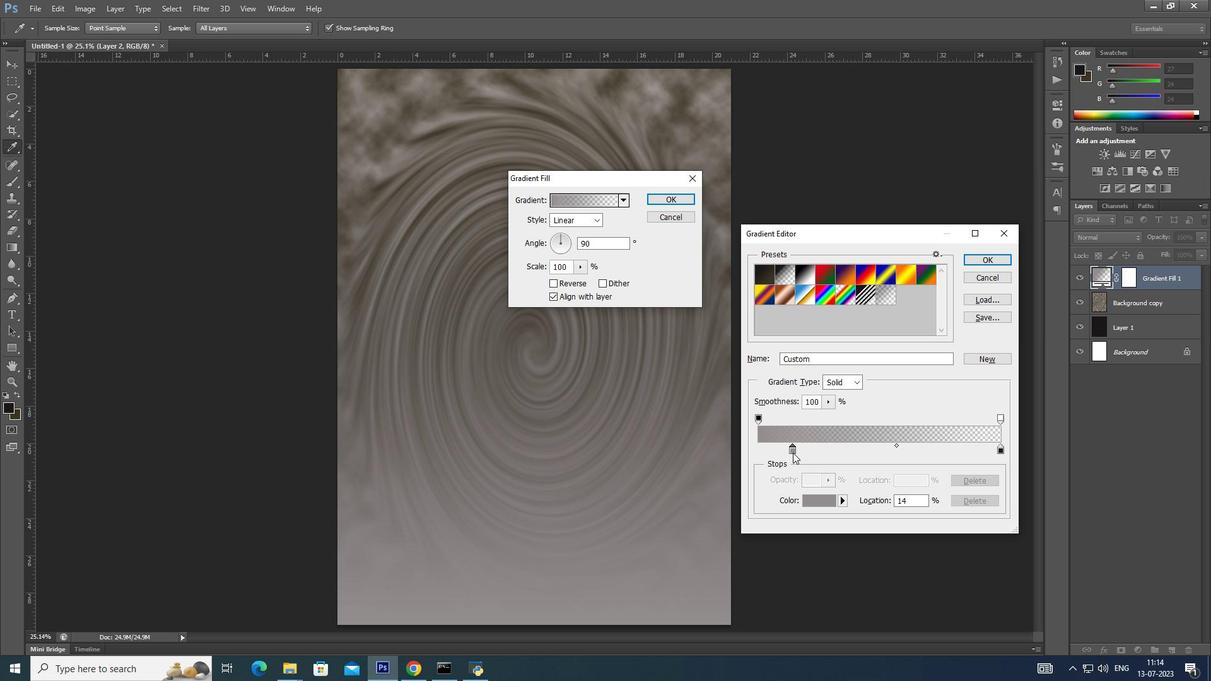 
Action: Mouse moved to (759, 450)
Screenshot: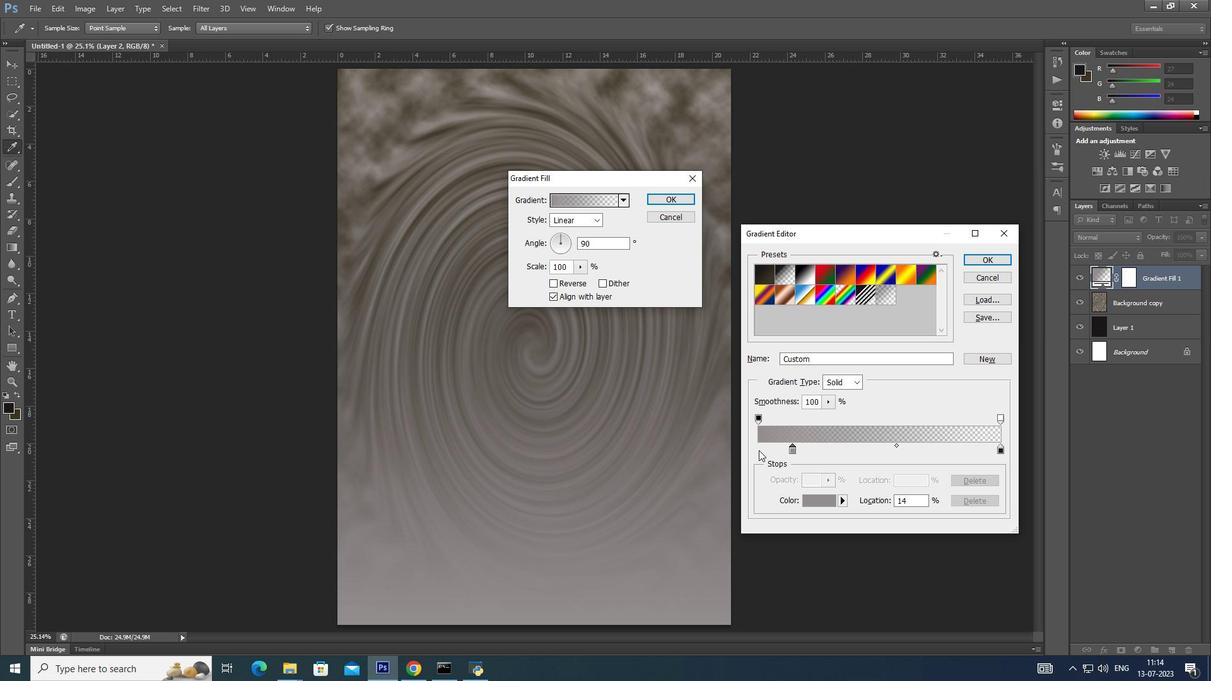 
Action: Key pressed <Key.alt_l>
Screenshot: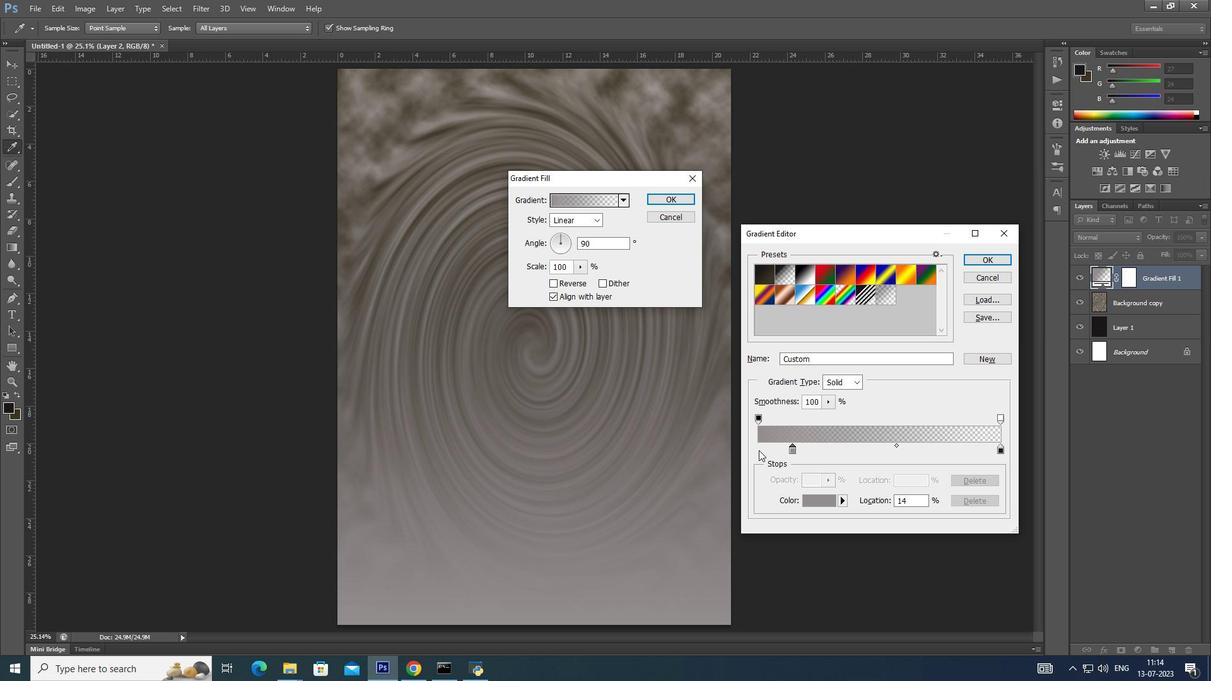 
Action: Mouse moved to (754, 450)
Screenshot: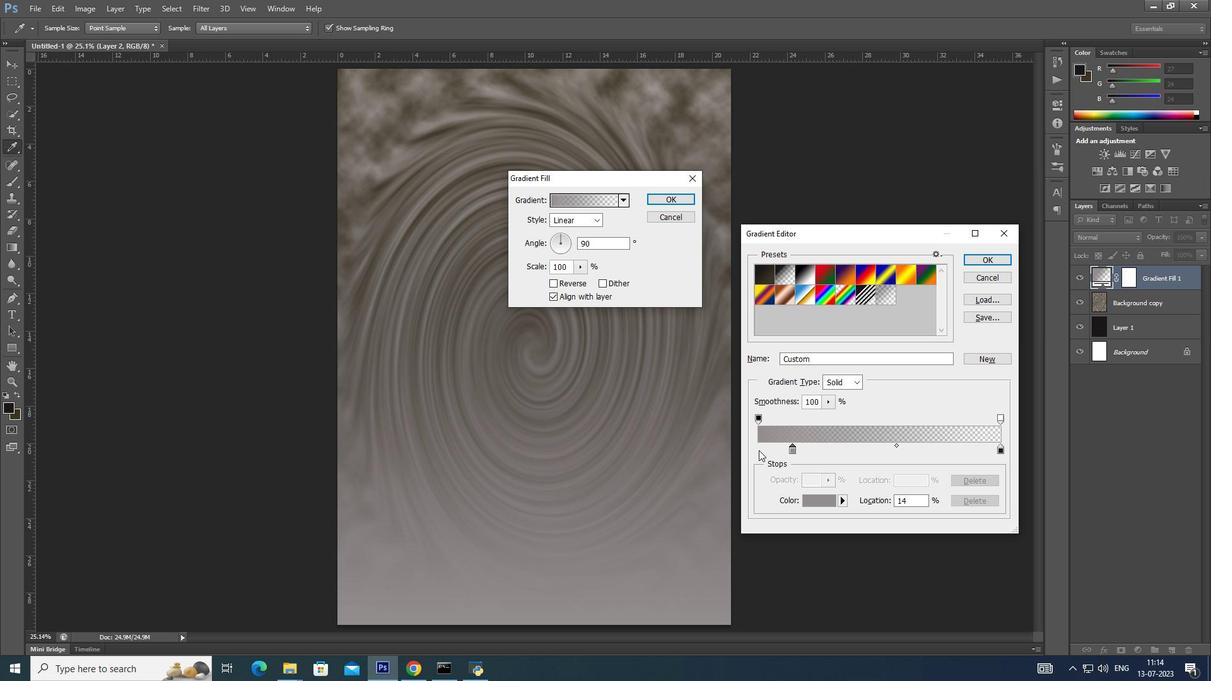 
Action: Key pressed <Key.alt_l><Key.alt_l><Key.alt_l><Key.alt_l><Key.alt_l><Key.alt_l><Key.alt_l><Key.alt_l><Key.alt_l><Key.alt_l><Key.alt_l>
Screenshot: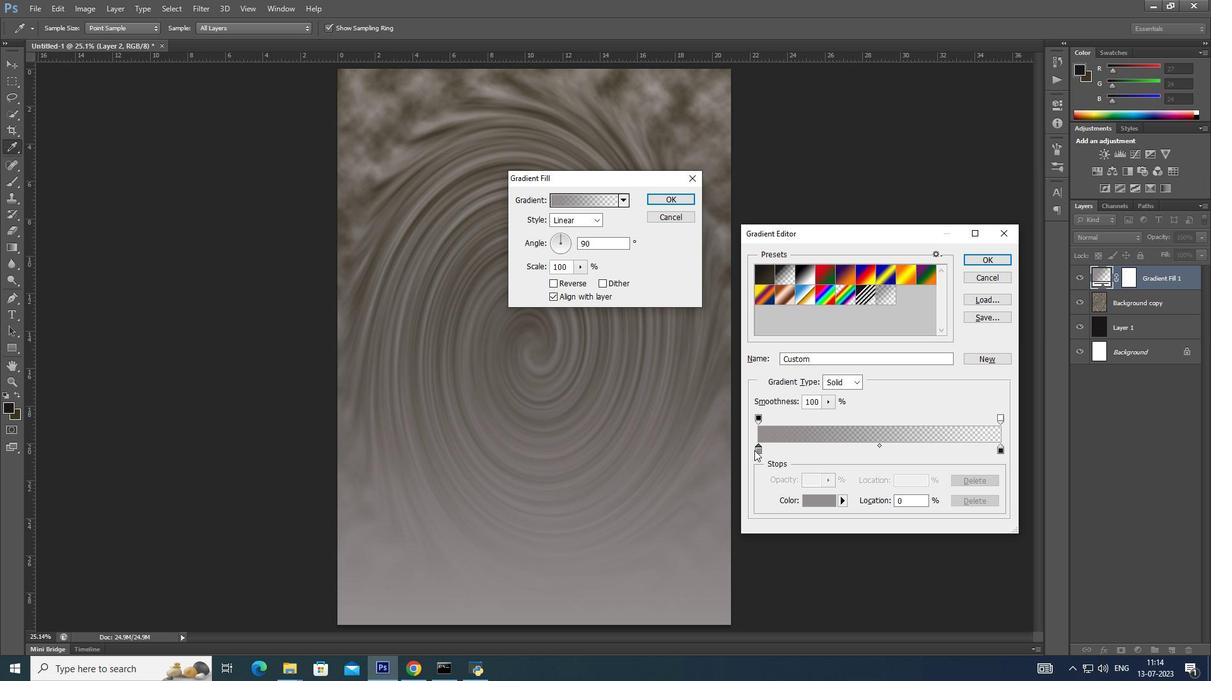 
Action: Mouse moved to (754, 449)
Screenshot: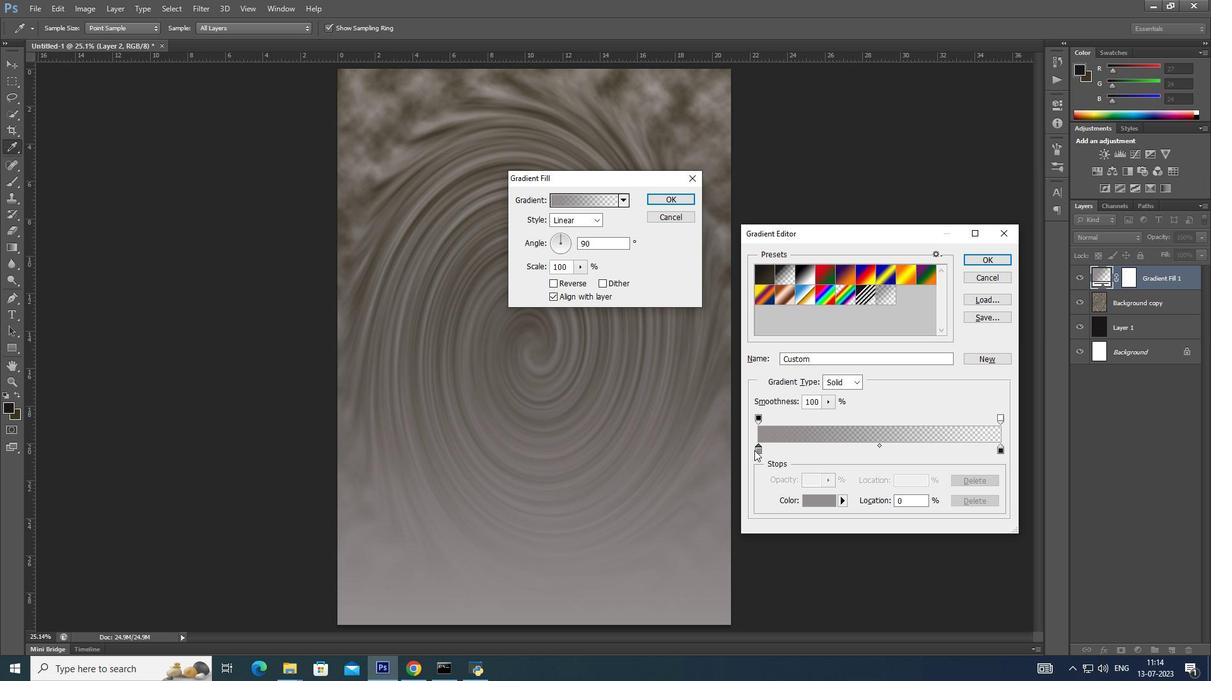 
Action: Key pressed <Key.alt_l>
Screenshot: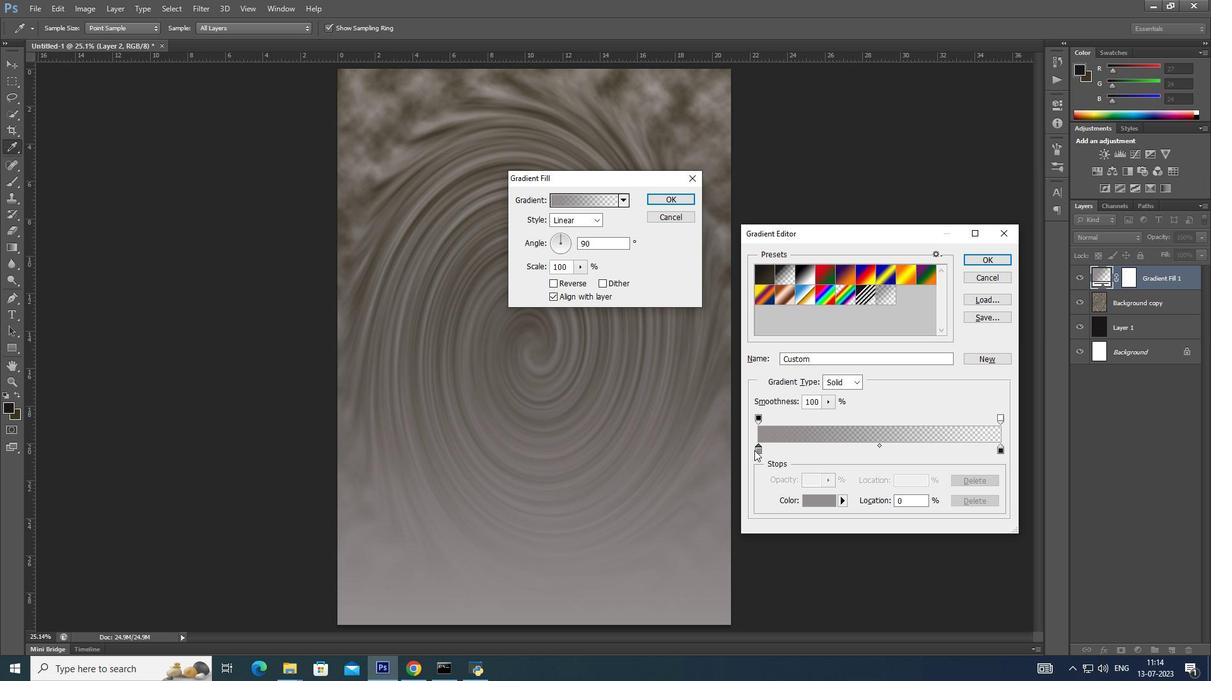 
Action: Mouse moved to (756, 449)
Screenshot: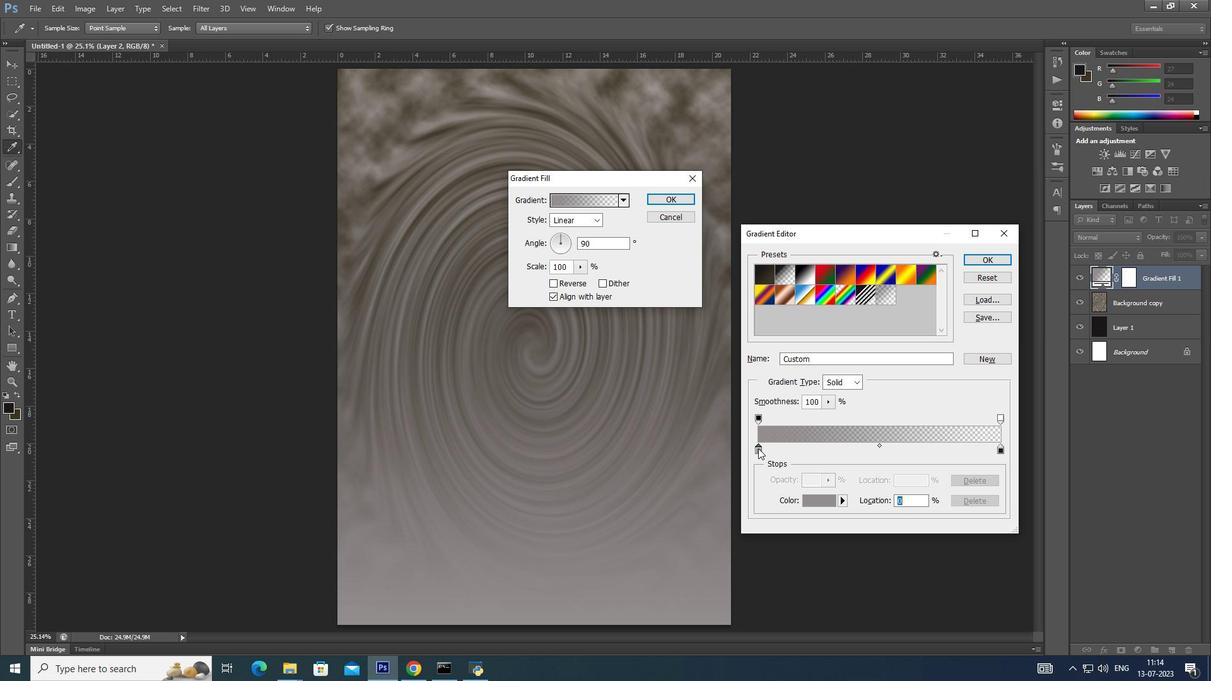 
Action: Key pressed <Key.alt_l>
Screenshot: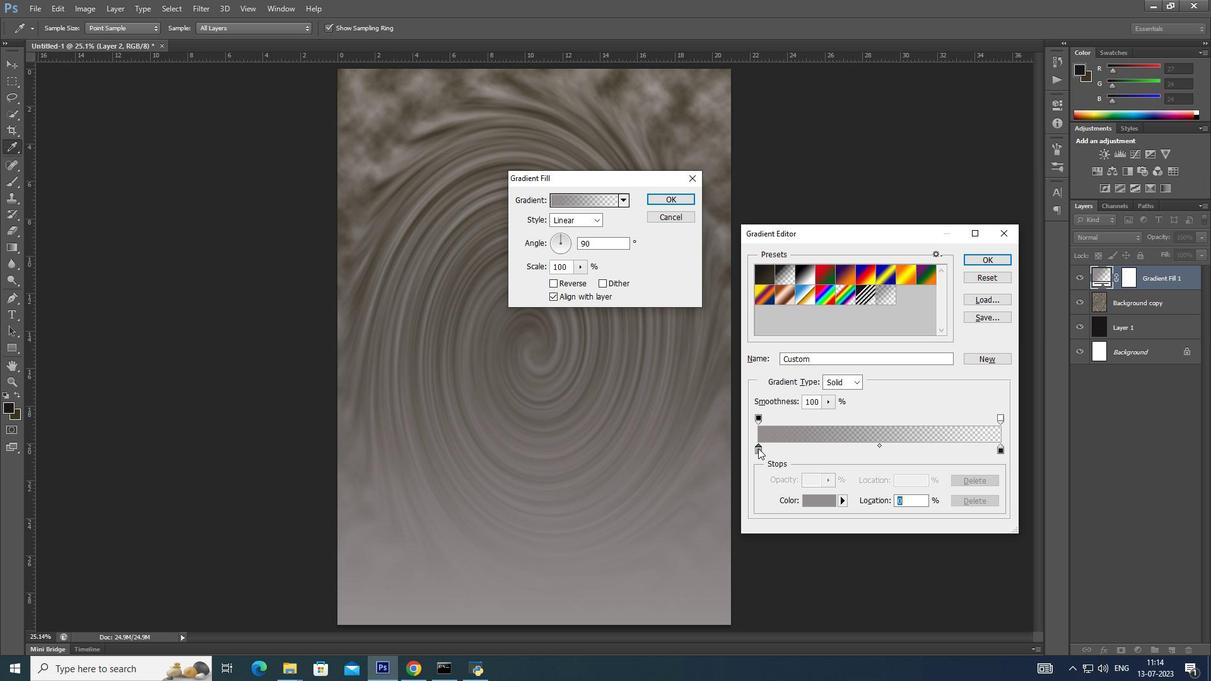 
Action: Mouse moved to (757, 448)
Screenshot: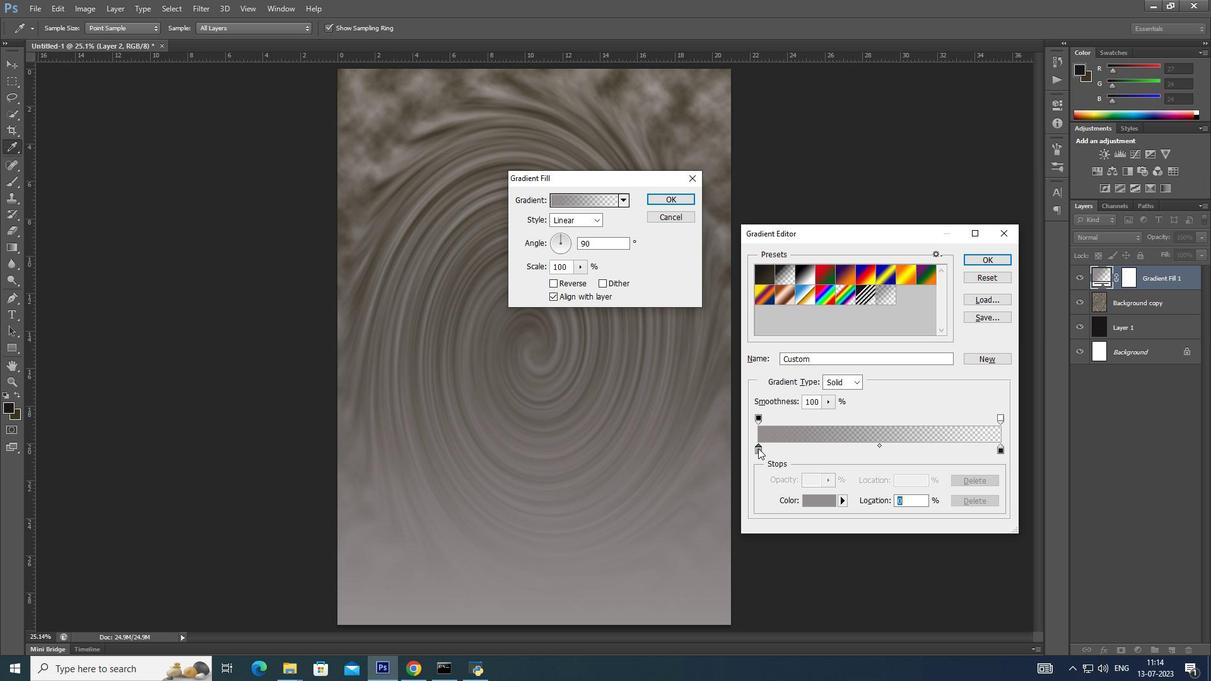 
Action: Key pressed <Key.alt_l>
Screenshot: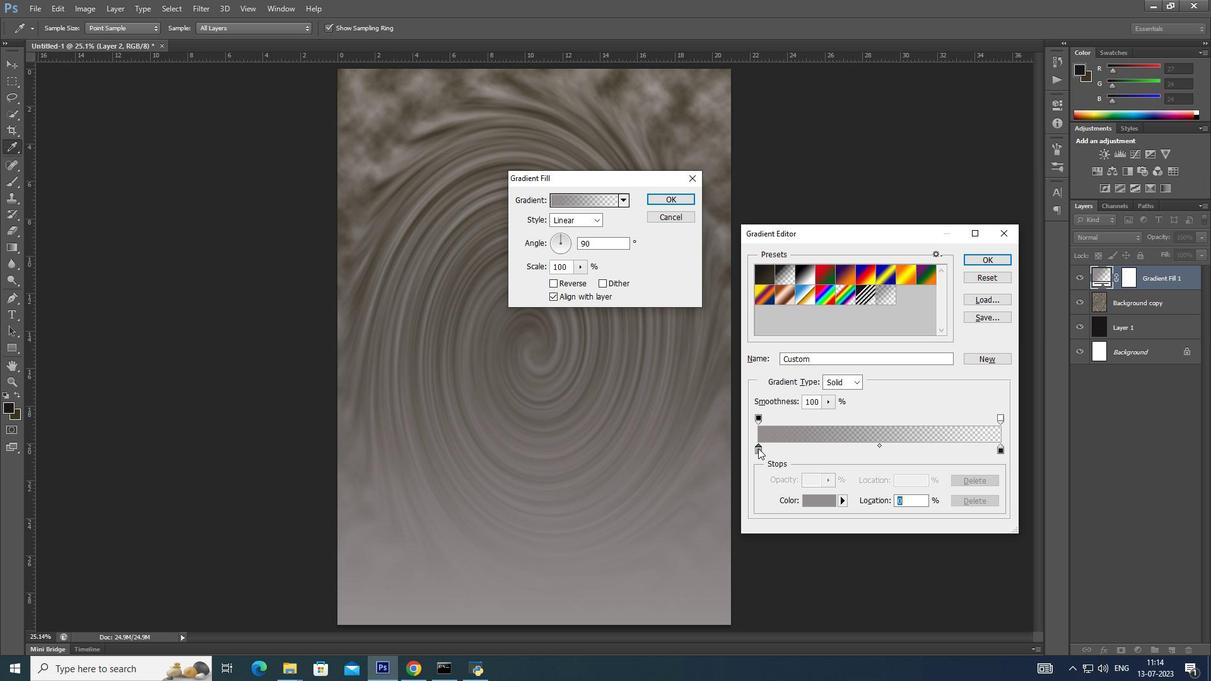 
Action: Mouse moved to (758, 448)
Screenshot: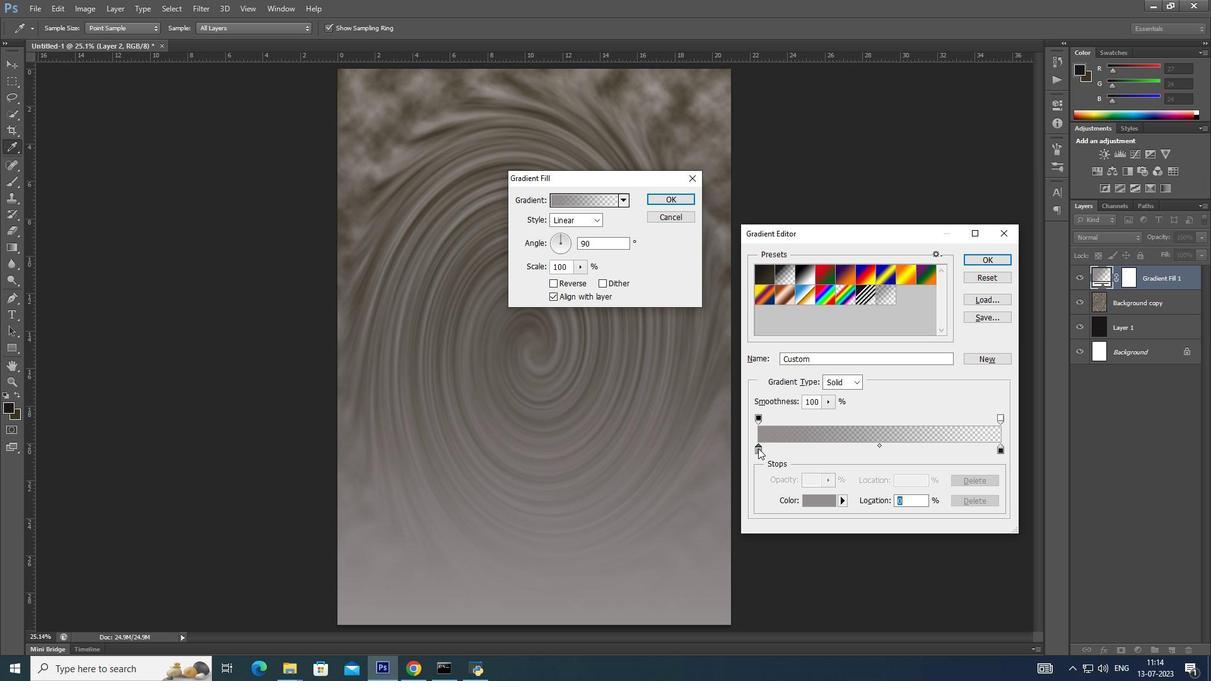 
Action: Key pressed <Key.alt_l>
Screenshot: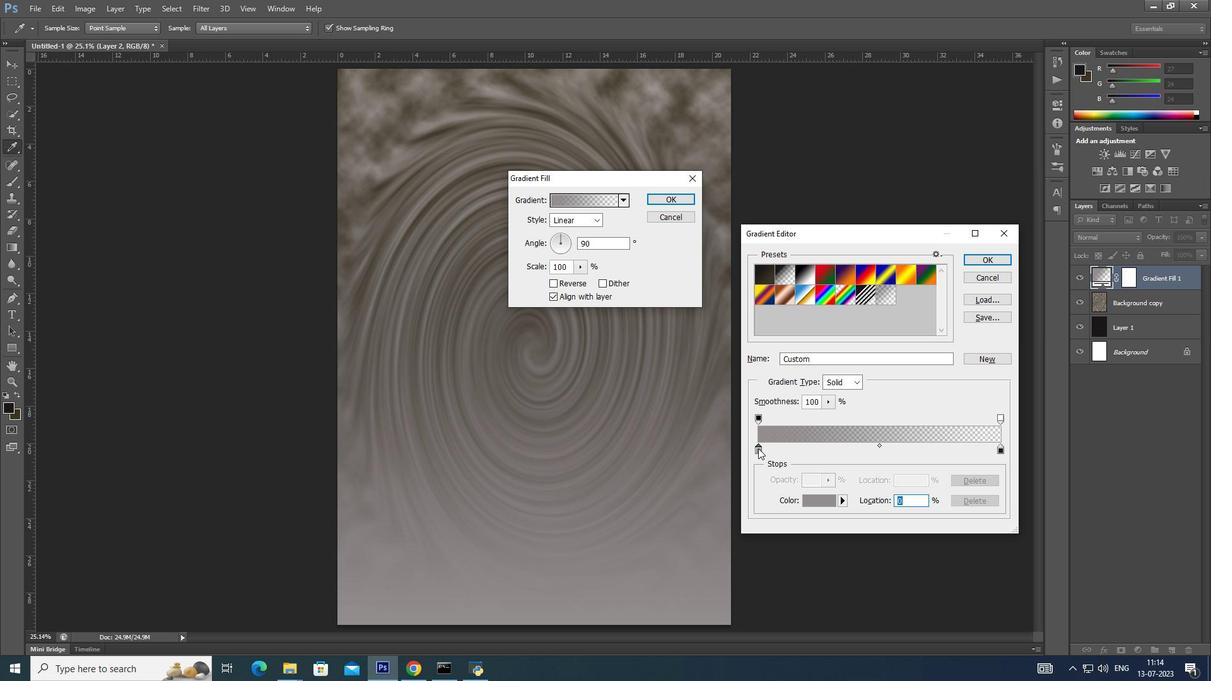 
Action: Mouse pressed left at (758, 448)
Screenshot: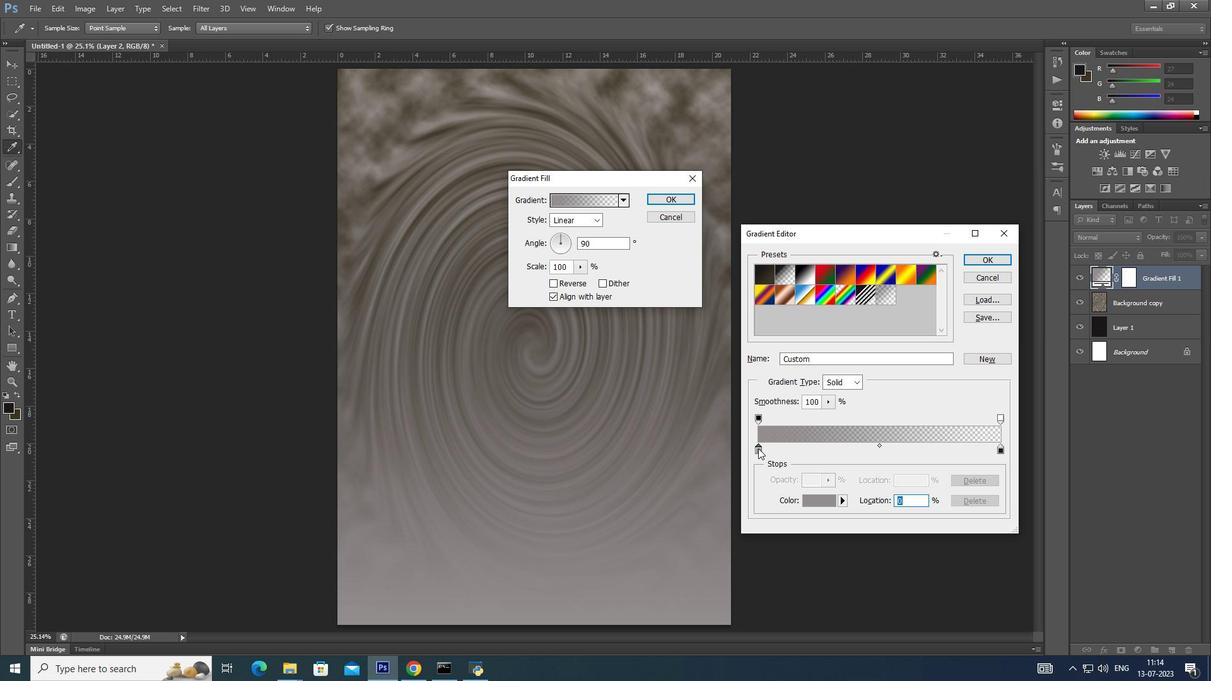 
Action: Mouse moved to (769, 447)
Screenshot: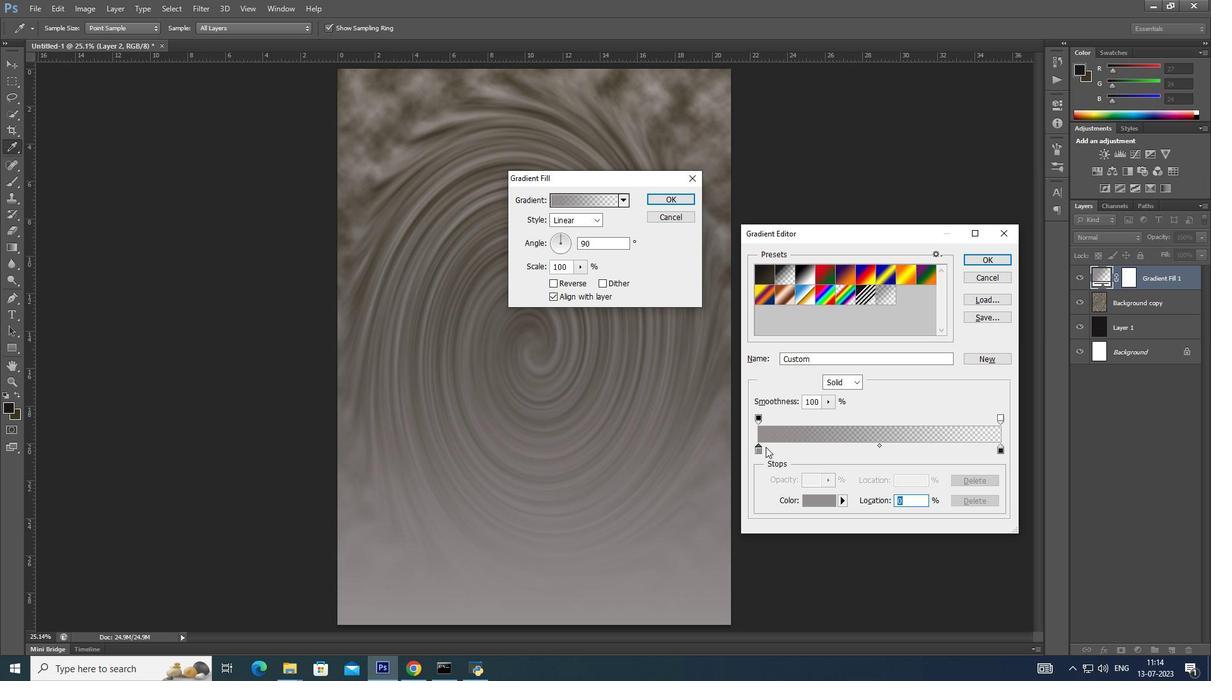 
Action: Key pressed <Key.alt_l>
Screenshot: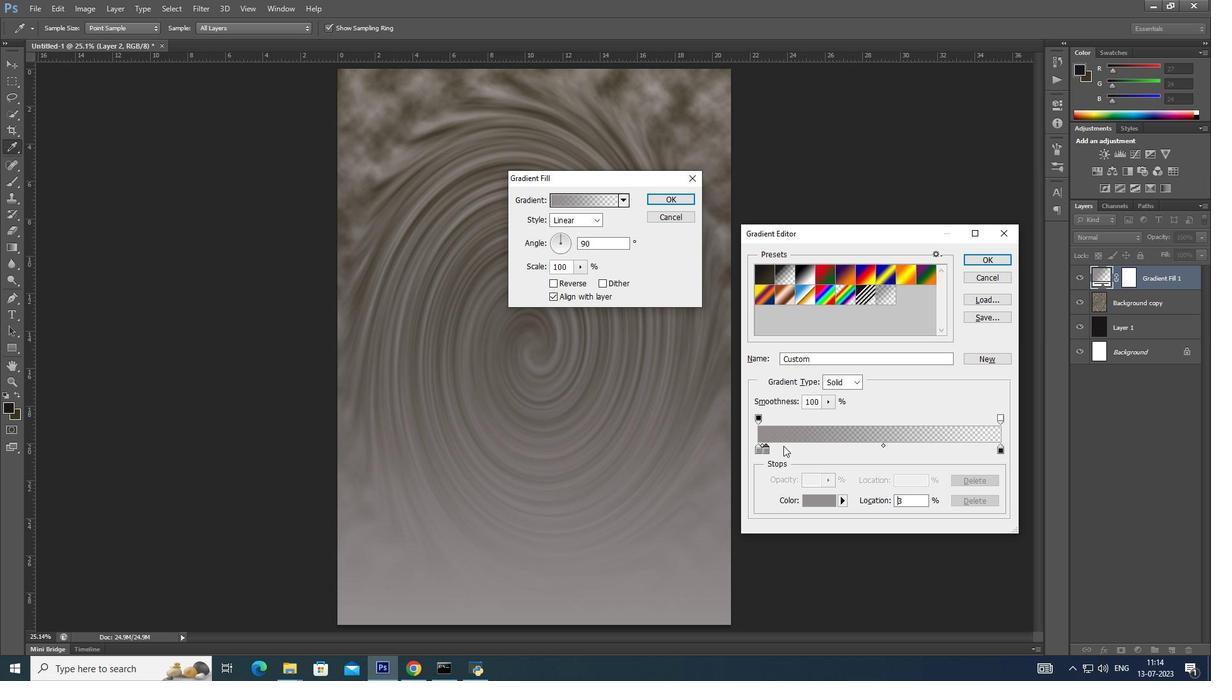 
Action: Mouse moved to (783, 446)
Screenshot: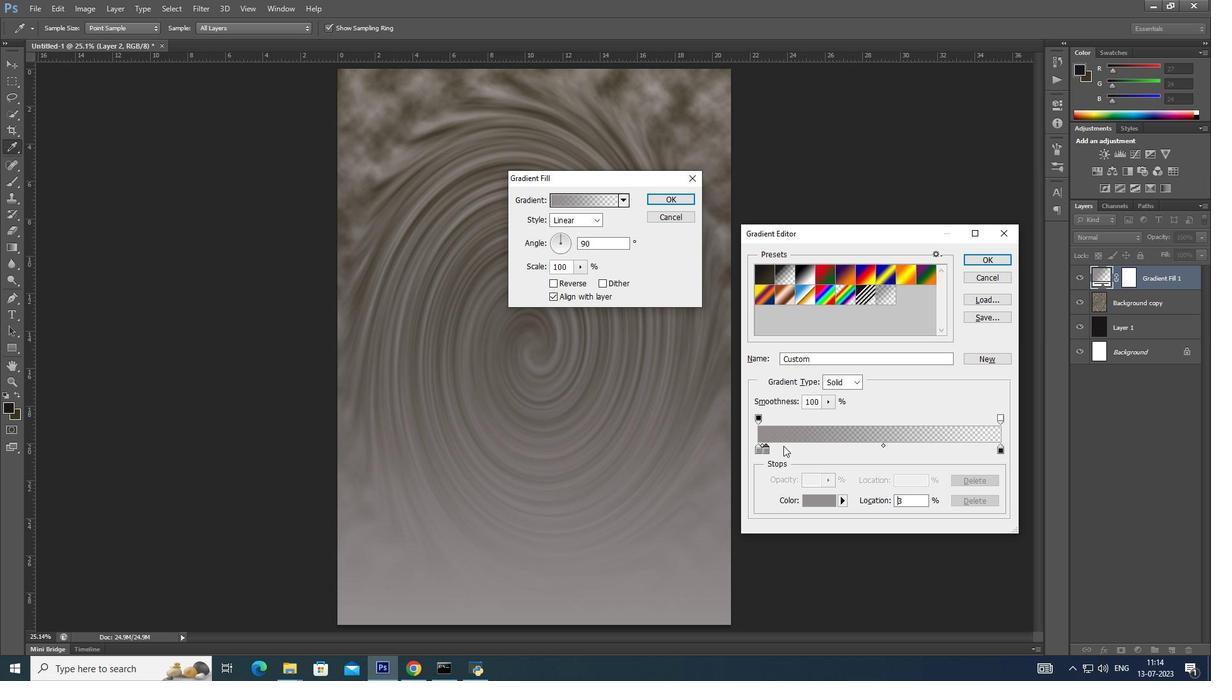 
Action: Key pressed <Key.alt_l>
Screenshot: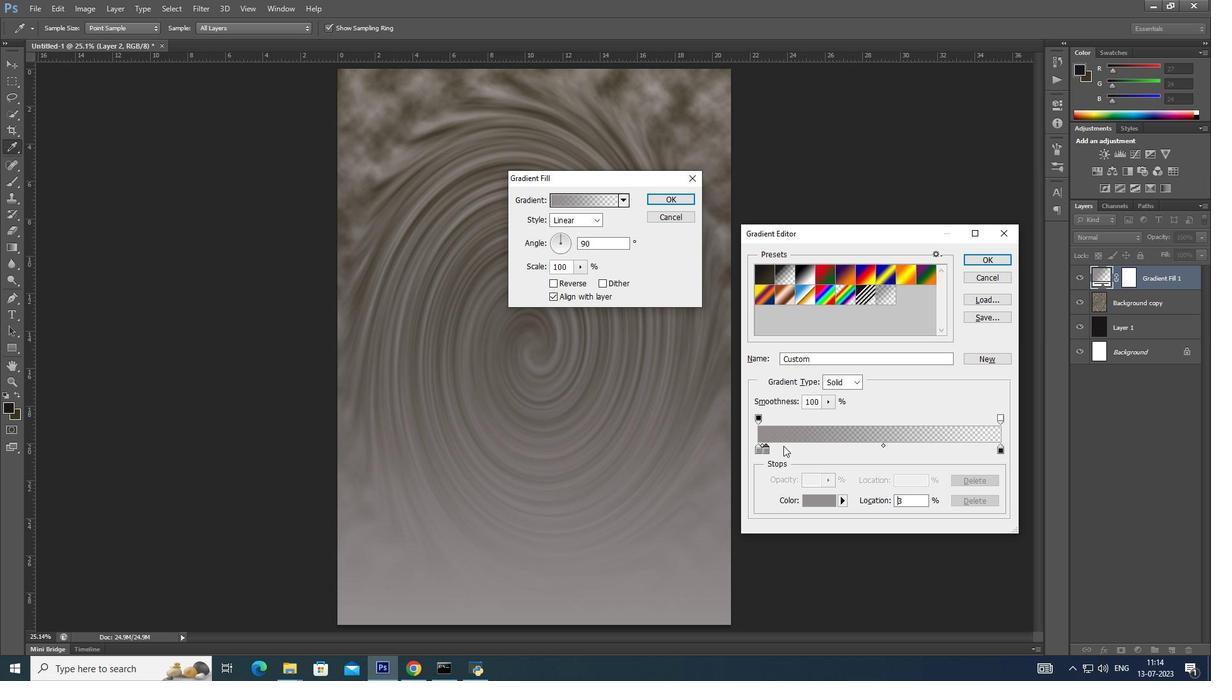 
Action: Mouse moved to (795, 446)
Screenshot: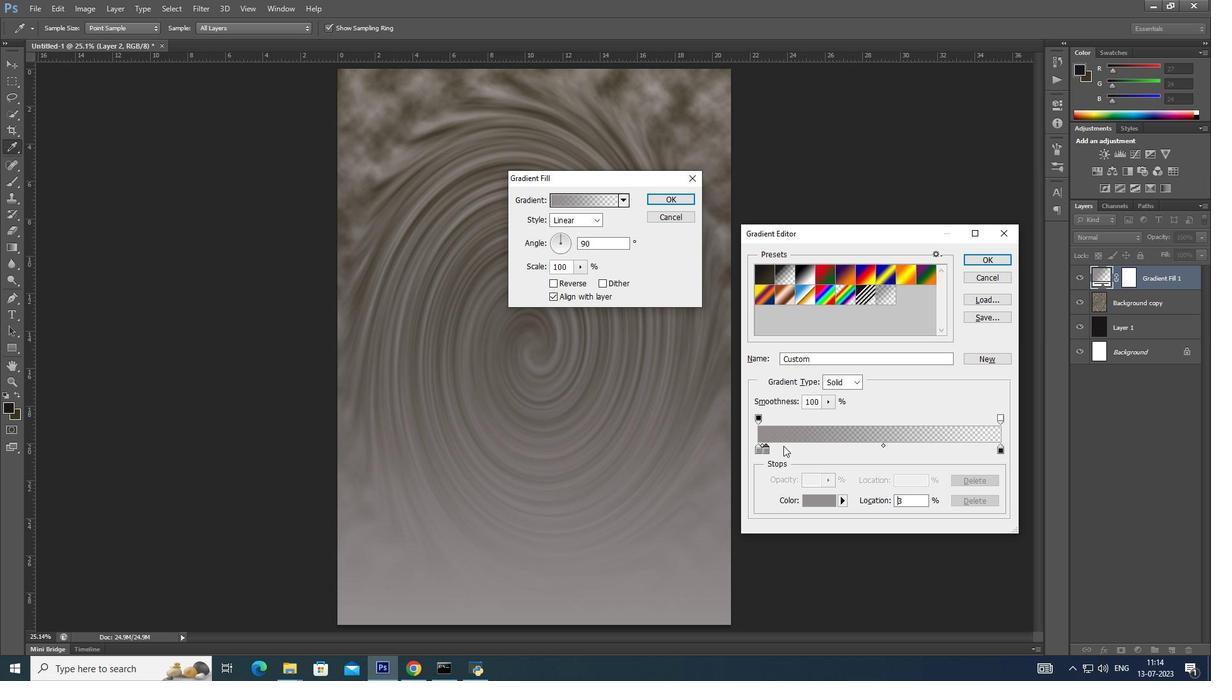 
Action: Key pressed <Key.alt_l>
Screenshot: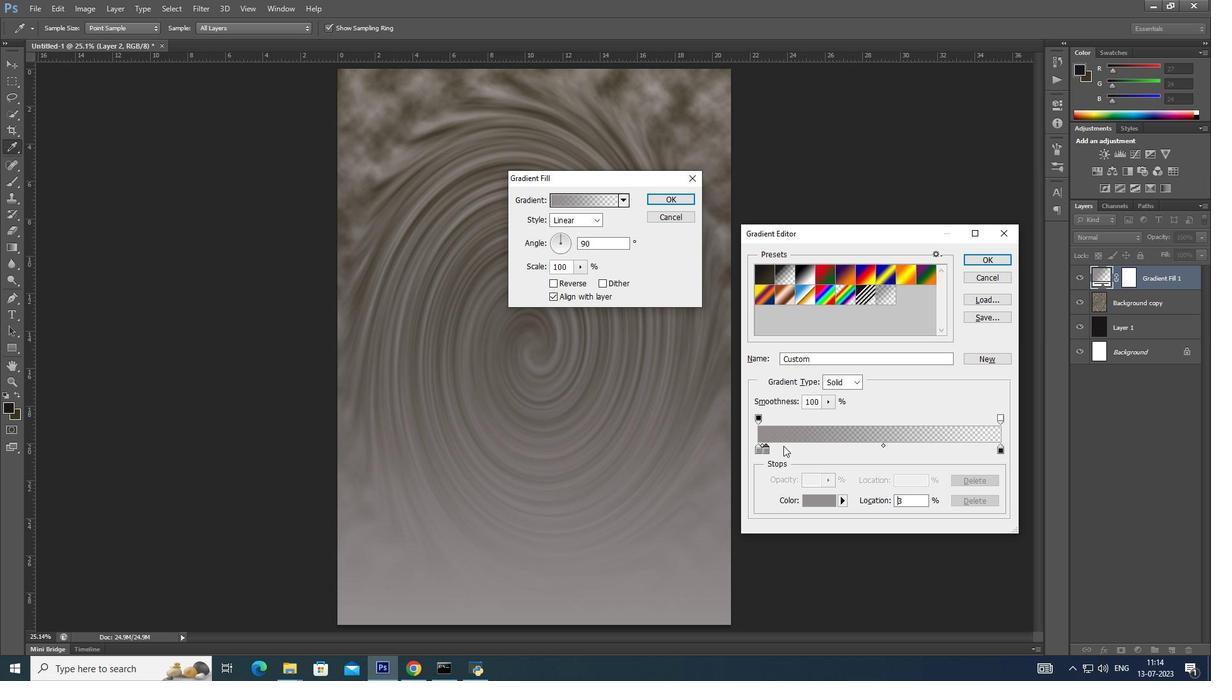 
Action: Mouse moved to (796, 446)
Screenshot: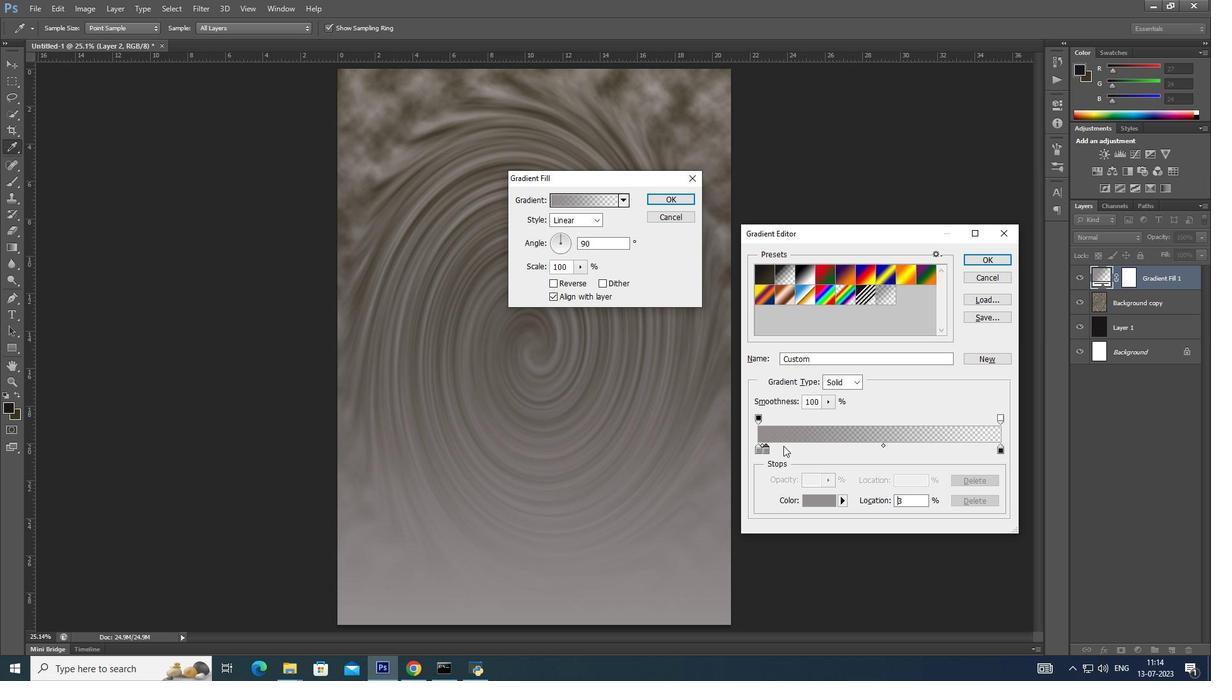 
Action: Key pressed <Key.alt_l><Key.alt_l><Key.alt_l><Key.alt_l><Key.alt_l>
Screenshot: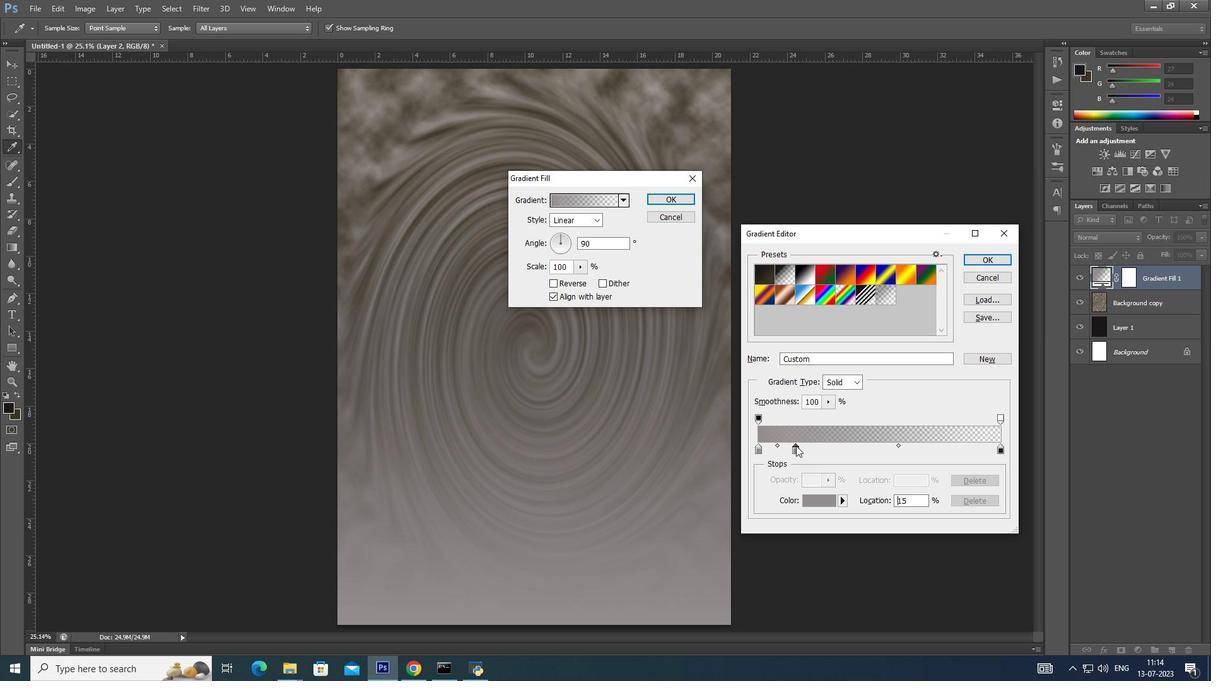 
Action: Mouse moved to (798, 446)
Screenshot: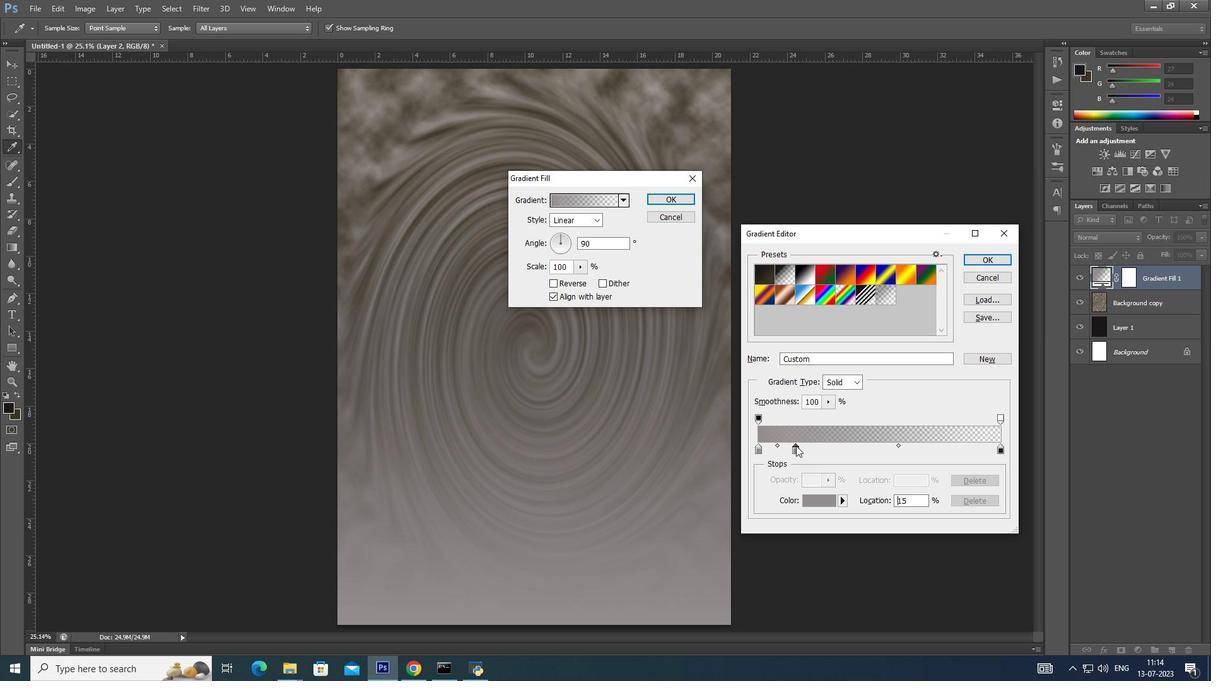 
Action: Key pressed <Key.alt_l>
Screenshot: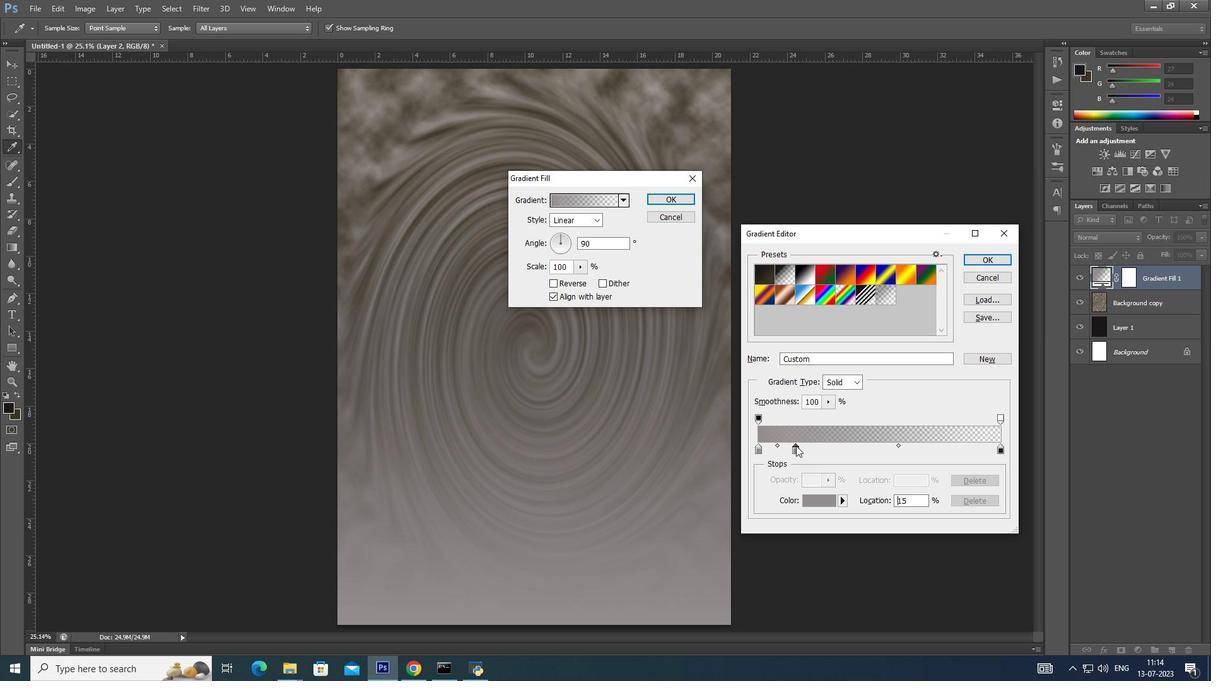 
Action: Mouse moved to (800, 446)
Screenshot: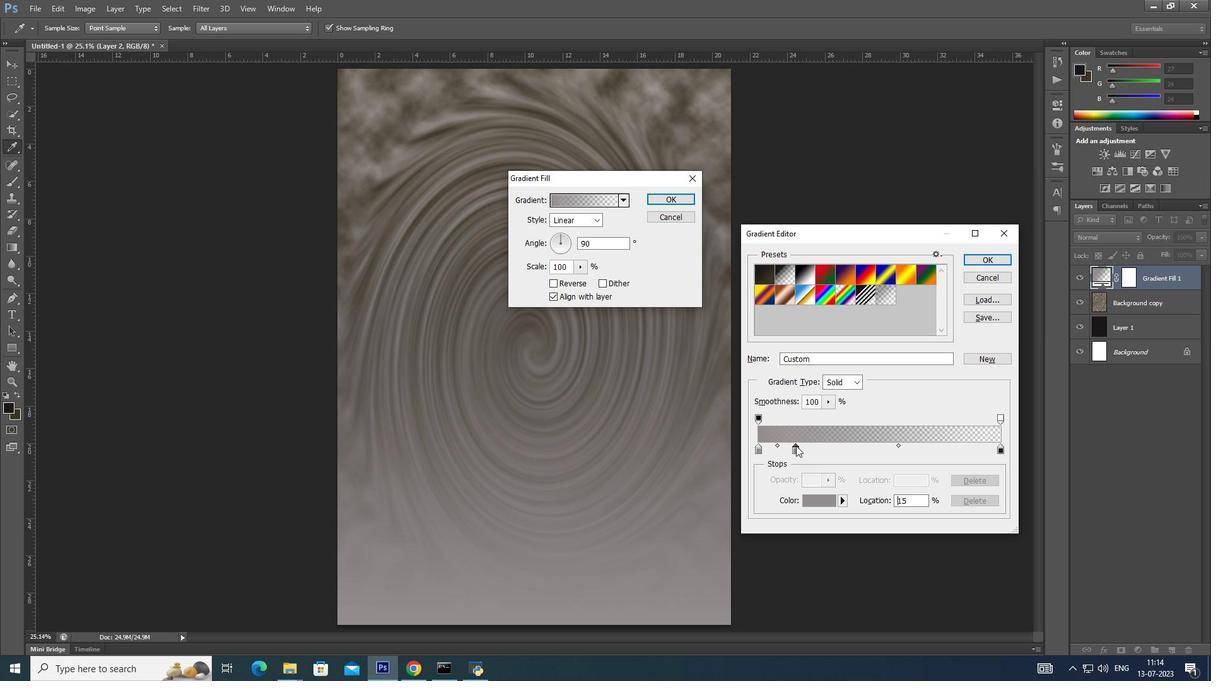 
Action: Key pressed <Key.alt_l>
Screenshot: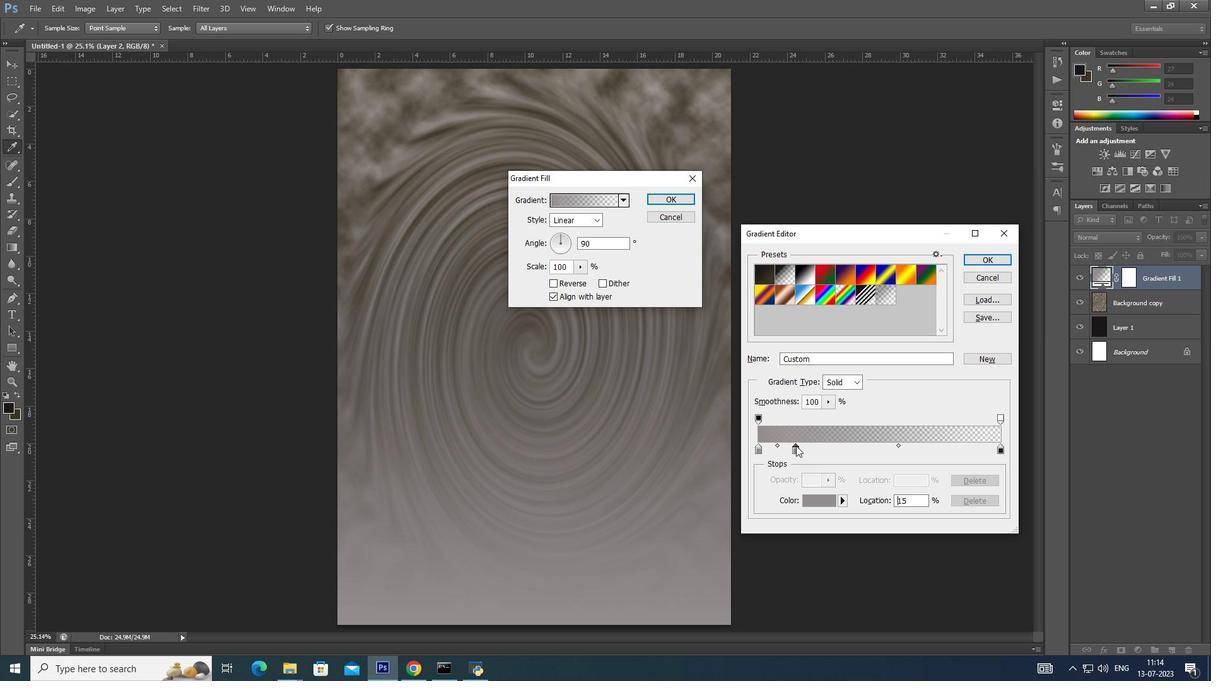 
Action: Mouse moved to (810, 448)
Screenshot: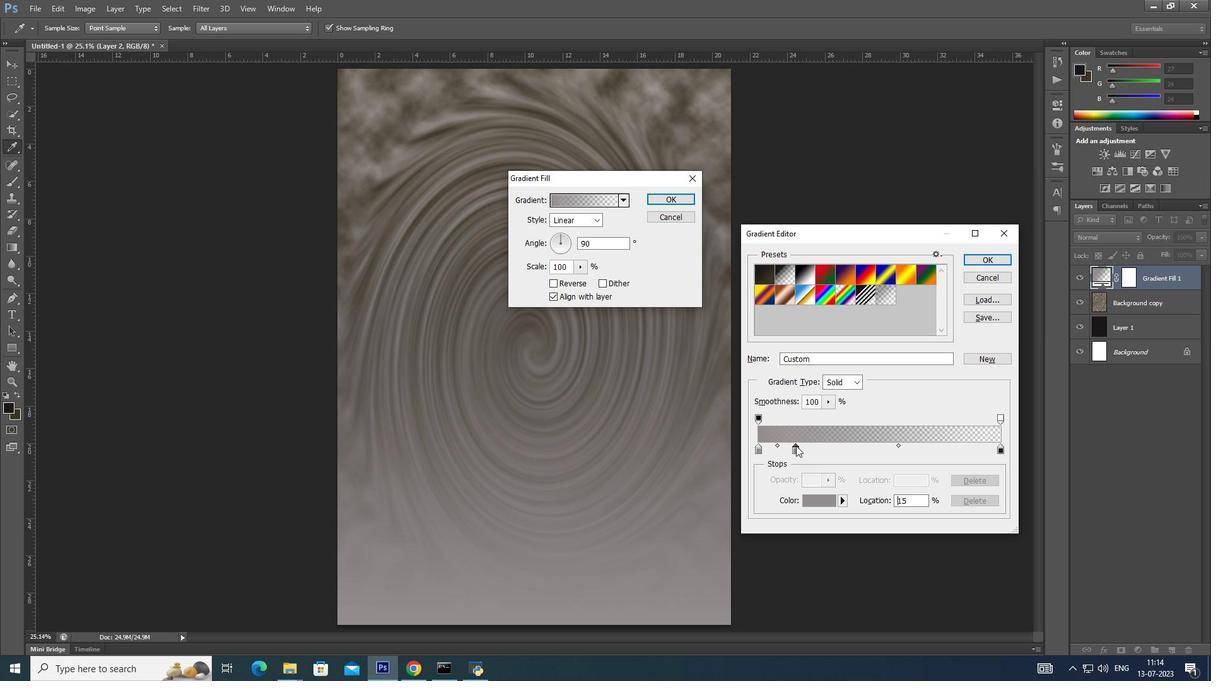
Action: Key pressed <Key.alt_l>
Screenshot: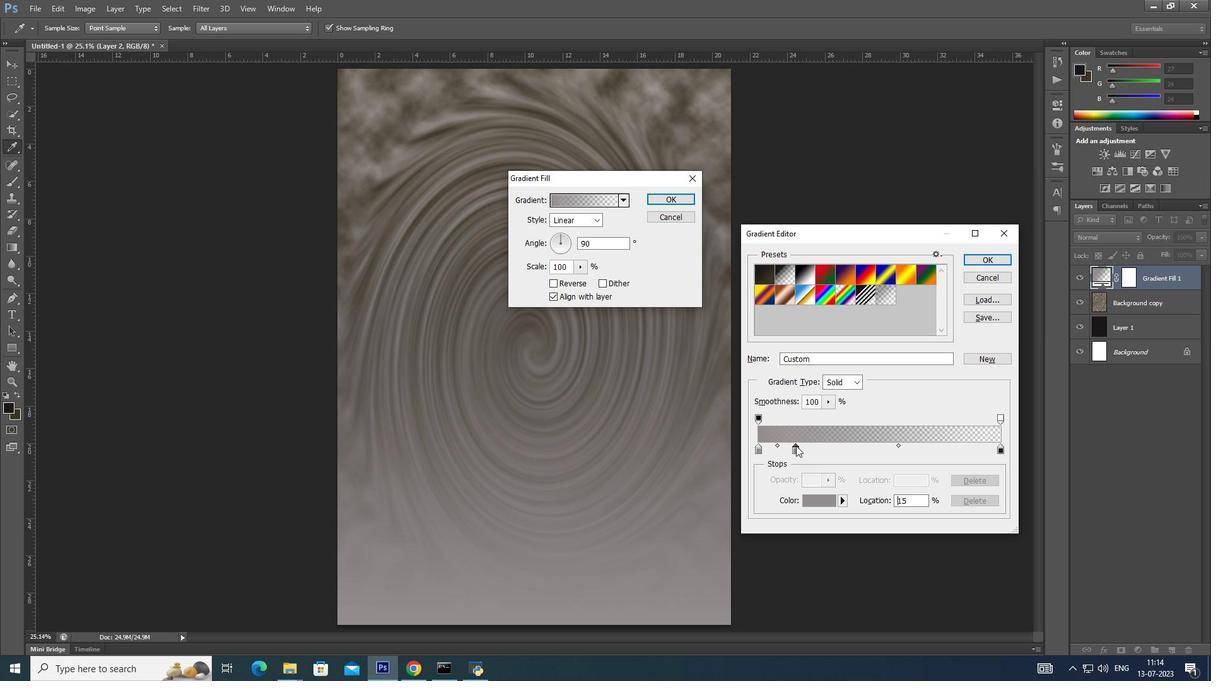 
Action: Mouse moved to (811, 448)
Screenshot: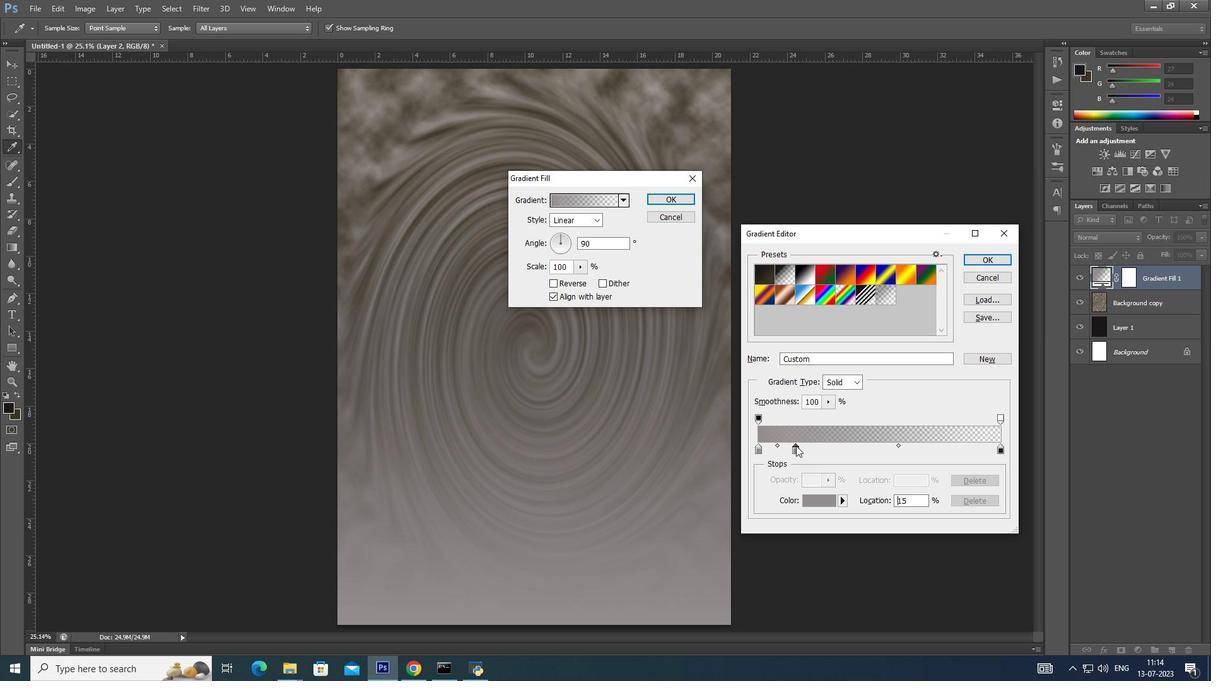 
Action: Key pressed <Key.alt_l><Key.alt_l><Key.alt_l><Key.alt_l><Key.alt_l><Key.alt_l><Key.alt_l><Key.alt_l><Key.alt_l><Key.alt_l><Key.alt_l><Key.alt_l><Key.alt_l><Key.alt_l><Key.alt_l><Key.alt_l><Key.alt_l>
Screenshot: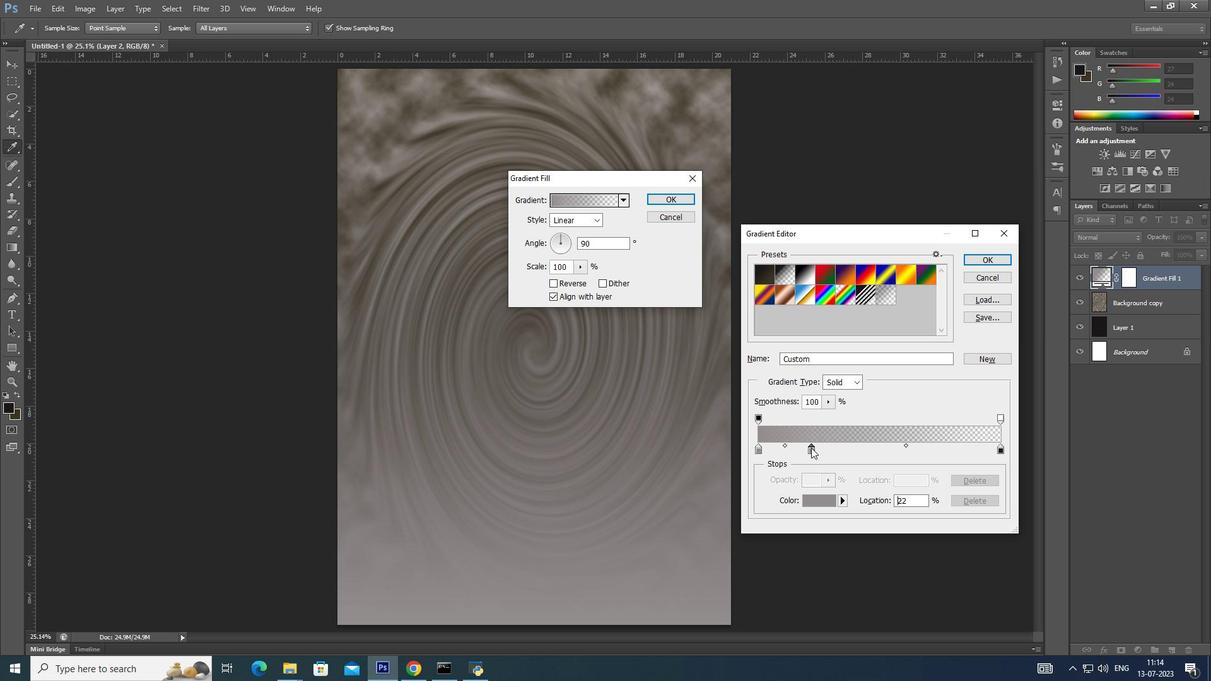 
Action: Mouse pressed left at (811, 448)
Screenshot: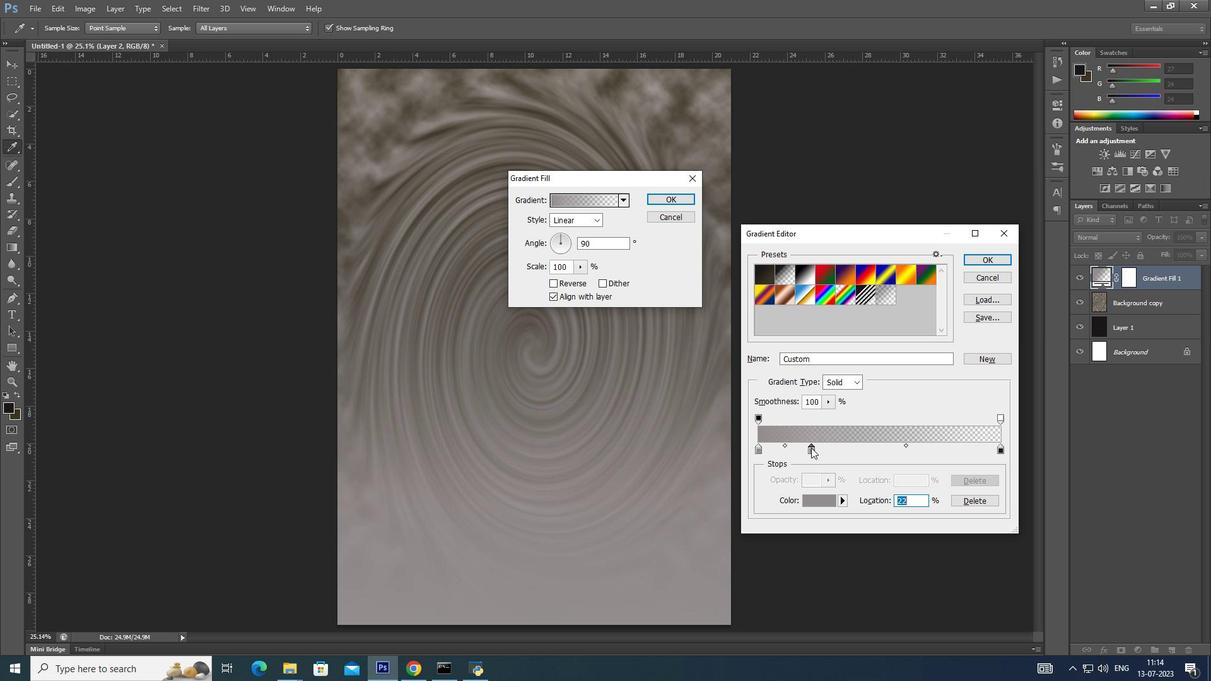 
Action: Mouse pressed left at (811, 448)
Screenshot: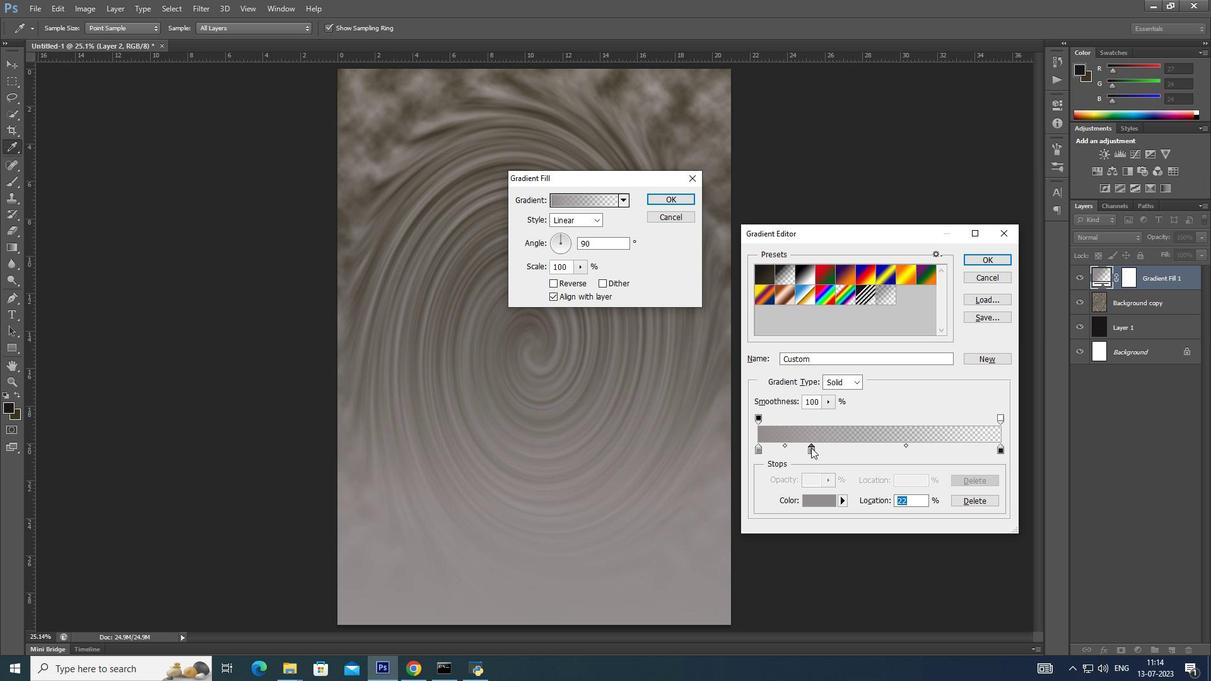 
Action: Mouse moved to (588, 468)
Screenshot: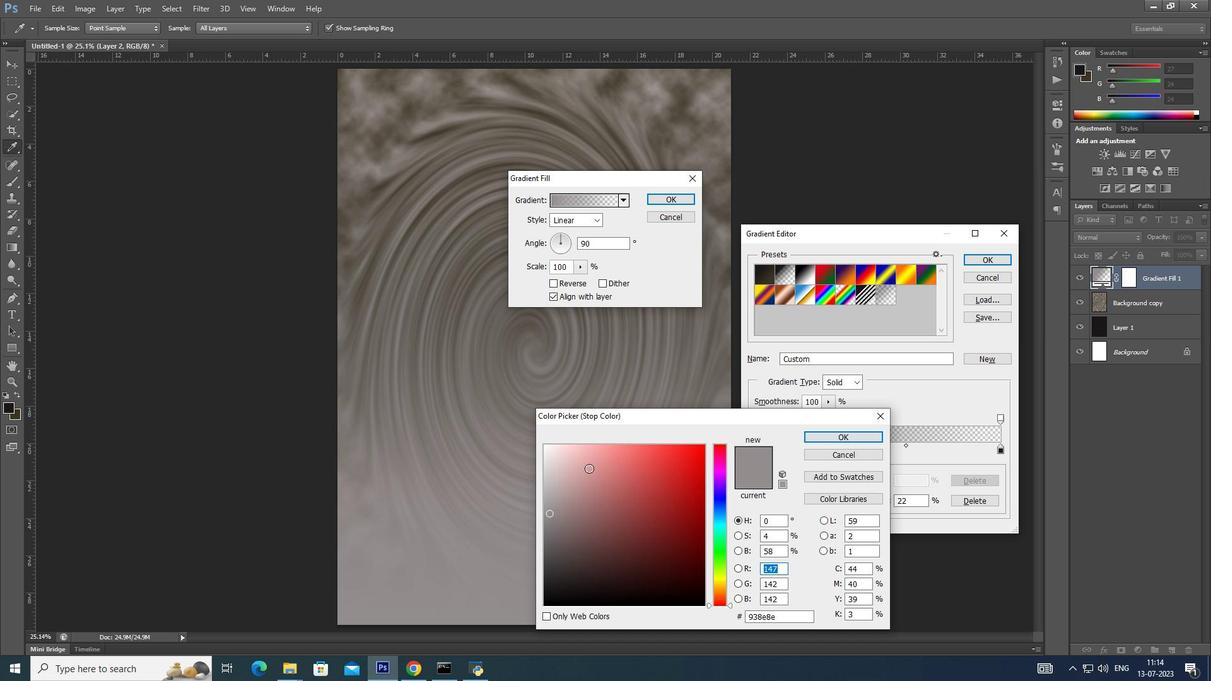 
Action: Mouse pressed left at (588, 468)
Screenshot: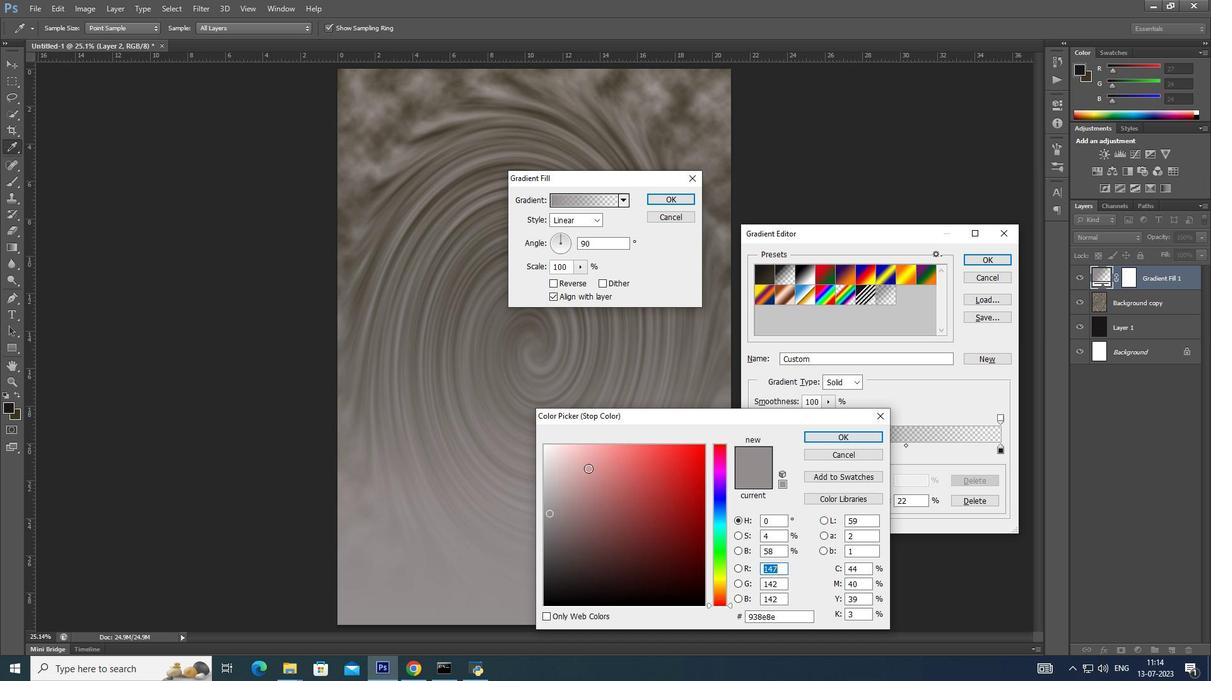 
Action: Mouse moved to (692, 596)
Screenshot: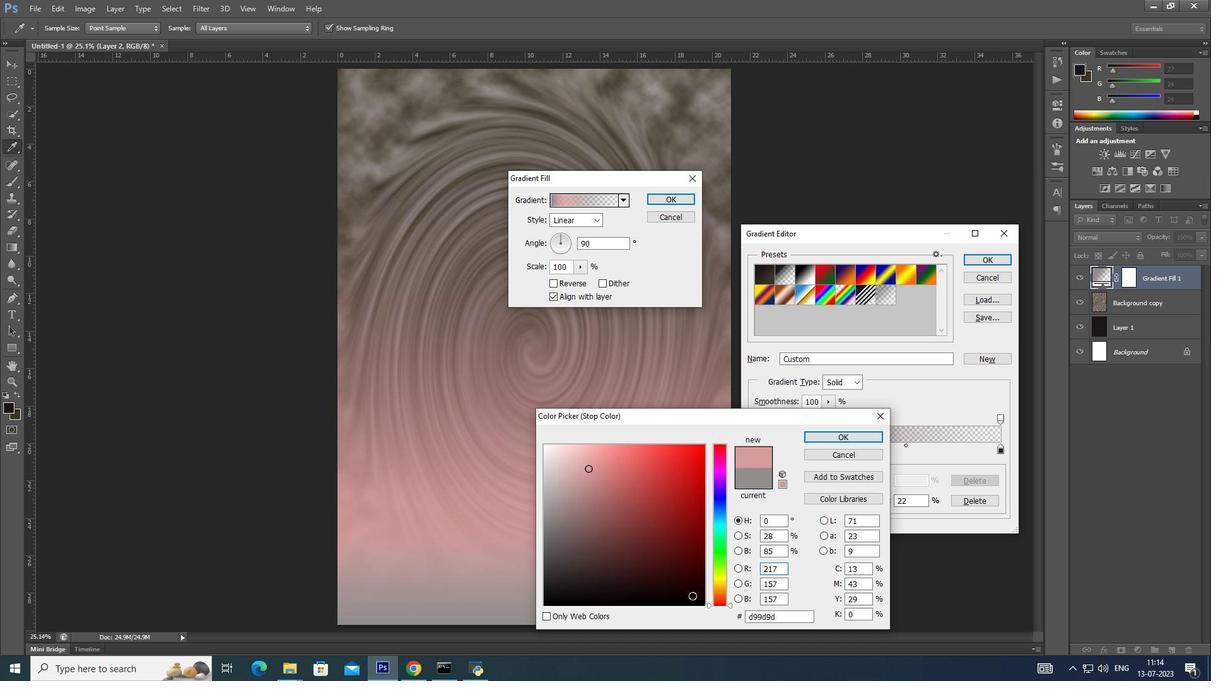 
Action: Mouse pressed left at (692, 596)
Screenshot: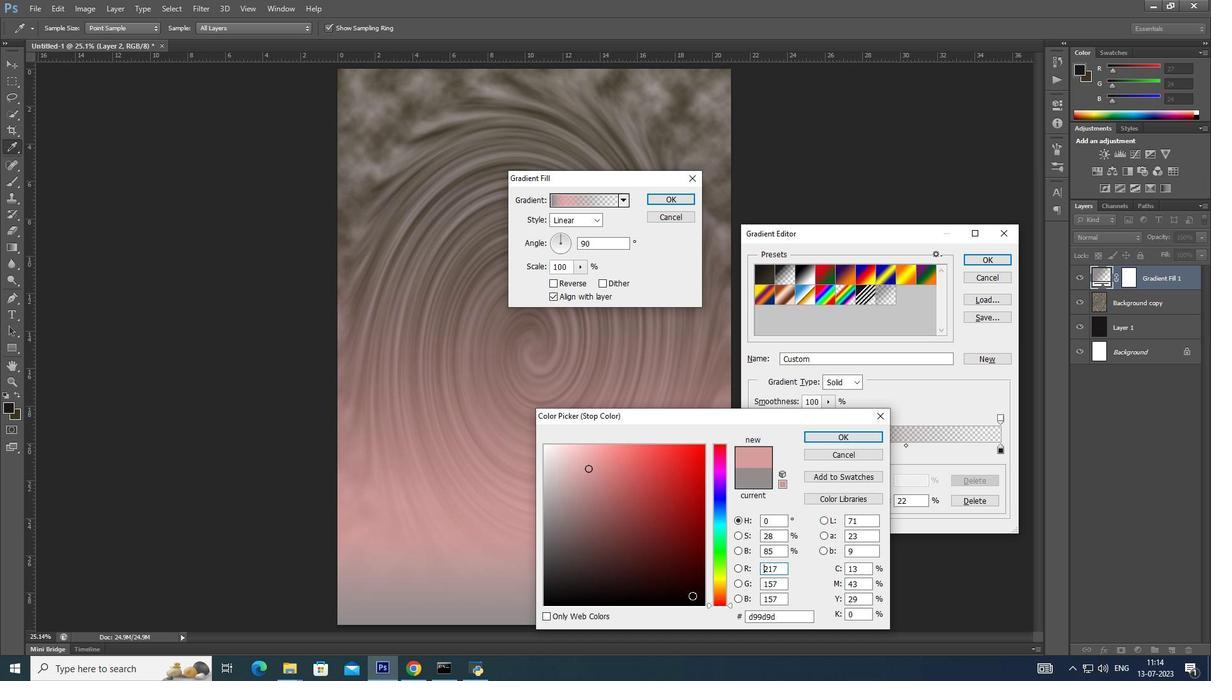 
Action: Mouse moved to (837, 437)
Screenshot: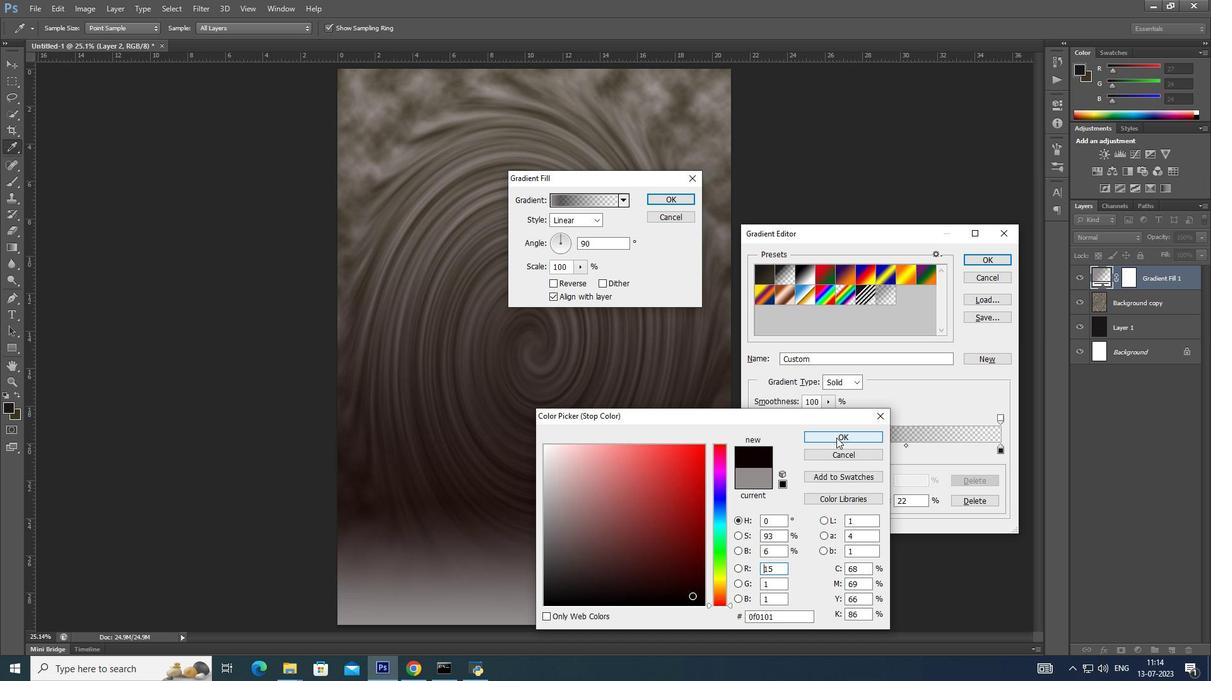 
Action: Mouse pressed left at (837, 437)
Screenshot: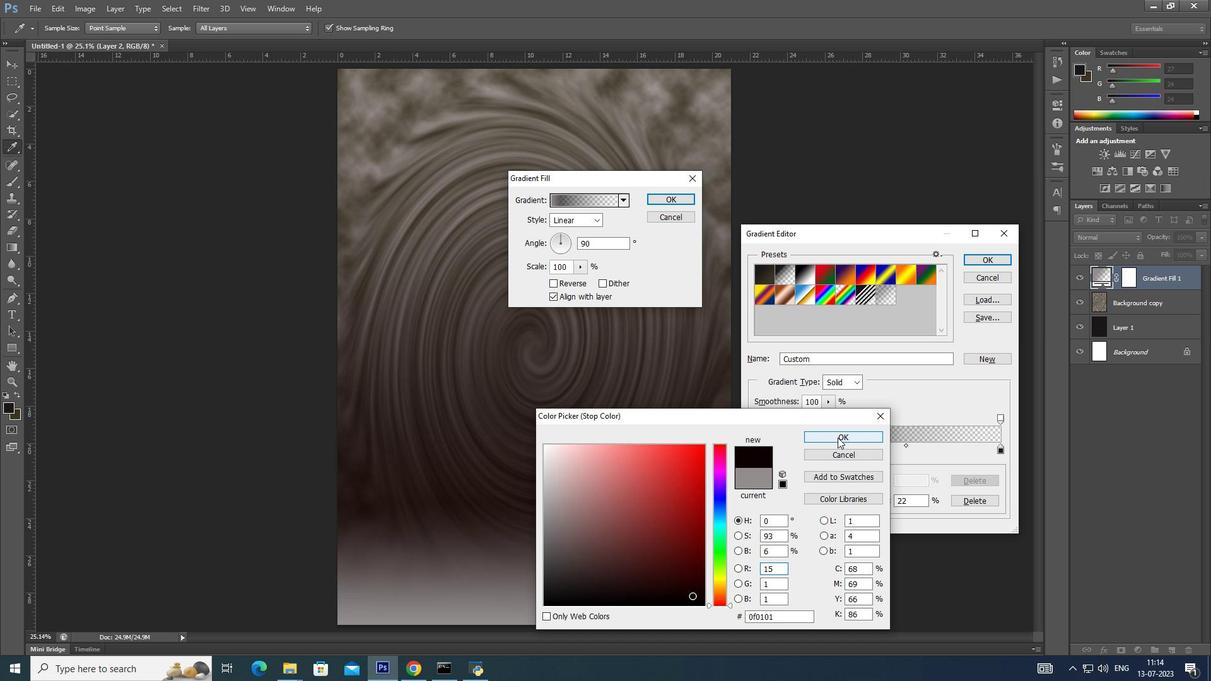 
Action: Mouse moved to (999, 449)
Screenshot: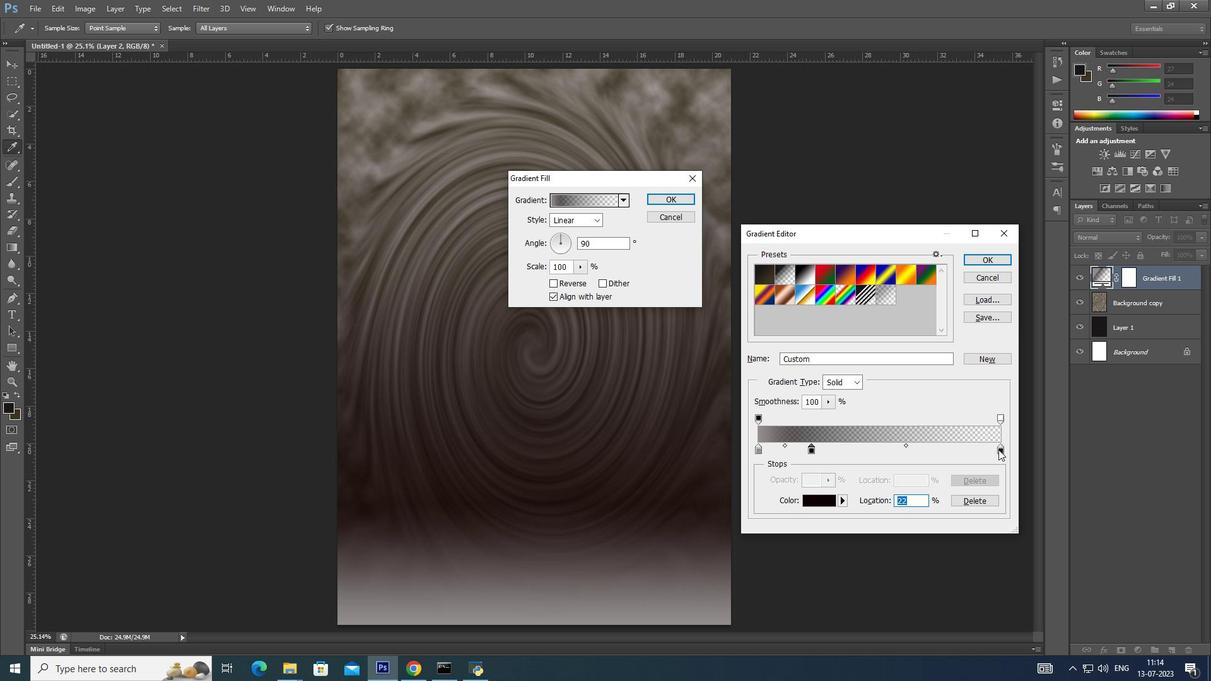 
Action: Mouse pressed left at (999, 449)
Screenshot: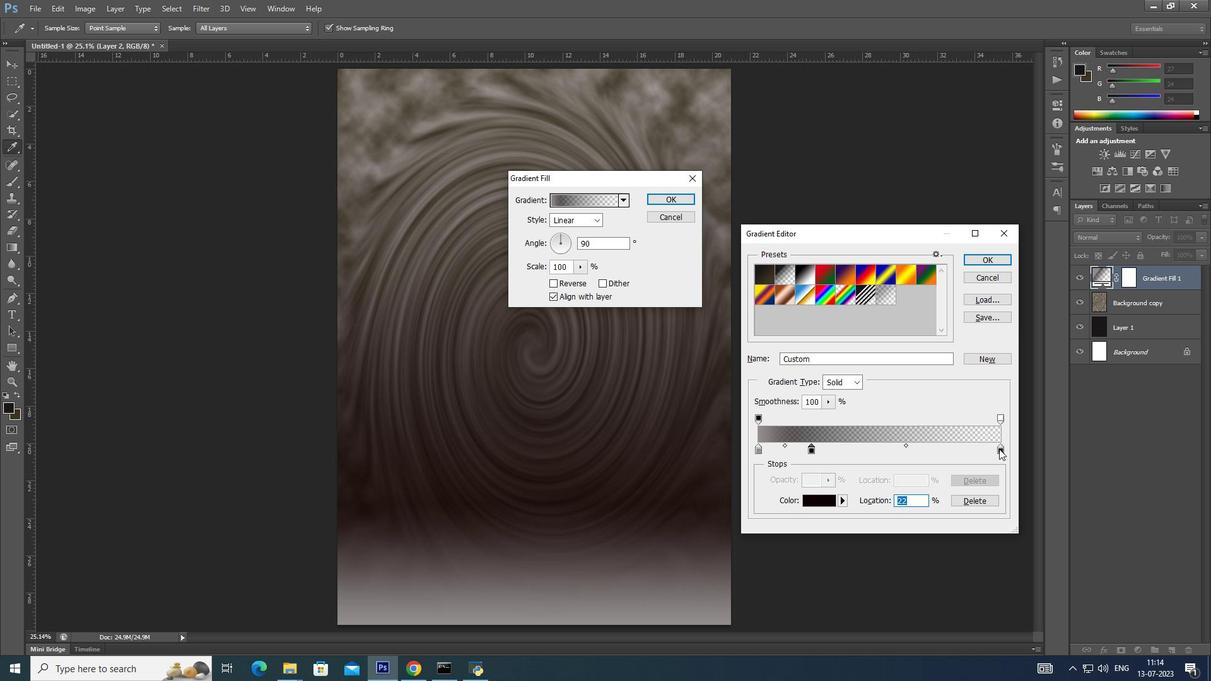 
Action: Key pressed <Key.alt_l>
Screenshot: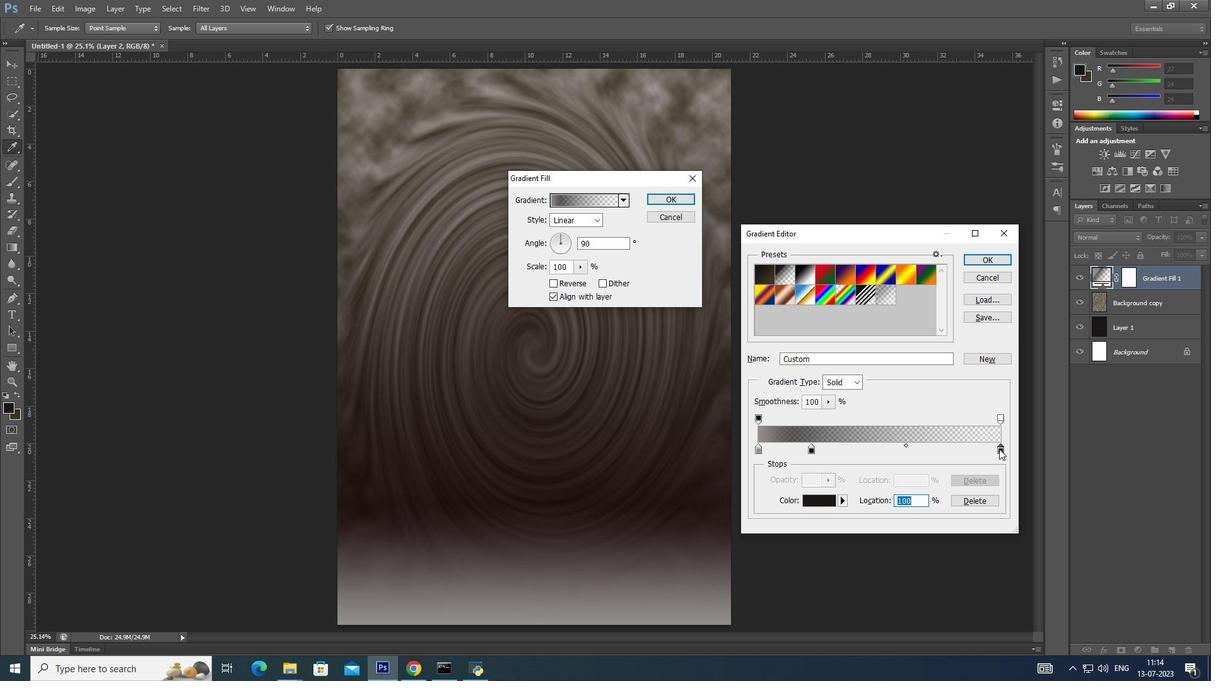 
Action: Mouse pressed left at (999, 449)
Screenshot: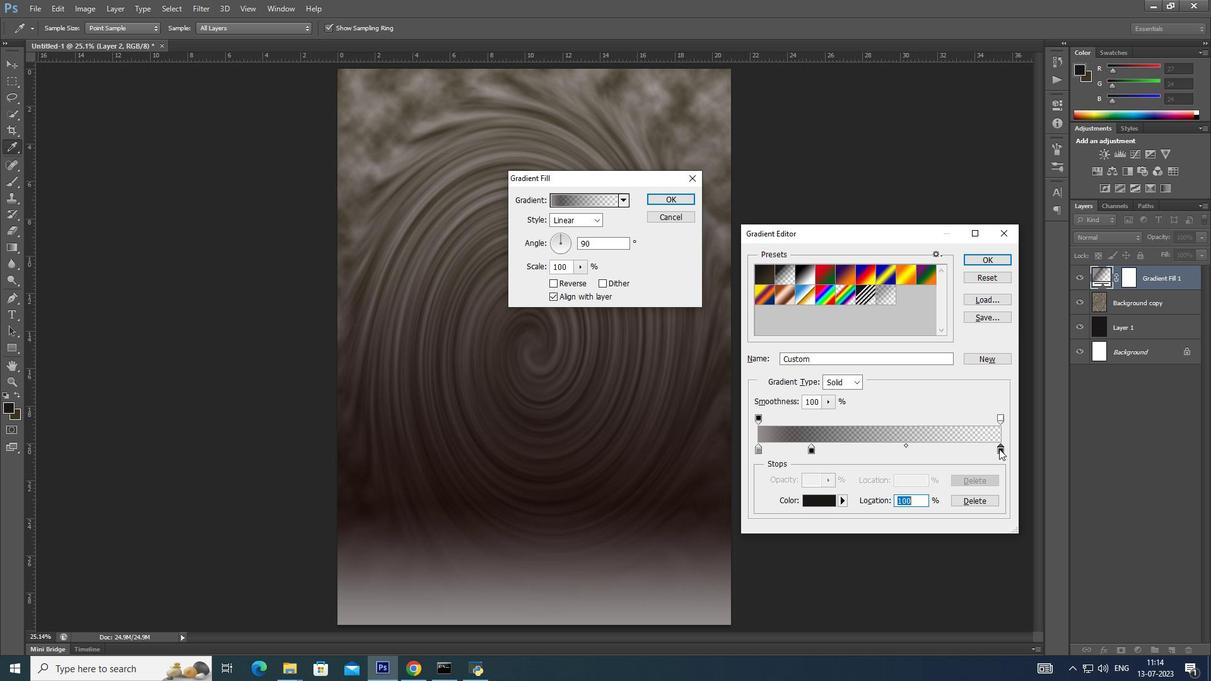 
Action: Mouse moved to (925, 450)
Screenshot: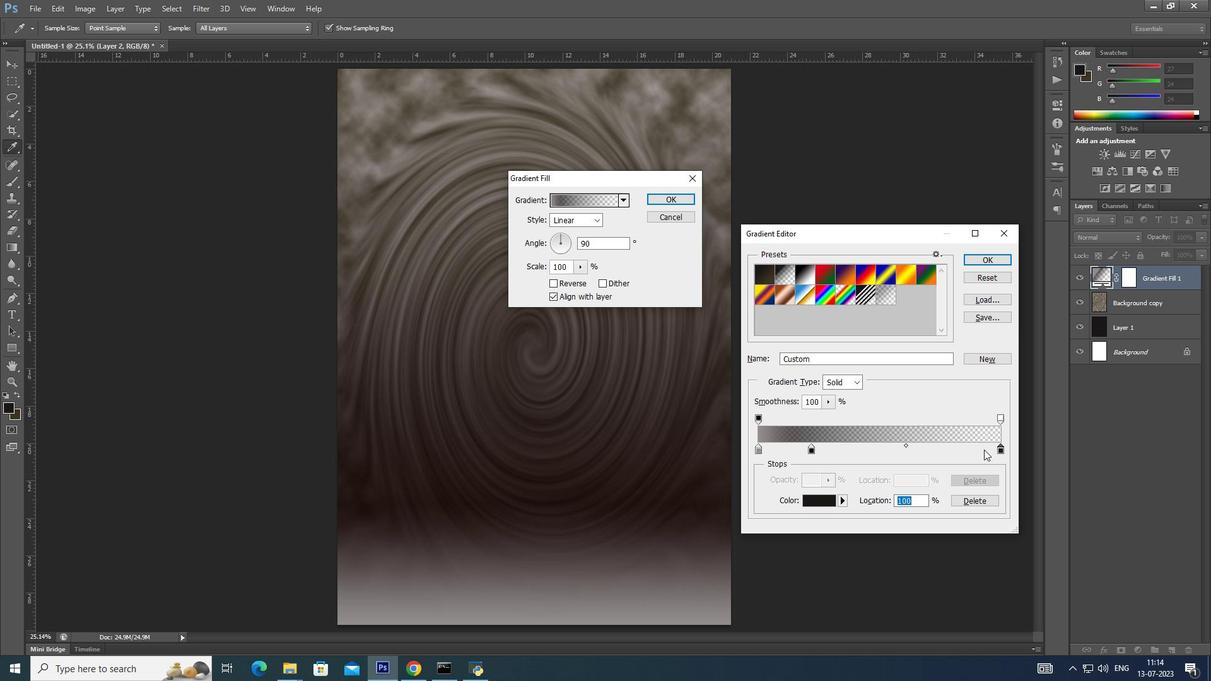 
Action: Key pressed <Key.alt_l><Key.alt_l><Key.alt_l><Key.alt_l><Key.alt_l><Key.alt_l>
Screenshot: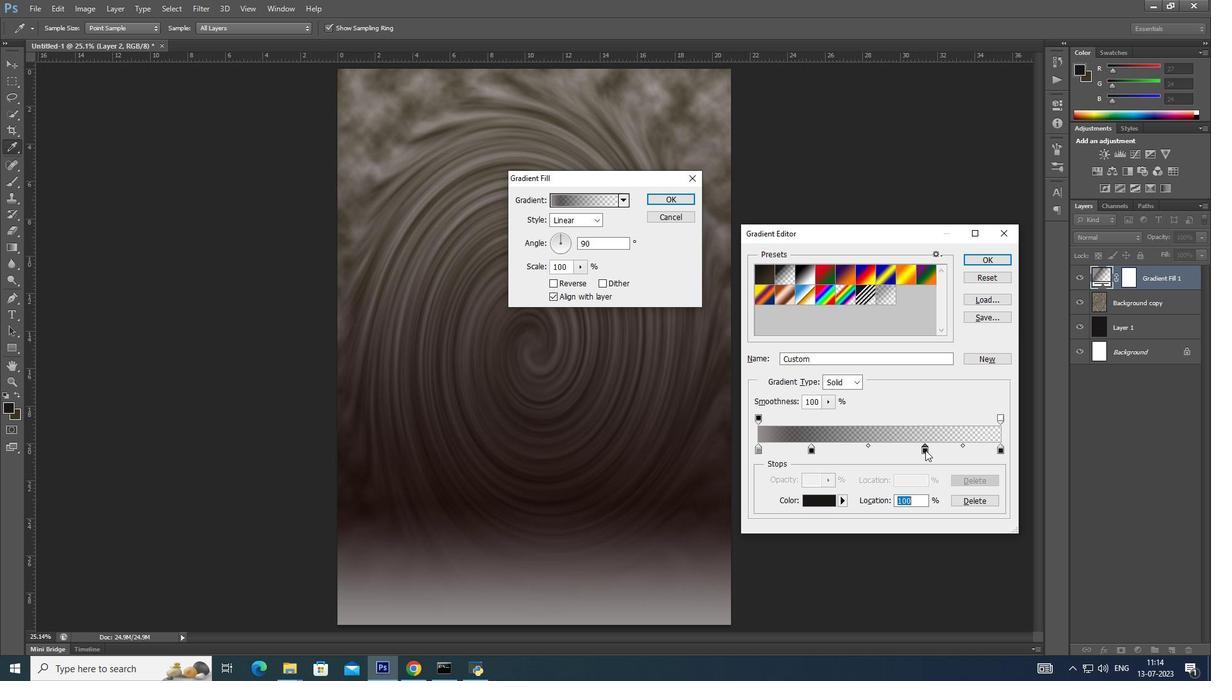 
Action: Mouse moved to (925, 450)
Screenshot: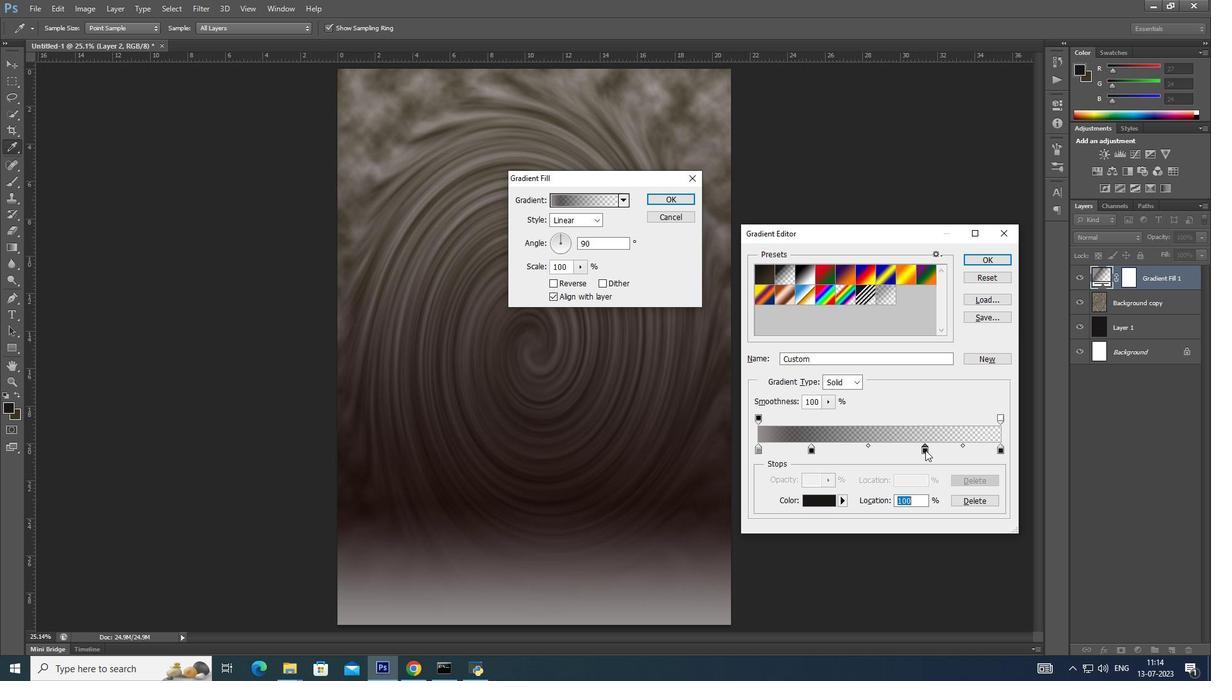 
Action: Key pressed <Key.alt_l>
Screenshot: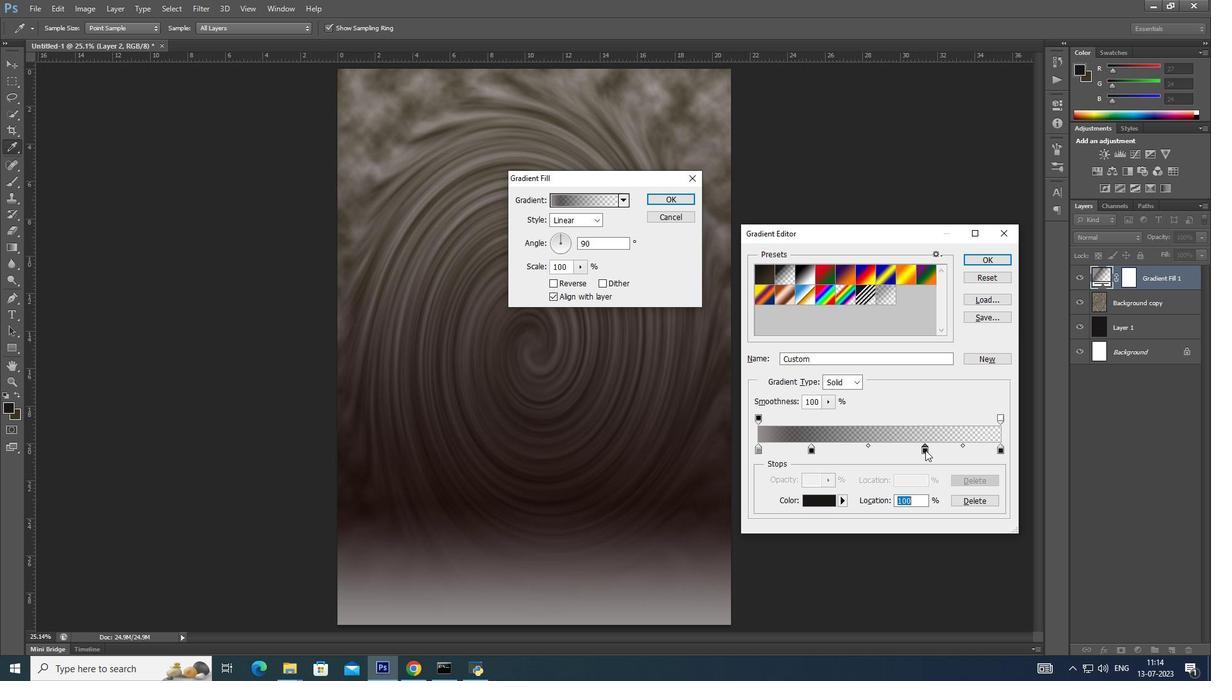 
Action: Mouse moved to (924, 450)
Screenshot: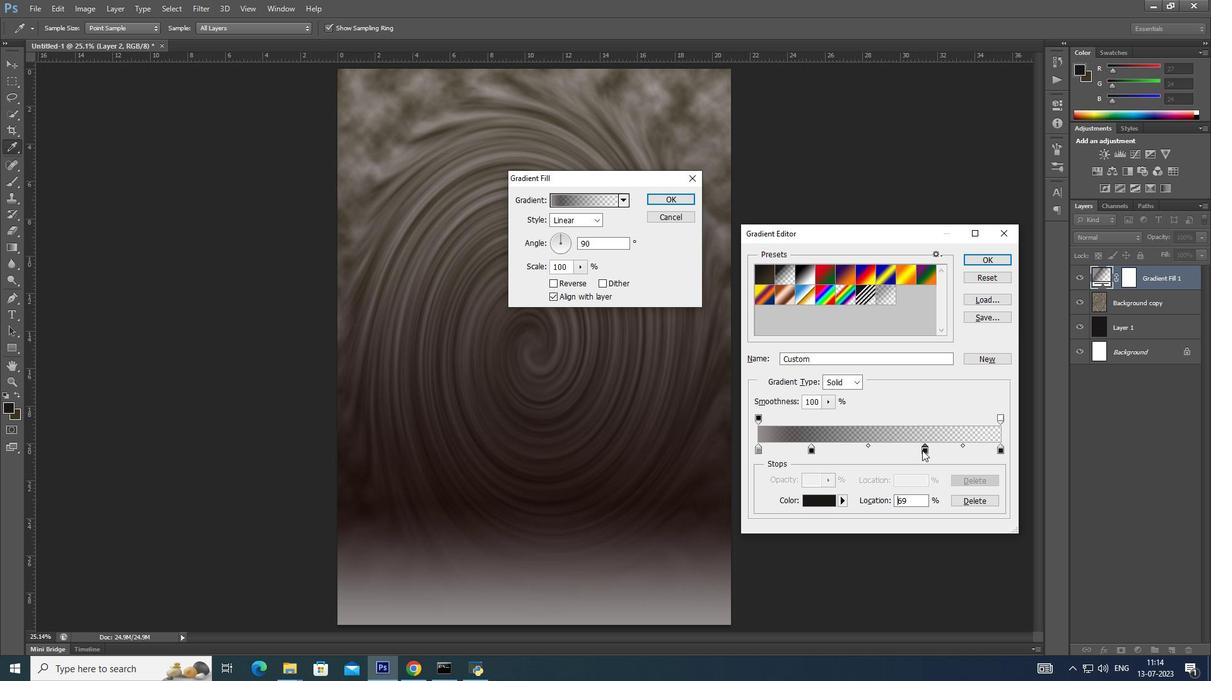 
Action: Key pressed <Key.alt_l>
Screenshot: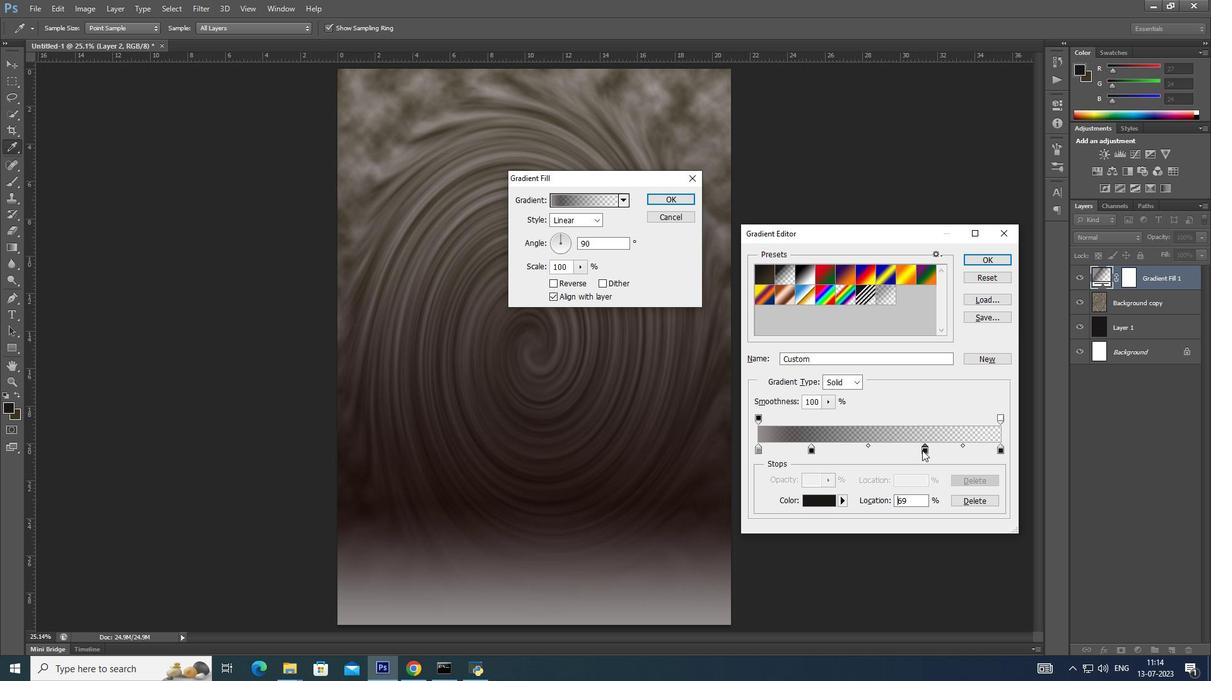 
Action: Mouse moved to (922, 450)
Screenshot: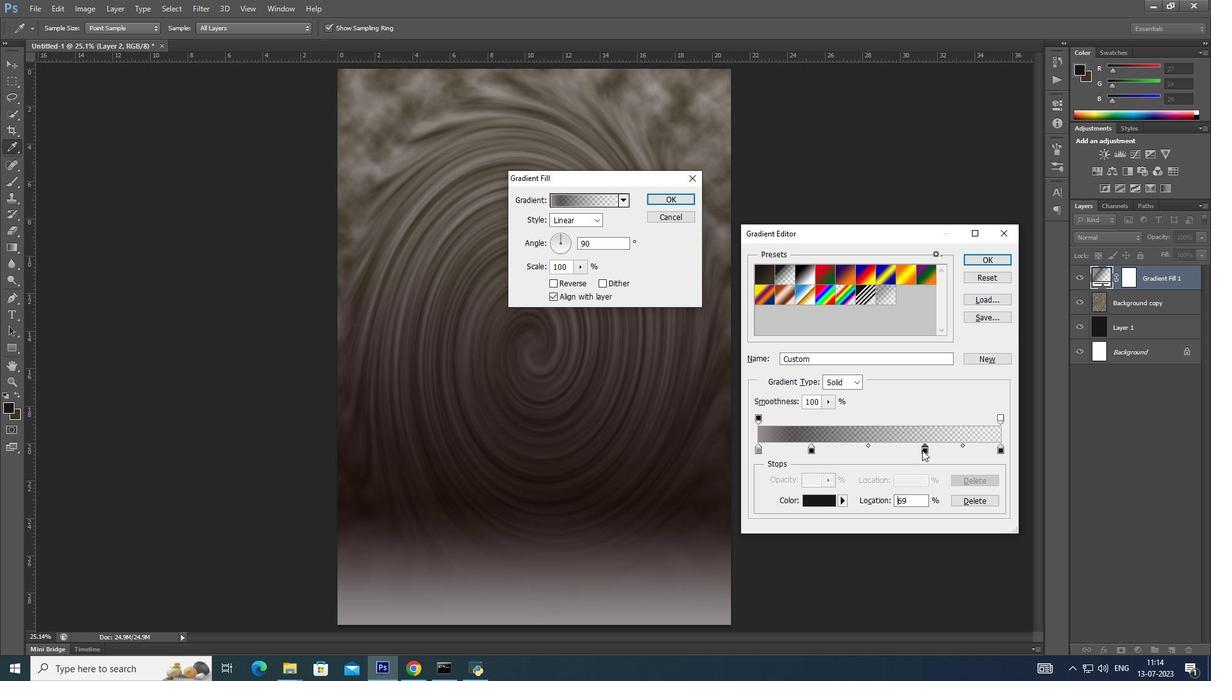 
Action: Key pressed <Key.alt_l><Key.alt_l><Key.alt_l><Key.alt_l><Key.alt_l><Key.alt_l><Key.alt_l><Key.alt_l><Key.alt_l><Key.alt_l><Key.alt_l><Key.alt_l><Key.alt_l><Key.alt_l><Key.alt_l><Key.alt_l>
Screenshot: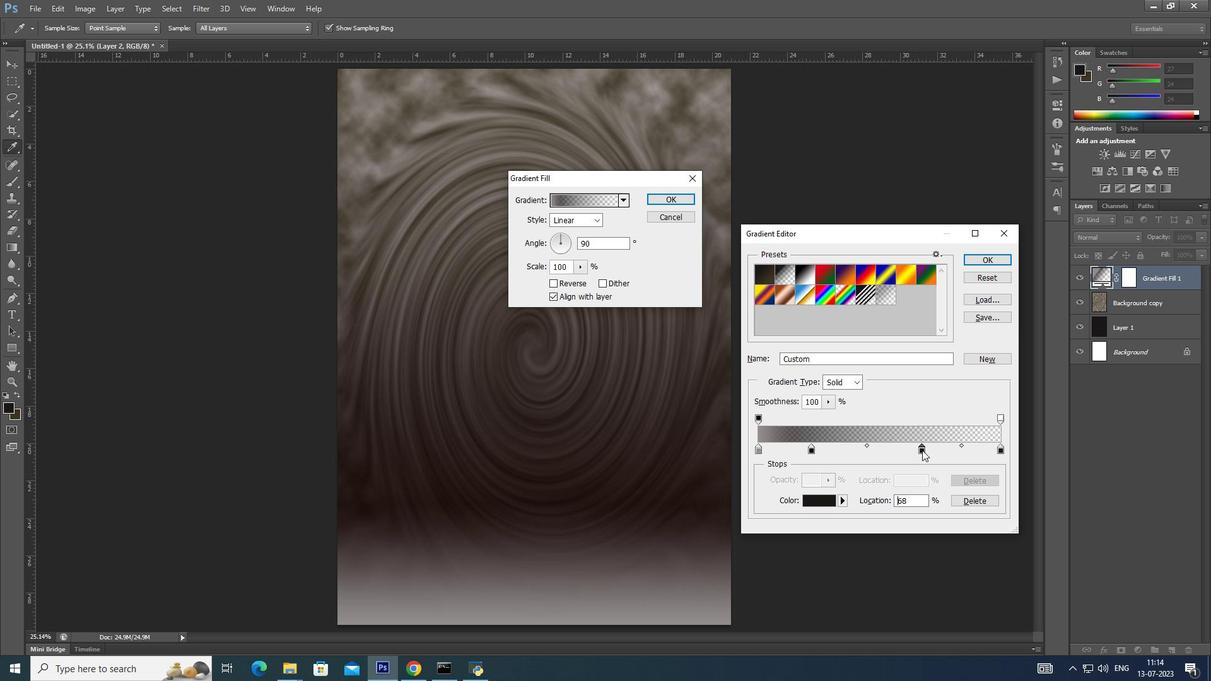 
Action: Mouse moved to (920, 451)
Screenshot: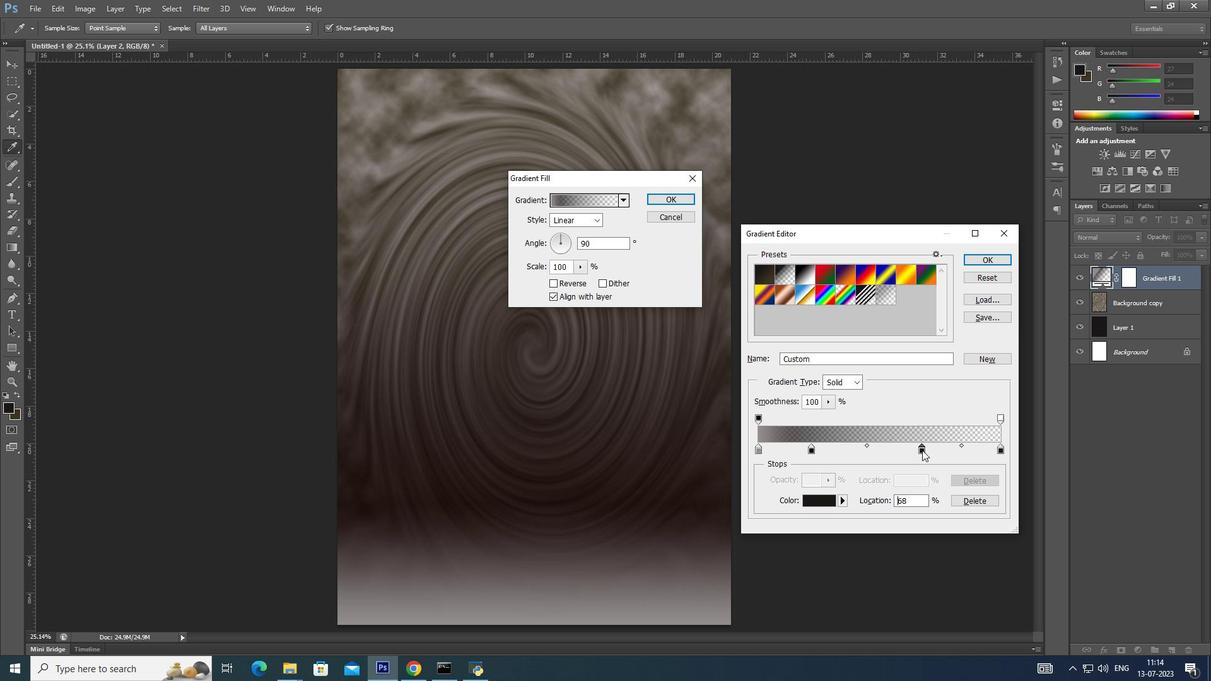 
Action: Key pressed <Key.alt_l>
Screenshot: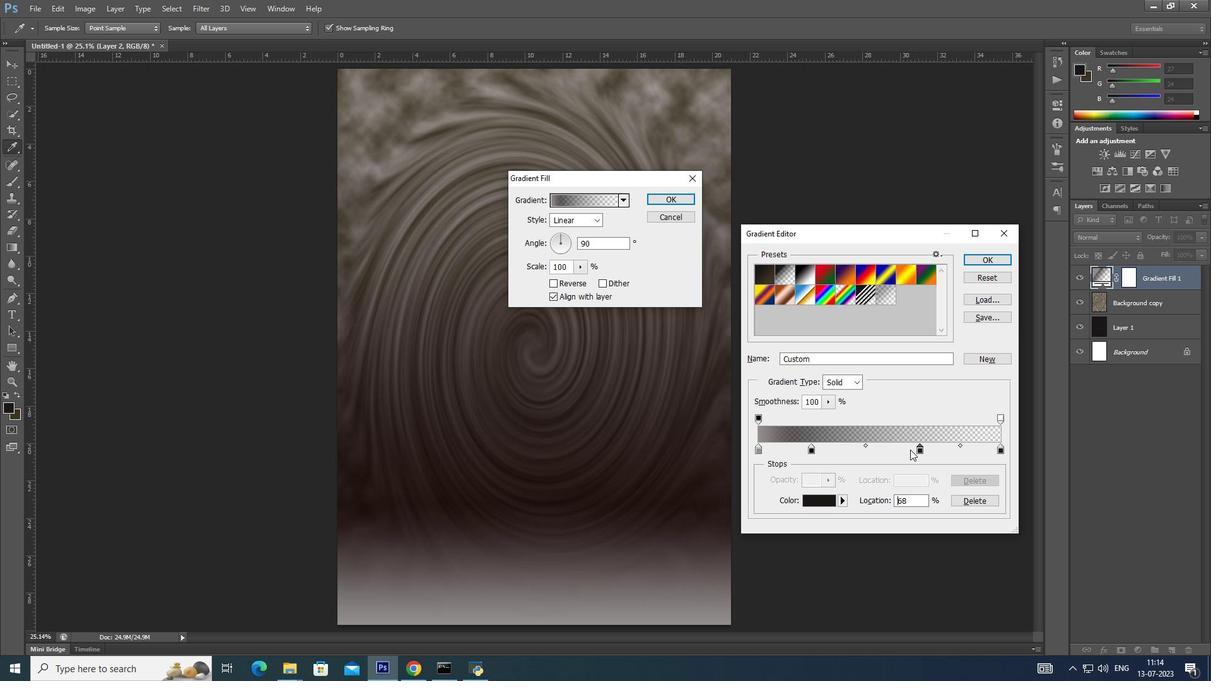 
Action: Mouse moved to (913, 449)
Screenshot: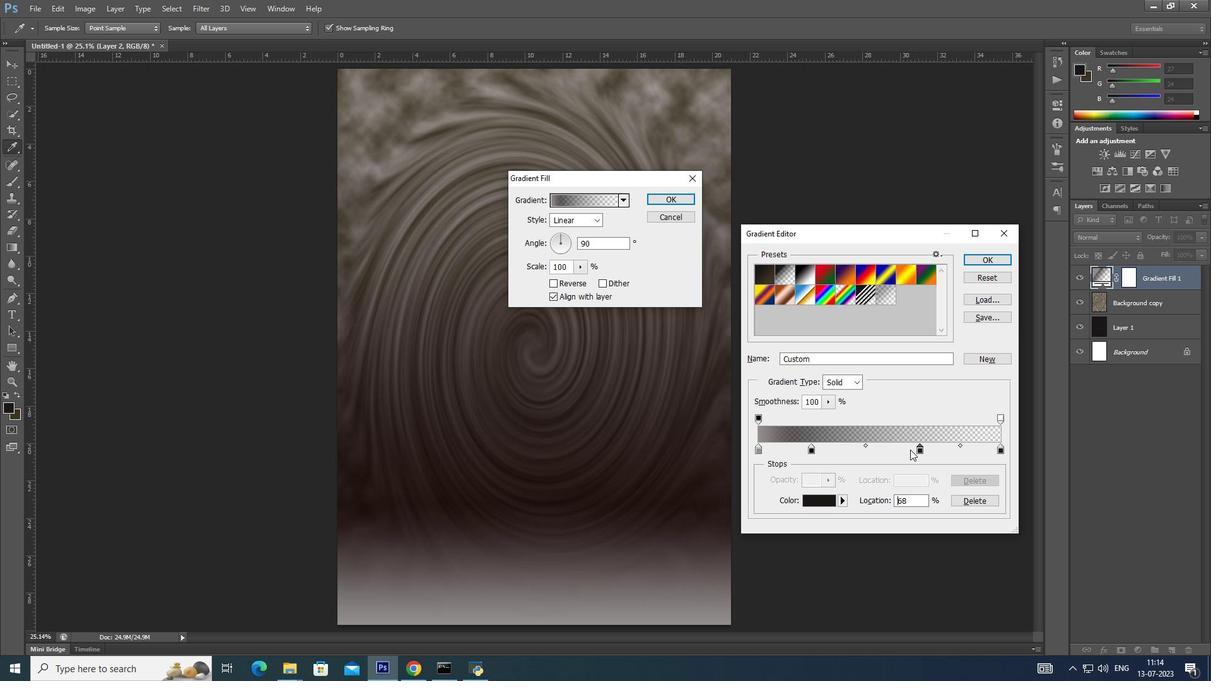 
Action: Key pressed <Key.alt_l>
Screenshot: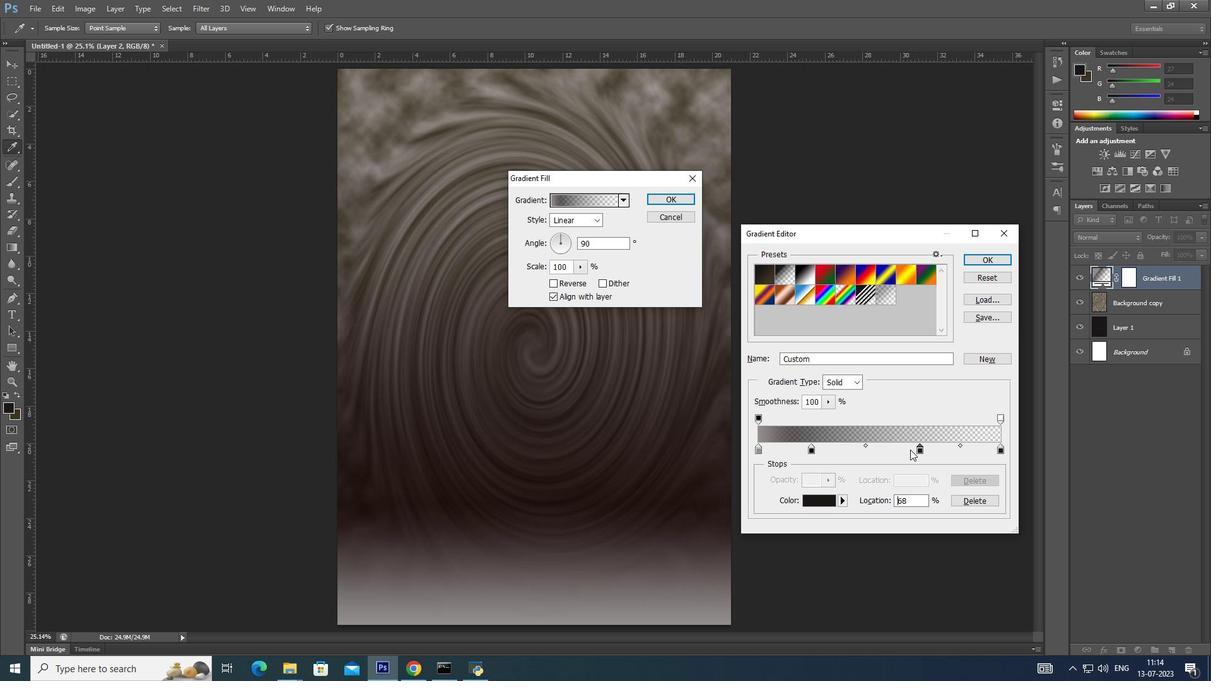 
Action: Mouse moved to (910, 449)
Screenshot: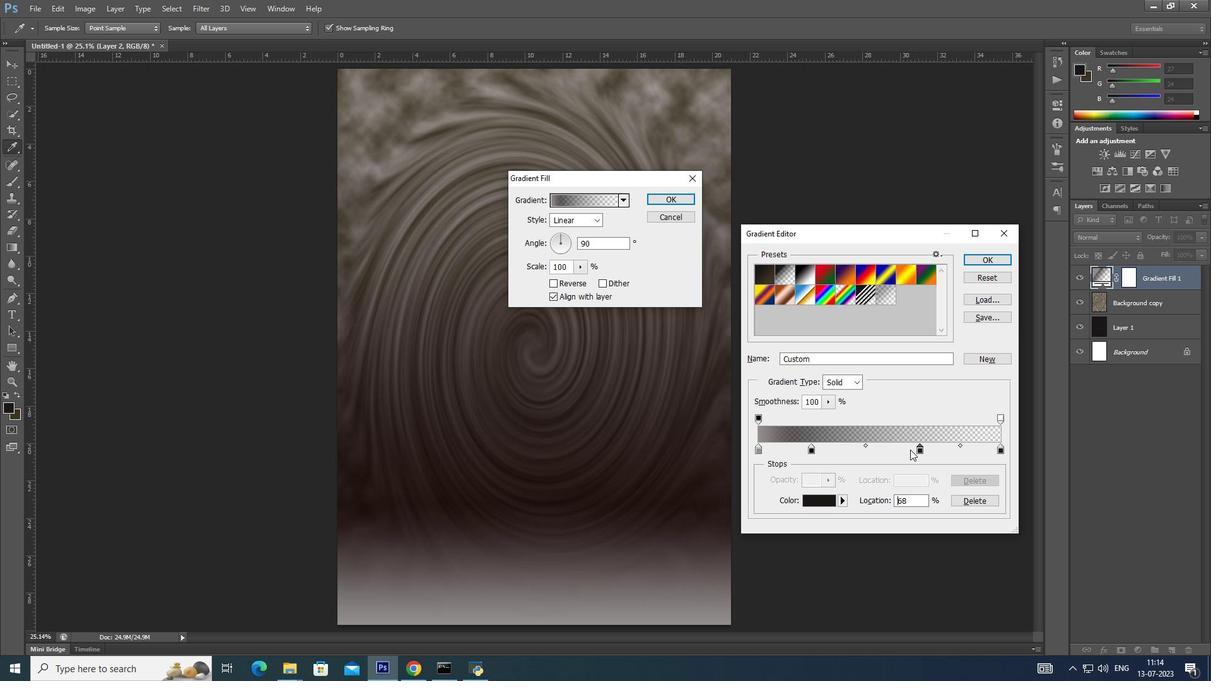 
Action: Key pressed <Key.alt_l>
Screenshot: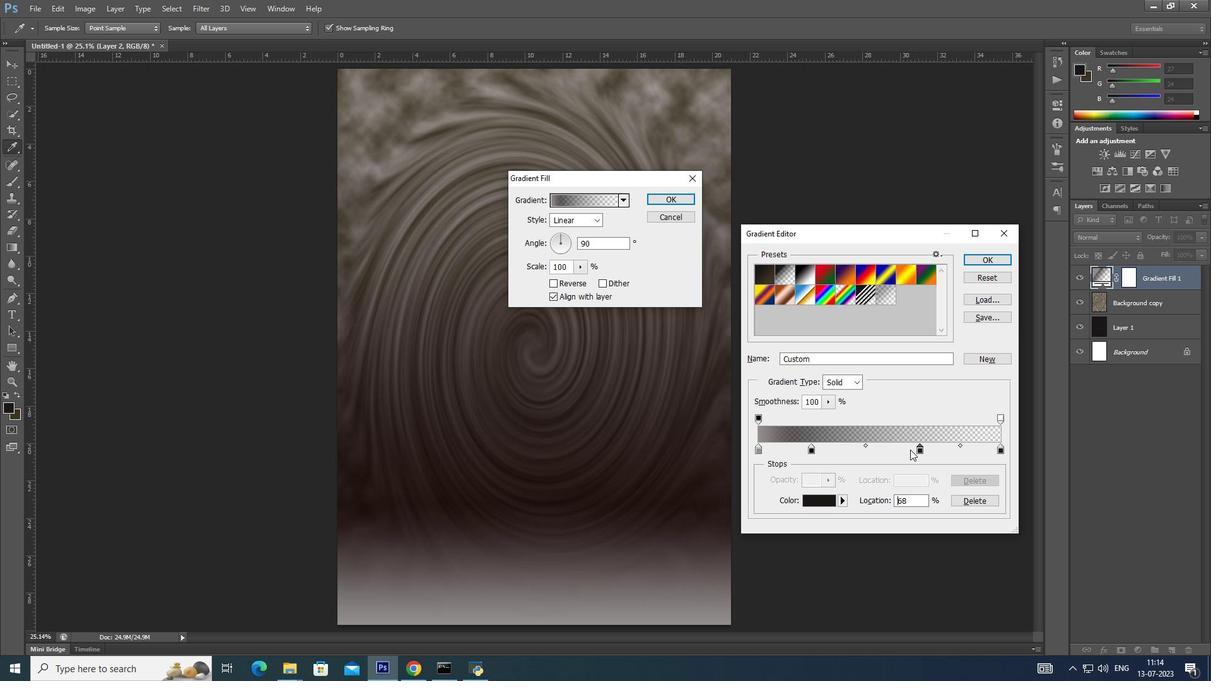 
Action: Mouse moved to (909, 449)
Screenshot: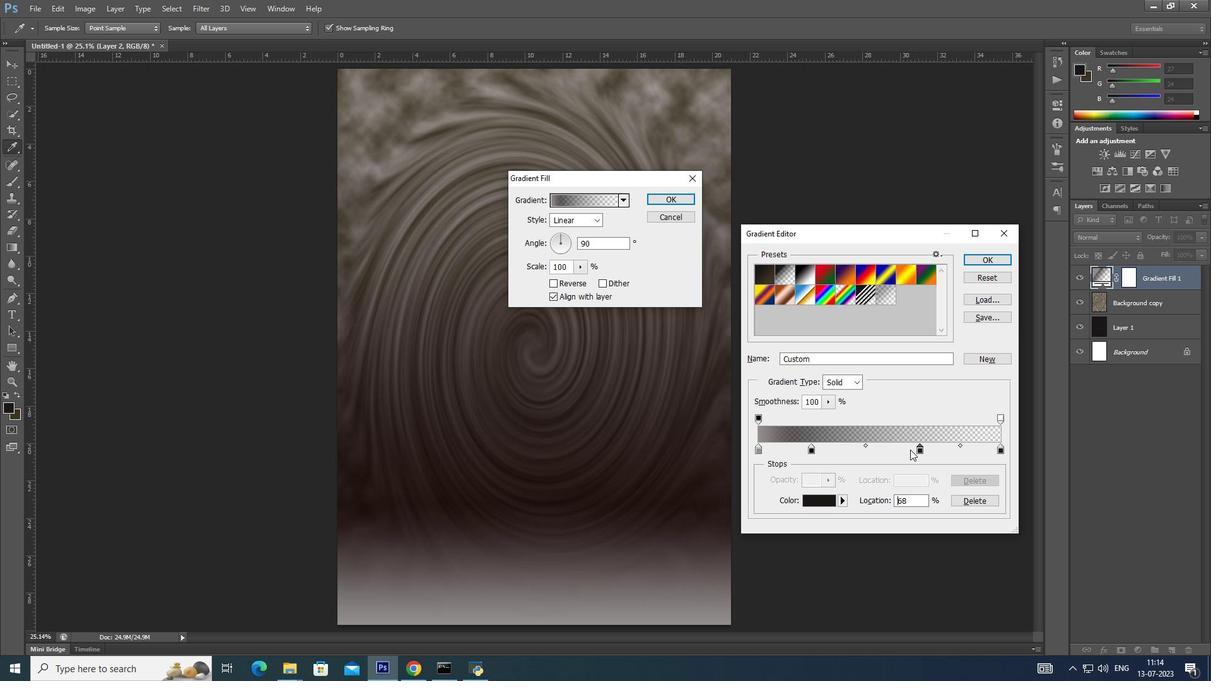 
Action: Key pressed <Key.alt_l>
Screenshot: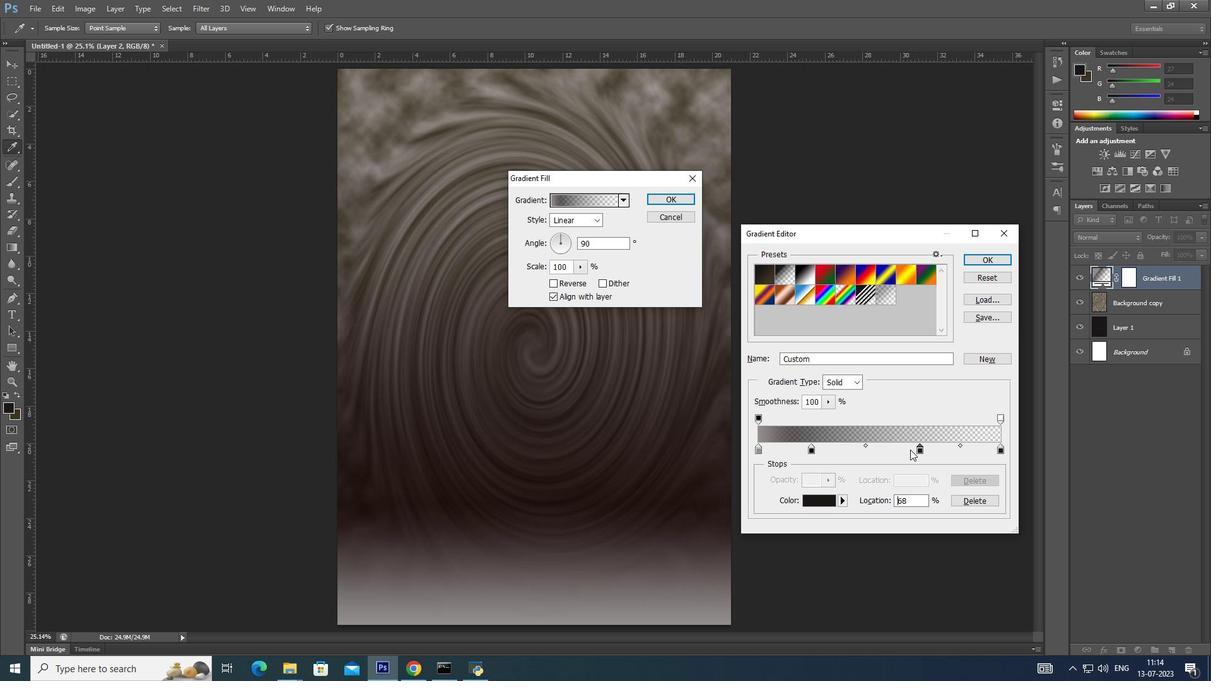 
Action: Mouse moved to (904, 449)
Screenshot: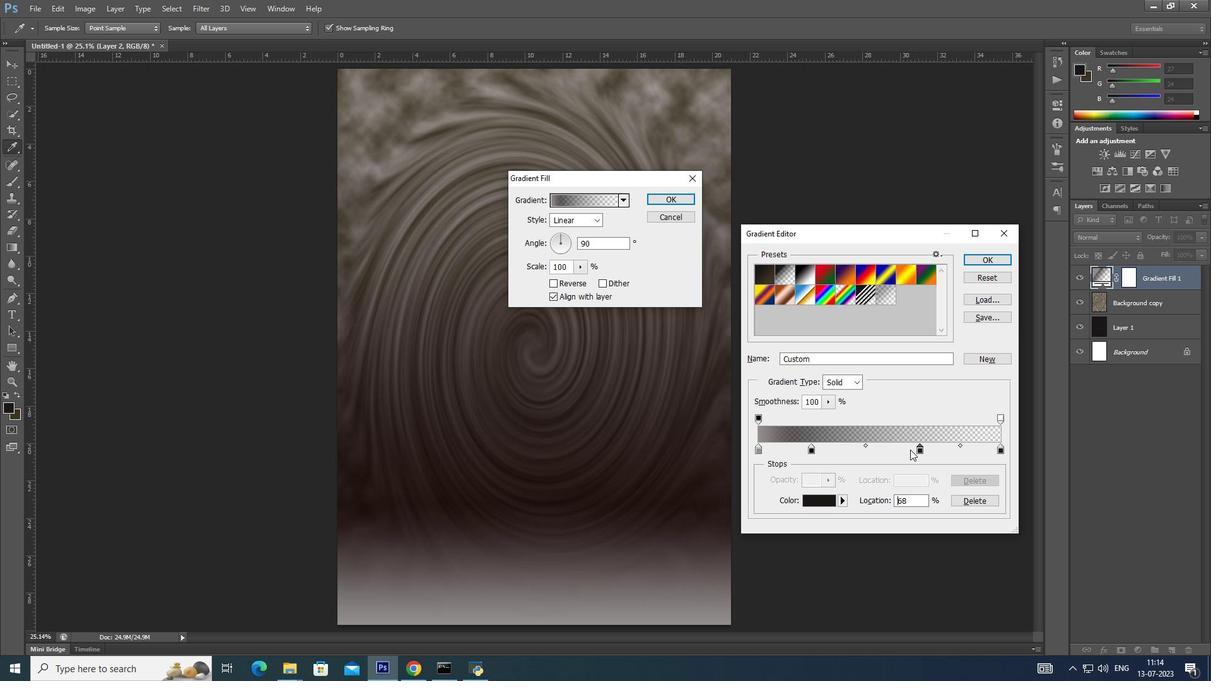 
Action: Key pressed <Key.alt_l>
Screenshot: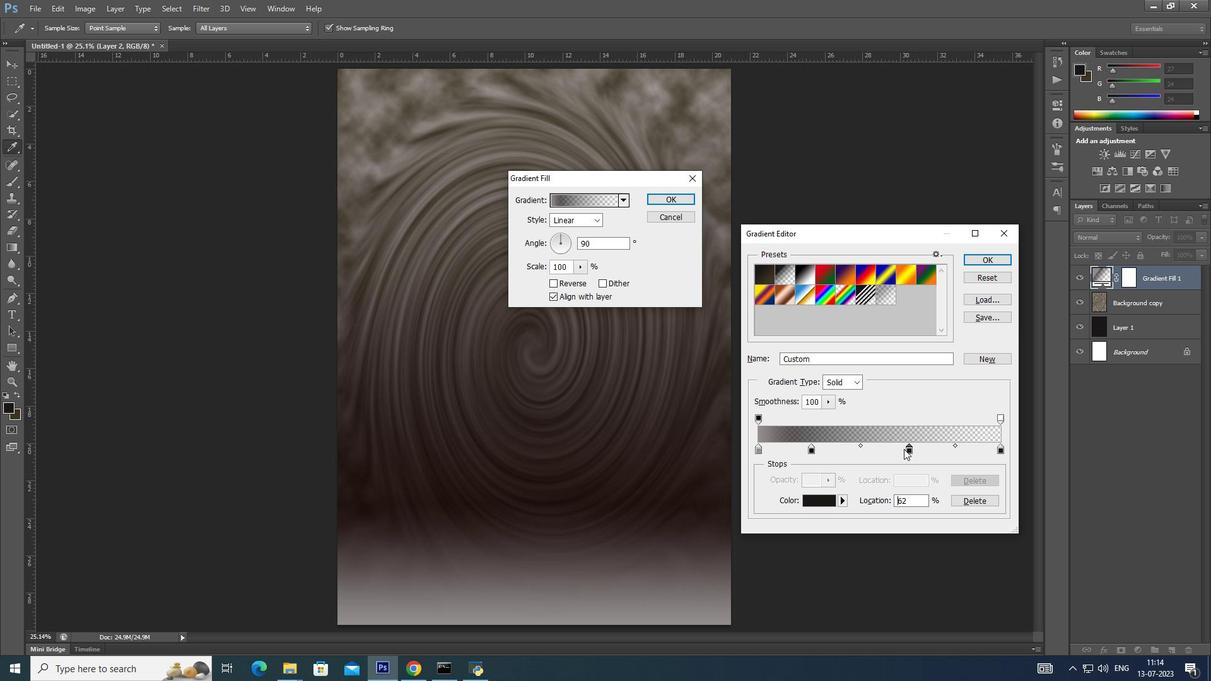 
Action: Mouse moved to (904, 449)
Screenshot: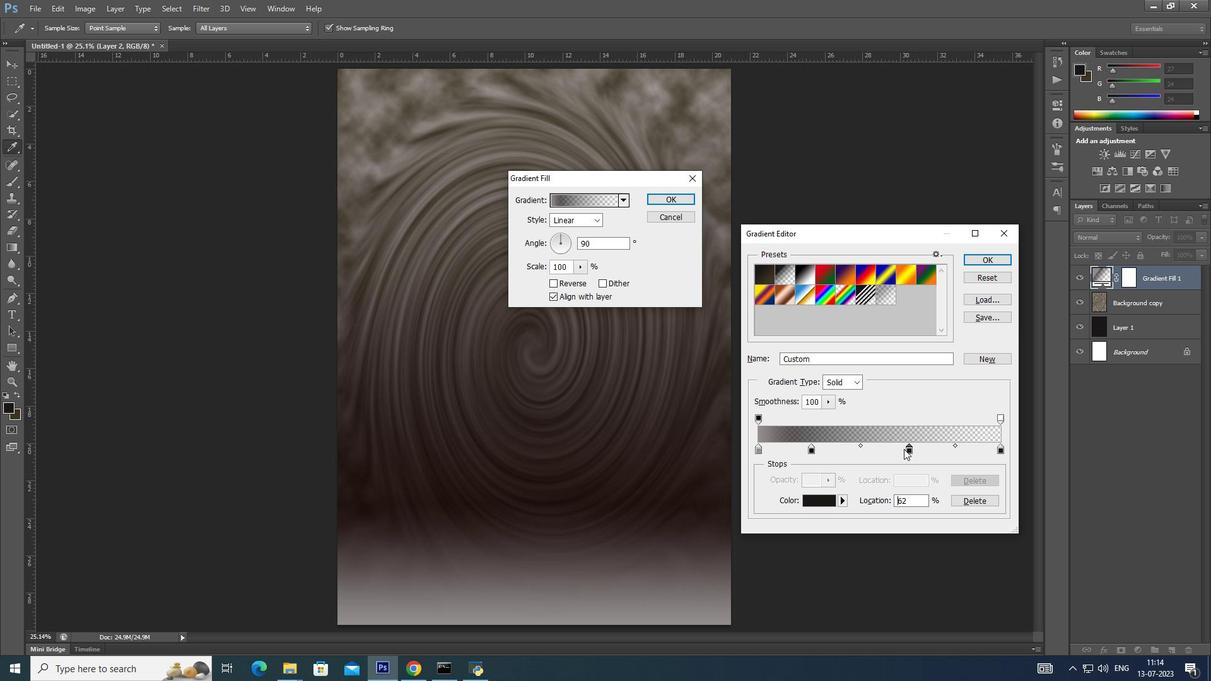 
Action: Key pressed <Key.alt_l><Key.alt_l><Key.alt_l><Key.alt_l><Key.alt_l><Key.alt_l><Key.alt_l><Key.alt_l><Key.alt_l><Key.alt_l><Key.alt_l><Key.alt_l><Key.alt_l>
Screenshot: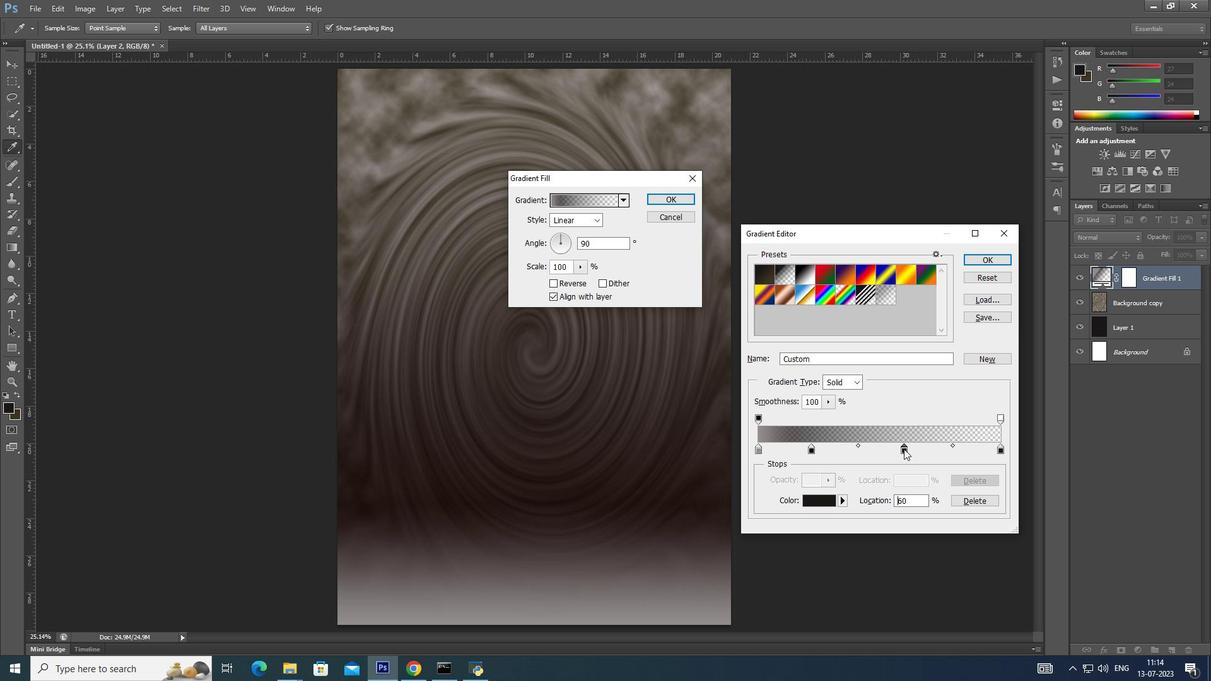 
Action: Mouse pressed left at (904, 449)
Screenshot: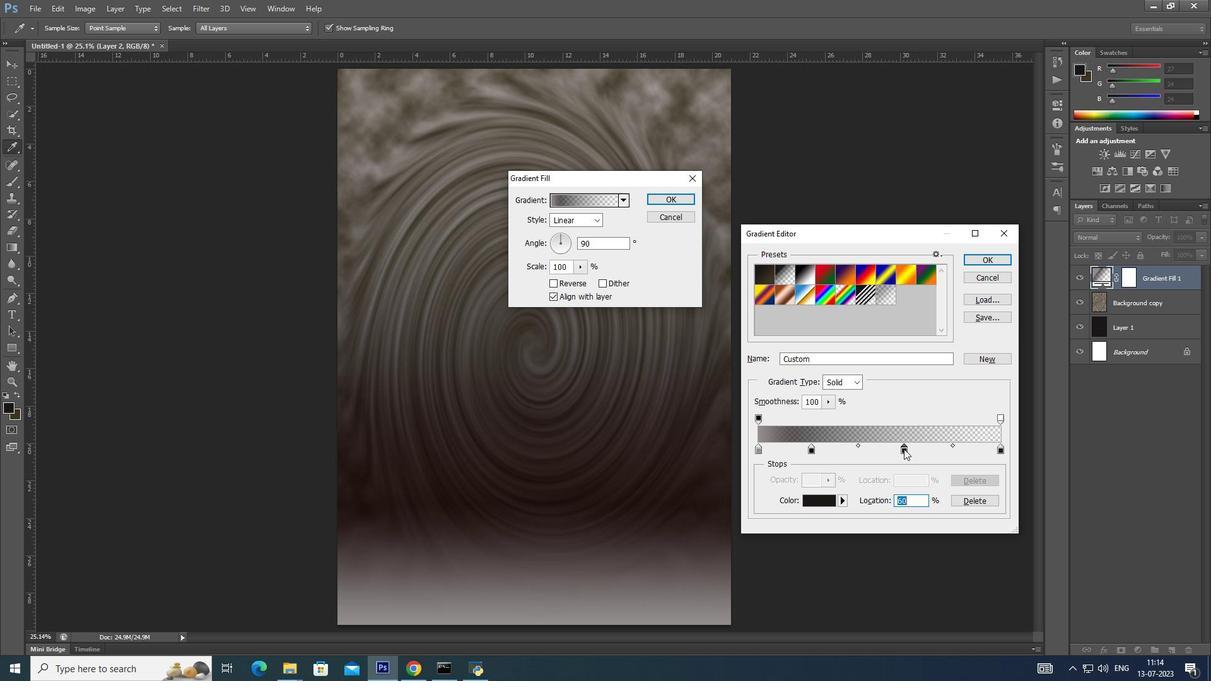 
Action: Mouse pressed left at (904, 449)
Screenshot: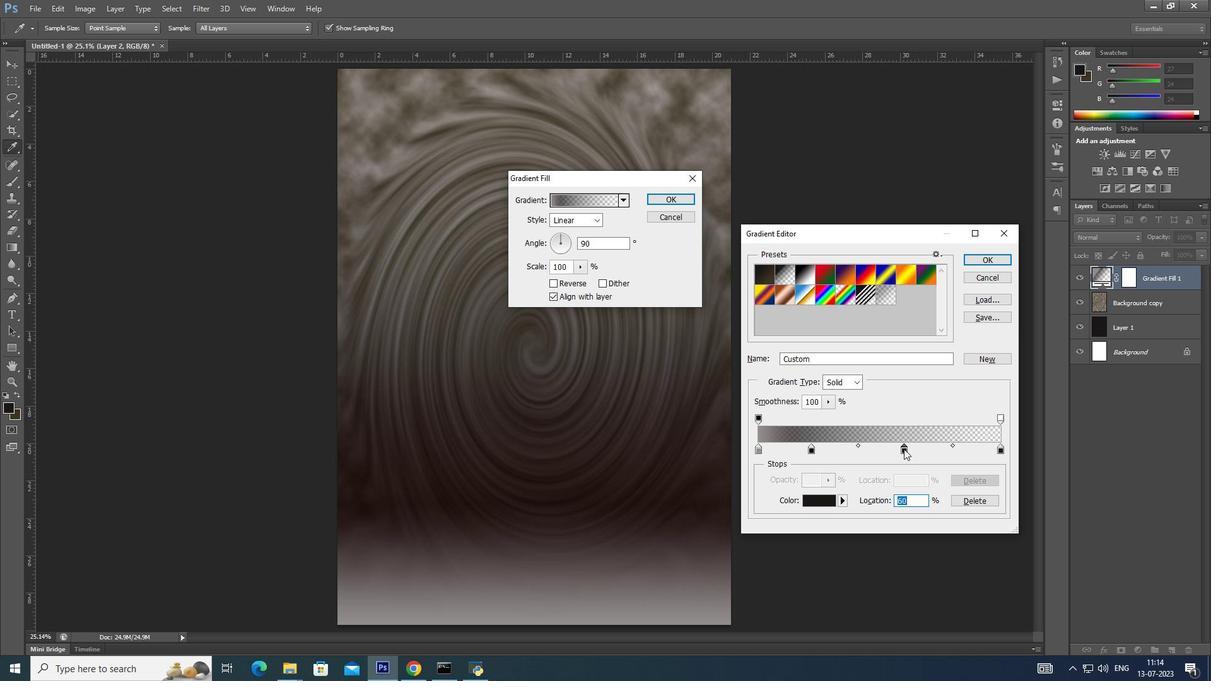 
Action: Mouse moved to (548, 448)
Screenshot: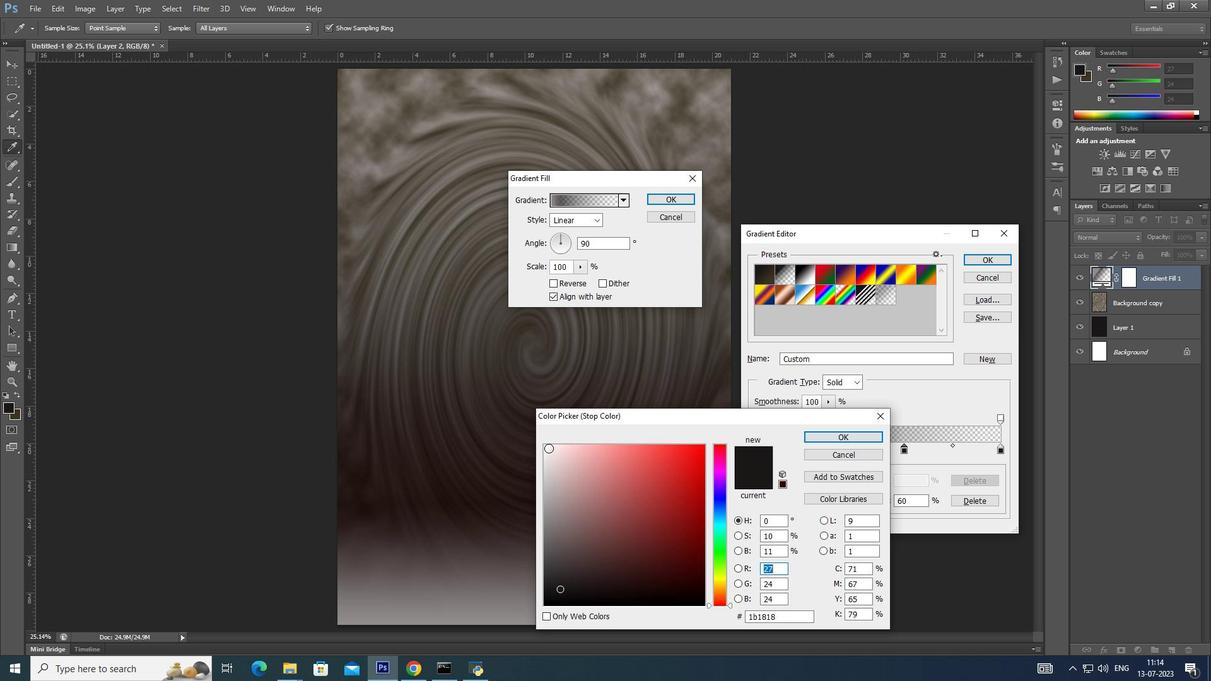 
Action: Mouse pressed left at (548, 448)
Screenshot: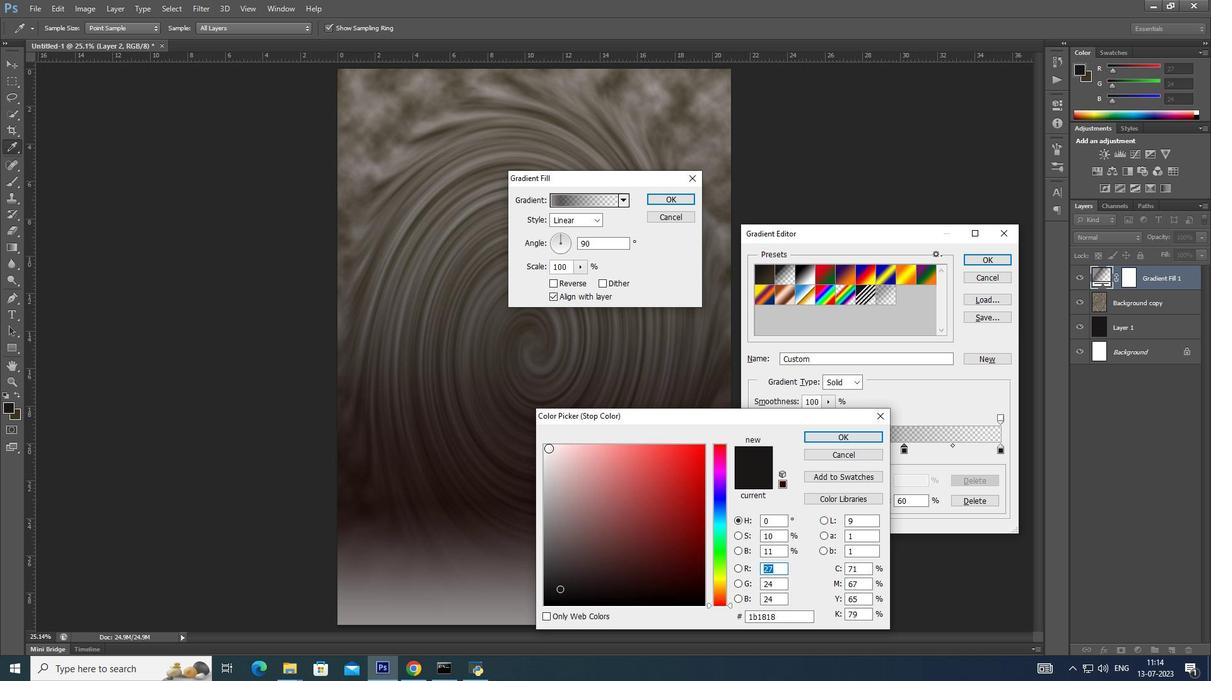 
Action: Mouse moved to (831, 436)
Screenshot: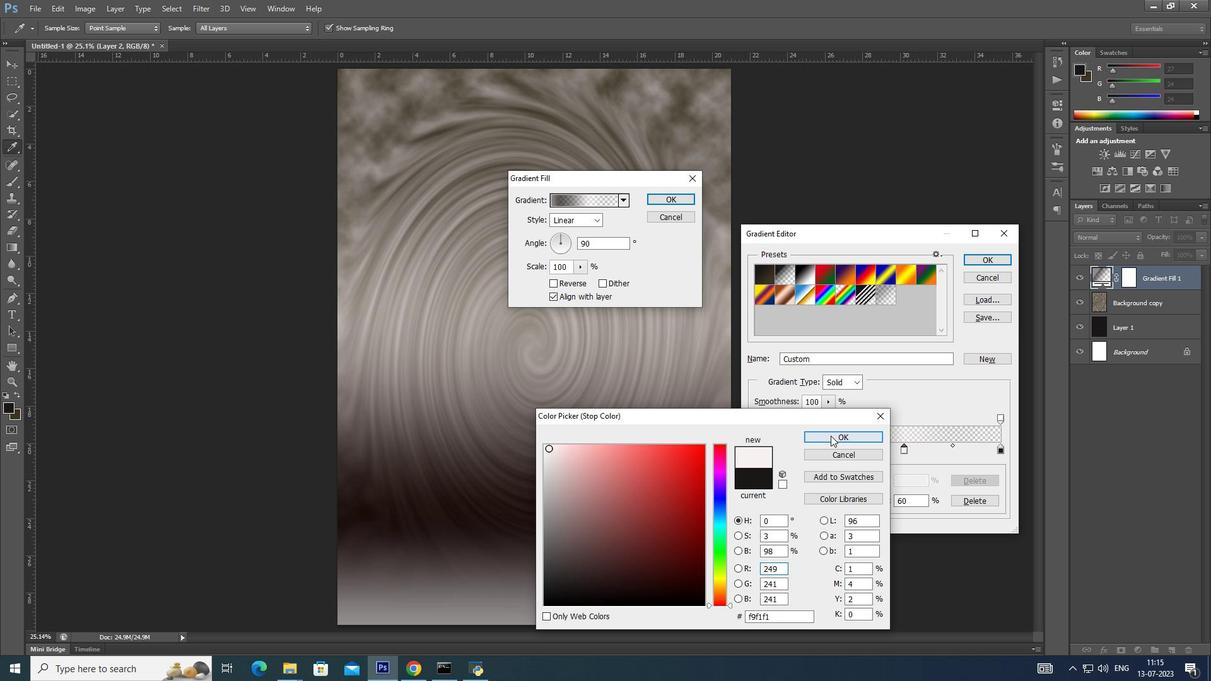 
Action: Mouse pressed left at (831, 436)
Screenshot: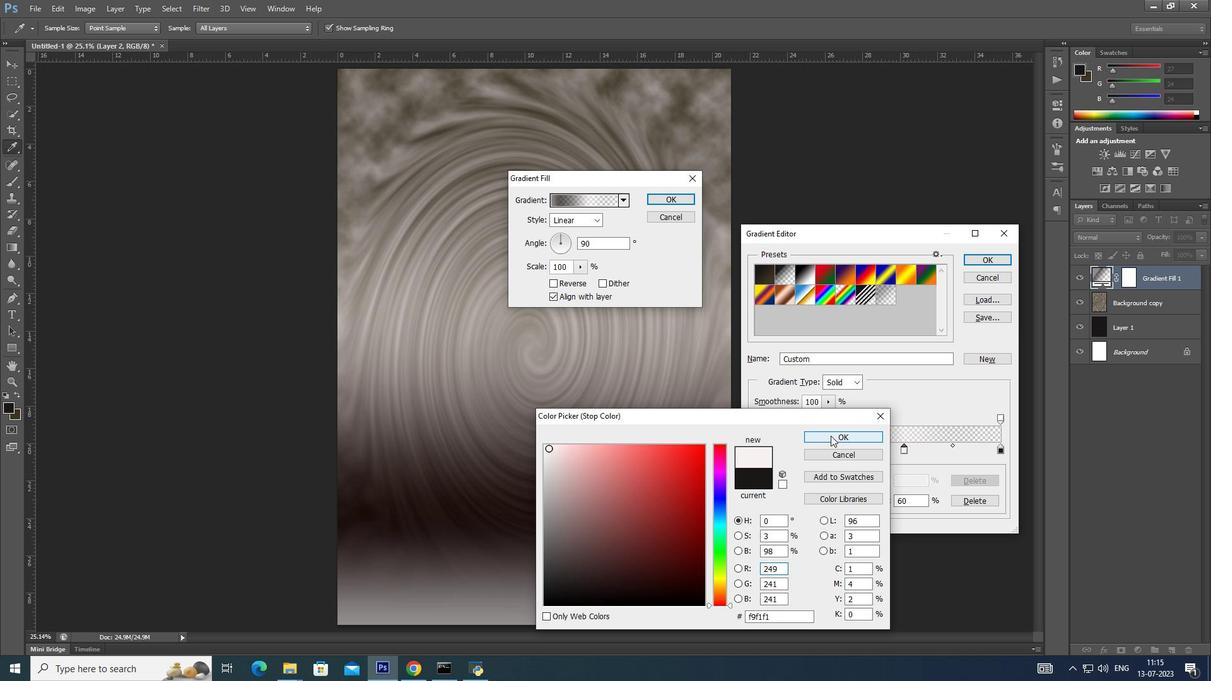 
Action: Mouse moved to (1002, 448)
Screenshot: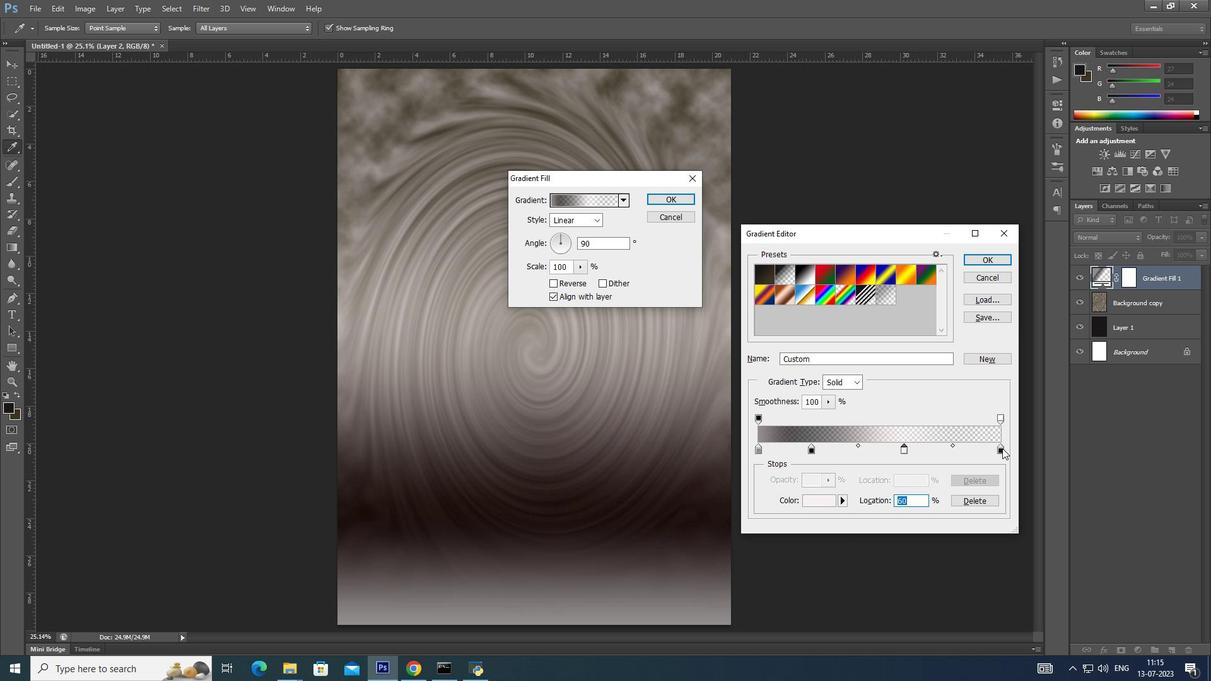 
Action: Mouse pressed left at (1002, 448)
Screenshot: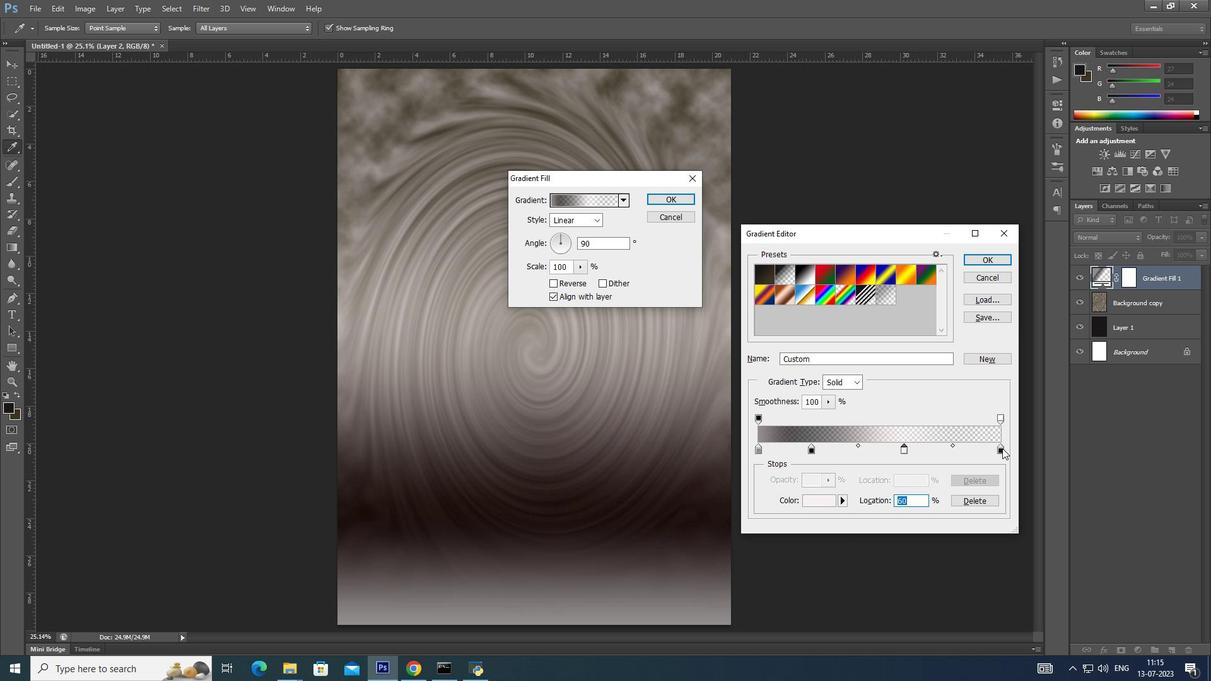 
Action: Mouse pressed left at (1002, 448)
Screenshot: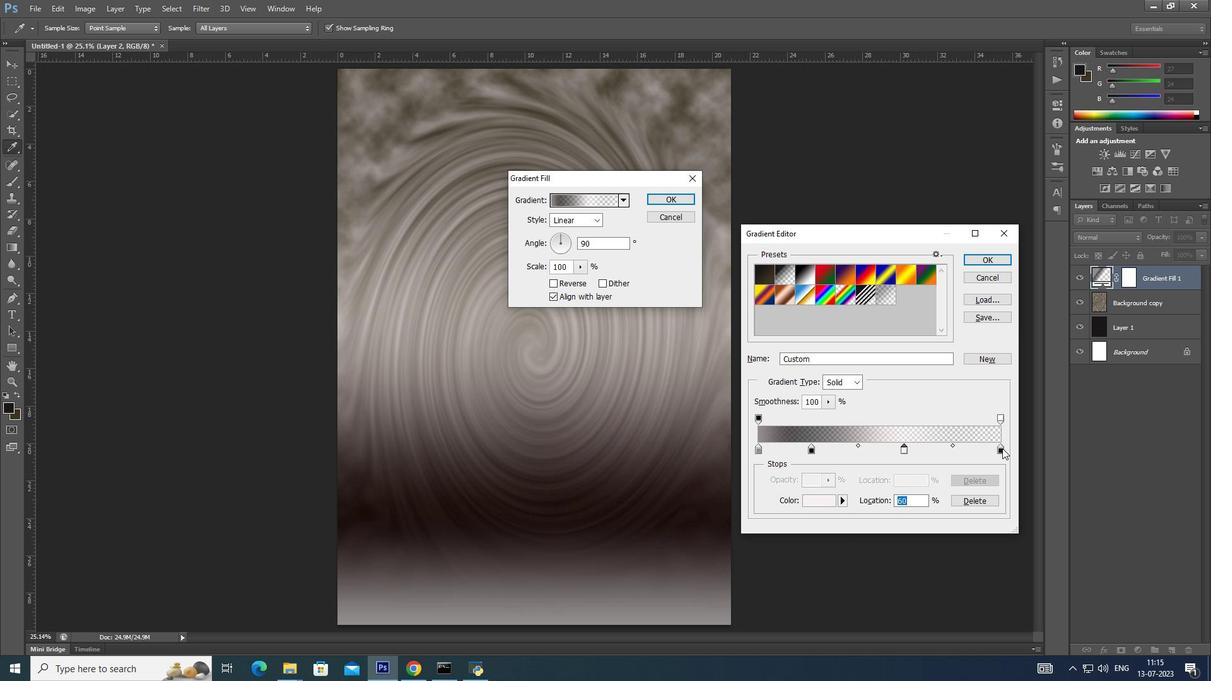 
Action: Mouse moved to (721, 497)
Screenshot: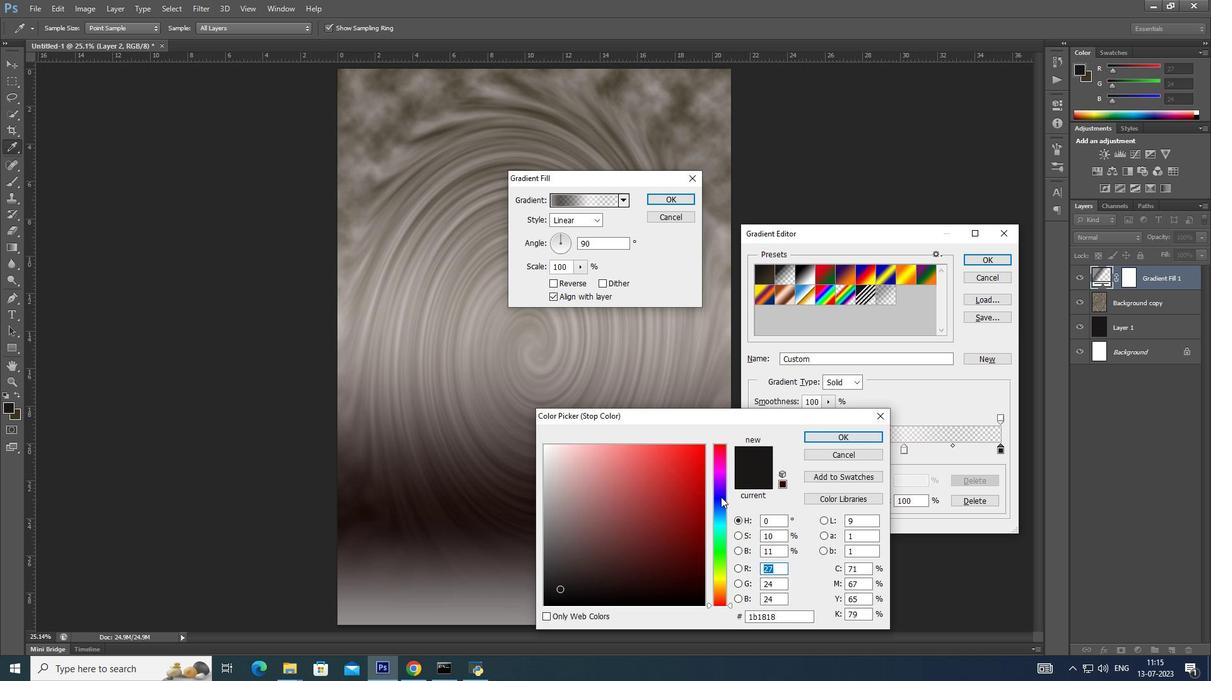 
Action: Mouse pressed left at (721, 497)
Screenshot: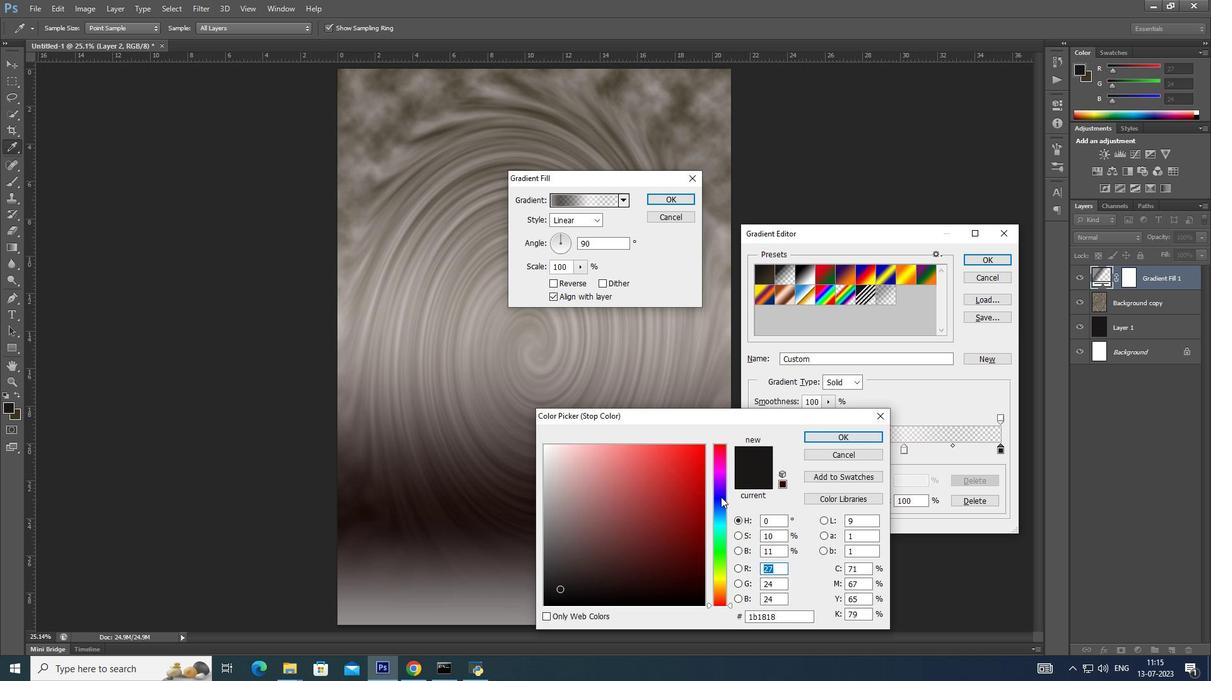 
Action: Mouse moved to (653, 566)
Screenshot: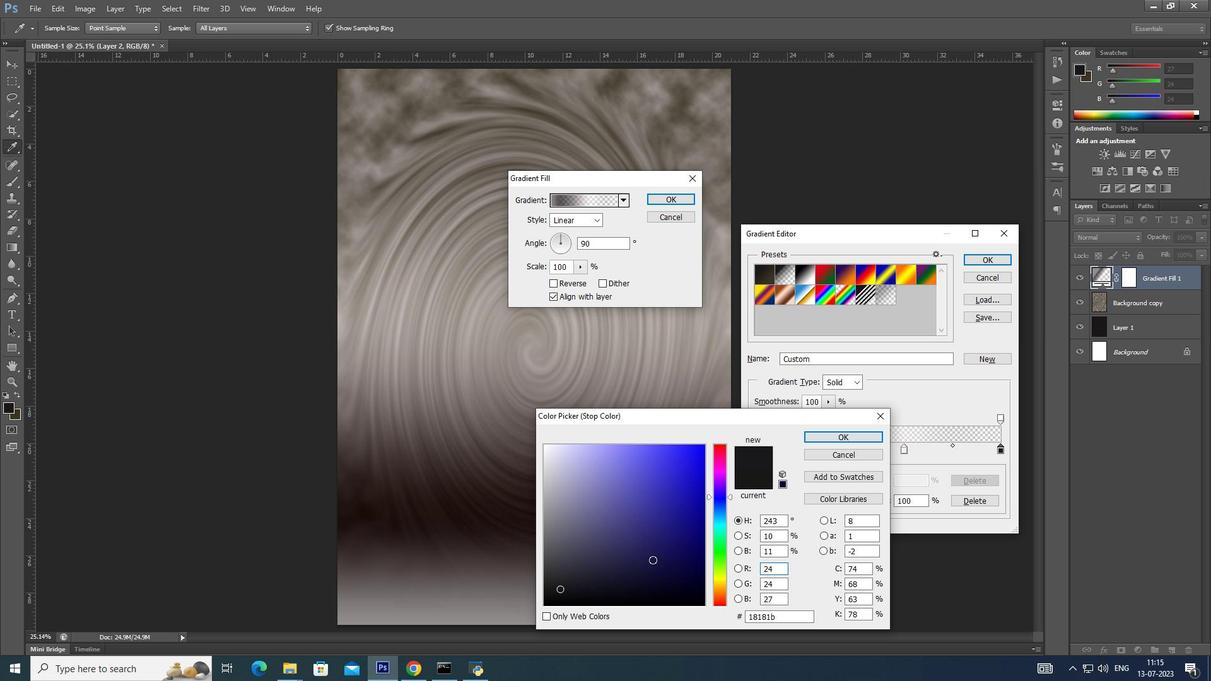 
Action: Mouse pressed left at (653, 566)
Screenshot: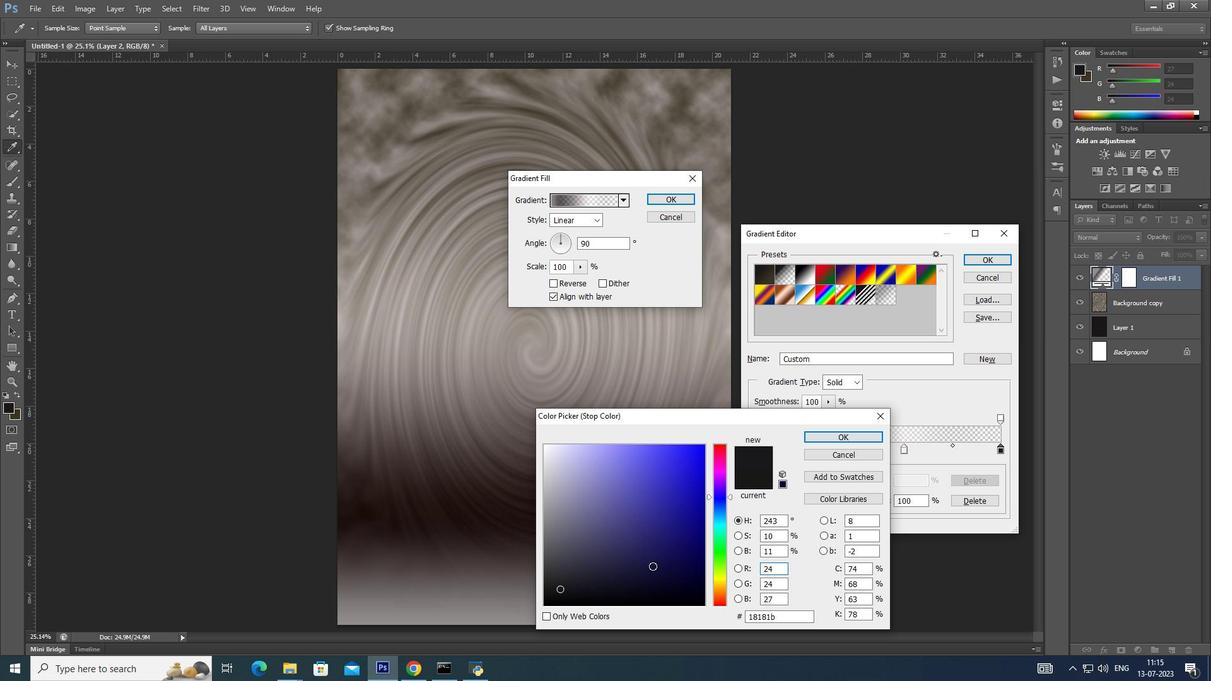 
Action: Mouse moved to (861, 434)
Screenshot: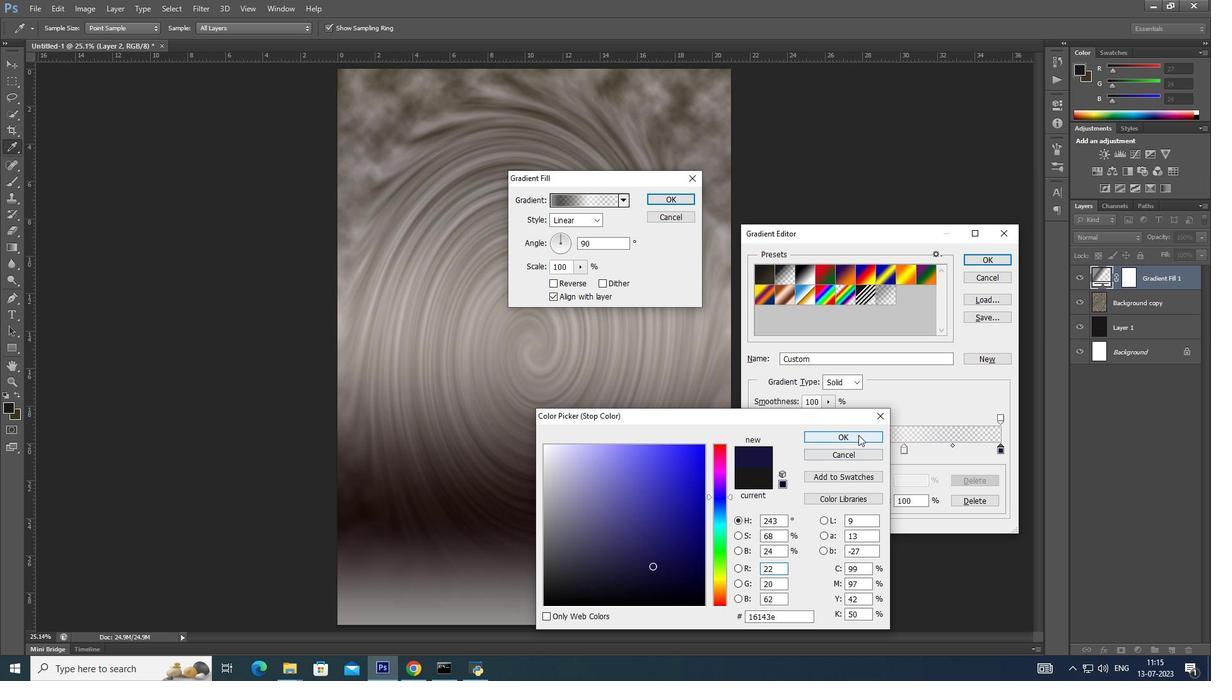 
Action: Mouse pressed left at (861, 434)
Screenshot: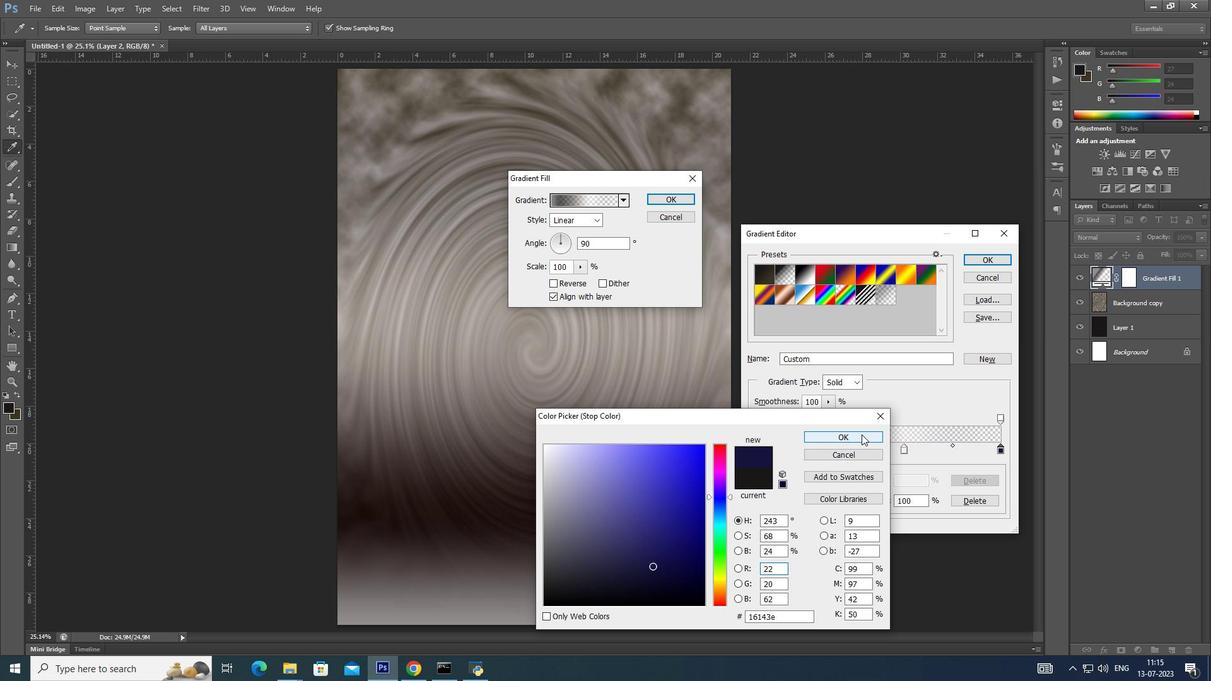 
Action: Mouse moved to (987, 258)
Screenshot: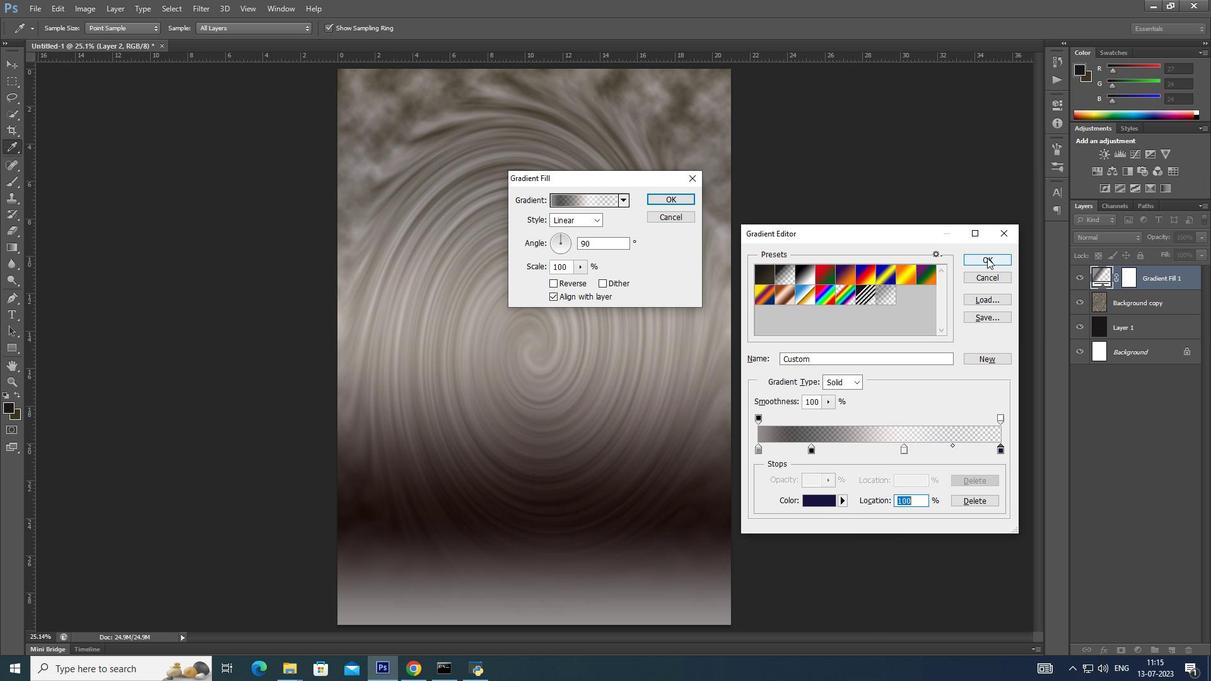 
Action: Mouse pressed left at (987, 258)
